 Task: Select Alcohol. Add to cart, from Liquor King for 2717 Settlers Lane, Boyd, Montana 59013, Cell Number 917-762-1747, following items : Shahir Dried Lime (1 ct)_x000D_
 - 1, Matina Orange - 2, Shan Sindhi Biryani (60 g)_x000D_
 - 1, Gilani Falafel Semi Coocked - 1, Laziza Strawberry Non Alcoholic Malt Beverage - 3
Action: Mouse moved to (467, 101)
Screenshot: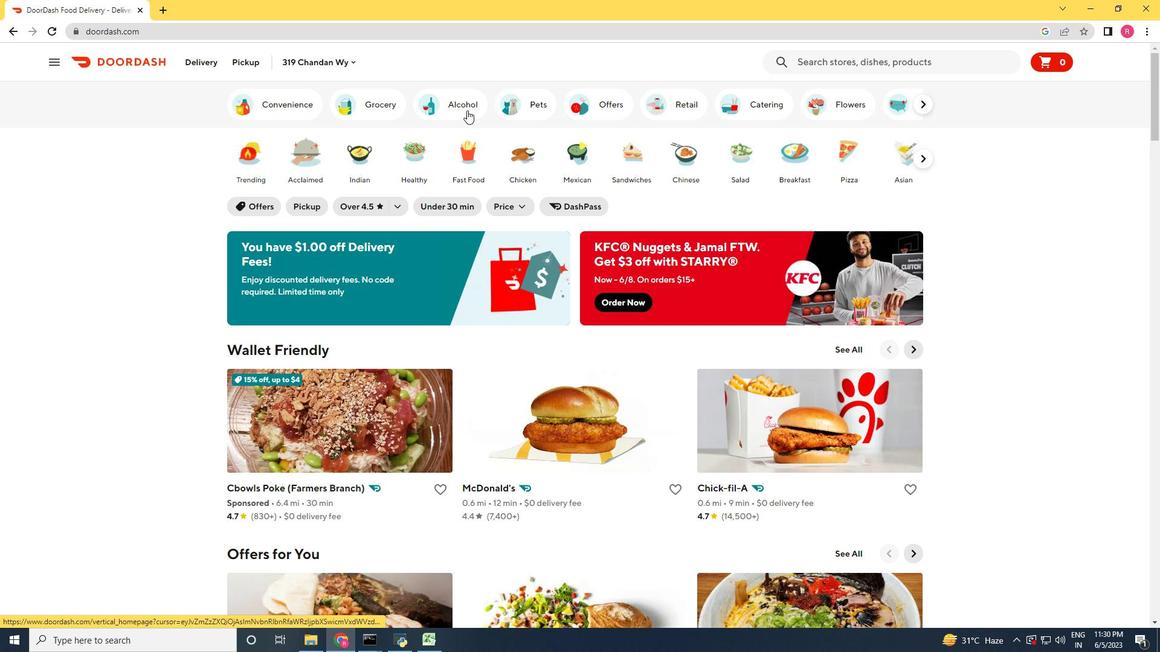 
Action: Mouse pressed left at (467, 101)
Screenshot: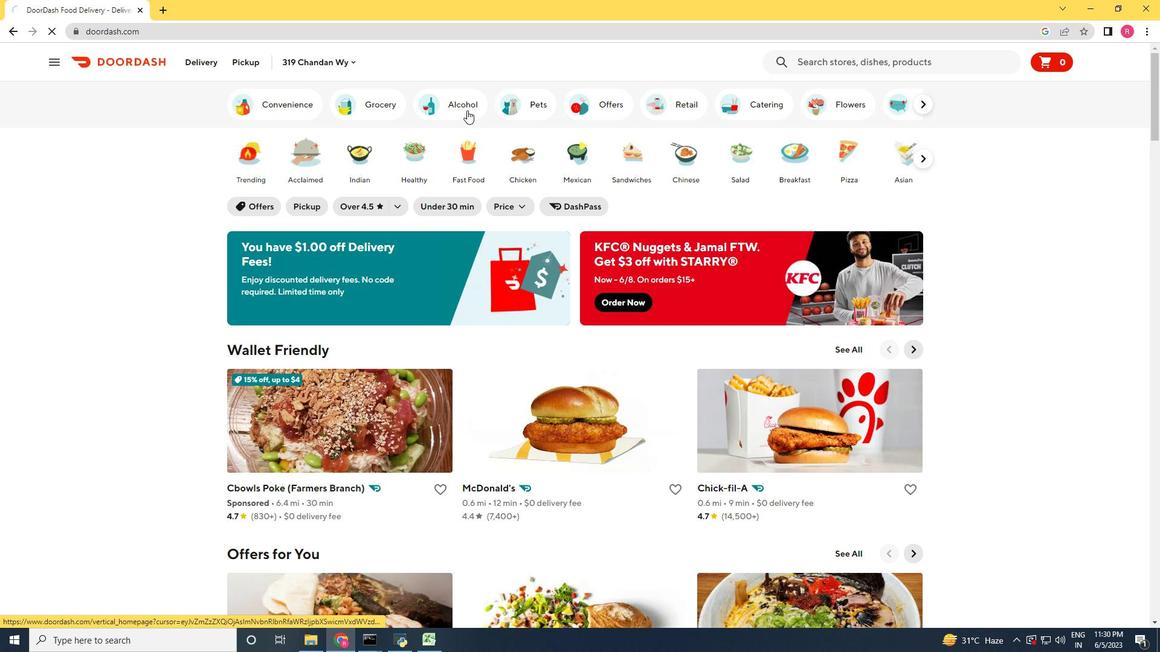 
Action: Mouse moved to (532, 273)
Screenshot: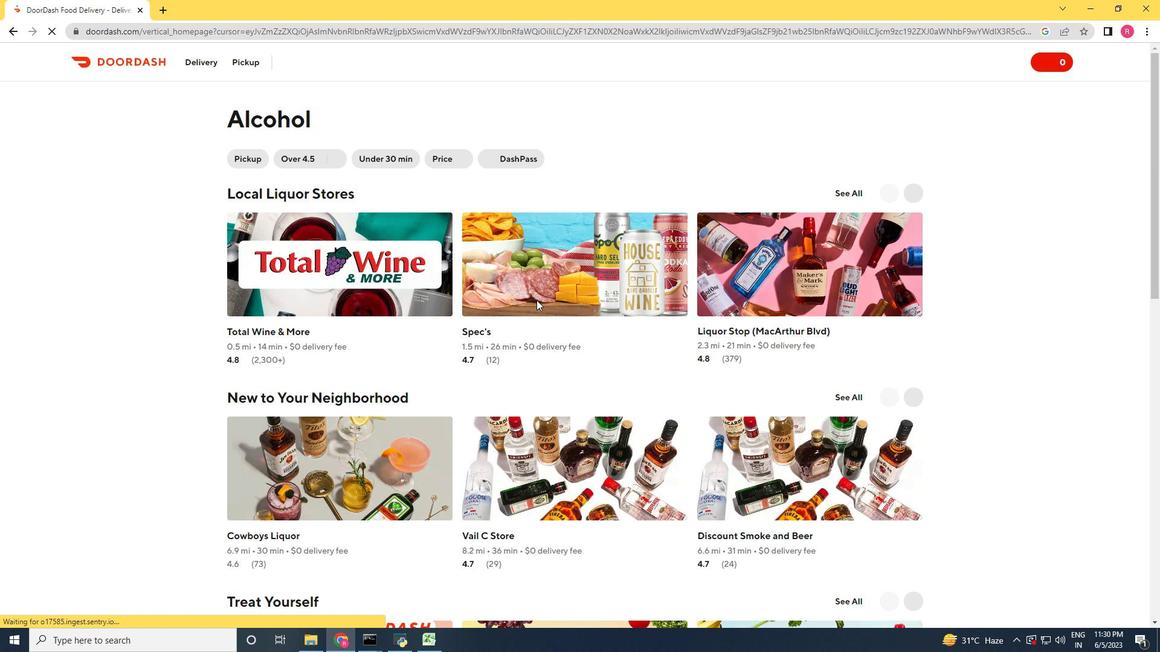 
Action: Mouse scrolled (532, 273) with delta (0, 0)
Screenshot: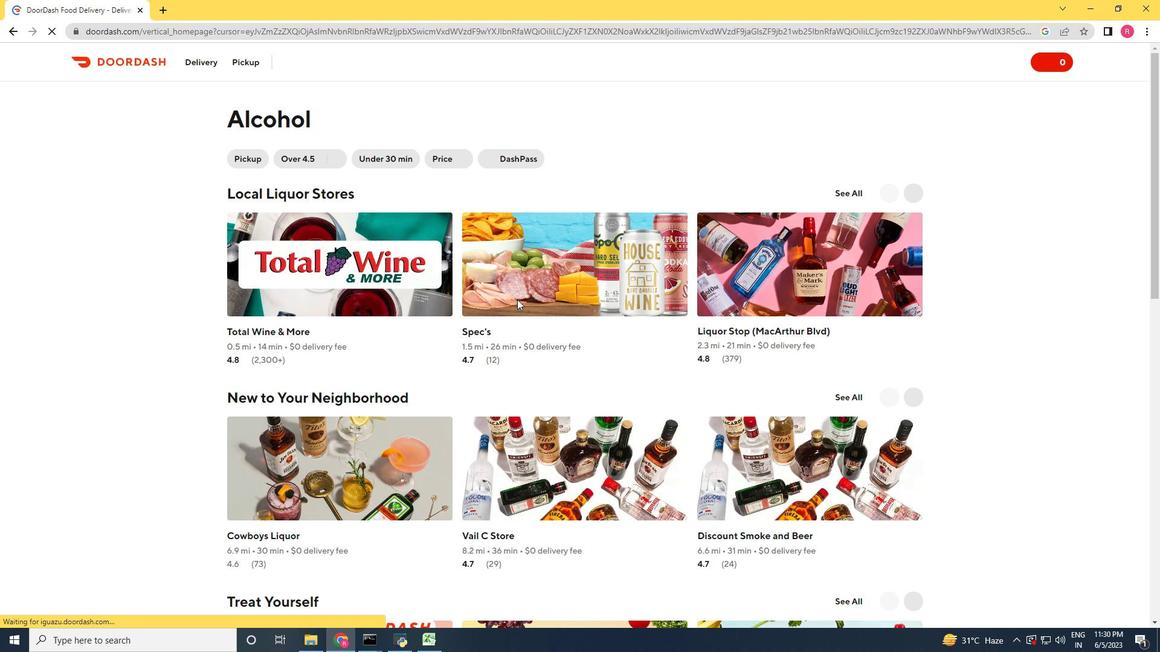 
Action: Mouse scrolled (532, 273) with delta (0, 0)
Screenshot: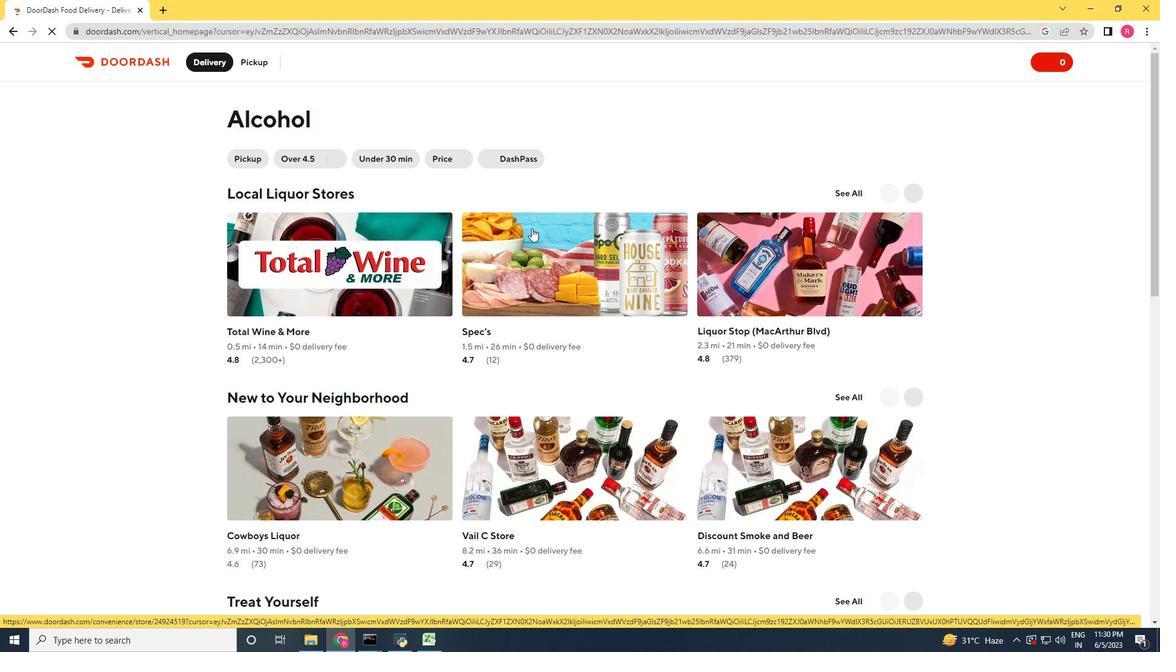 
Action: Mouse scrolled (532, 273) with delta (0, 0)
Screenshot: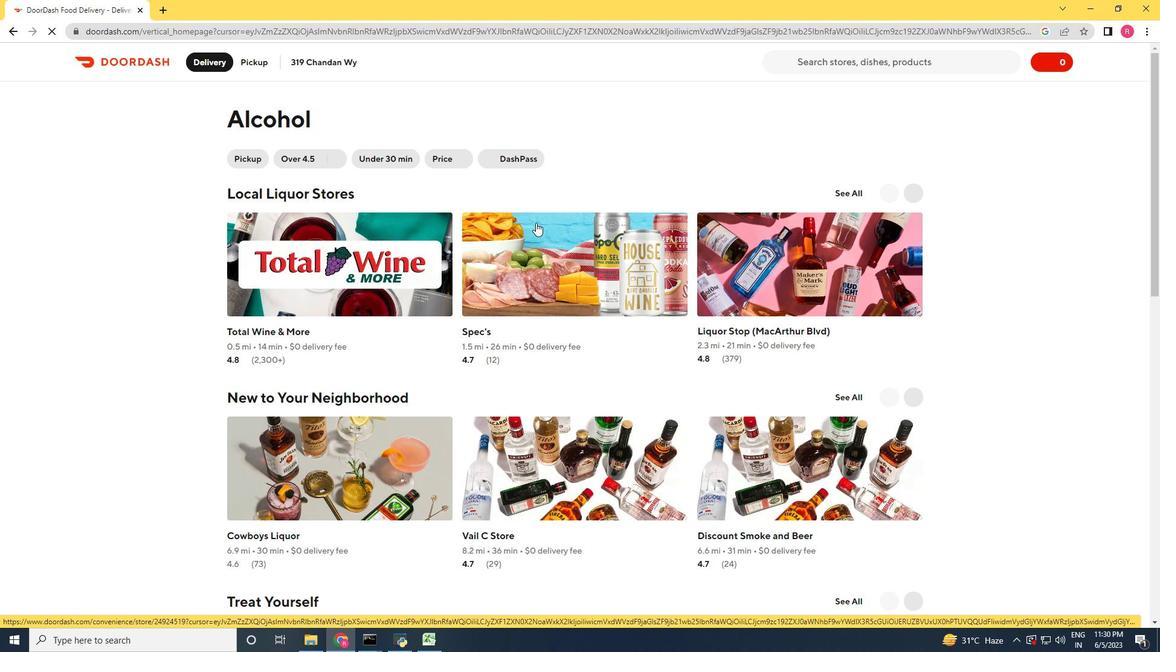 
Action: Mouse scrolled (532, 273) with delta (0, 0)
Screenshot: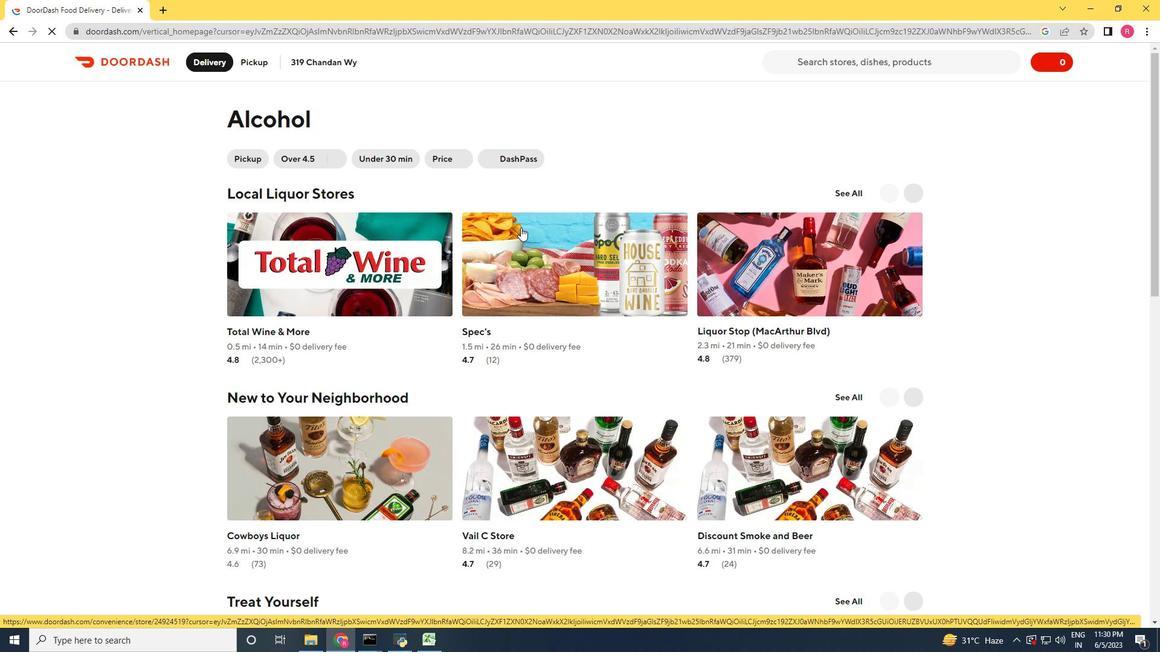 
Action: Mouse scrolled (532, 273) with delta (0, 0)
Screenshot: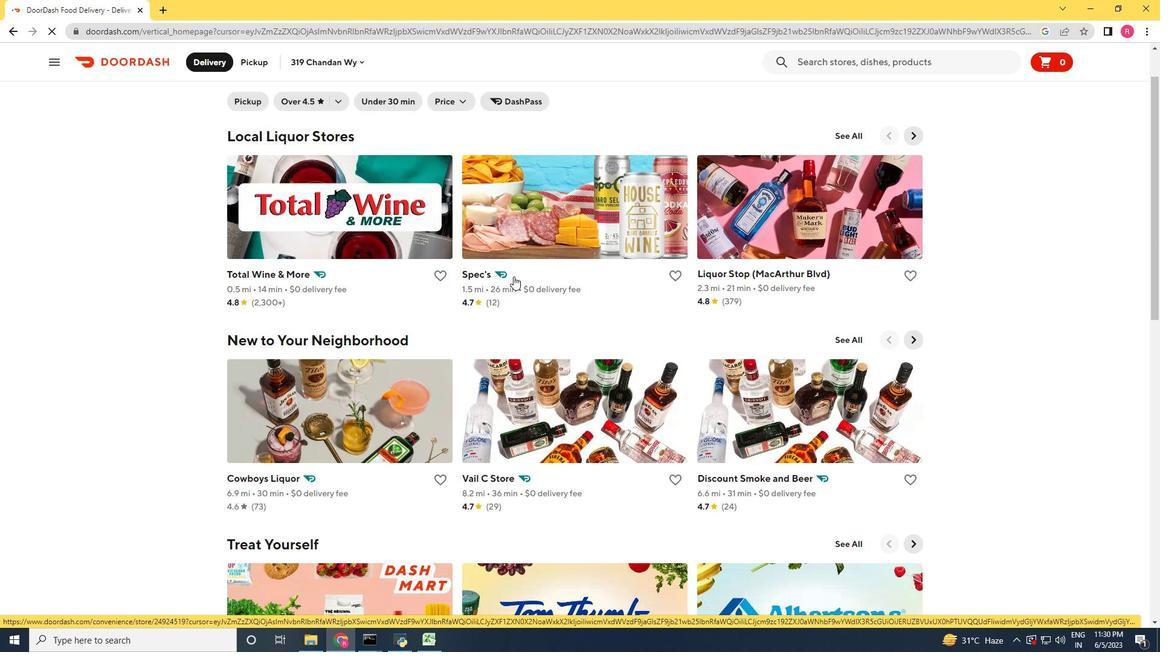
Action: Mouse scrolled (532, 273) with delta (0, 0)
Screenshot: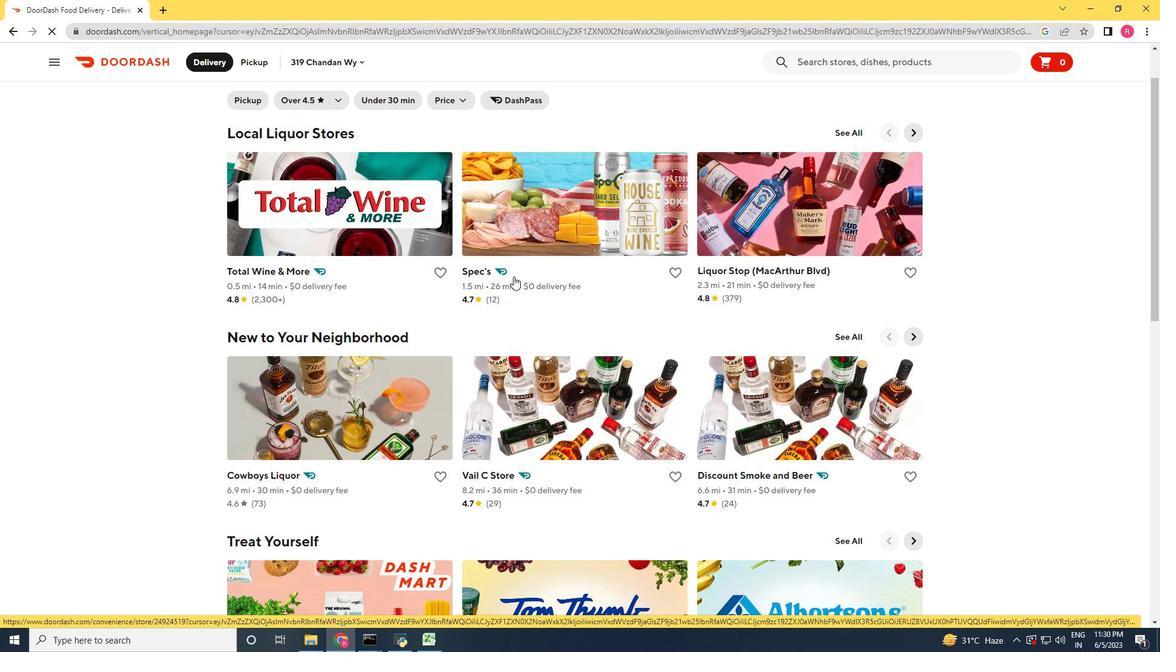 
Action: Mouse scrolled (532, 273) with delta (0, 0)
Screenshot: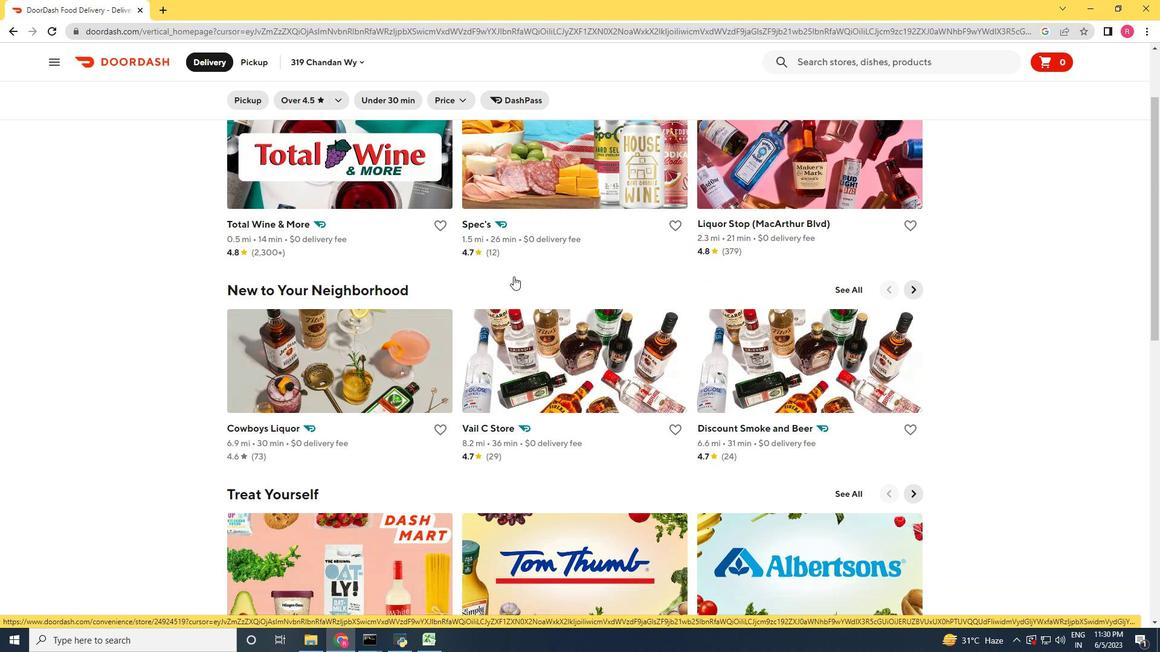 
Action: Mouse scrolled (532, 273) with delta (0, 0)
Screenshot: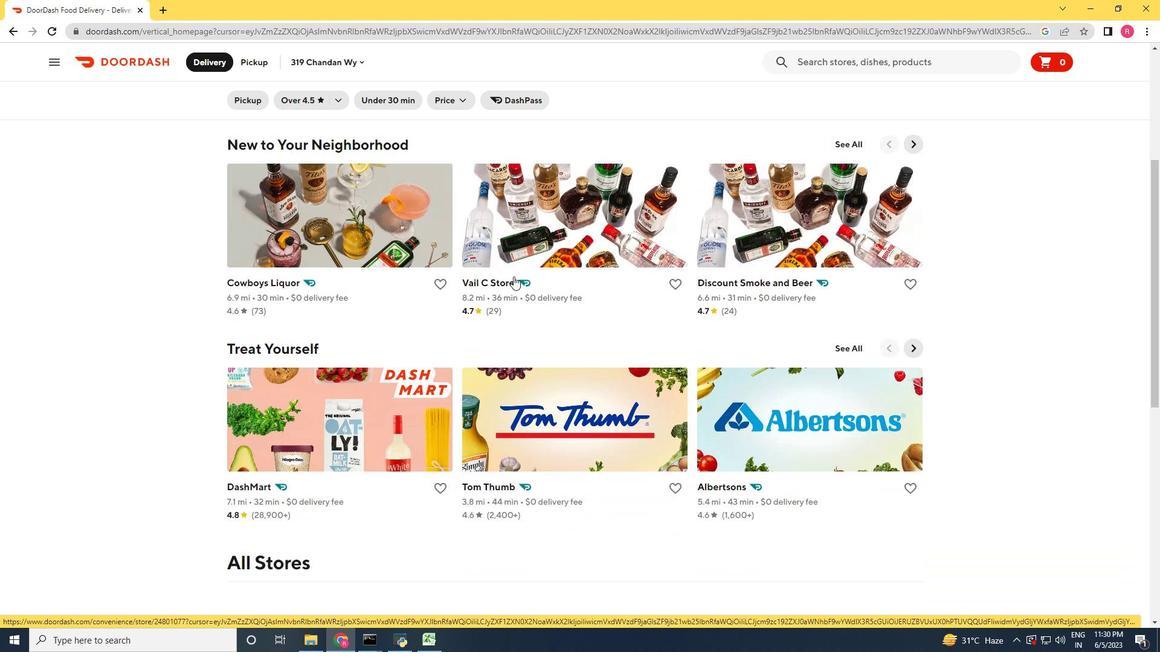 
Action: Mouse moved to (318, 506)
Screenshot: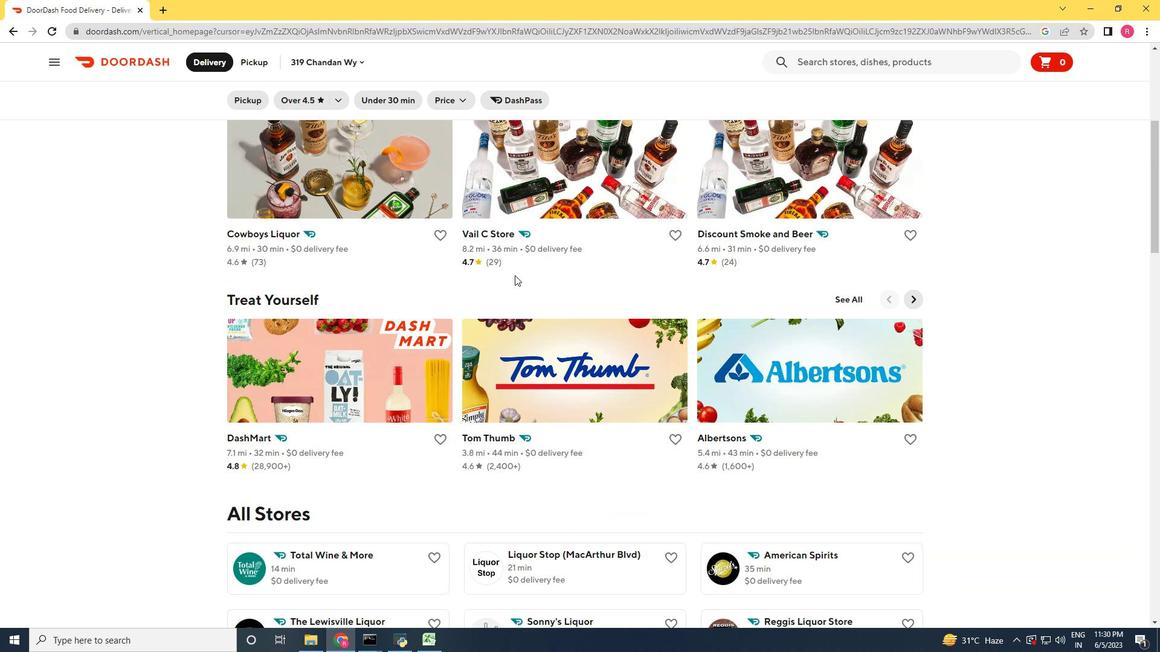 
Action: Mouse pressed left at (318, 506)
Screenshot: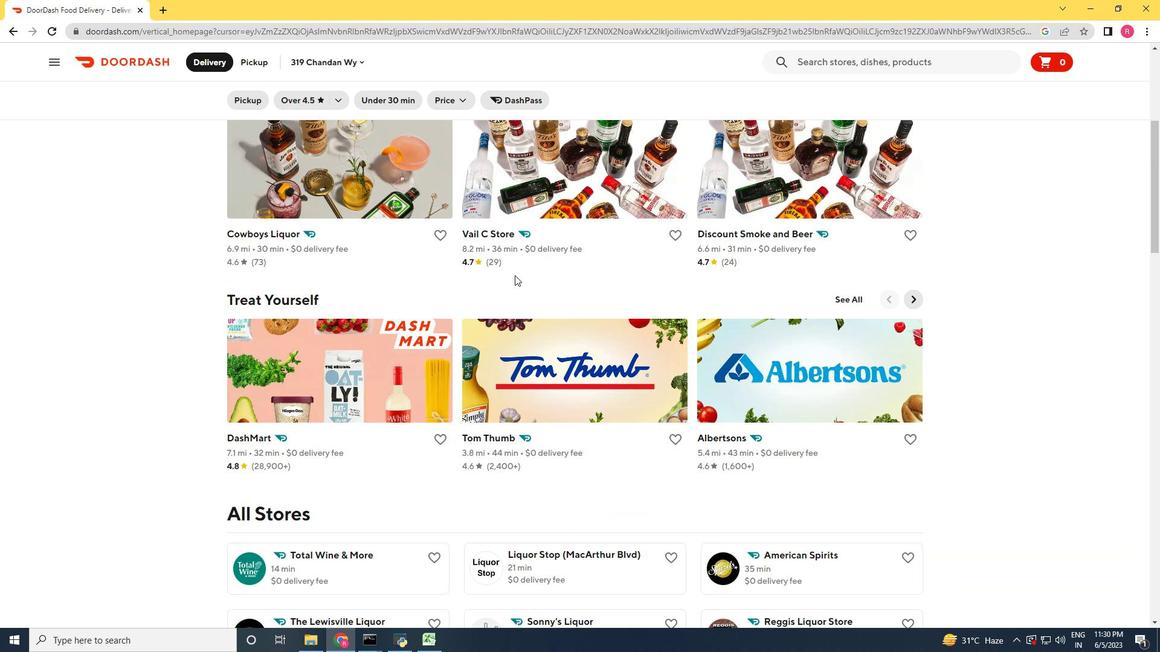 
Action: Mouse moved to (335, 174)
Screenshot: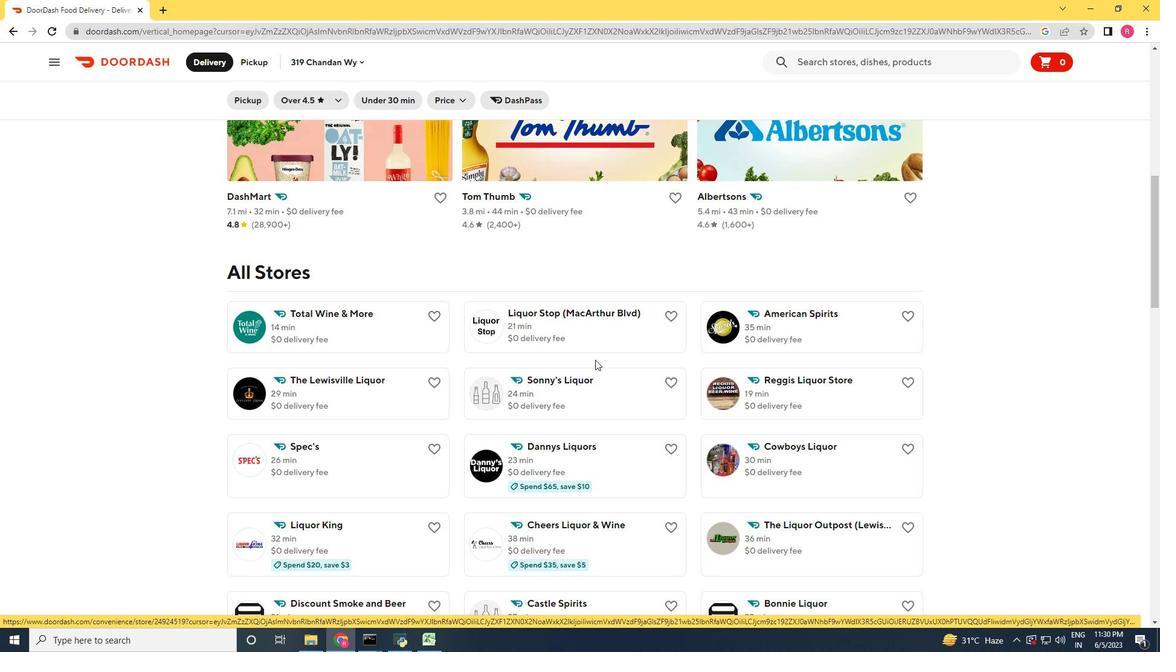 
Action: Mouse scrolled (335, 174) with delta (0, 0)
Screenshot: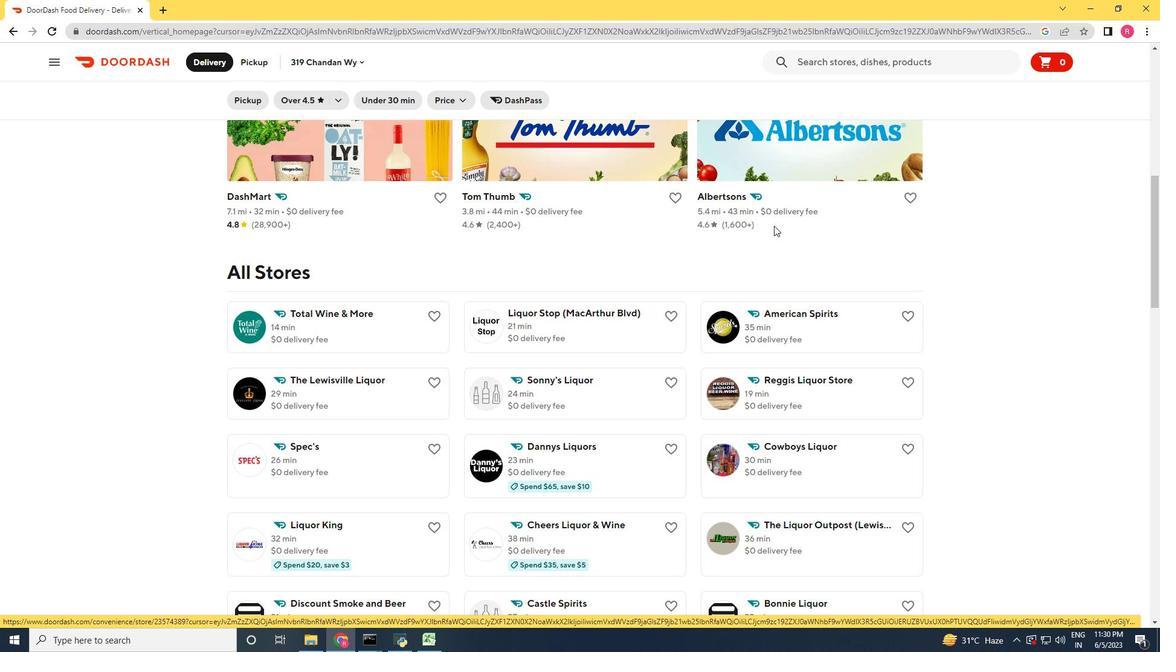 
Action: Mouse scrolled (335, 174) with delta (0, 0)
Screenshot: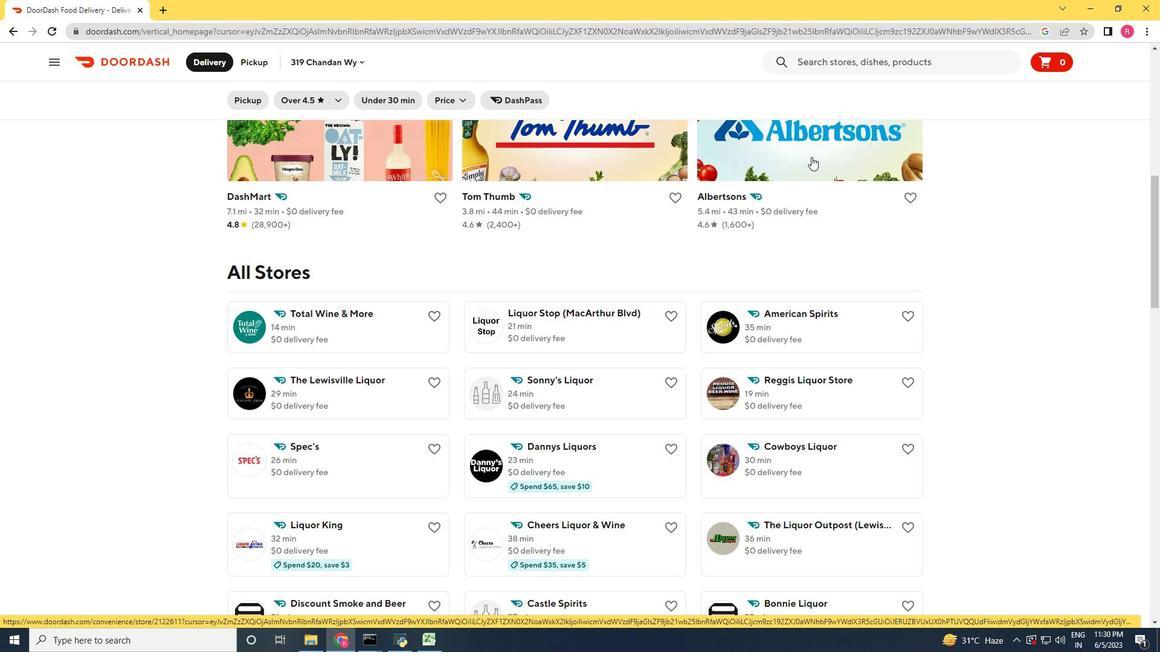 
Action: Mouse scrolled (335, 174) with delta (0, 0)
Screenshot: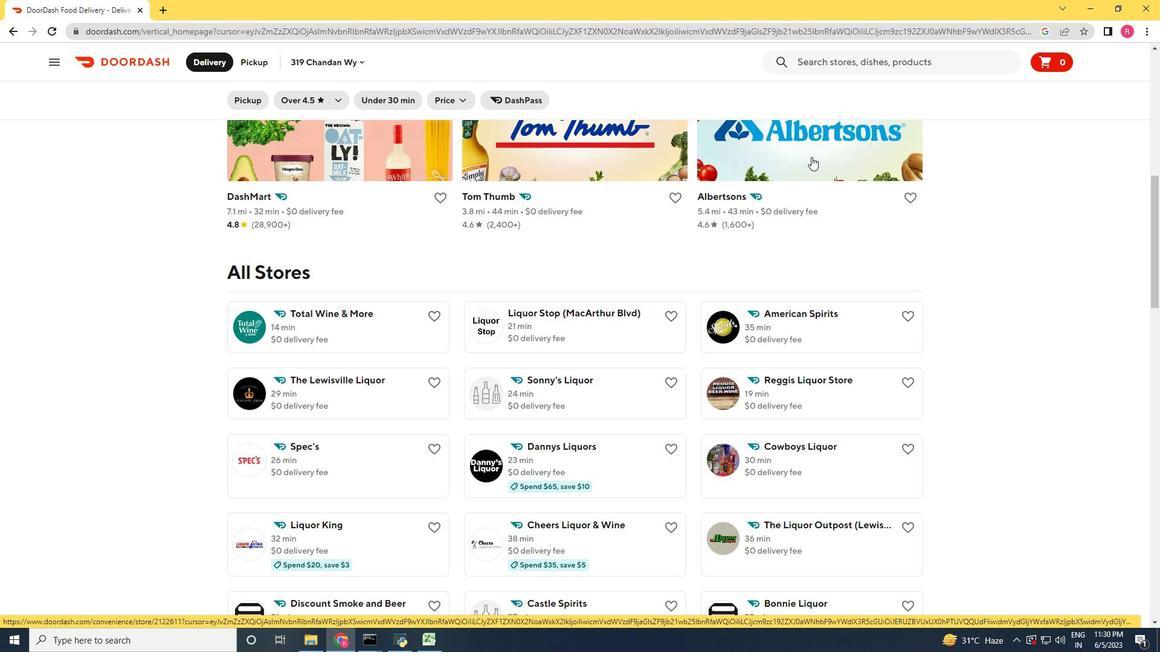 
Action: Mouse scrolled (335, 174) with delta (0, 0)
Screenshot: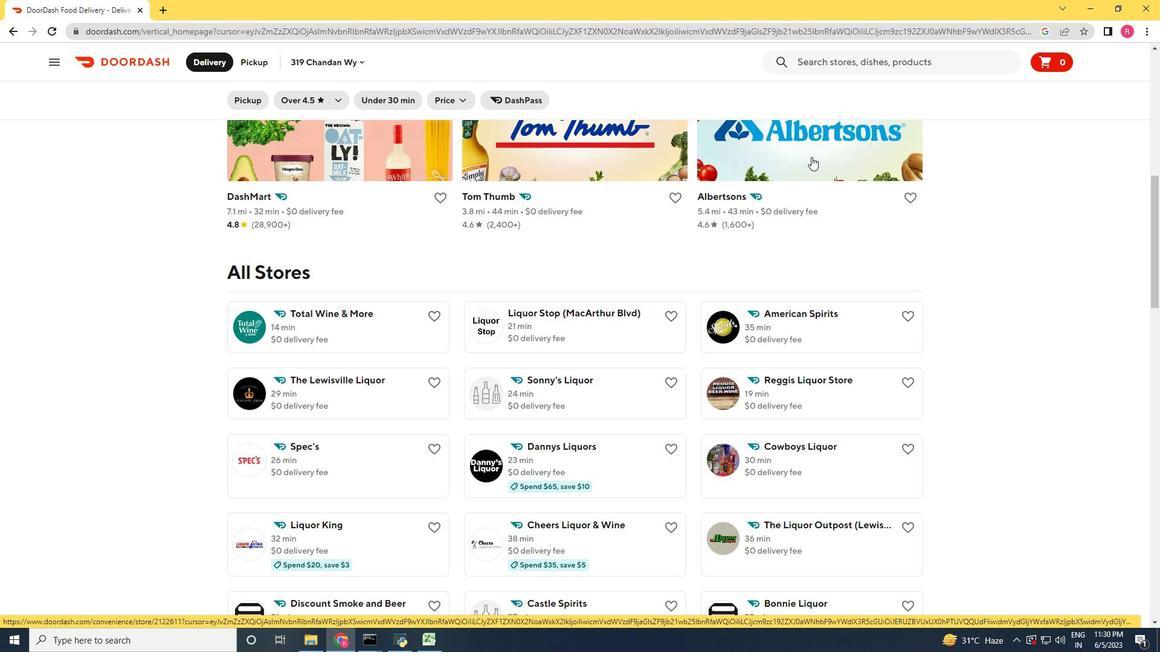 
Action: Mouse scrolled (335, 173) with delta (0, 0)
Screenshot: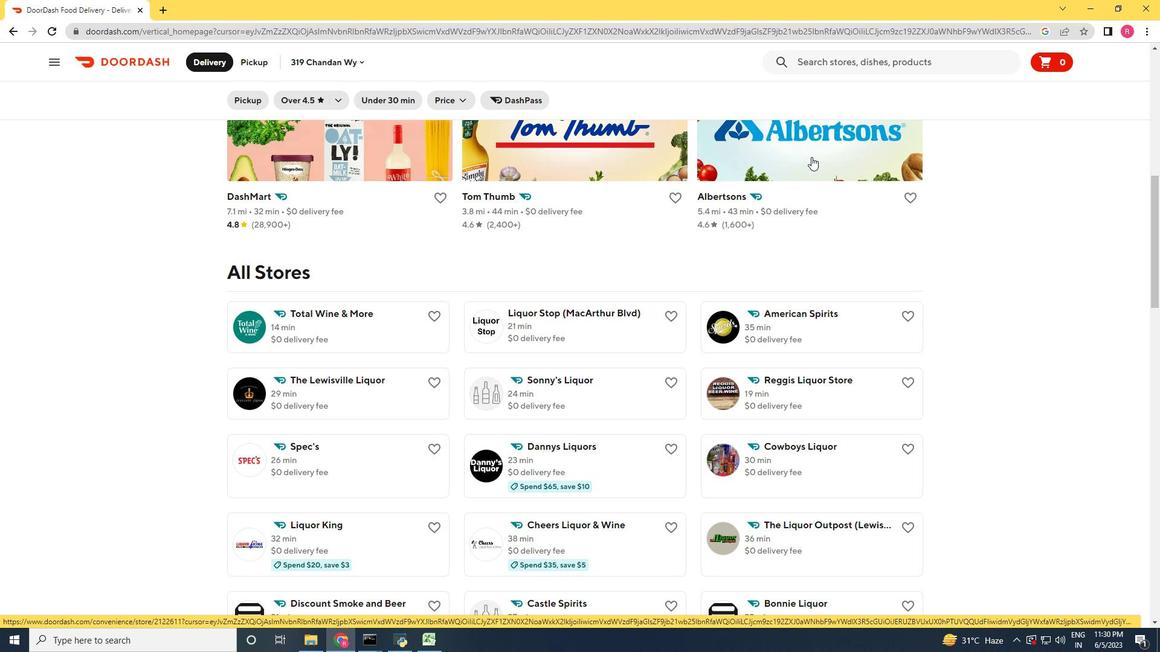 
Action: Mouse scrolled (335, 174) with delta (0, 0)
Screenshot: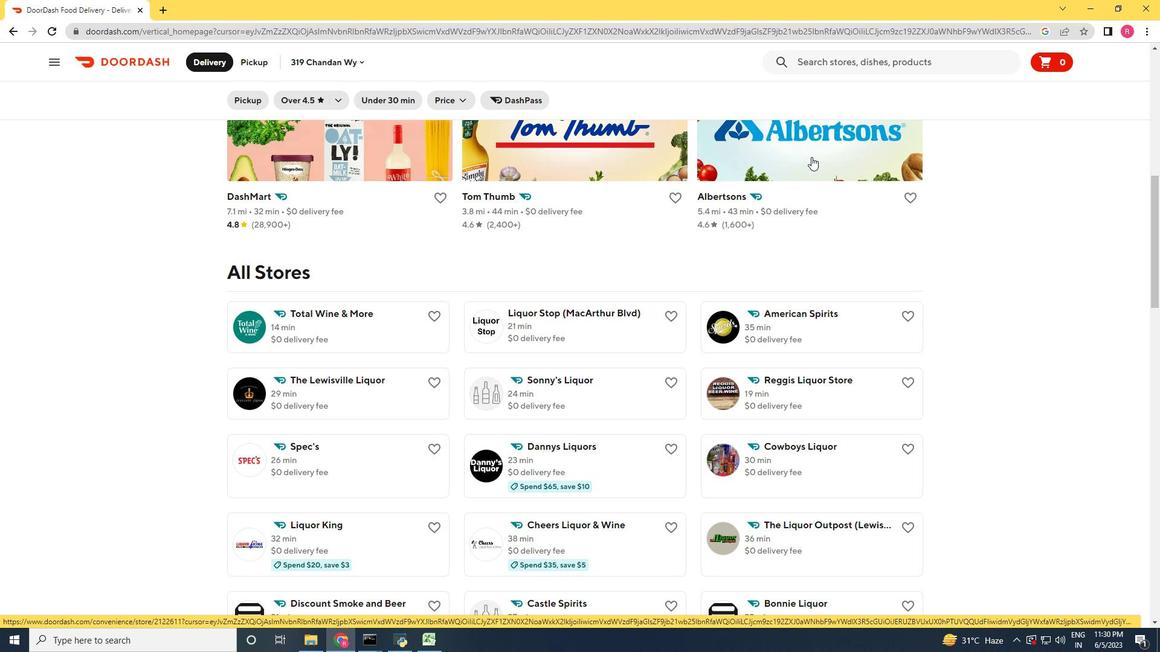 
Action: Mouse scrolled (335, 174) with delta (0, 0)
Screenshot: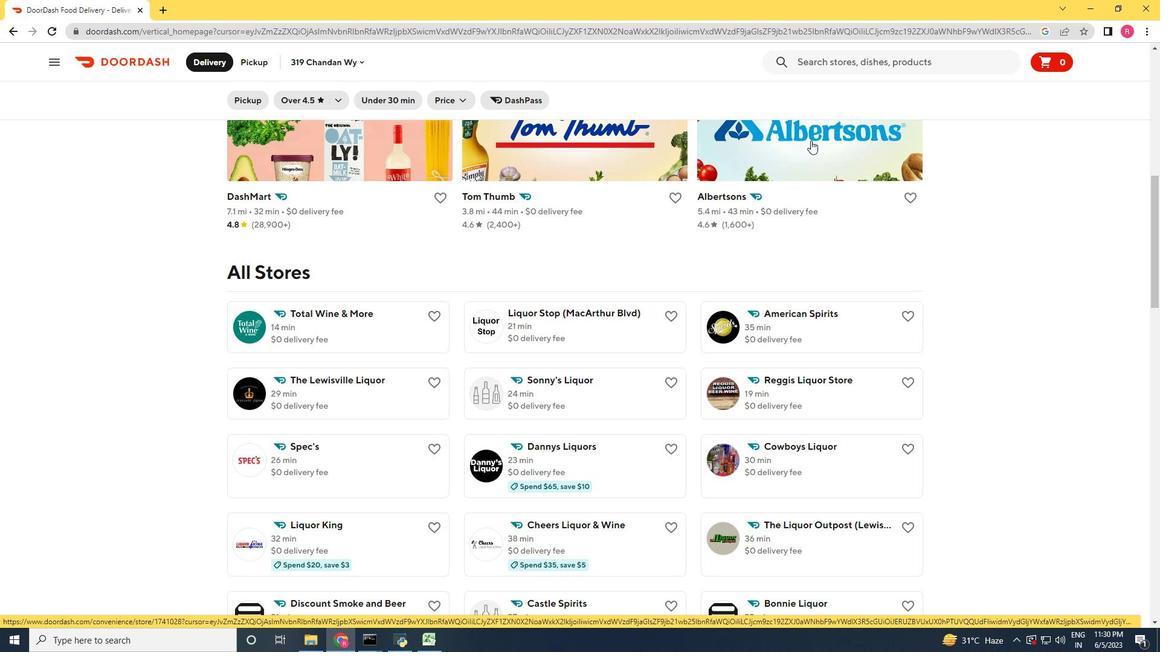 
Action: Mouse moved to (257, 60)
Screenshot: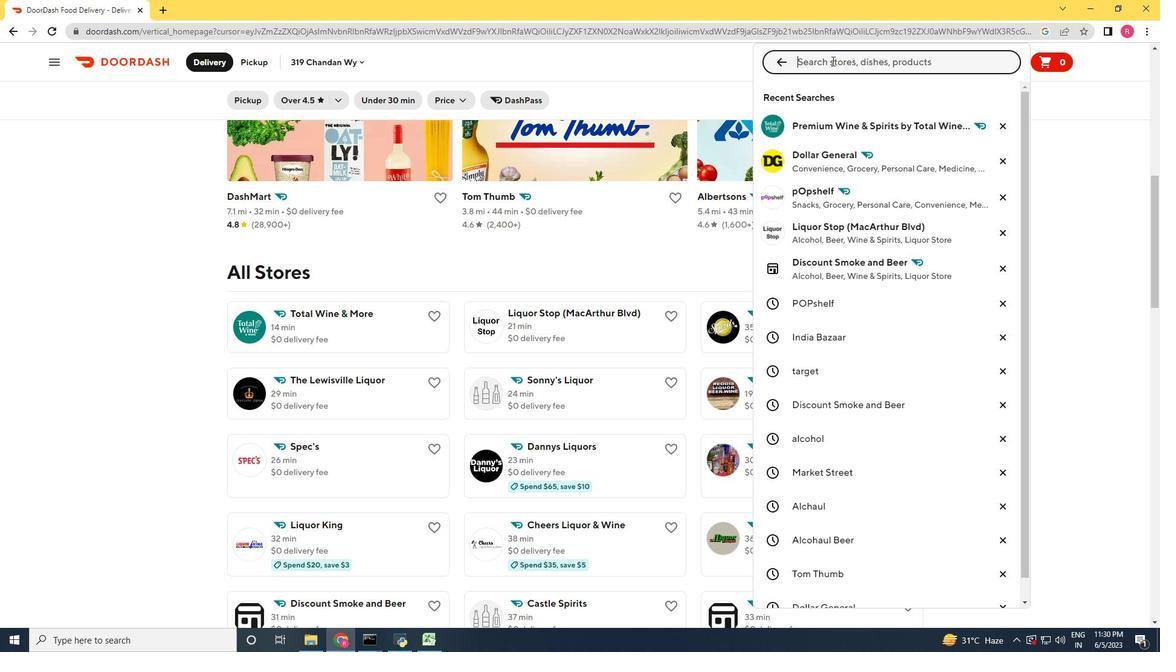 
Action: Mouse pressed left at (257, 60)
Screenshot: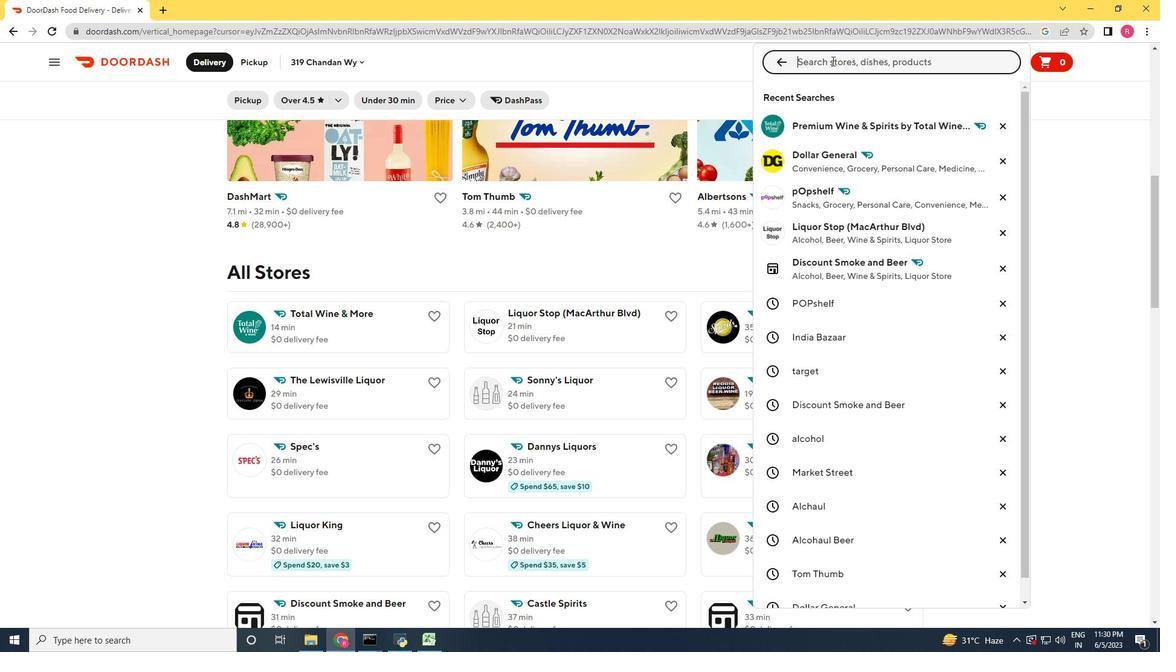 
Action: Mouse moved to (266, 109)
Screenshot: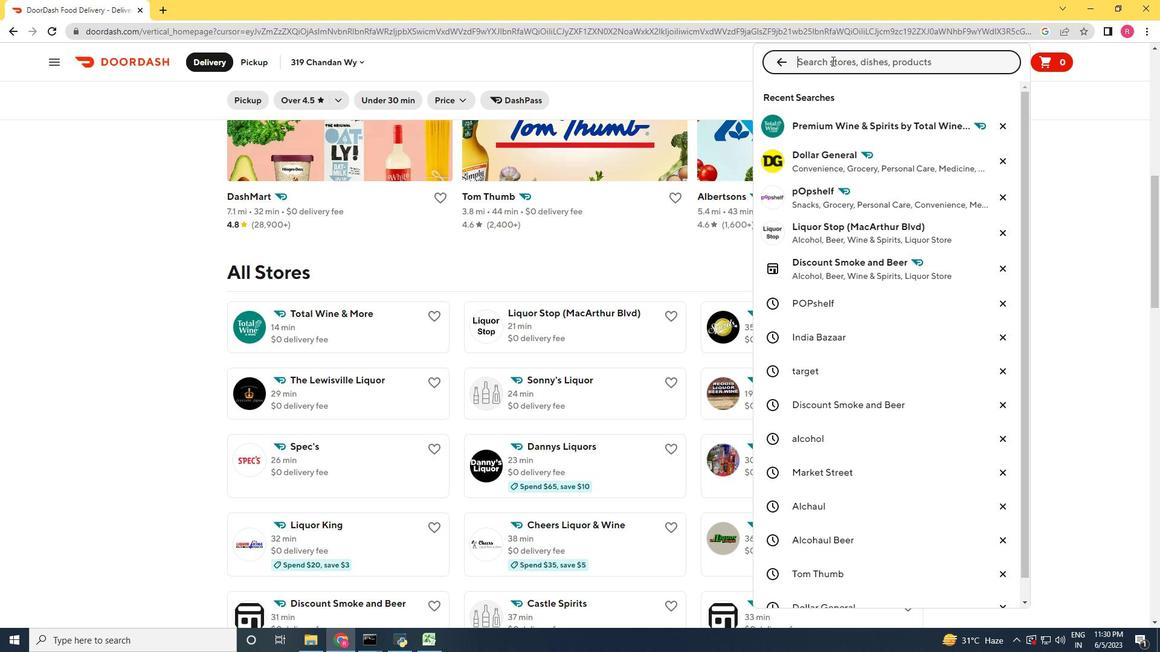 
Action: Mouse pressed left at (266, 109)
Screenshot: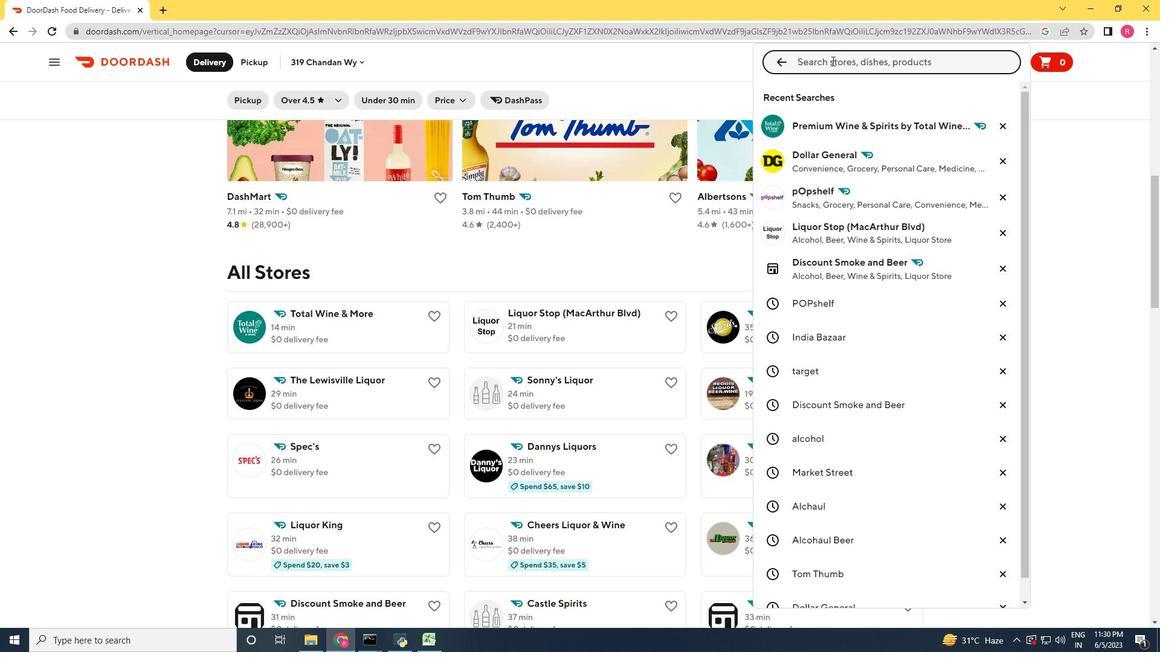 
Action: Key pressed 2717<Key.space><Key.shift_r>Settlers<Key.space><Key.shift_r>Lane<Key.space><Key.backspace>,<Key.space><Key.shift_r>Boyd,<Key.space><Key.shift_r>Montana<Key.space>59013<Key.enter>
Screenshot: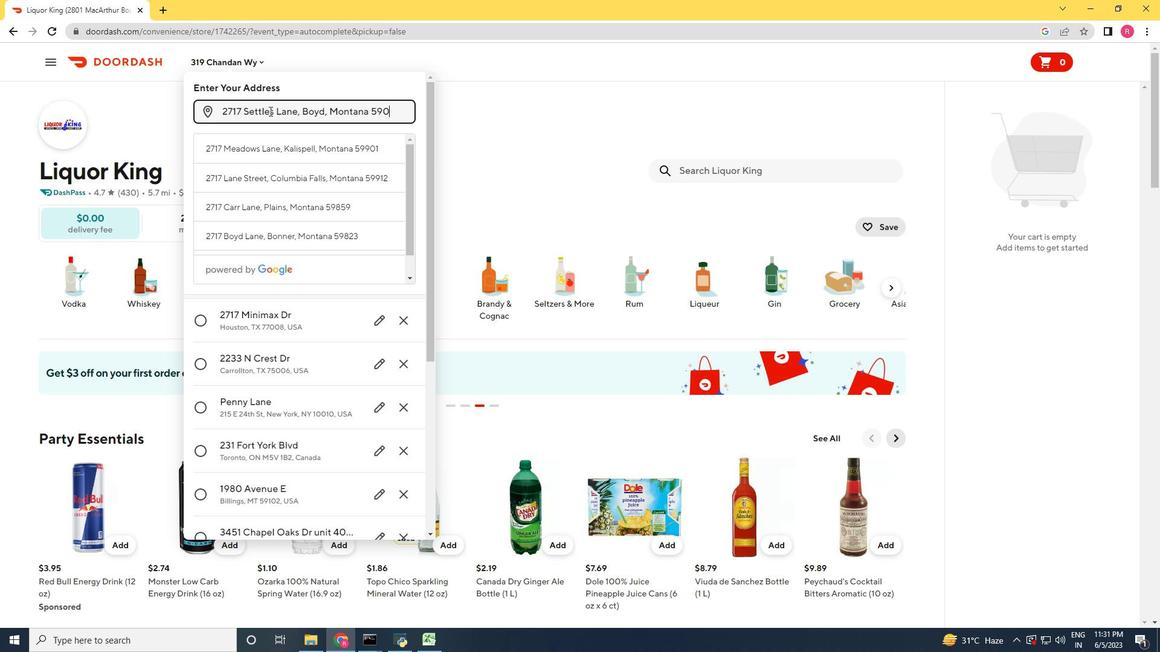 
Action: Mouse moved to (364, 534)
Screenshot: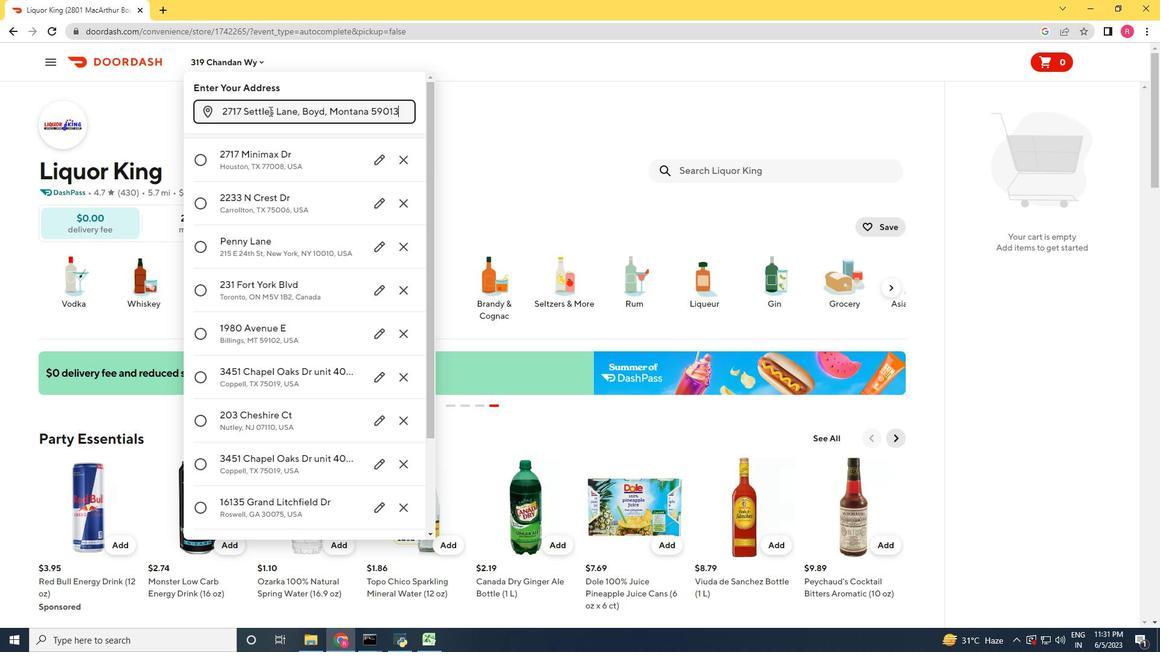 
Action: Mouse pressed left at (364, 534)
Screenshot: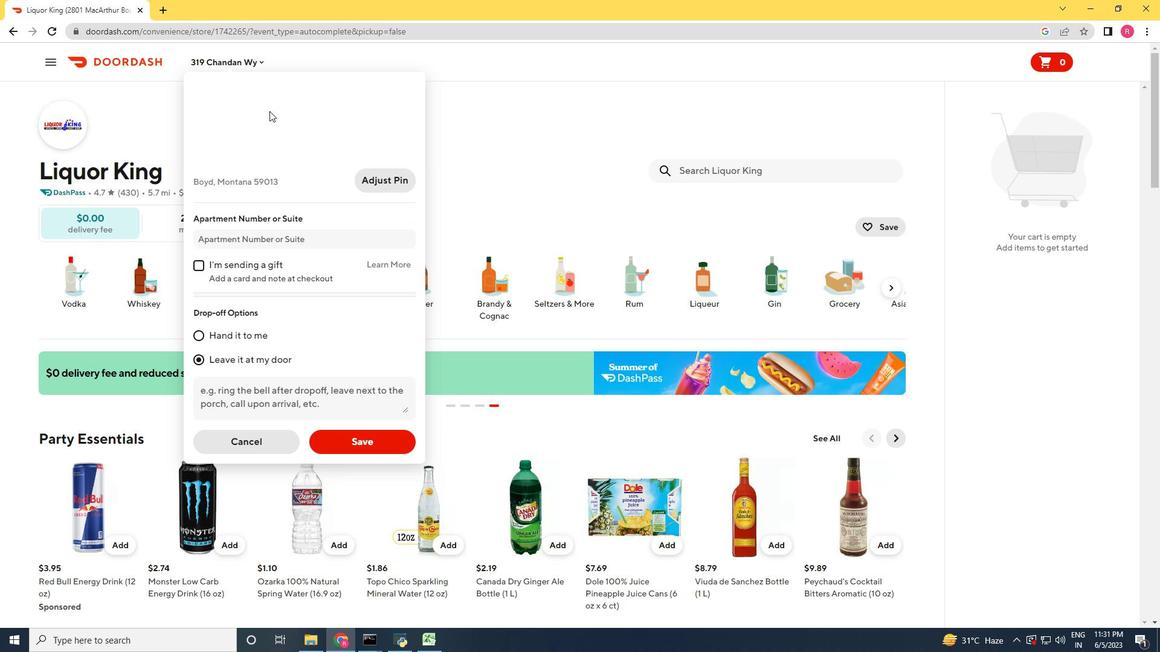 
Action: Mouse moved to (501, 299)
Screenshot: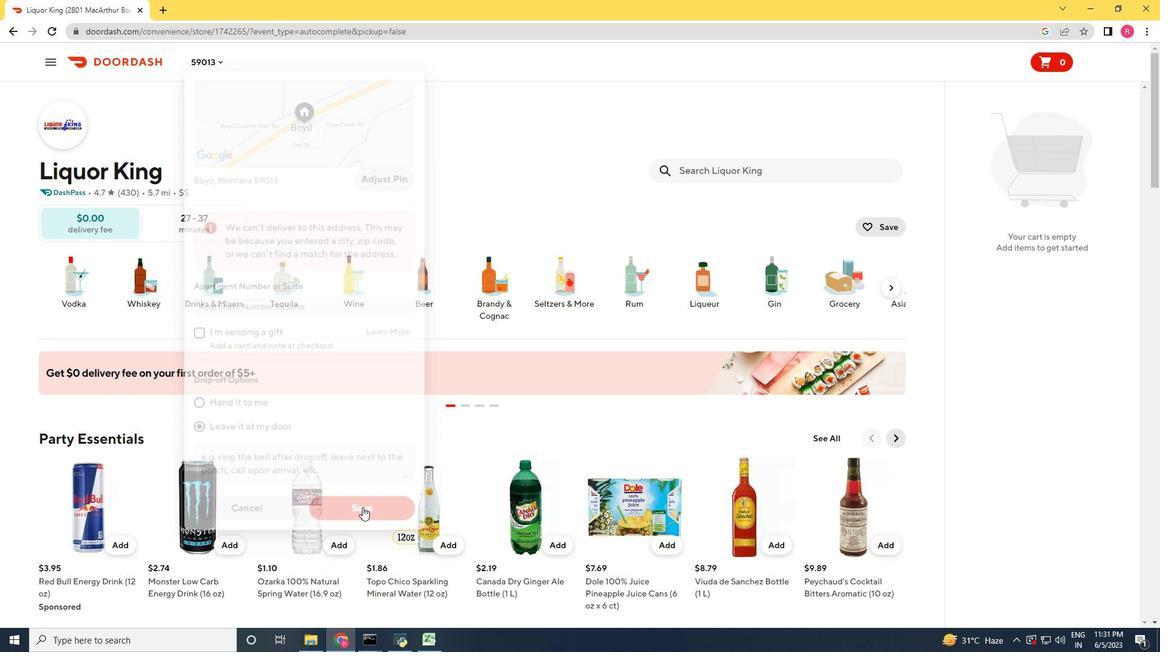 
Action: Mouse scrolled (501, 300) with delta (0, 0)
Screenshot: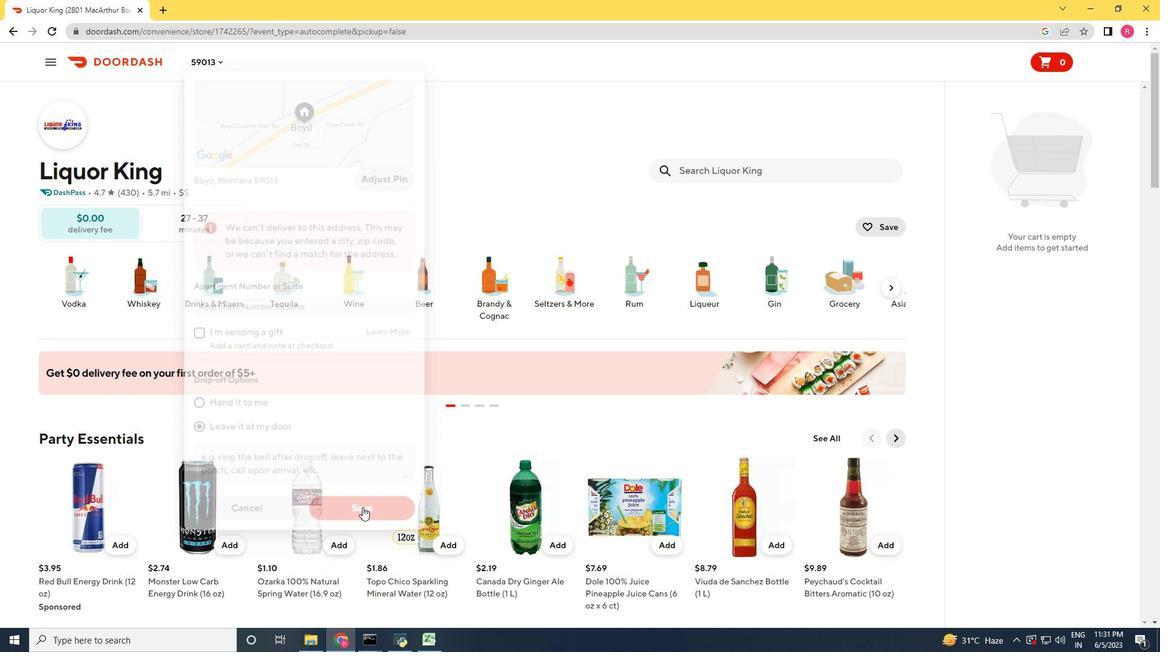 
Action: Mouse moved to (504, 299)
Screenshot: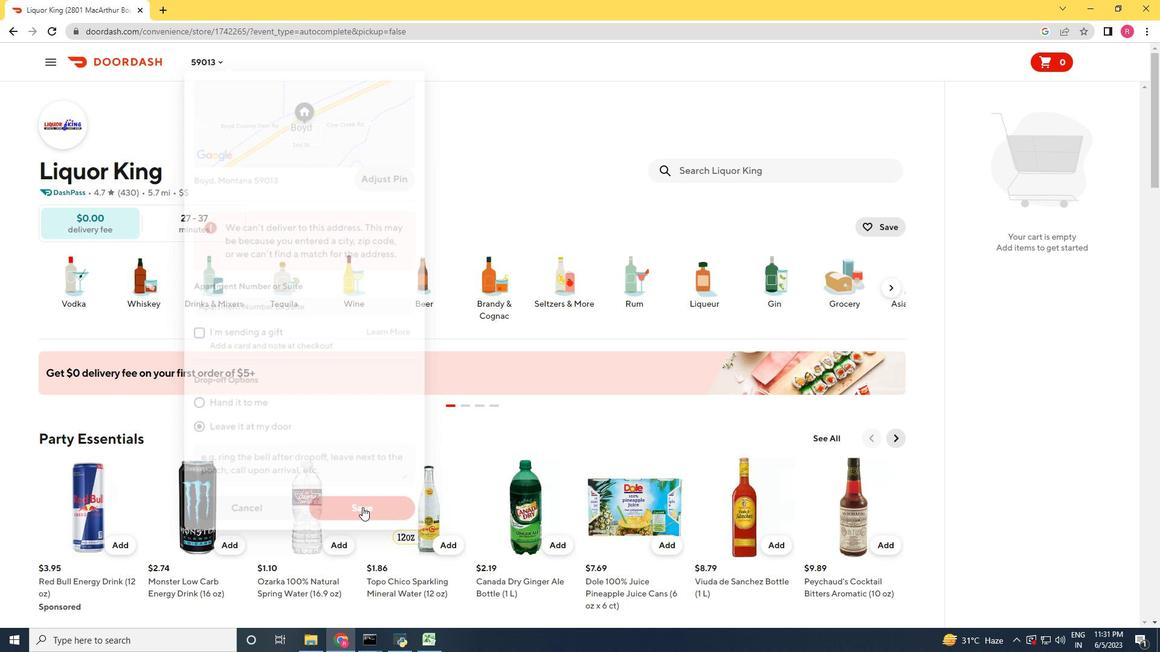 
Action: Mouse scrolled (504, 300) with delta (0, 0)
Screenshot: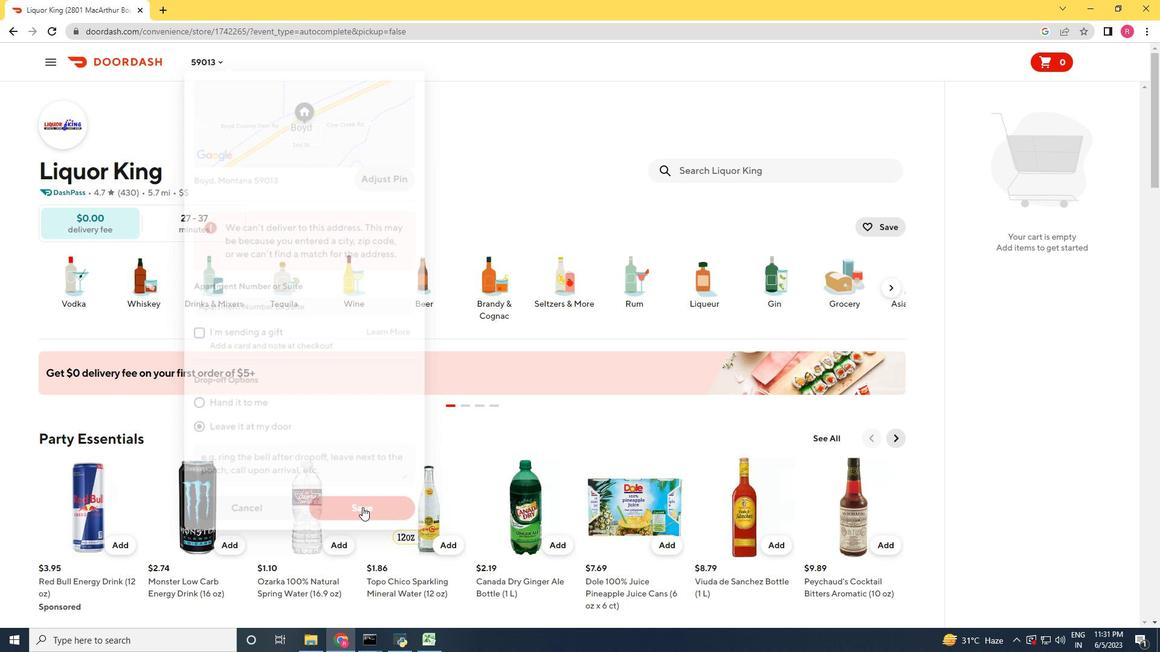 
Action: Mouse moved to (506, 299)
Screenshot: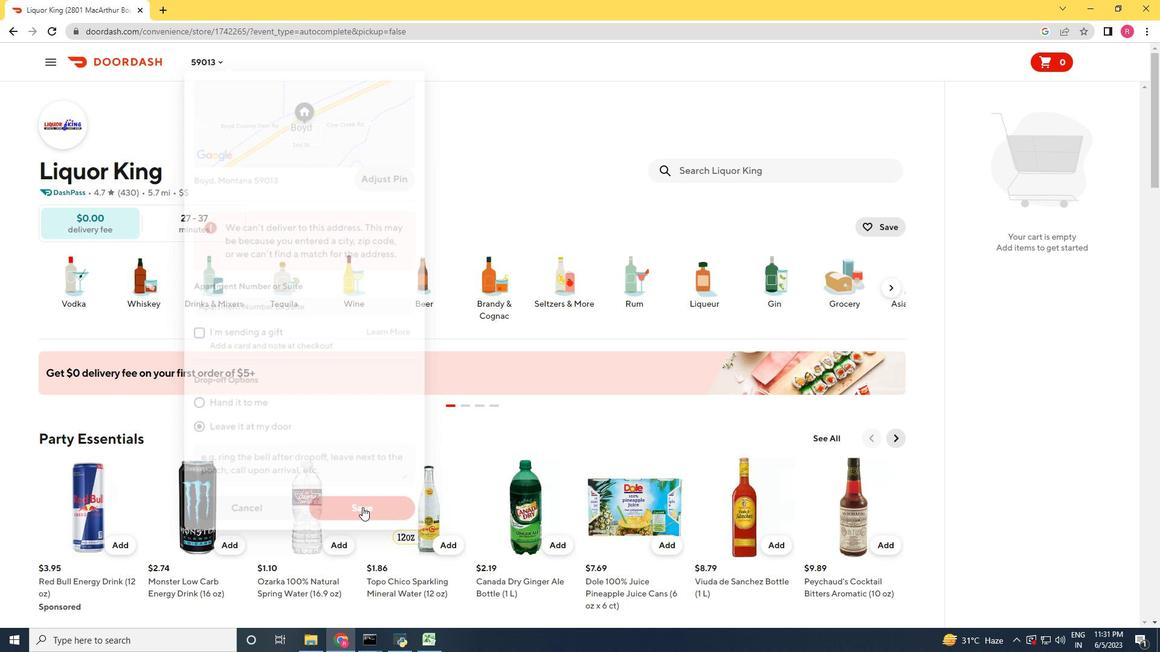 
Action: Mouse scrolled (505, 300) with delta (0, 0)
Screenshot: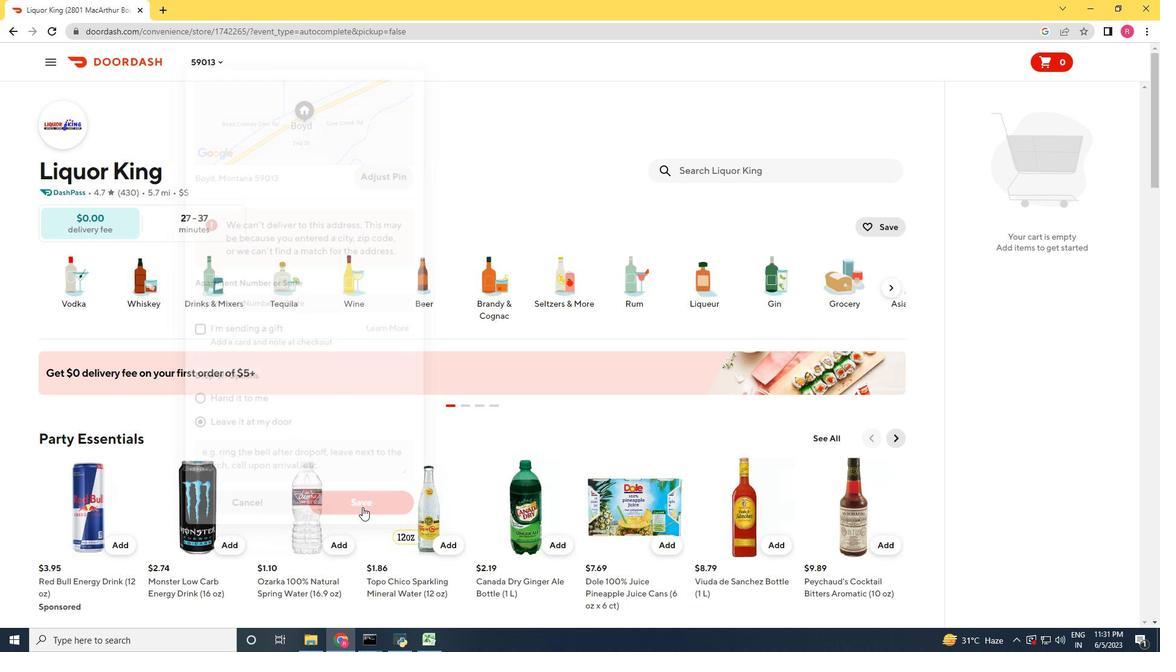 
Action: Mouse scrolled (506, 300) with delta (0, 0)
Screenshot: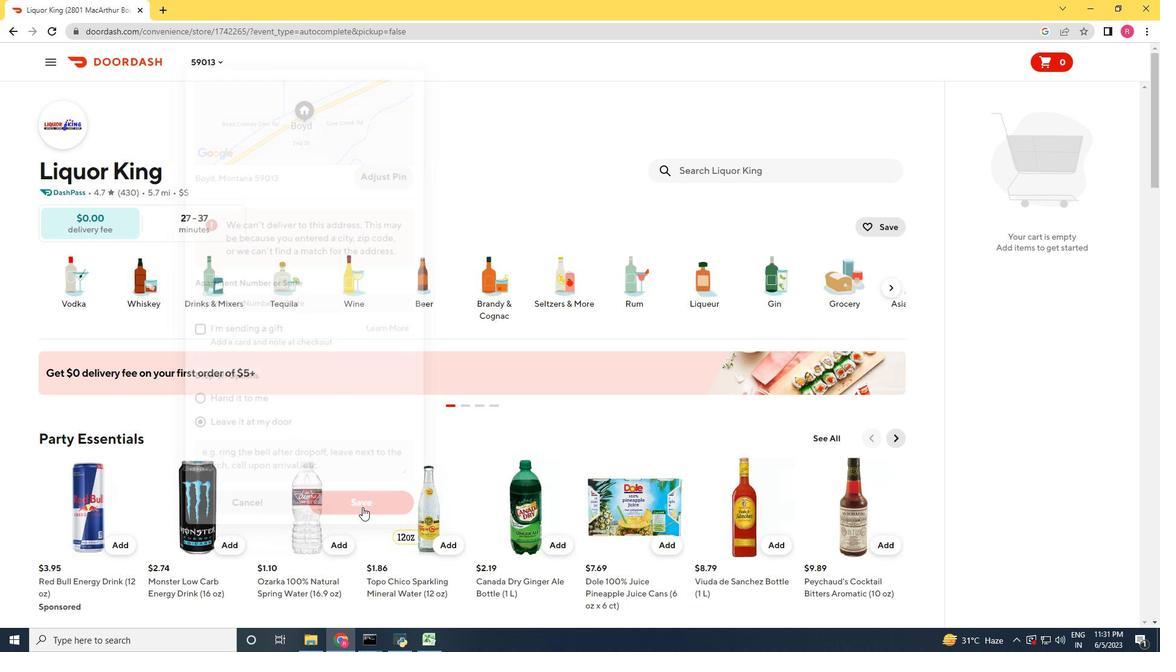 
Action: Mouse moved to (506, 299)
Screenshot: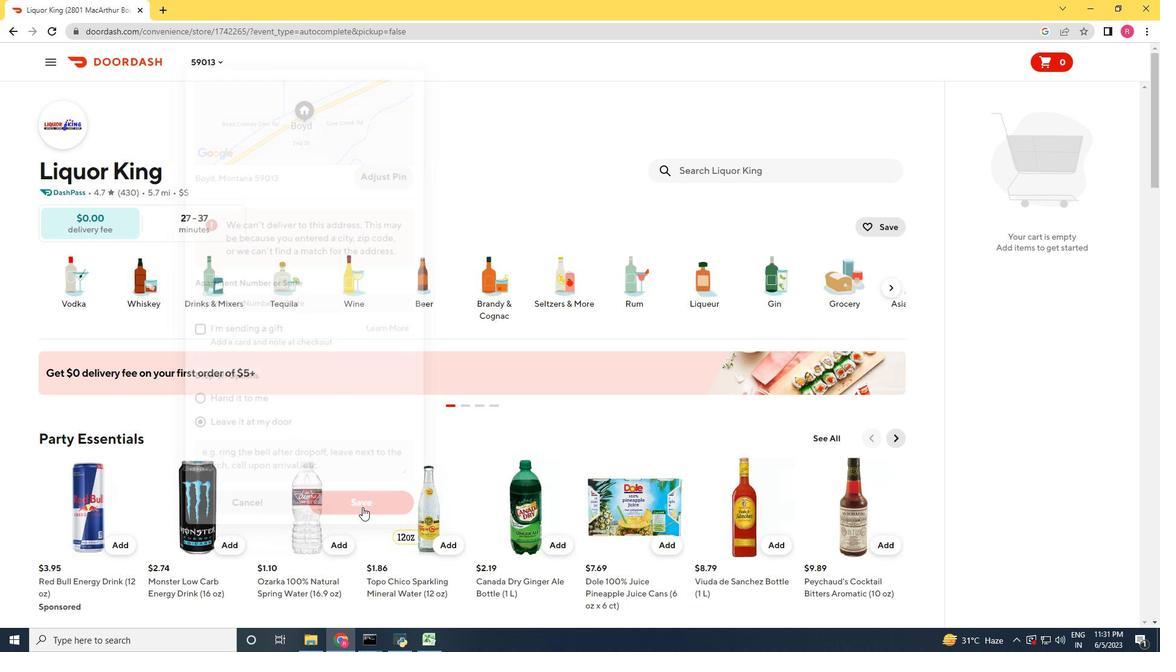 
Action: Mouse scrolled (506, 300) with delta (0, 0)
Screenshot: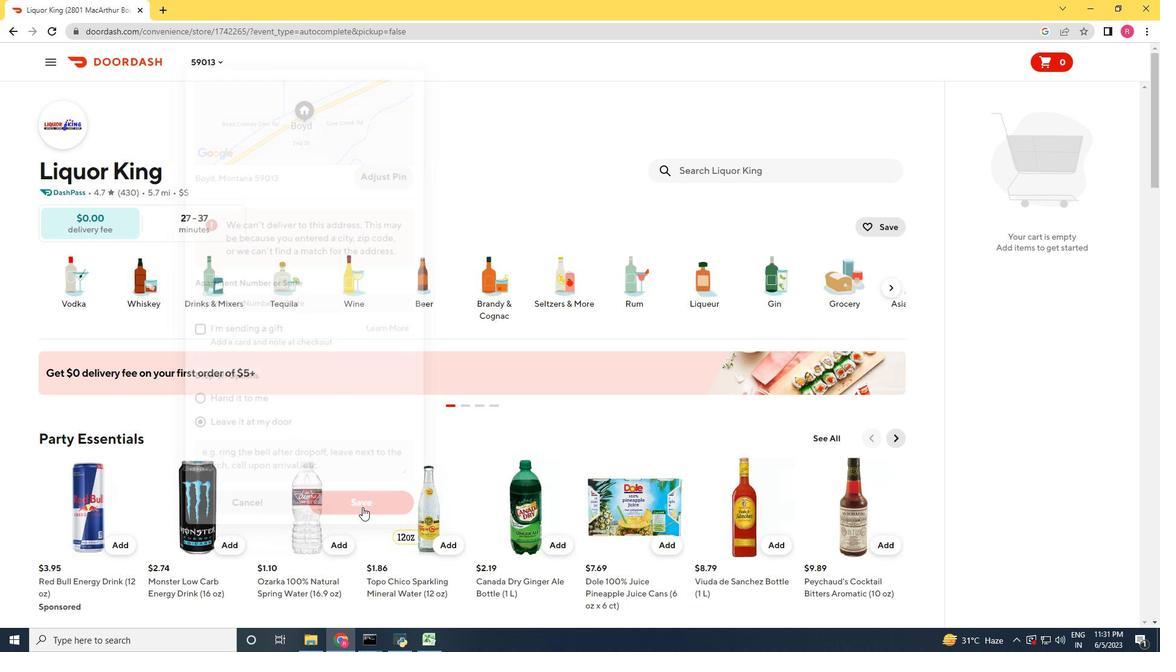 
Action: Mouse scrolled (506, 300) with delta (0, 0)
Screenshot: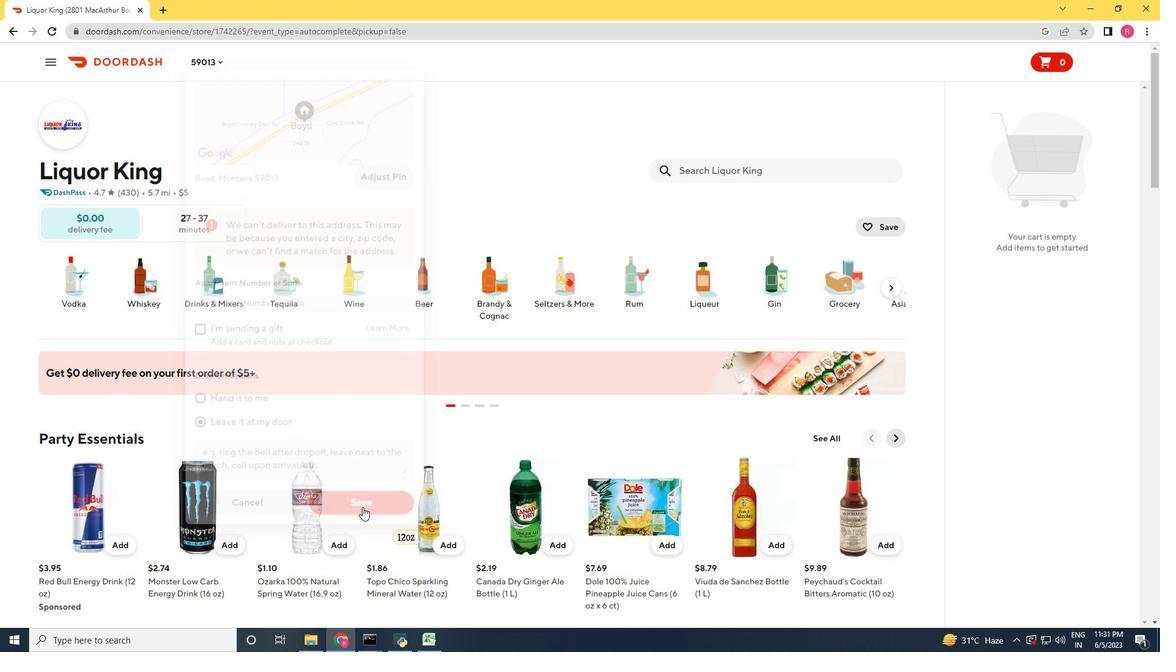 
Action: Mouse moved to (235, 59)
Screenshot: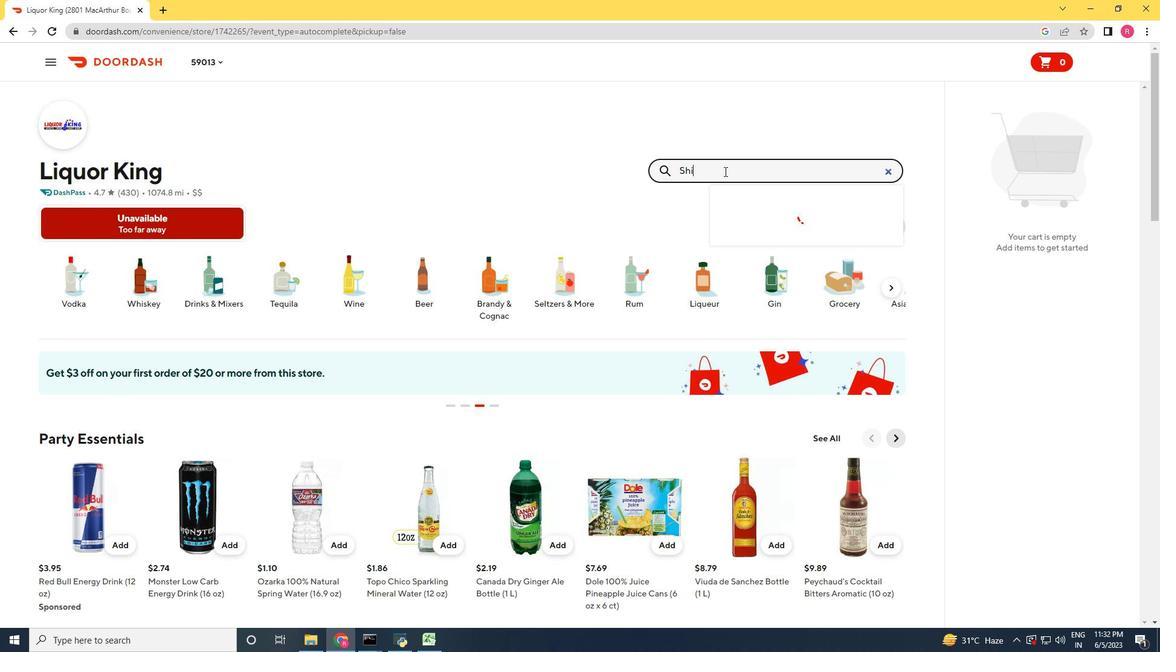 
Action: Mouse pressed left at (235, 59)
Screenshot: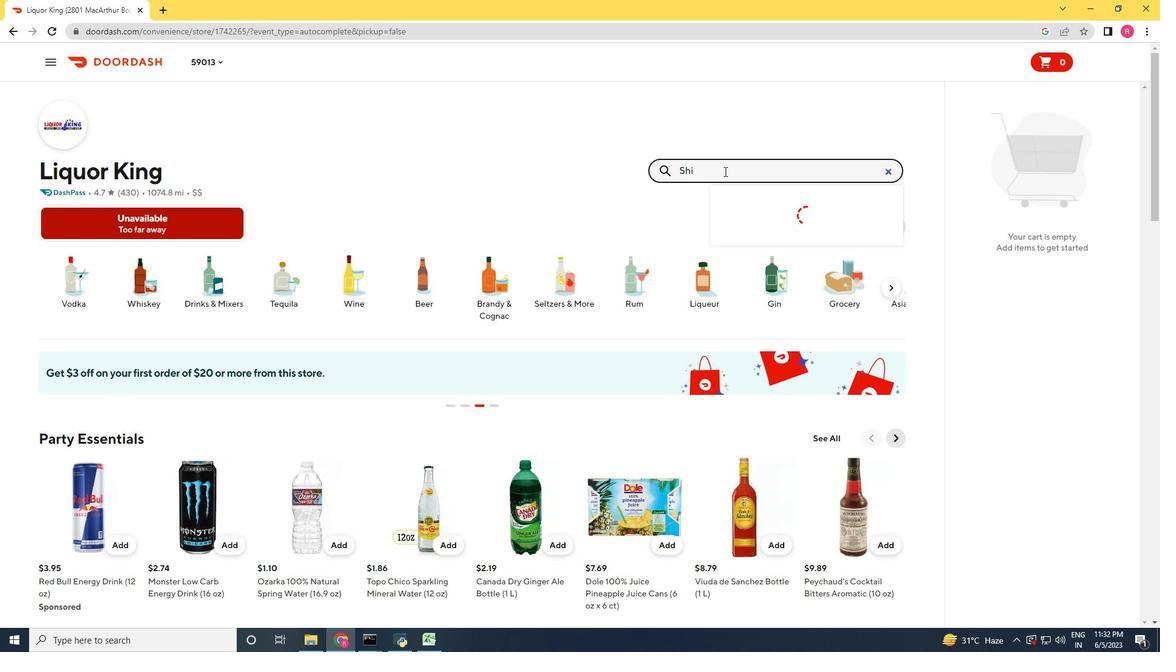 
Action: Mouse moved to (262, 109)
Screenshot: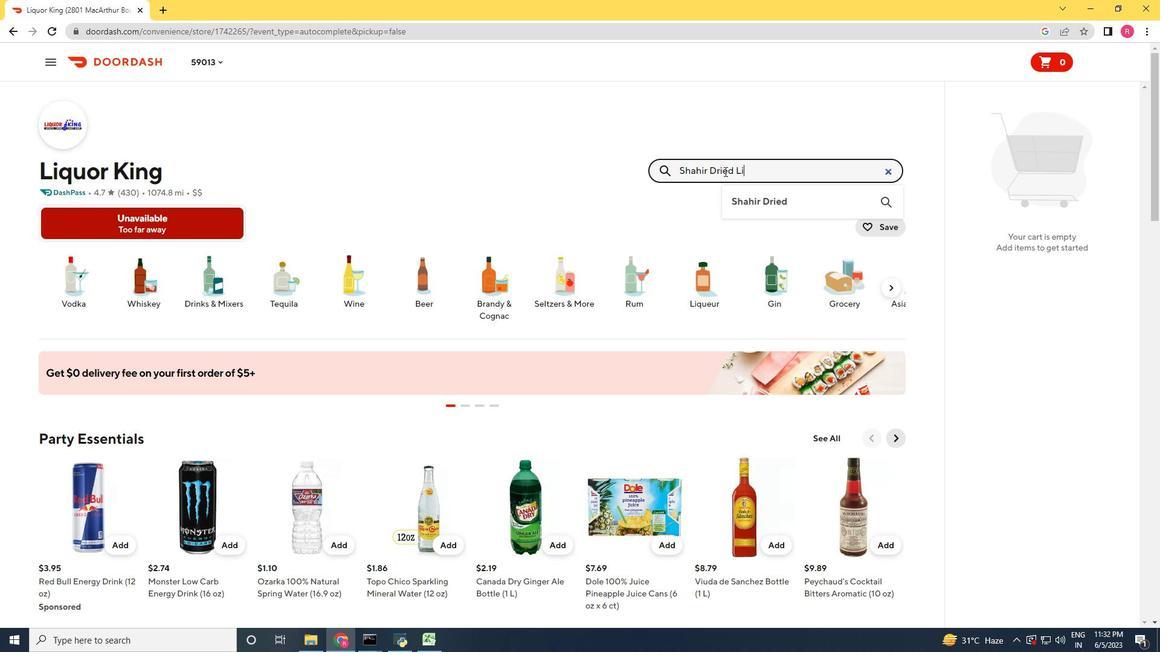 
Action: Mouse pressed left at (262, 109)
Screenshot: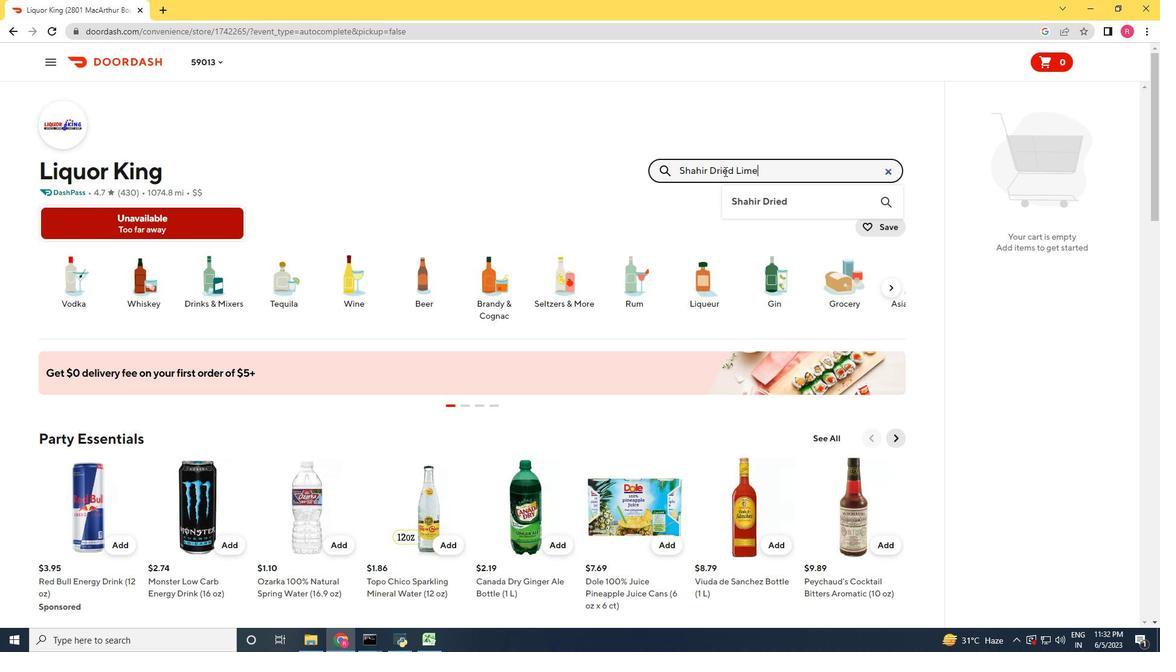 
Action: Mouse moved to (261, 109)
Screenshot: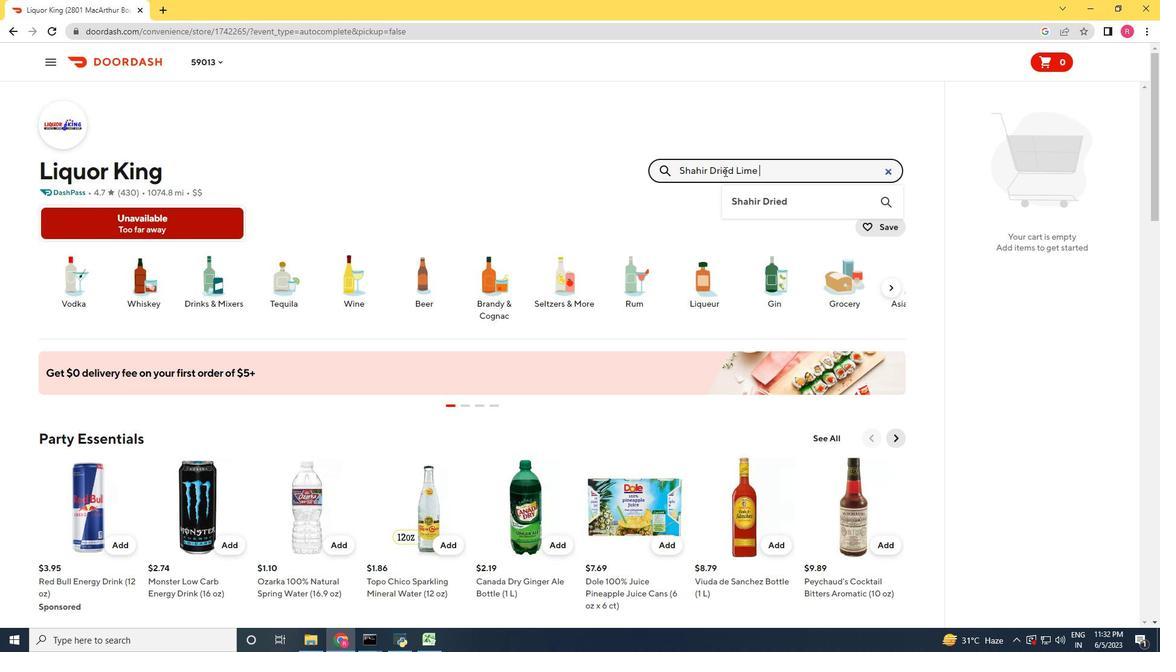 
Action: Key pressed 2717<Key.space><Key.shift_r>Setters<Key.space>lane,<Key.space><Key.shift_r><Key.shift_r><Key.shift_r><Key.shift_r><Key.shift_r><Key.shift_r><Key.shift_r><Key.shift_r><Key.shift_r>Boyd,<Key.space><Key.shift_r>T<Key.backspace><Key.shift_r>Montana<Key.space>59013<Key.enter>
Screenshot: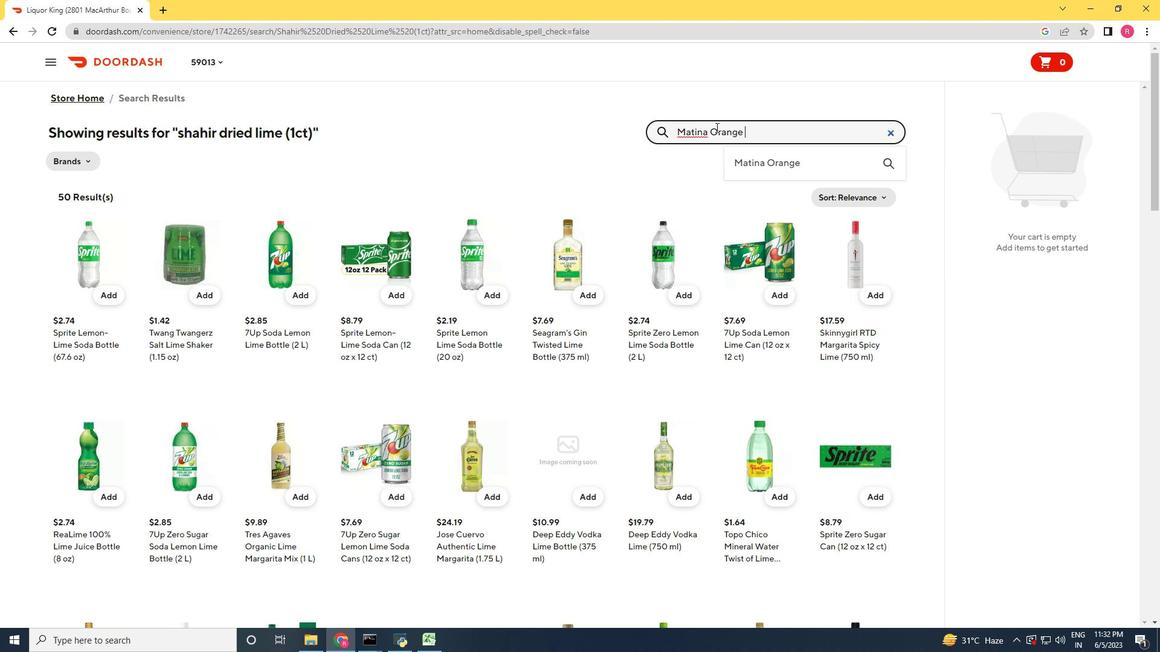 
Action: Mouse moved to (352, 436)
Screenshot: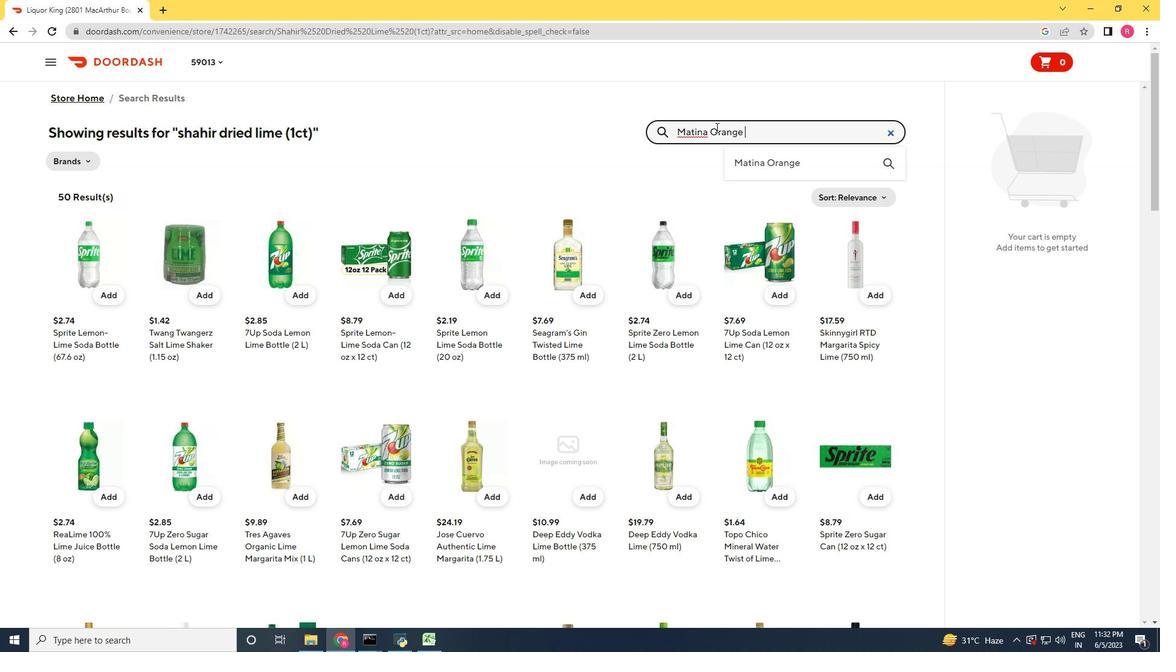 
Action: Mouse pressed left at (352, 436)
Screenshot: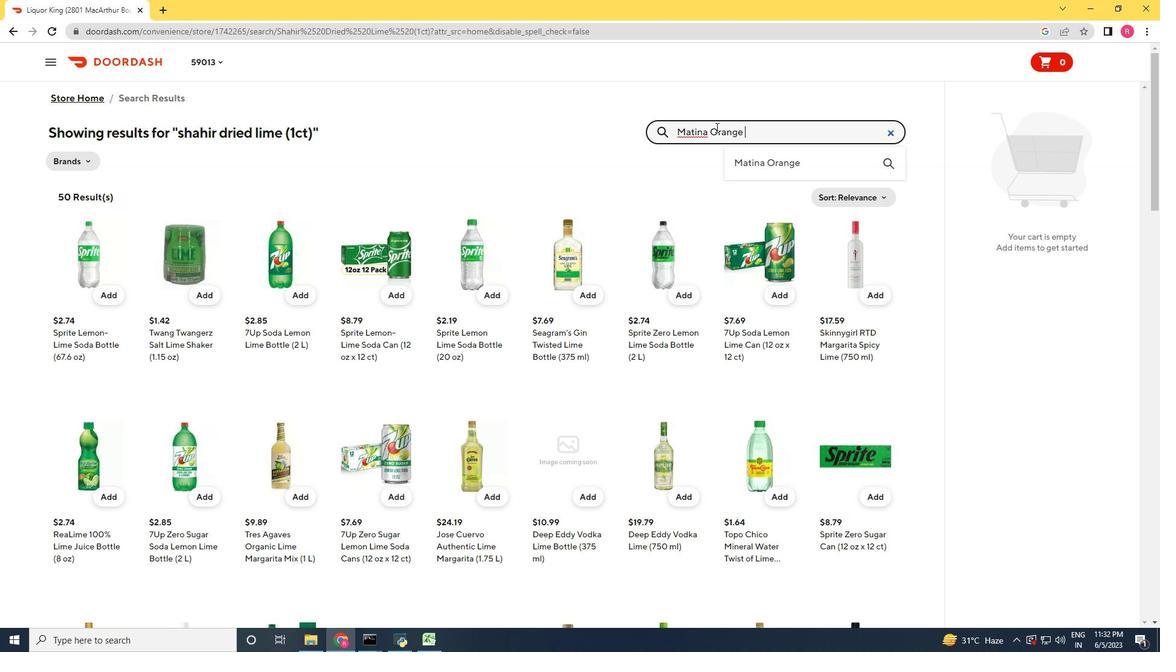 
Action: Mouse moved to (362, 511)
Screenshot: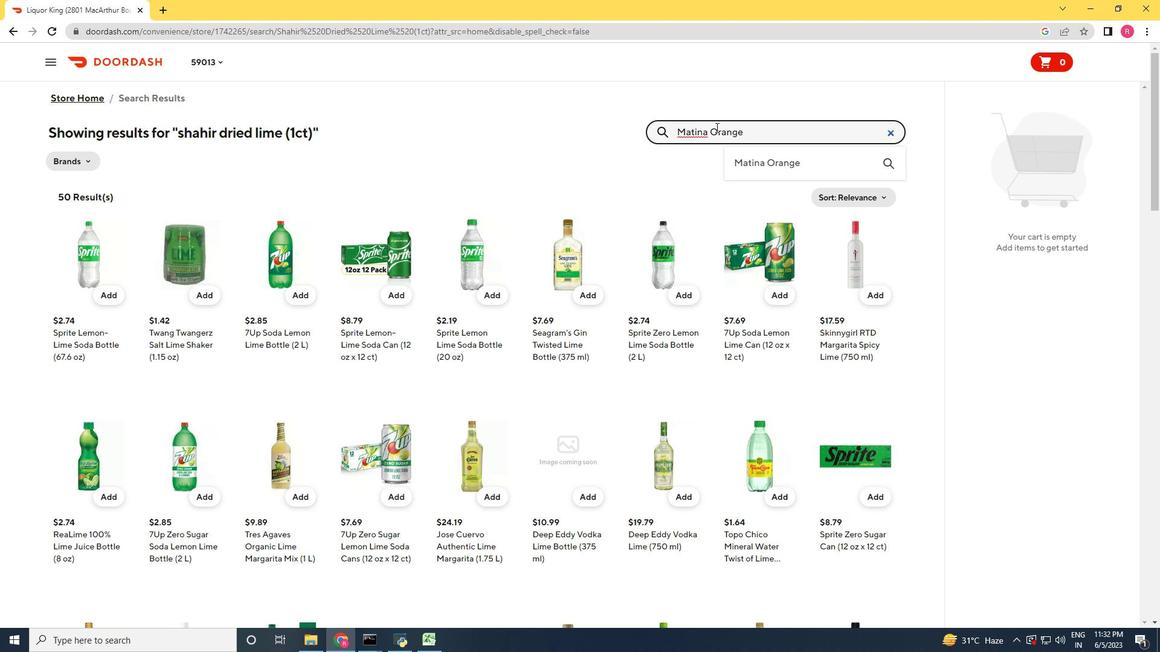 
Action: Mouse pressed left at (362, 511)
Screenshot: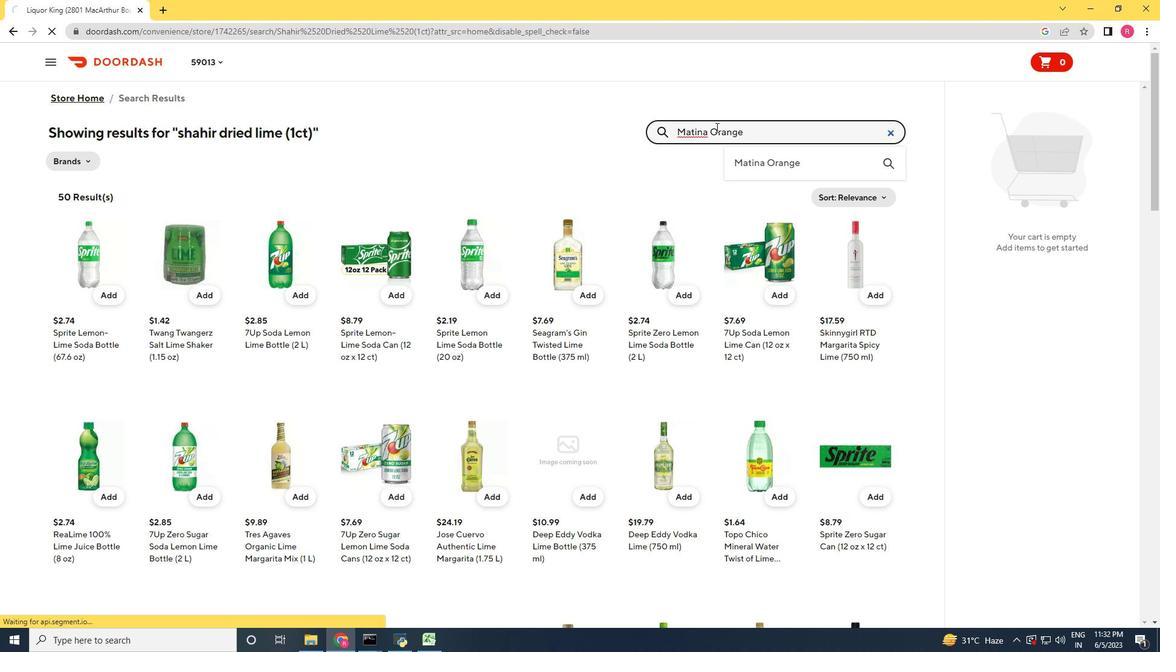 
Action: Mouse moved to (729, 166)
Screenshot: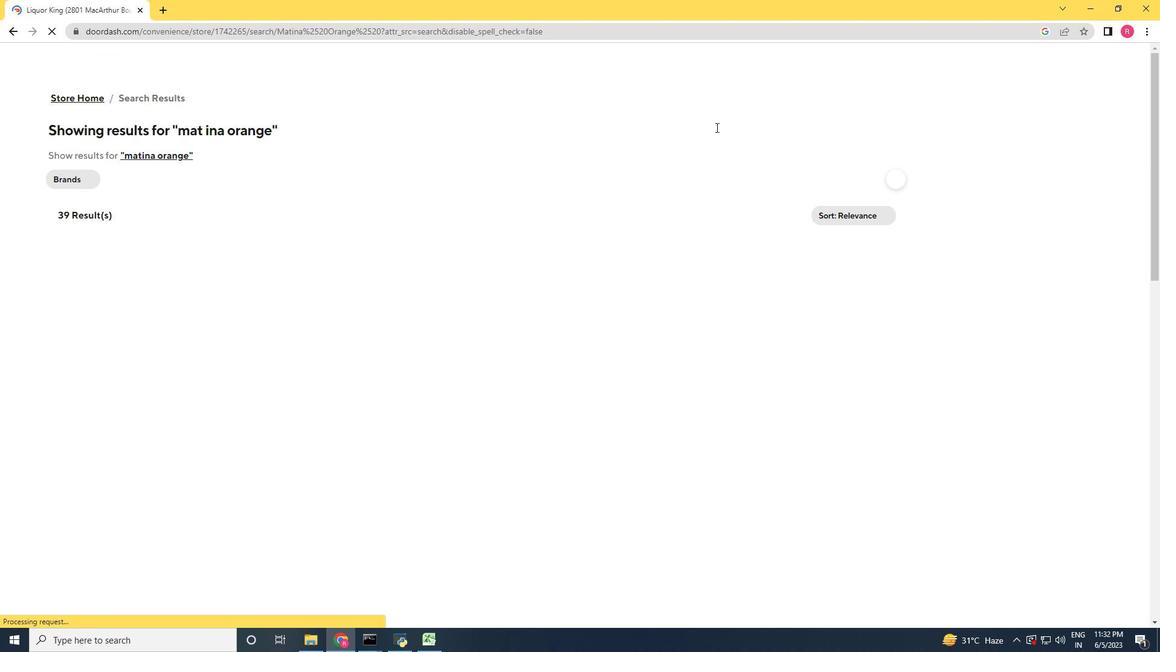 
Action: Mouse pressed left at (729, 166)
Screenshot: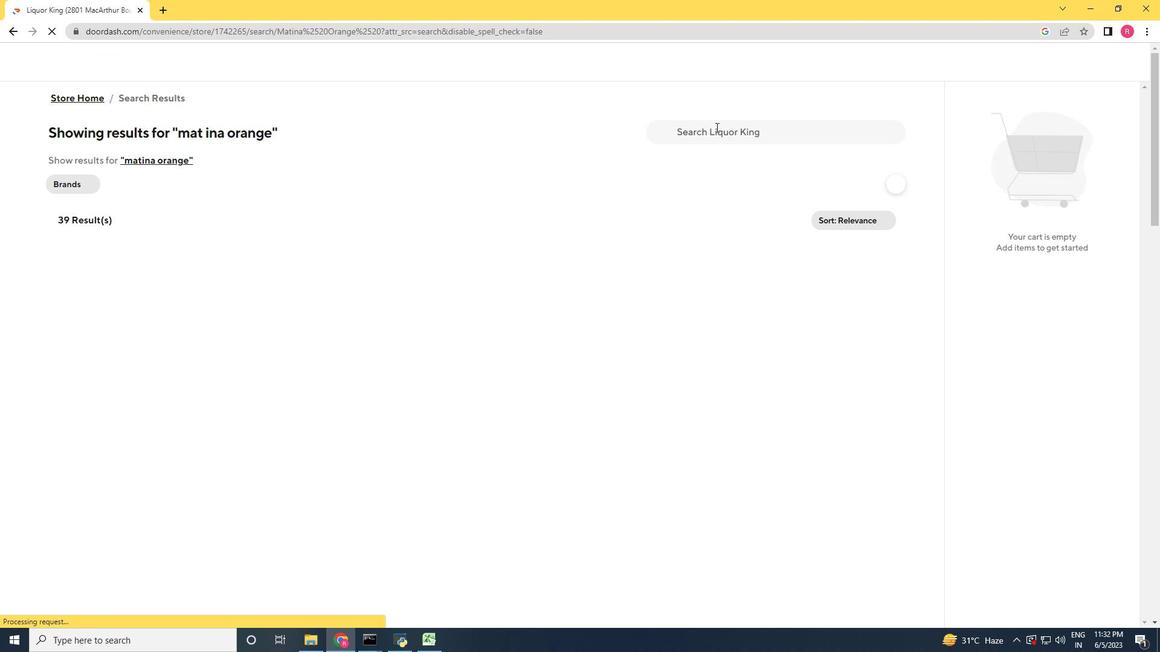 
Action: Key pressed <Key.shift_r>Shahir<Key.space><Key.shift_r><Key.shift_r><Key.shift_r><Key.shift_r><Key.shift_r><Key.shift_r><Key.shift_r>Dried<Key.space><Key.shift_r>Lime<Key.space><Key.shift_r><Key.shift_r><Key.shift_r><Key.shift_r>(1ct<Key.shift_r><Key.shift_r><Key.shift_r><Key.shift_r>)<Key.enter>
Screenshot: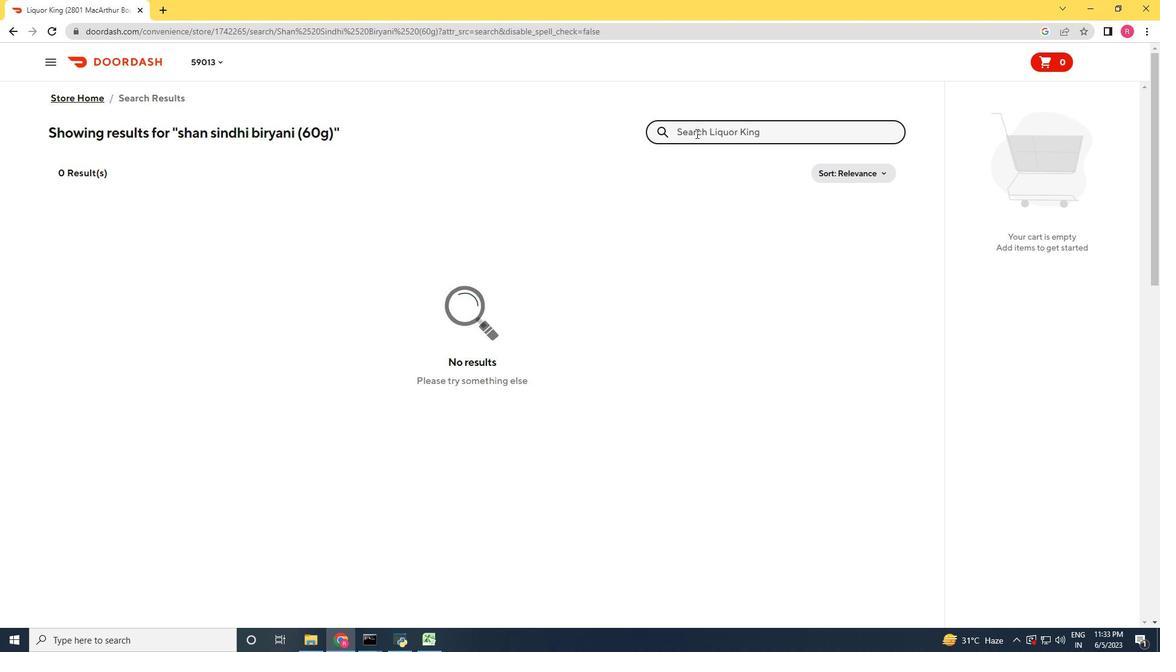 
Action: Mouse moved to (711, 134)
Screenshot: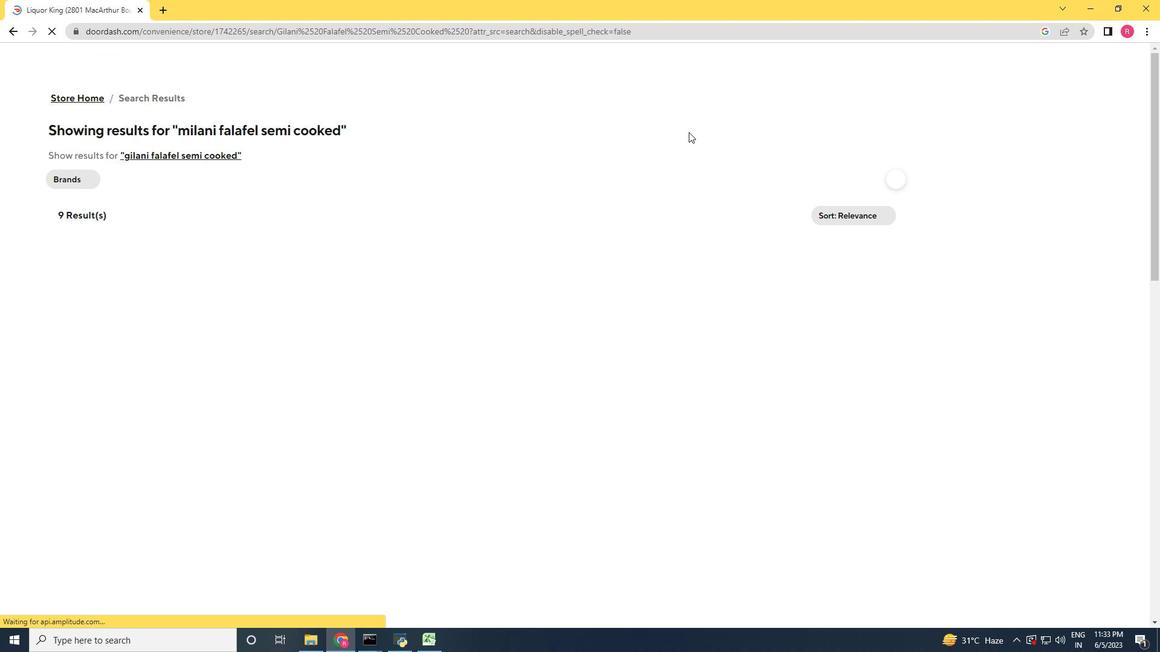 
Action: Mouse pressed left at (711, 134)
Screenshot: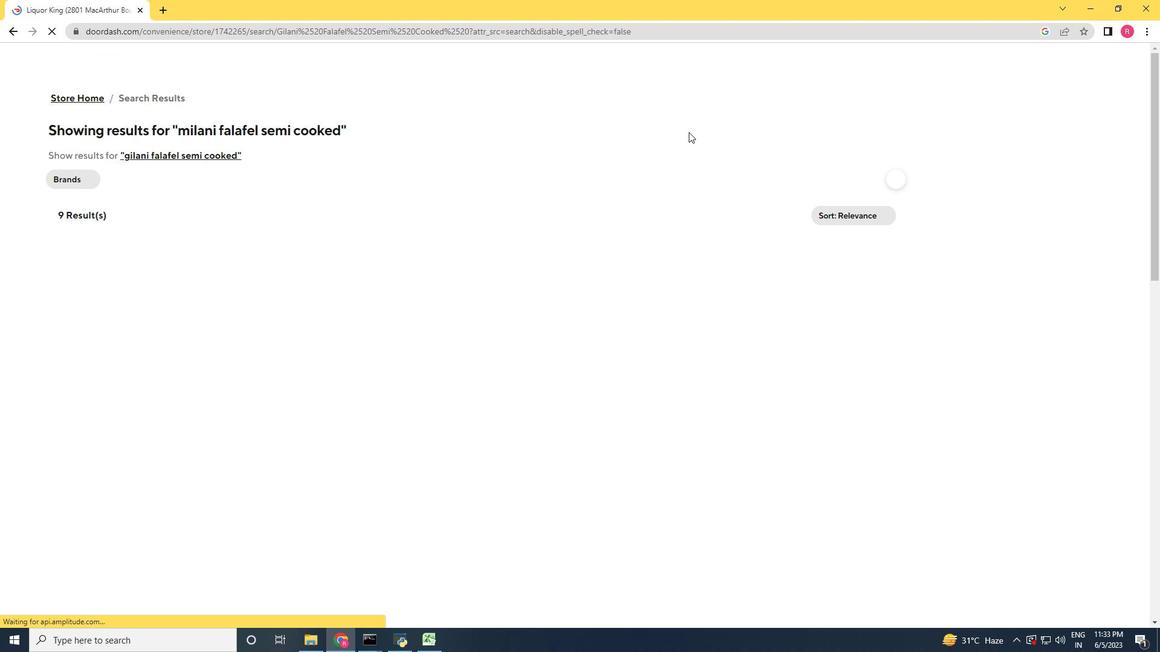 
Action: Key pressed <Key.shift_r>Matina<Key.space><Key.shift_r>Orange<Key.space><Key.enter>
Screenshot: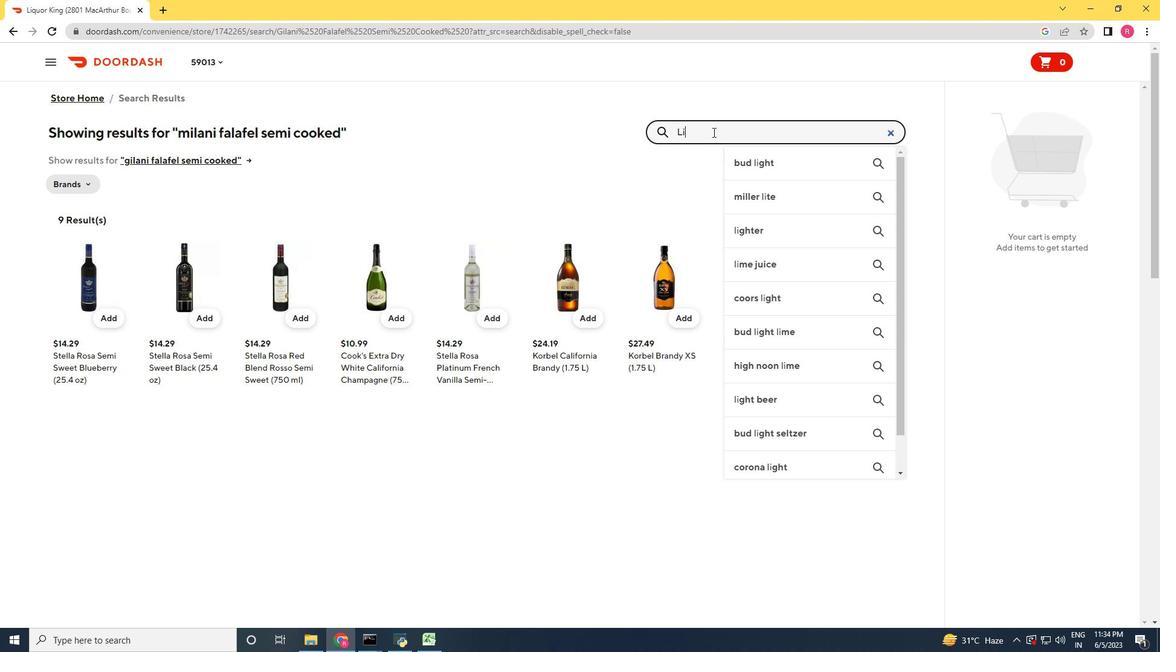 
Action: Mouse moved to (502, 340)
Screenshot: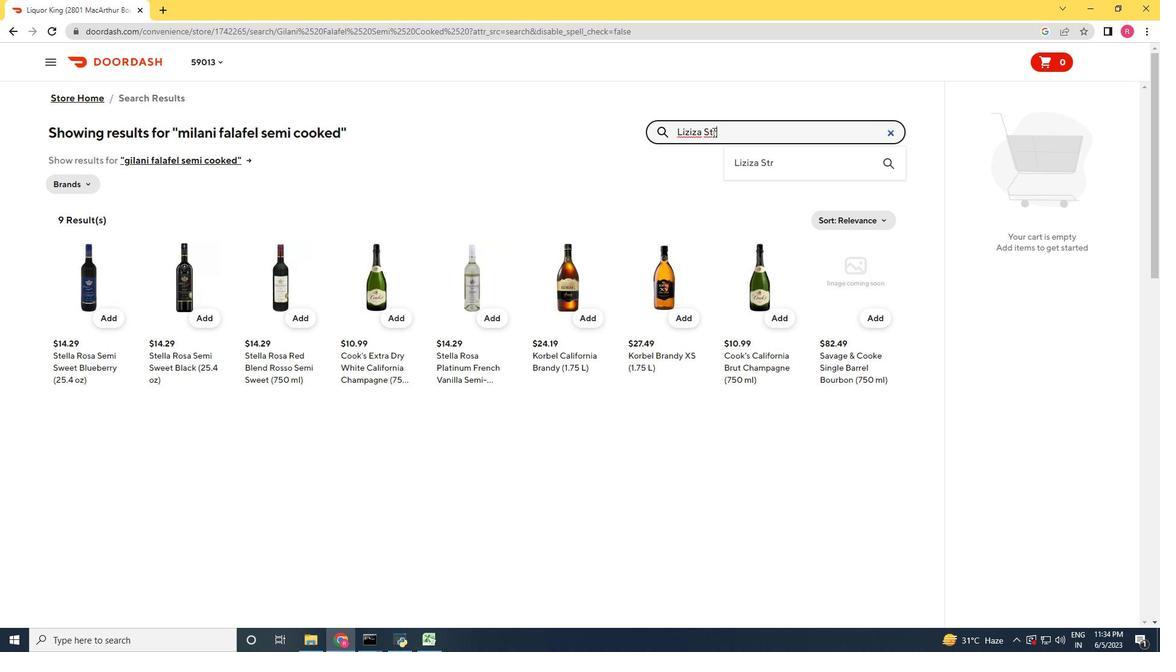 
Action: Mouse scrolled (502, 339) with delta (0, 0)
Screenshot: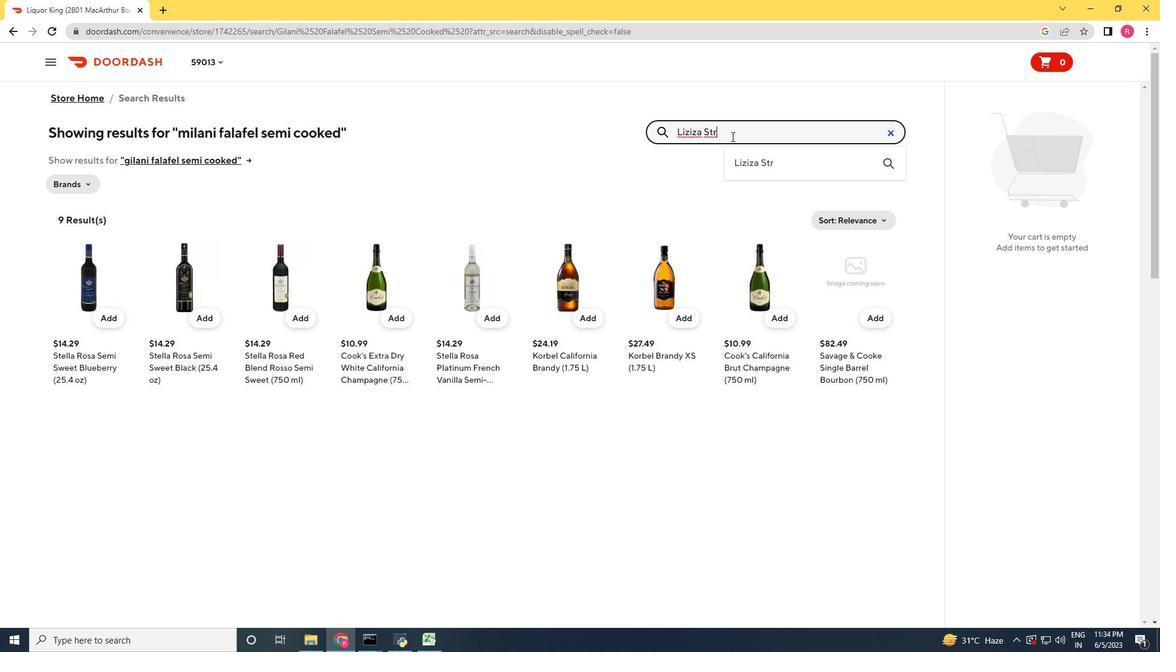
Action: Mouse moved to (503, 340)
Screenshot: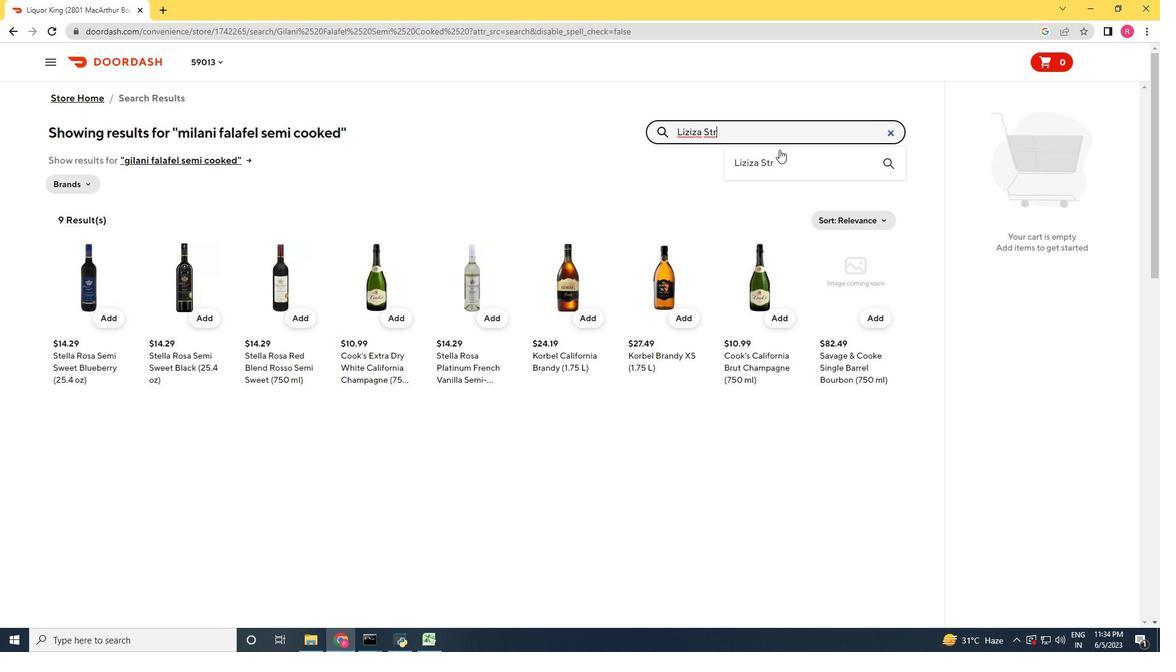 
Action: Mouse scrolled (503, 340) with delta (0, 0)
Screenshot: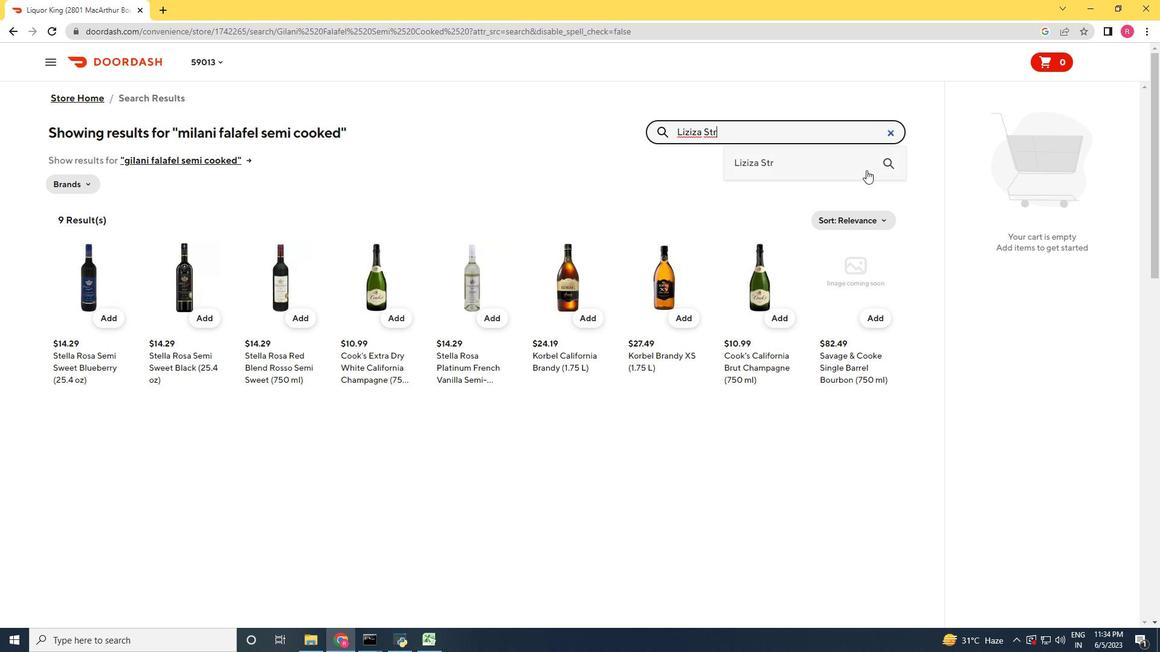 
Action: Mouse scrolled (503, 340) with delta (0, 0)
Screenshot: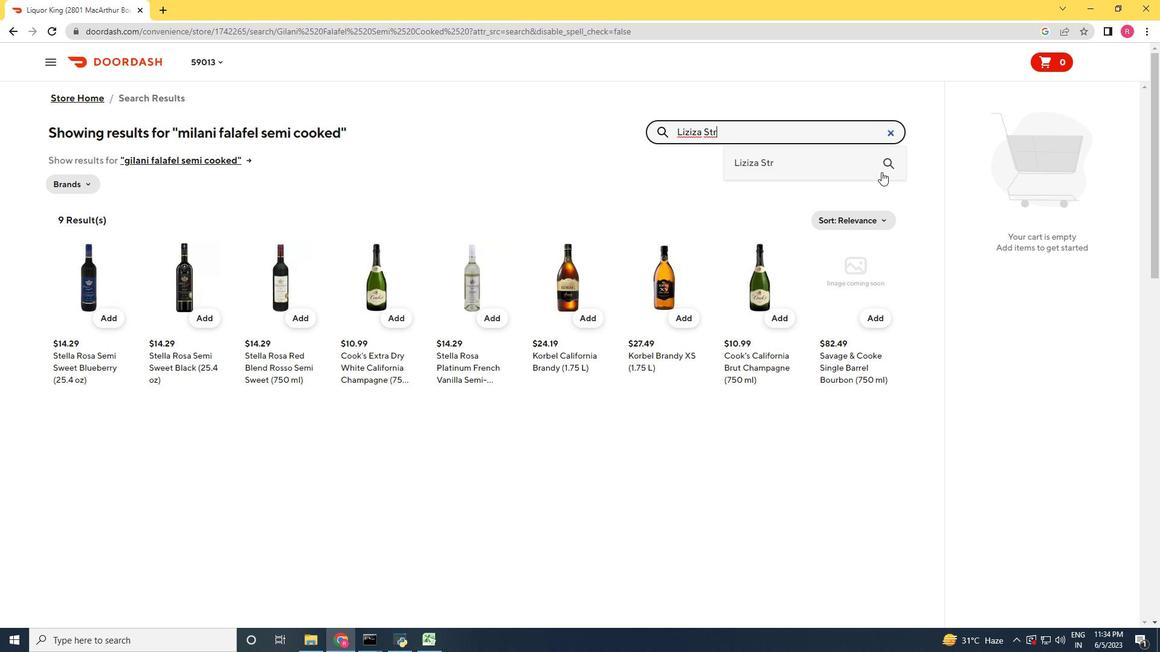 
Action: Mouse scrolled (503, 340) with delta (0, 0)
Screenshot: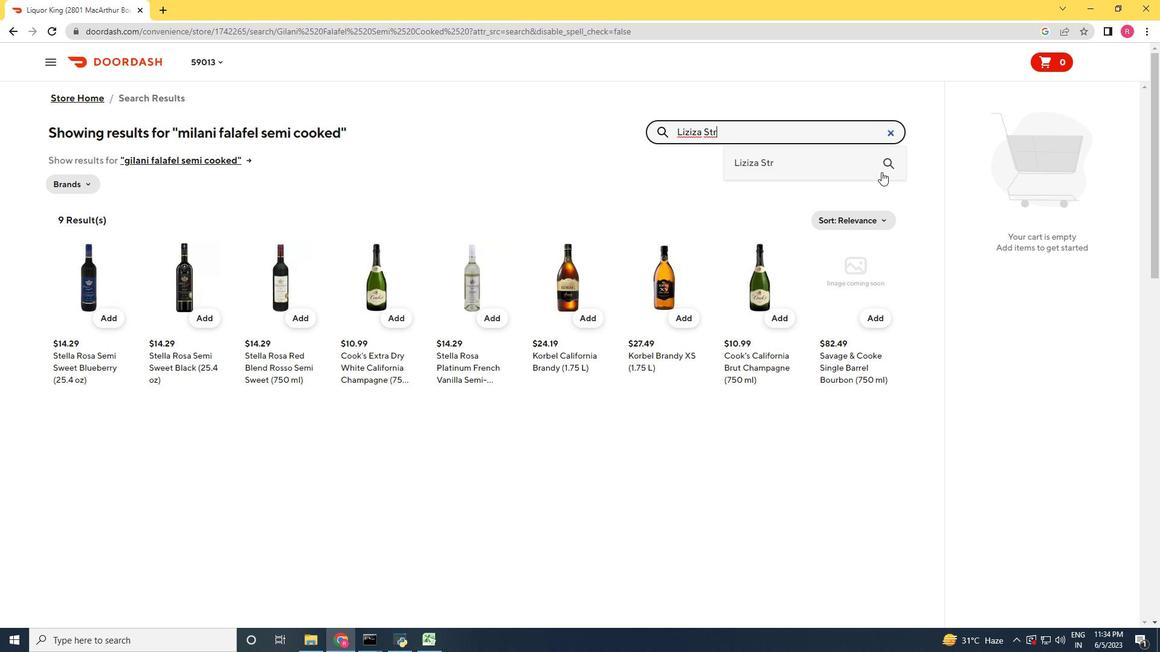 
Action: Mouse moved to (503, 340)
Screenshot: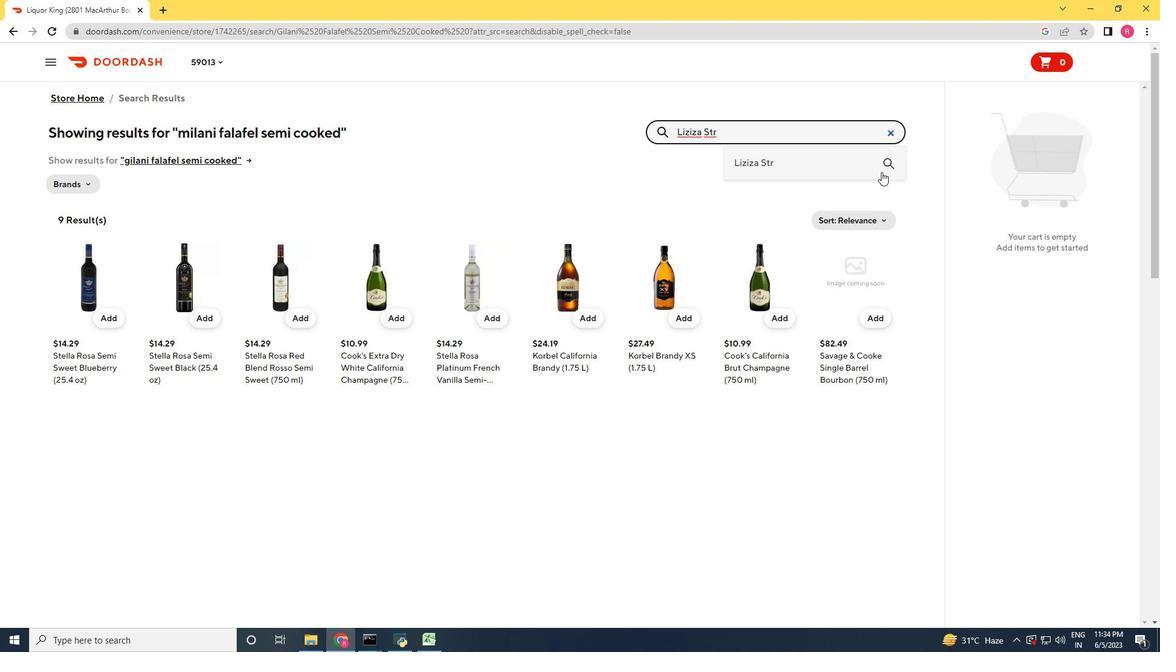 
Action: Mouse scrolled (503, 341) with delta (0, 0)
Screenshot: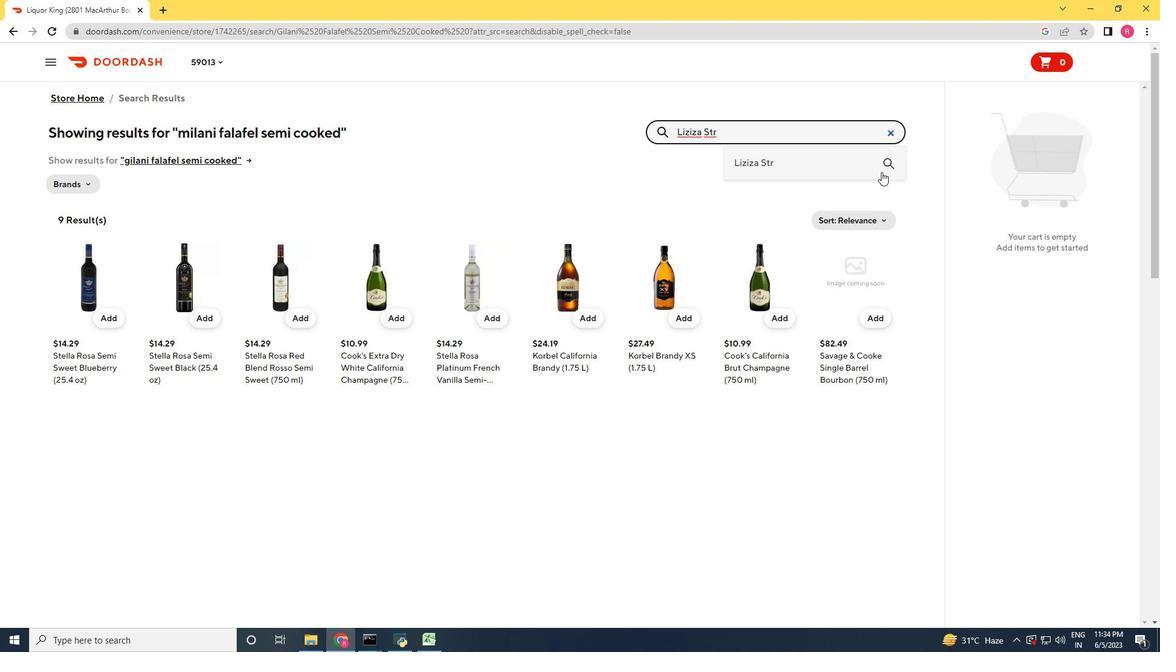
Action: Mouse scrolled (503, 341) with delta (0, 0)
Screenshot: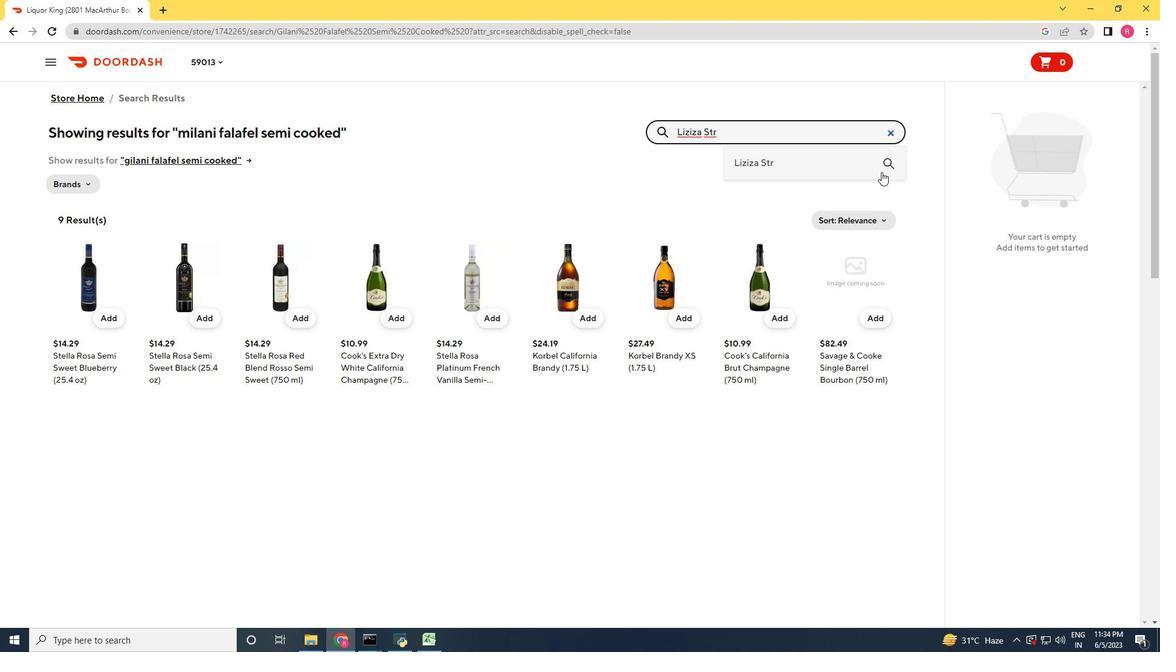 
Action: Mouse scrolled (503, 341) with delta (0, 0)
Screenshot: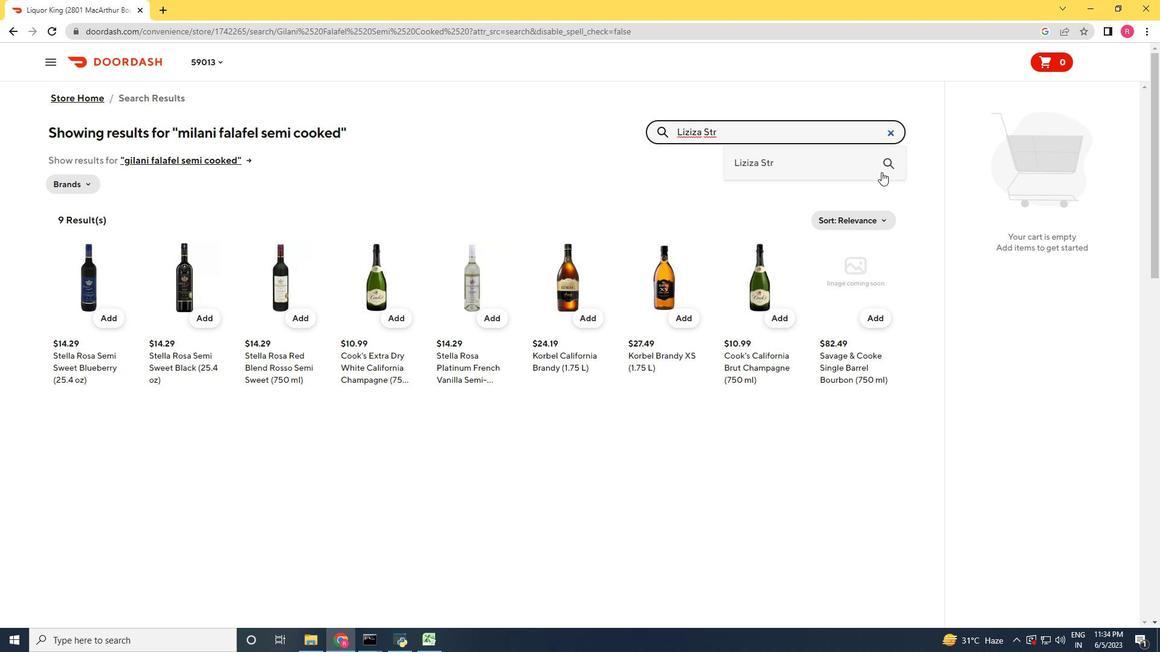 
Action: Mouse scrolled (503, 341) with delta (0, 0)
Screenshot: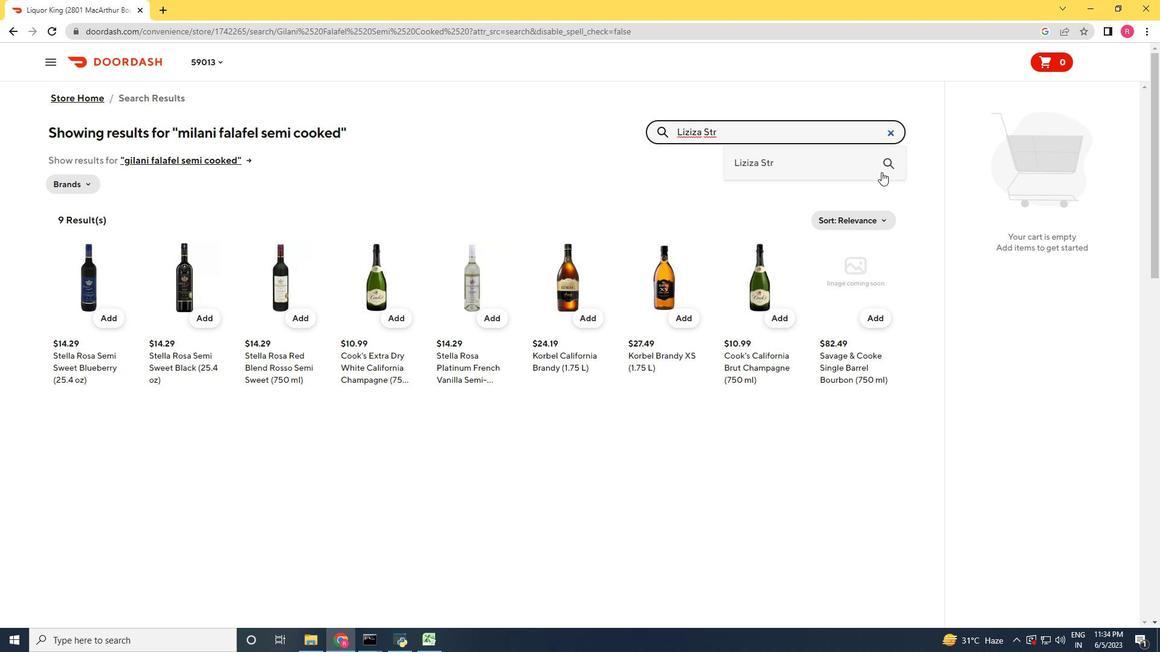 
Action: Mouse scrolled (503, 341) with delta (0, 0)
Screenshot: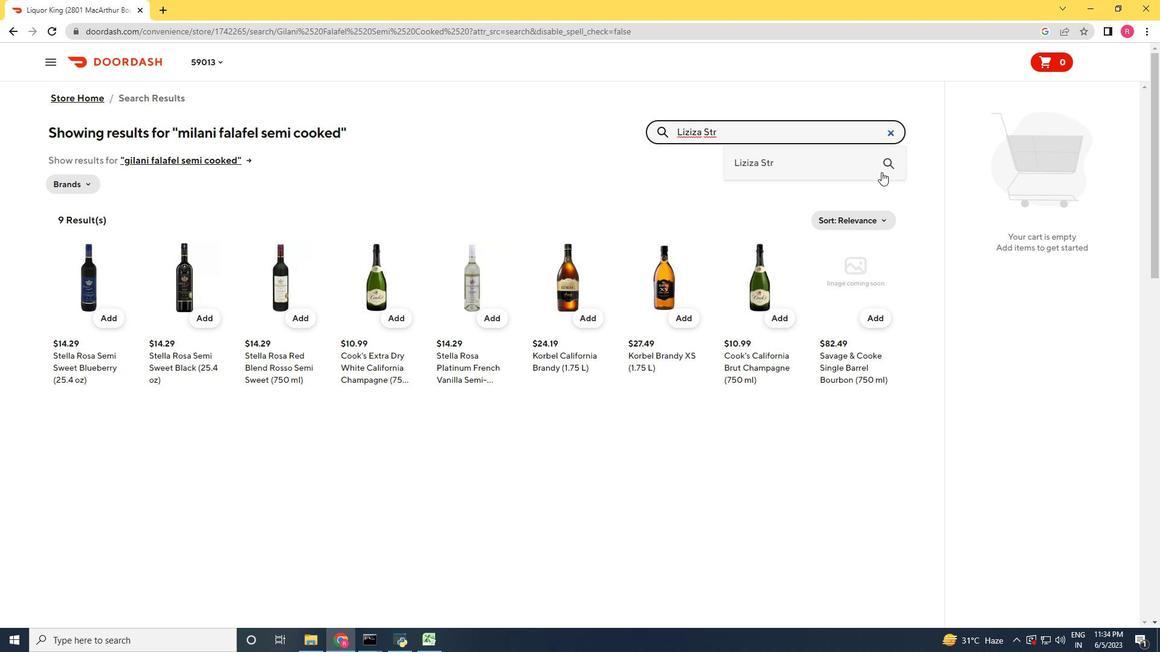 
Action: Mouse scrolled (503, 341) with delta (0, 0)
Screenshot: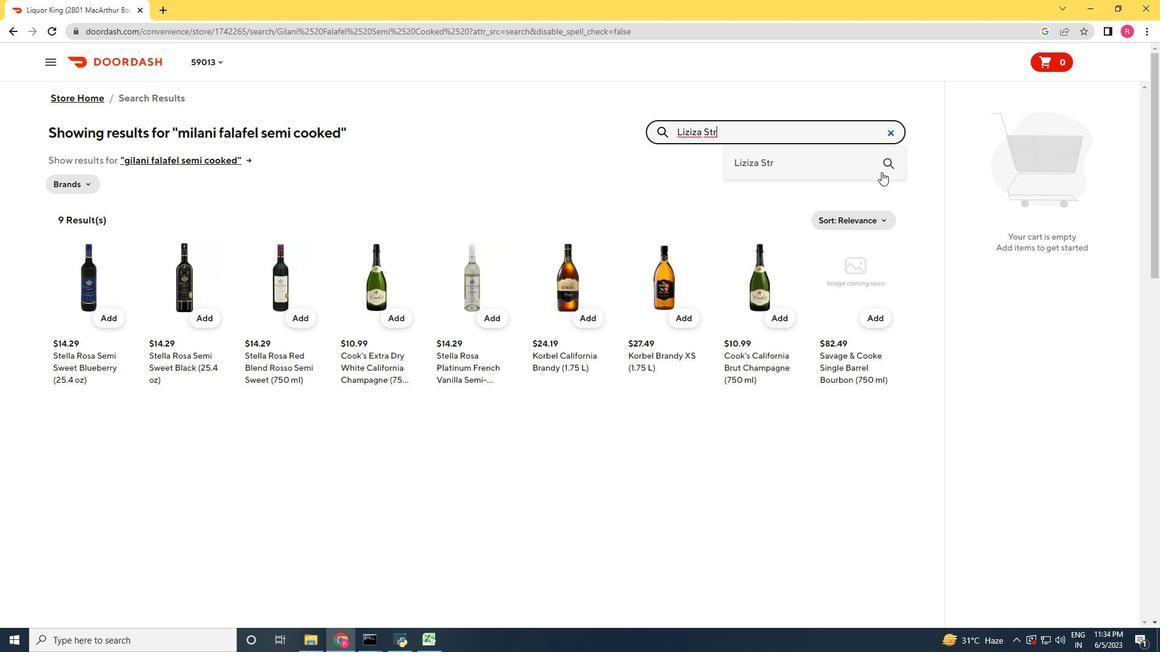
Action: Mouse scrolled (503, 341) with delta (0, 0)
Screenshot: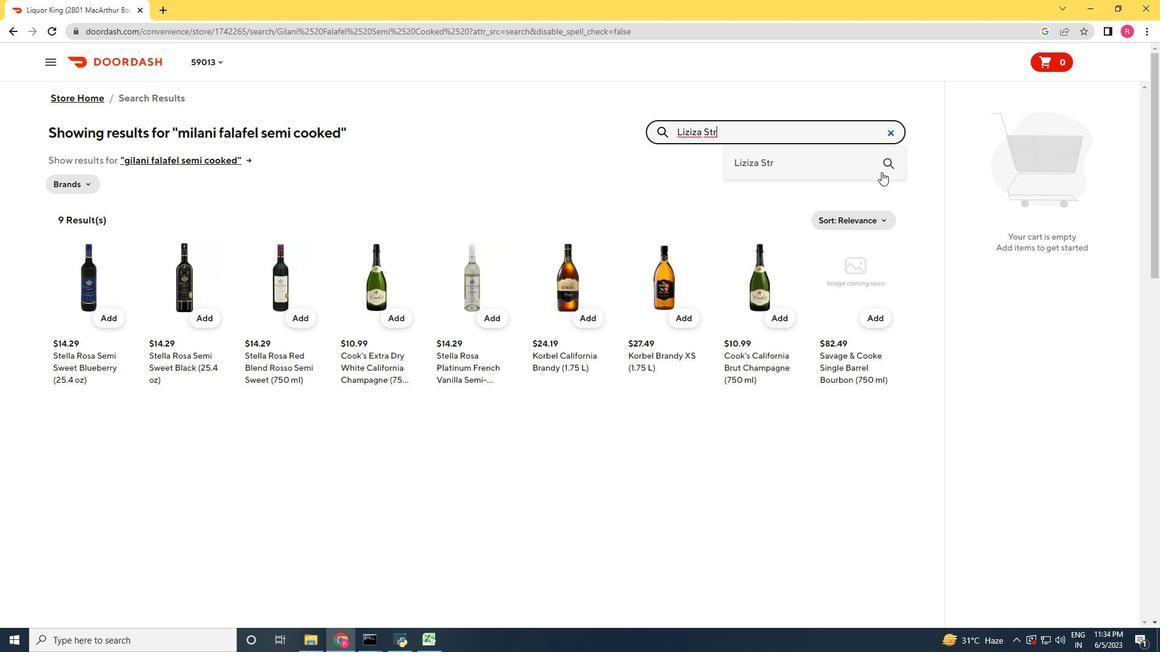 
Action: Mouse scrolled (503, 341) with delta (0, 0)
Screenshot: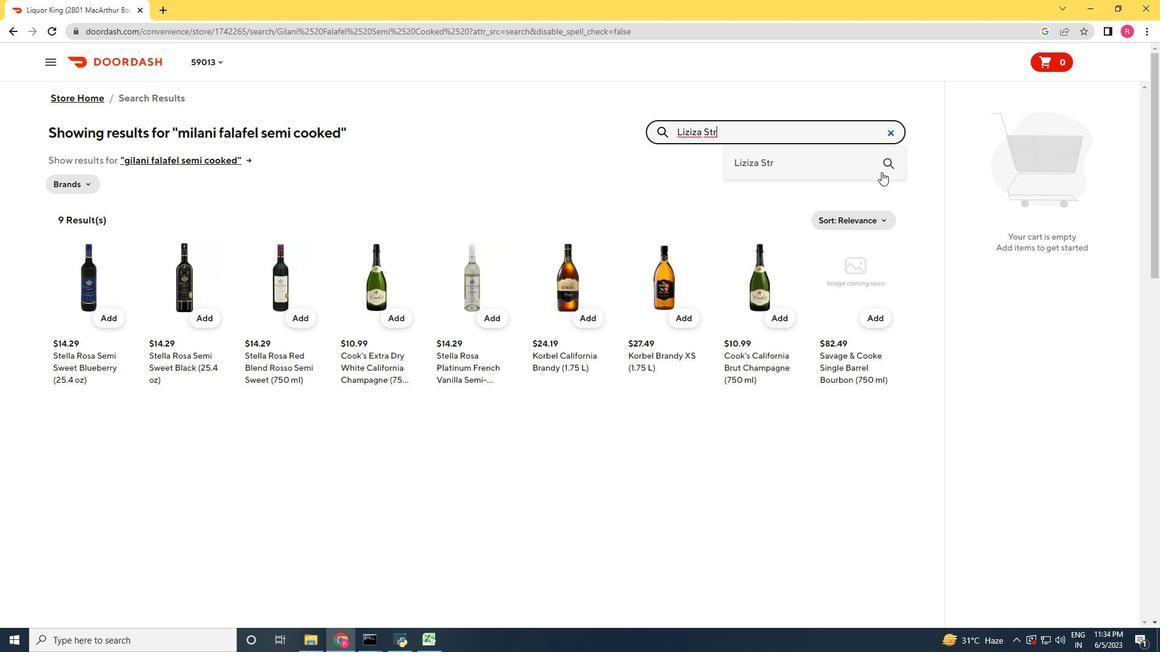 
Action: Mouse scrolled (503, 341) with delta (0, 0)
Screenshot: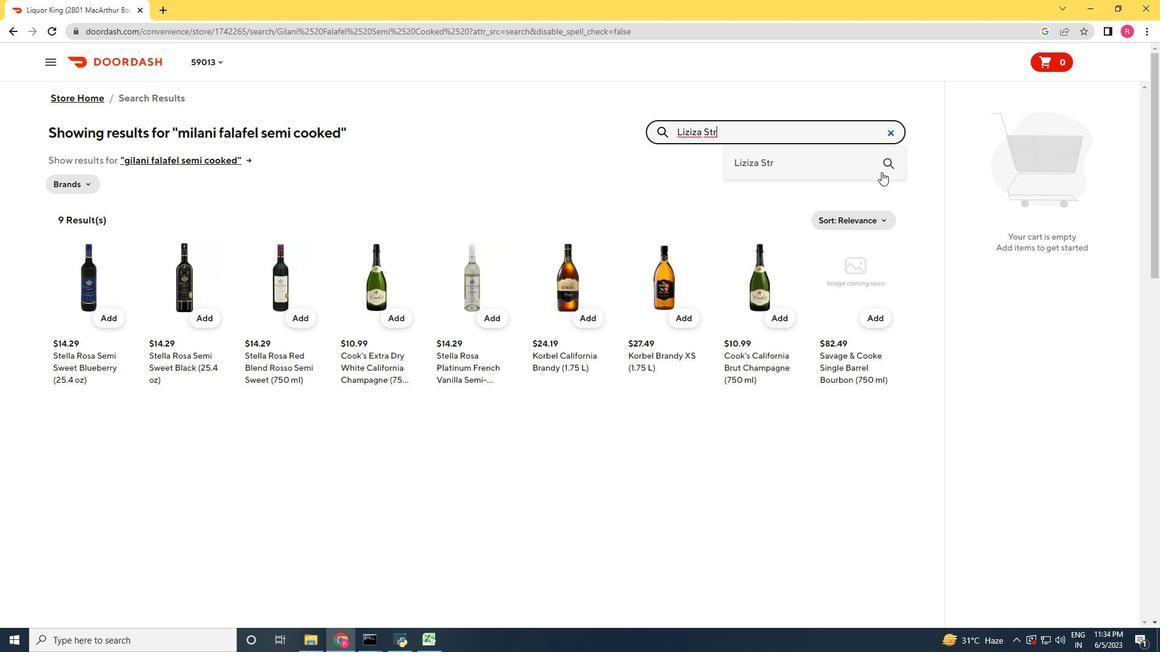 
Action: Mouse scrolled (503, 341) with delta (0, 0)
Screenshot: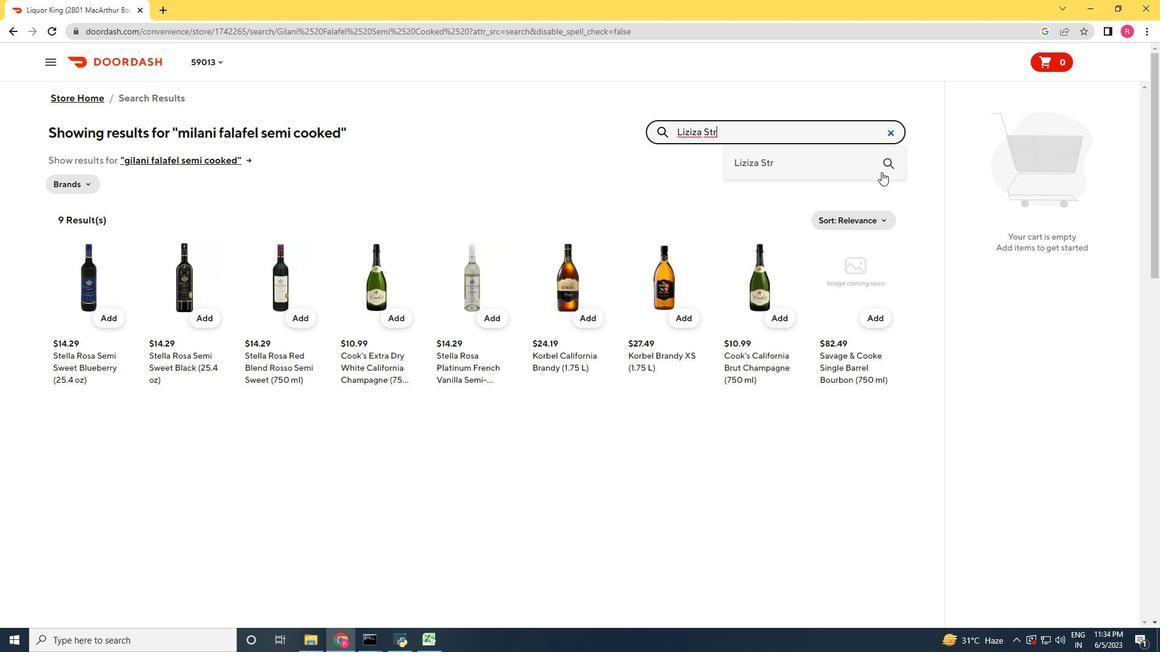 
Action: Mouse scrolled (503, 341) with delta (0, 0)
Screenshot: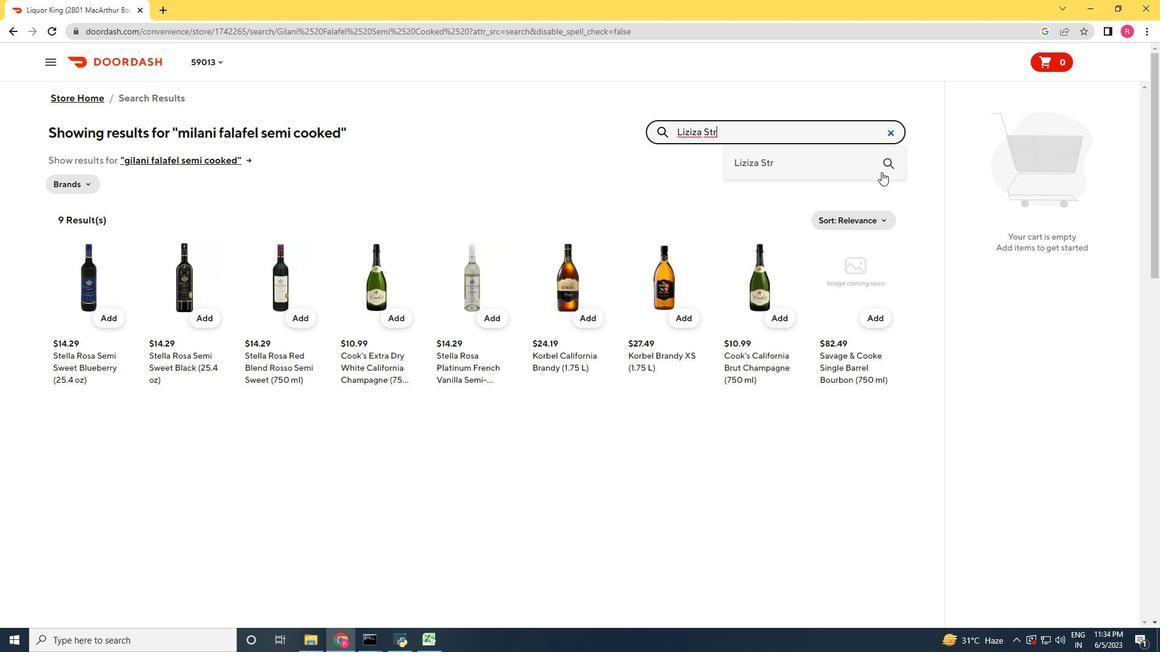 
Action: Mouse moved to (711, 125)
Screenshot: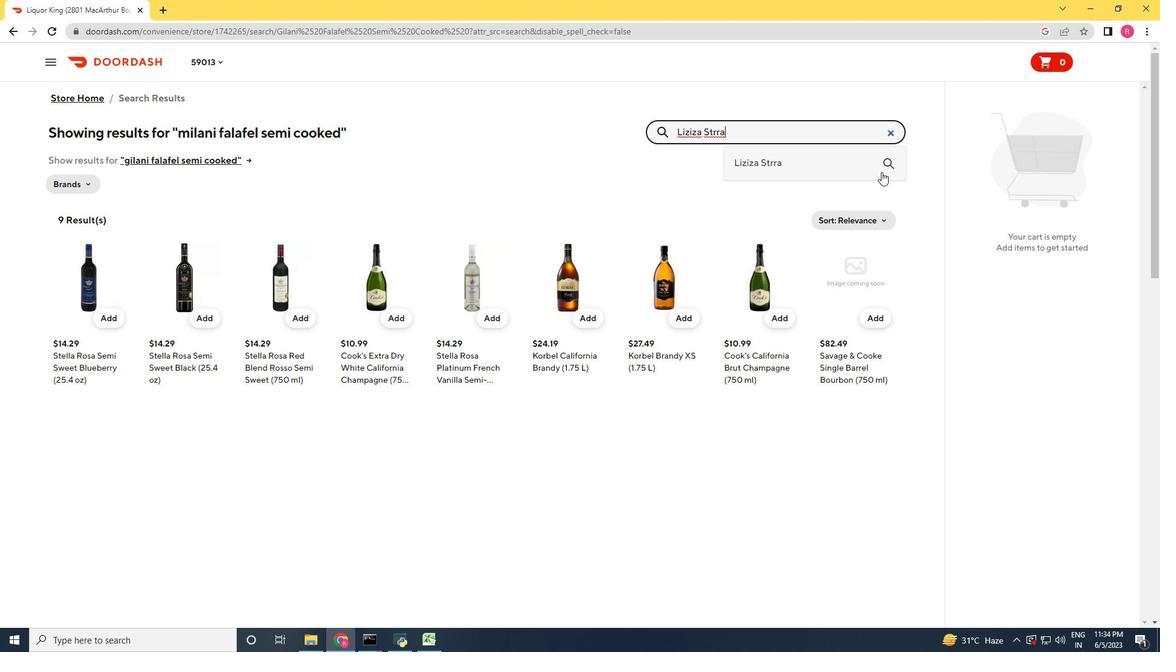 
Action: Mouse pressed left at (711, 125)
Screenshot: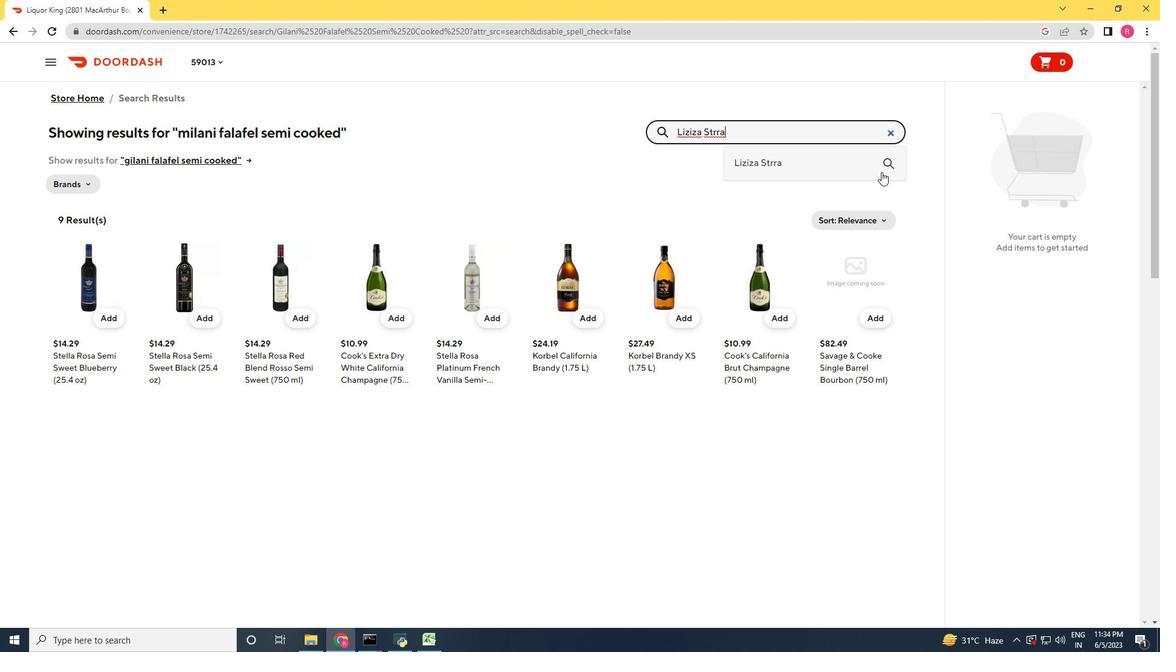 
Action: Key pressed <Key.shift_r>Shan<Key.space><Key.shift_r>Sindhi<Key.space><Key.shift_r>Biryani<Key.space><Key.shift_r>(60<Key.space>g<Key.shift_r>)<Key.enter>
Screenshot: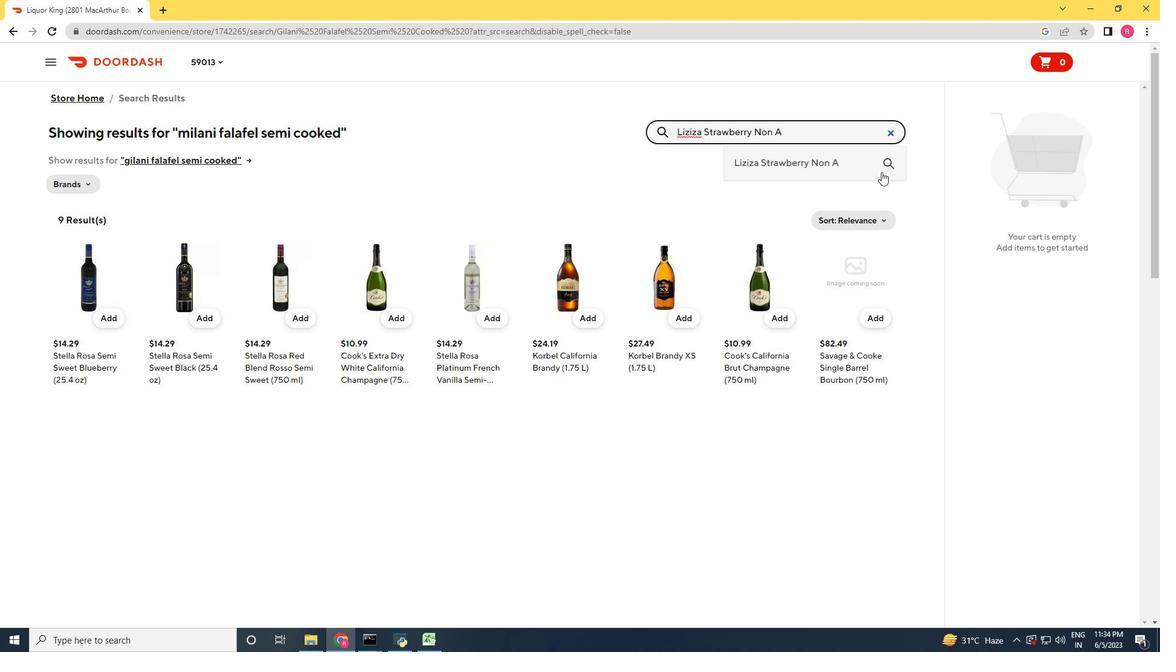 
Action: Mouse moved to (702, 128)
Screenshot: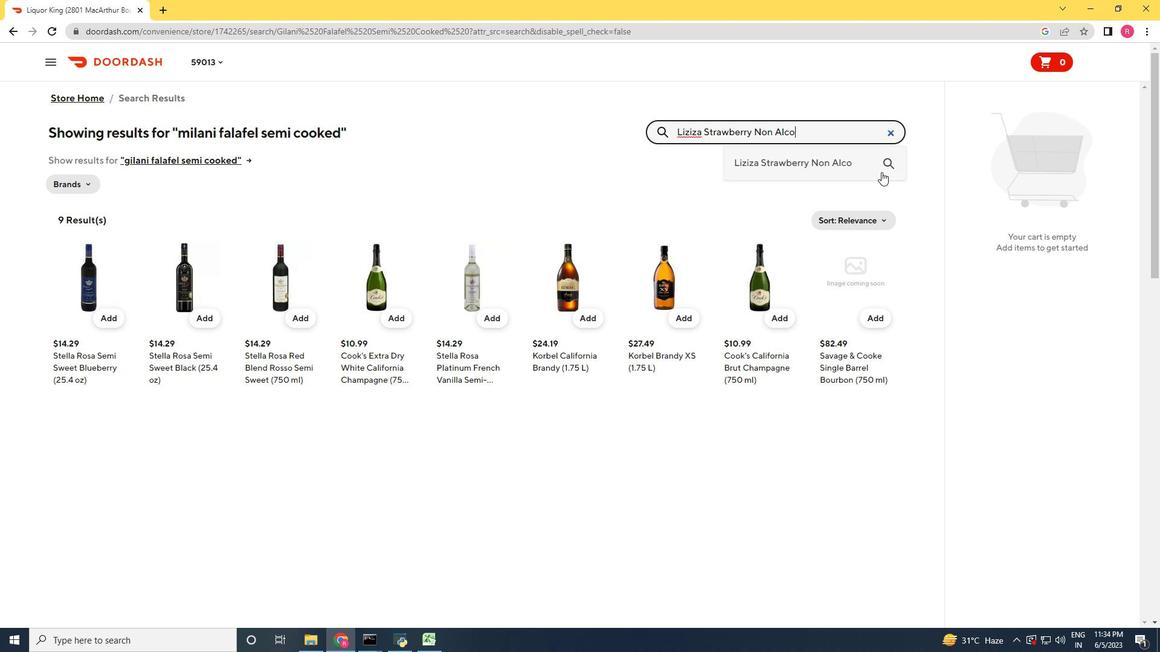 
Action: Mouse pressed left at (702, 128)
Screenshot: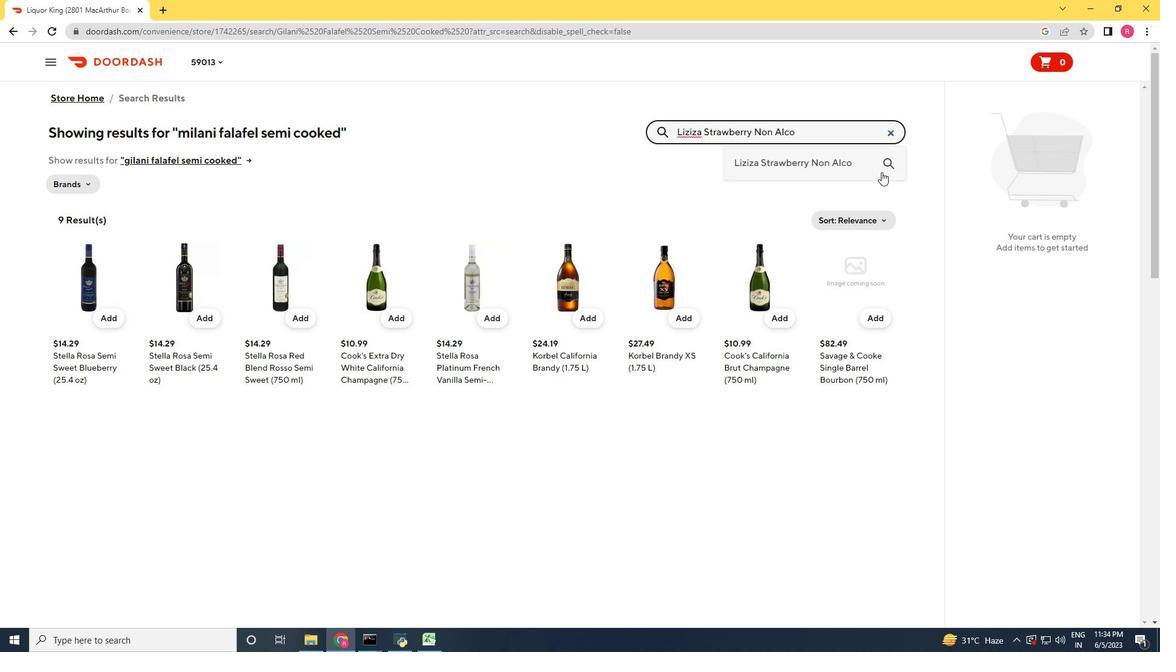 
Action: Key pressed <Key.shift_r><Key.shift_r><Key.shift_r>Gilani<Key.space><Key.shift_r>Falafel<Key.space><Key.shift_r>Semi<Key.space><Key.shift_r>Cooked<Key.space><Key.enter>
Screenshot: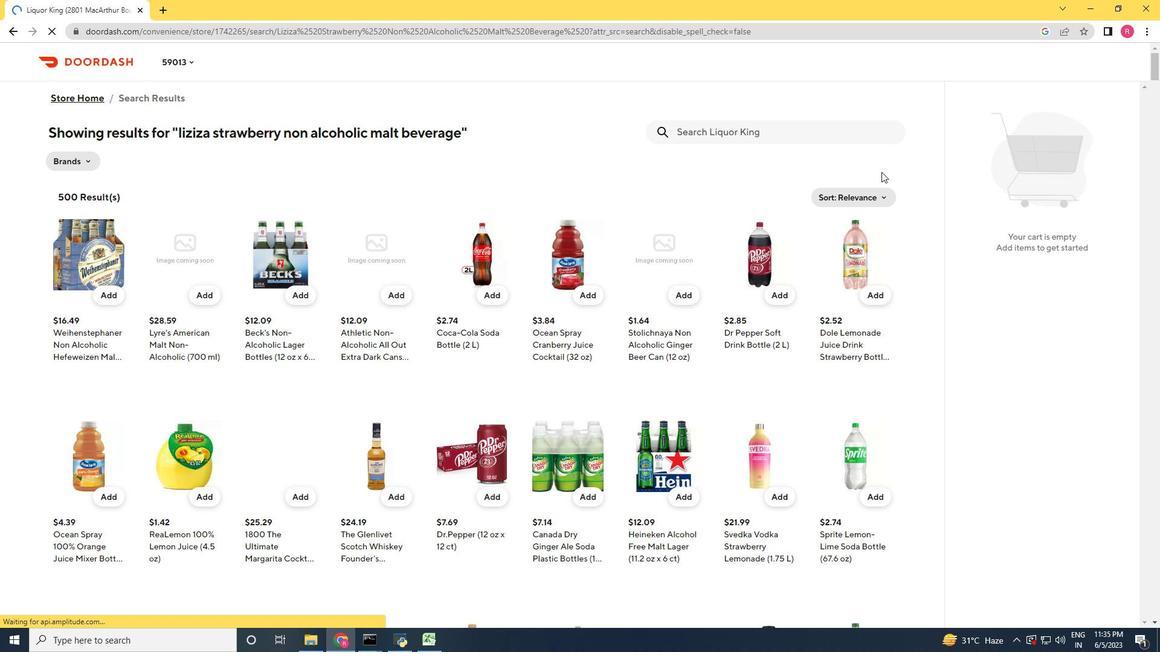 
Action: Mouse moved to (448, 354)
Screenshot: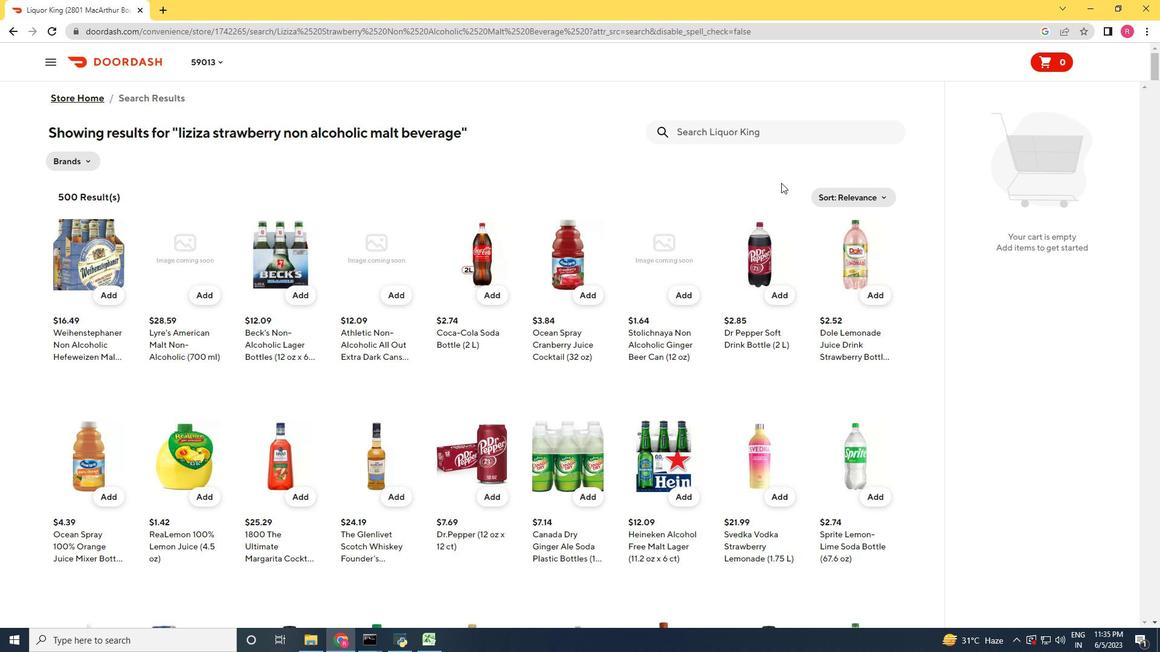 
Action: Mouse scrolled (428, 350) with delta (0, 0)
Screenshot: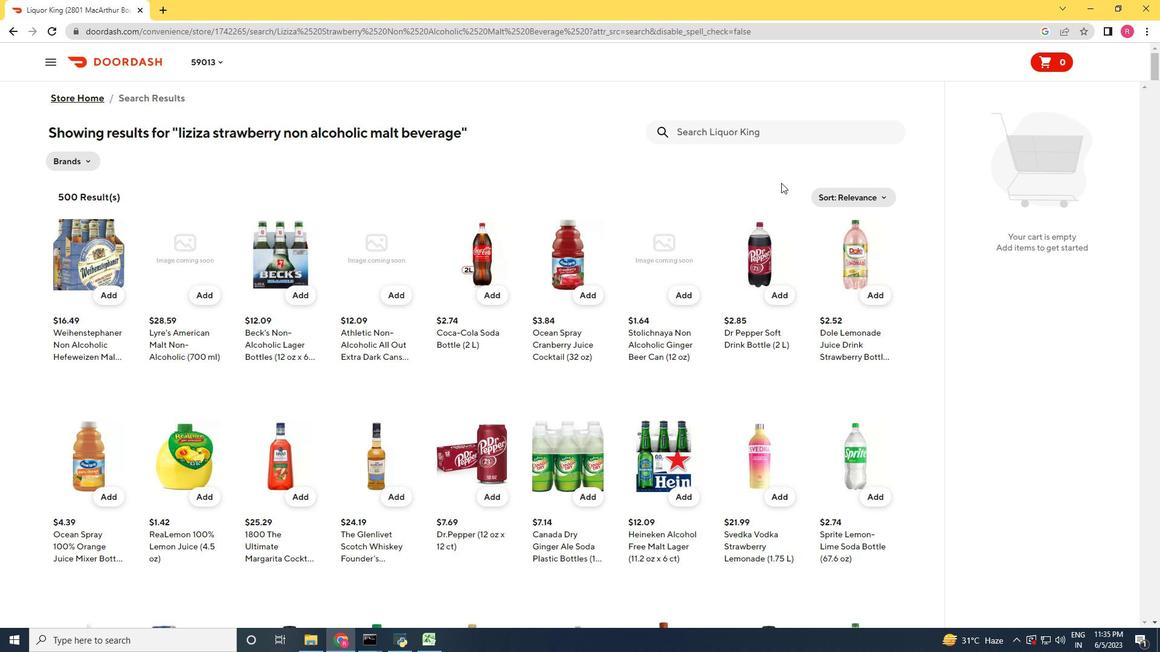 
Action: Mouse scrolled (438, 352) with delta (0, 0)
Screenshot: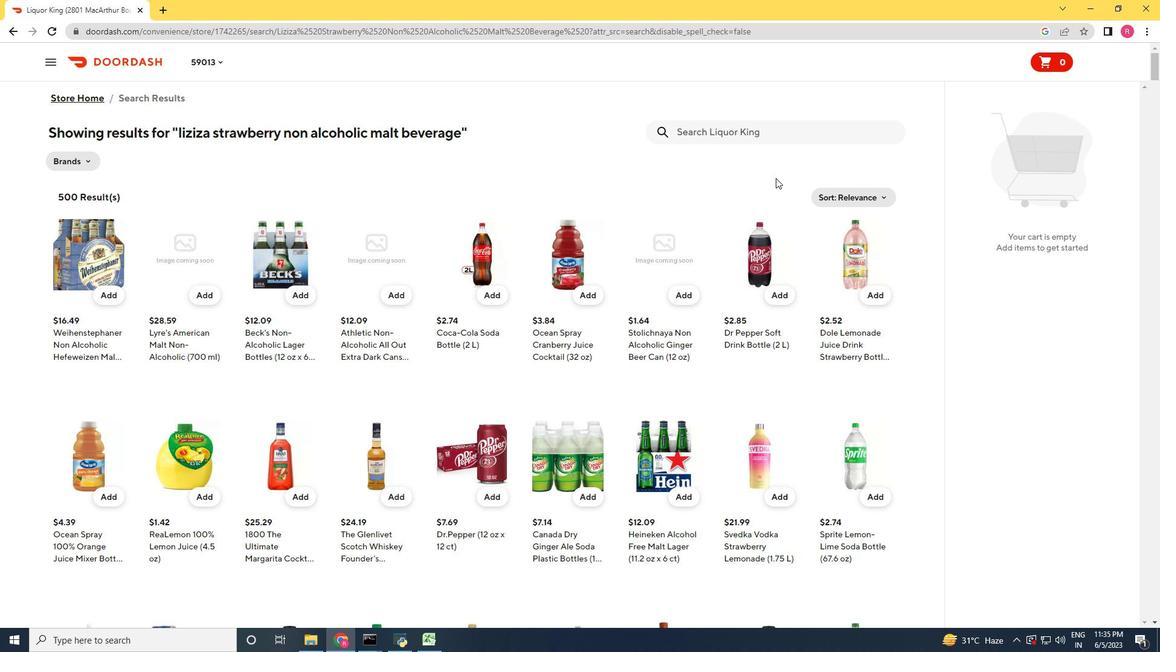 
Action: Mouse scrolled (441, 353) with delta (0, 0)
Screenshot: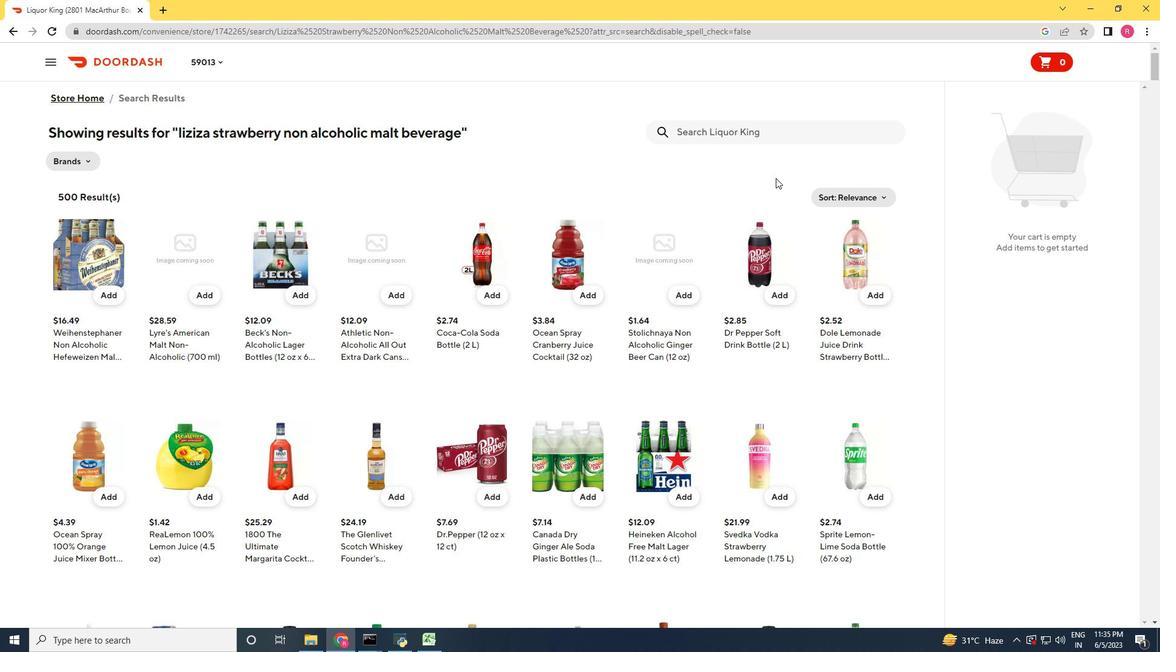 
Action: Mouse moved to (448, 354)
Screenshot: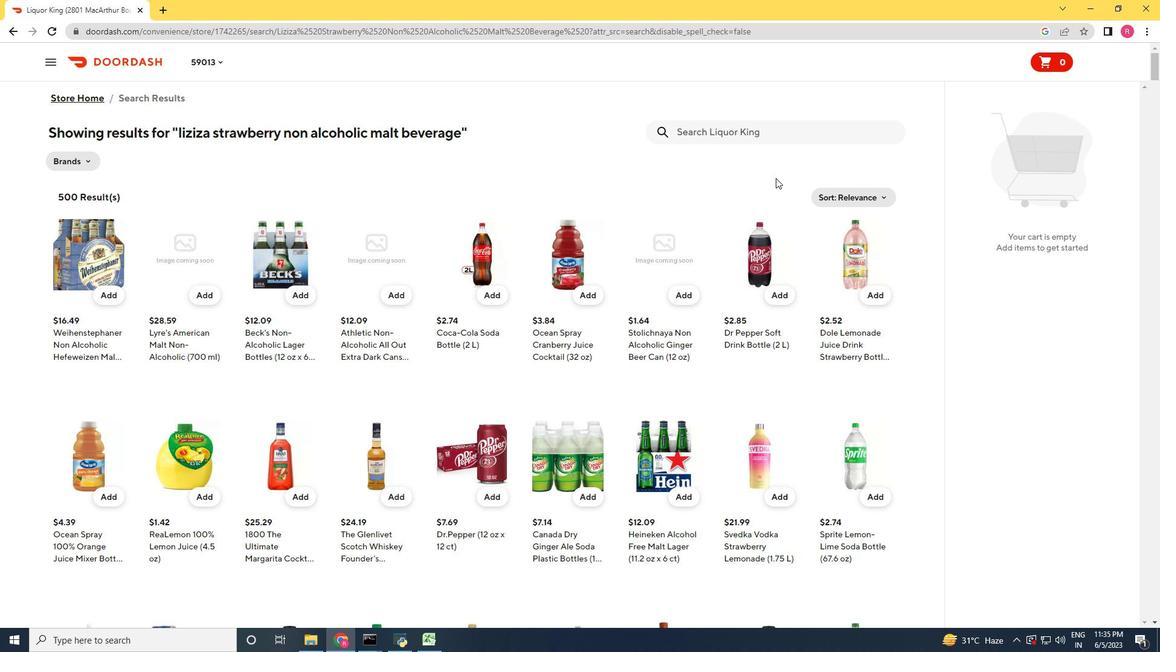 
Action: Mouse scrolled (447, 354) with delta (0, 0)
Screenshot: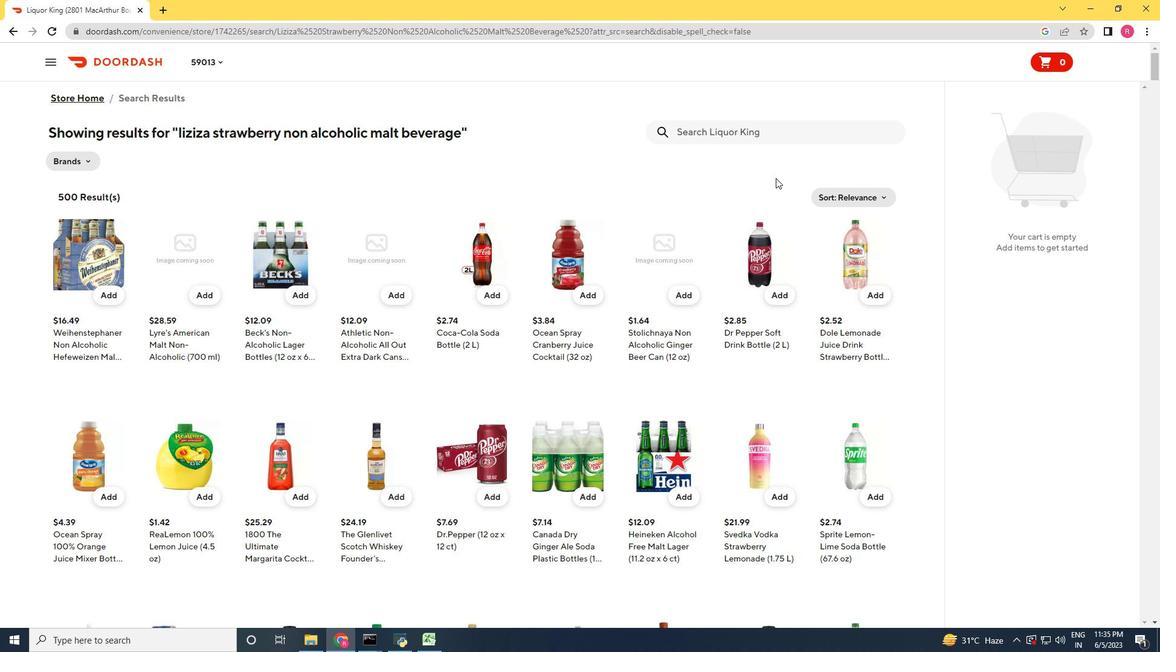 
Action: Mouse moved to (450, 354)
Screenshot: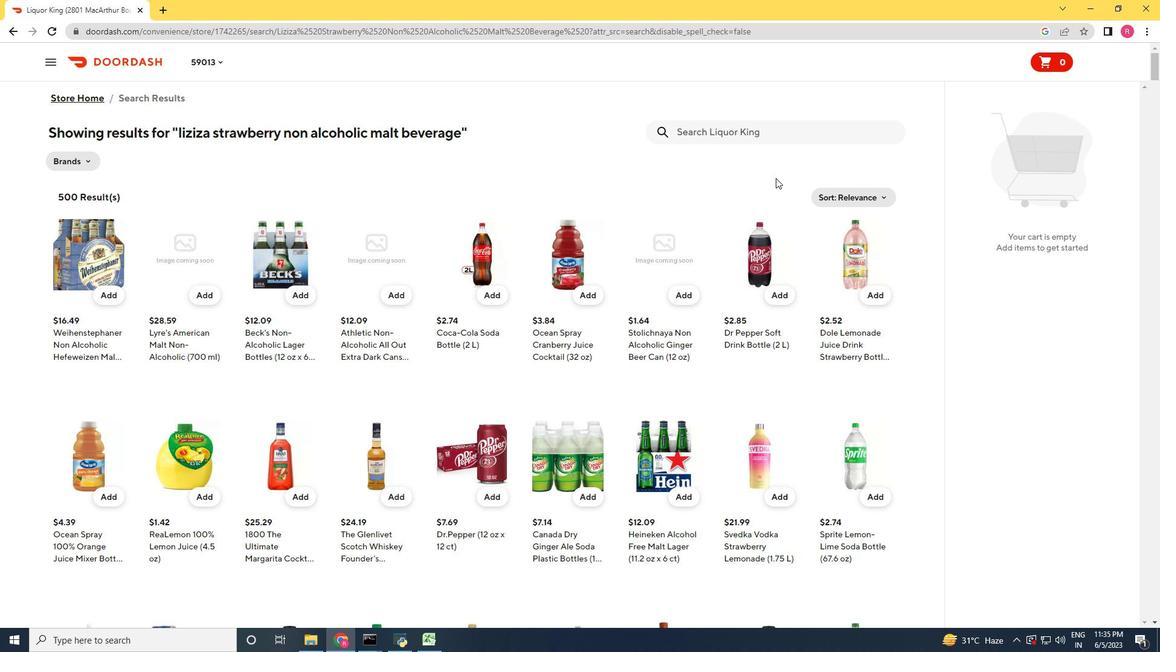 
Action: Mouse scrolled (448, 354) with delta (0, 0)
Screenshot: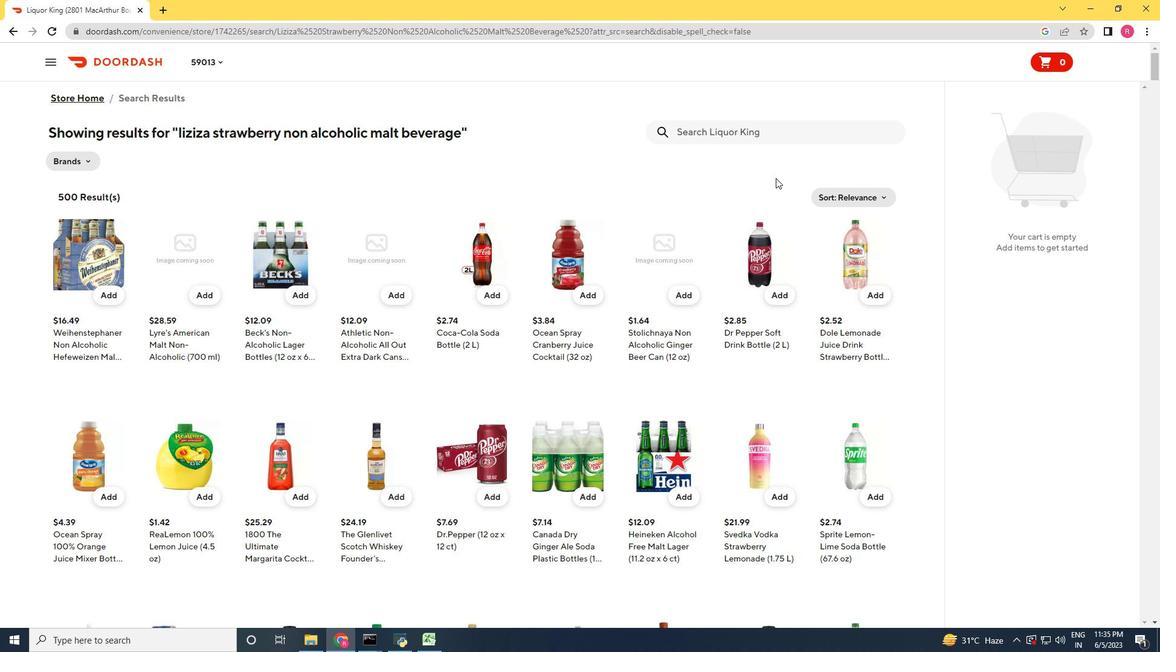 
Action: Mouse moved to (452, 353)
Screenshot: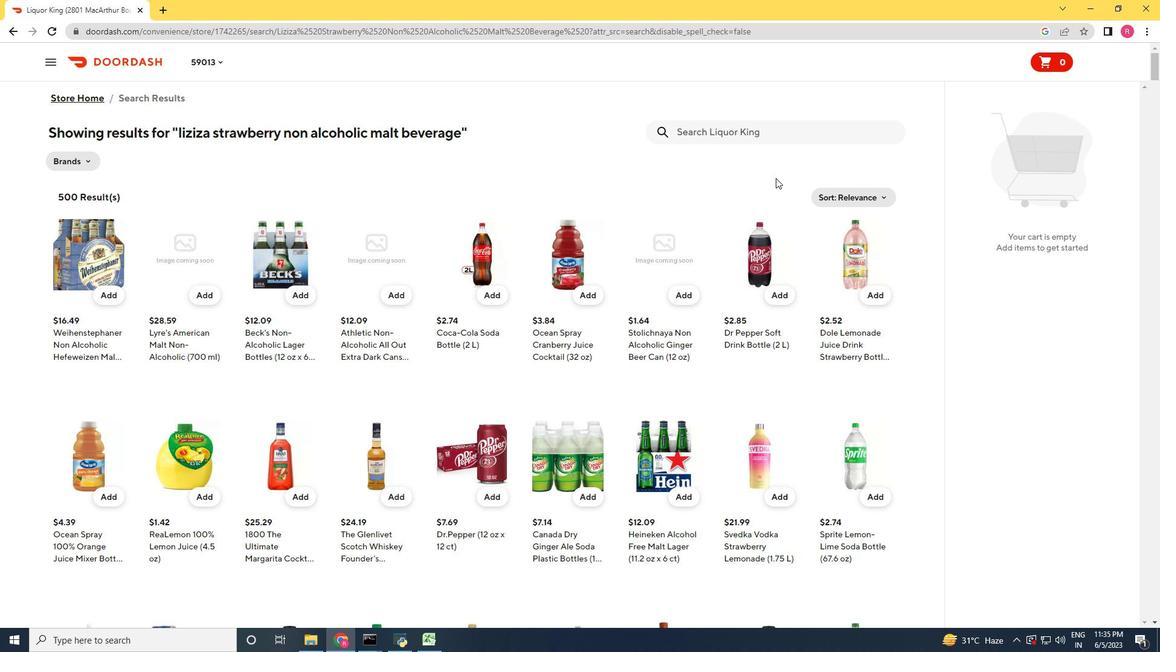 
Action: Mouse scrolled (448, 354) with delta (0, 0)
Screenshot: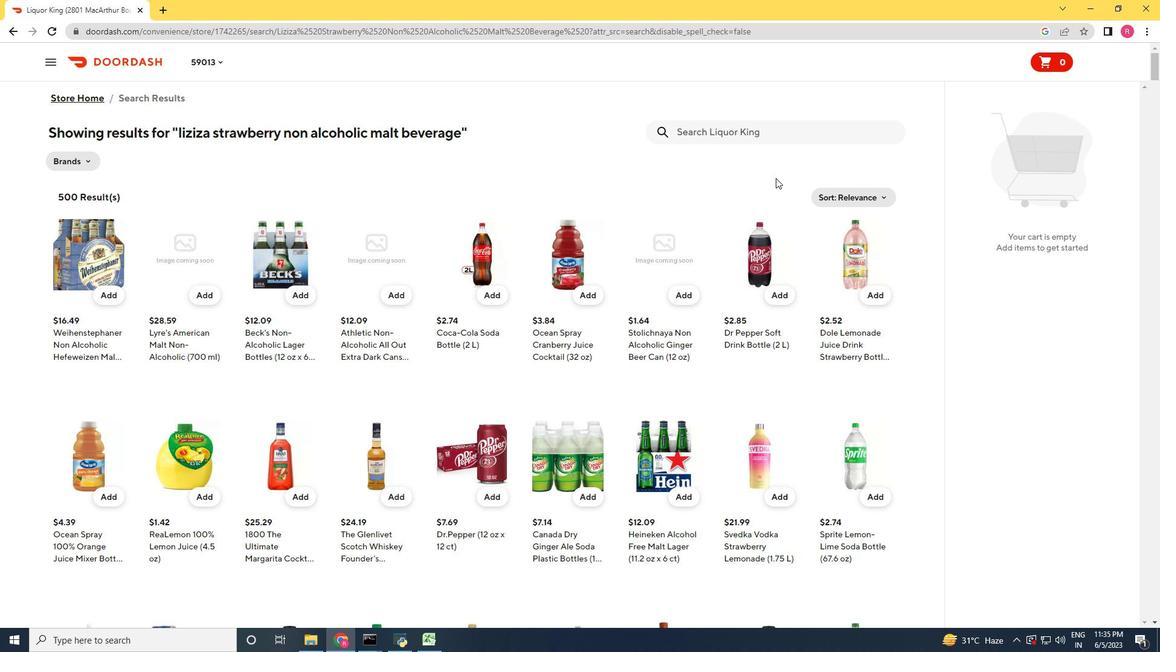 
Action: Mouse moved to (468, 342)
Screenshot: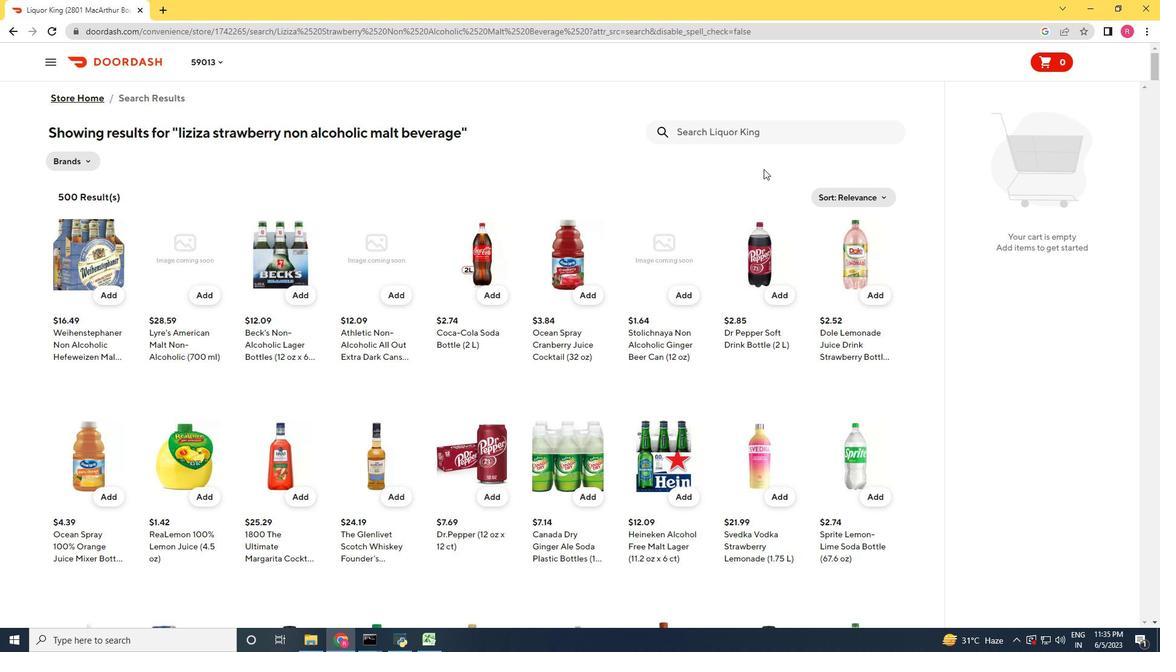 
Action: Mouse scrolled (468, 342) with delta (0, 0)
Screenshot: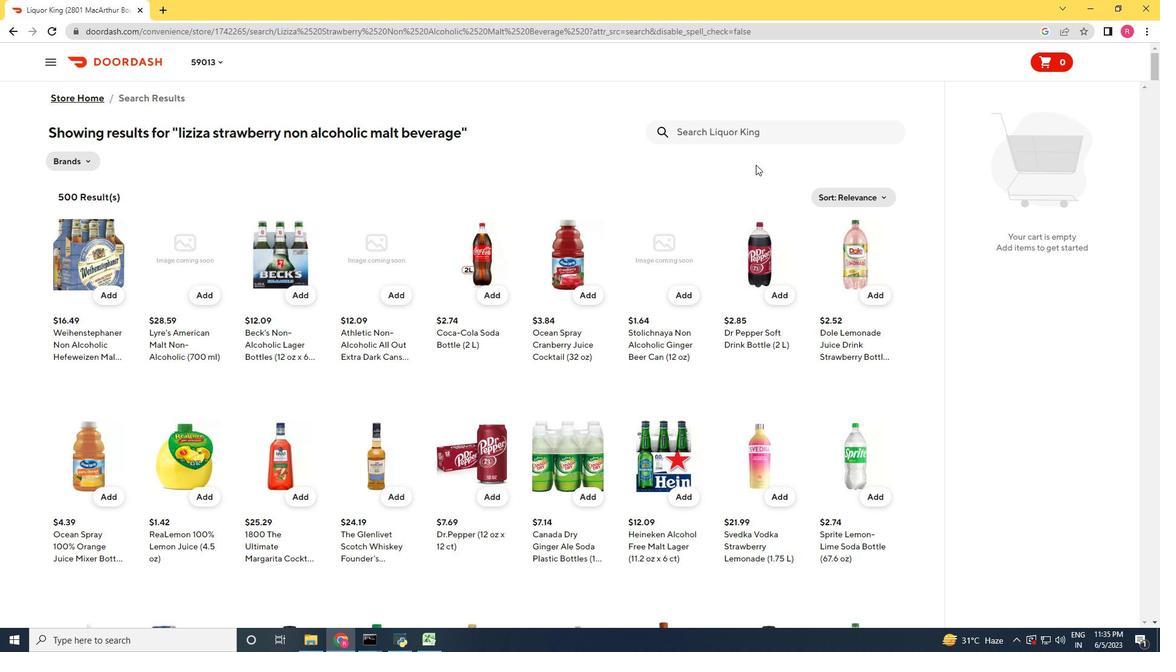 
Action: Mouse scrolled (468, 342) with delta (0, 0)
Screenshot: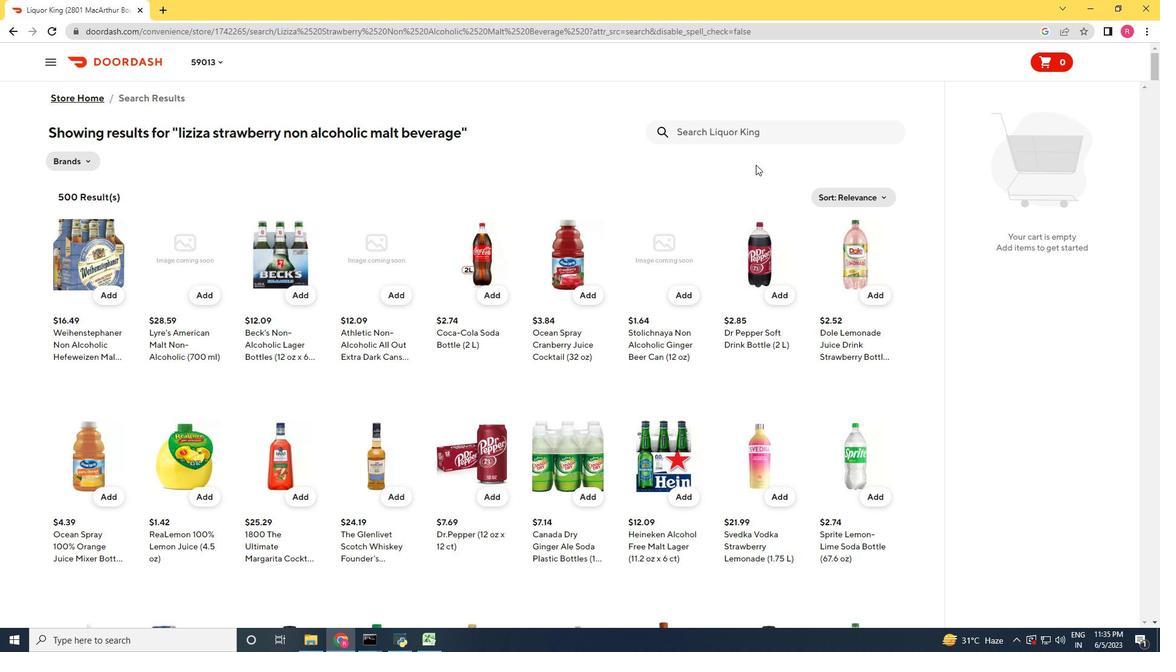 
Action: Mouse scrolled (468, 342) with delta (0, 0)
Screenshot: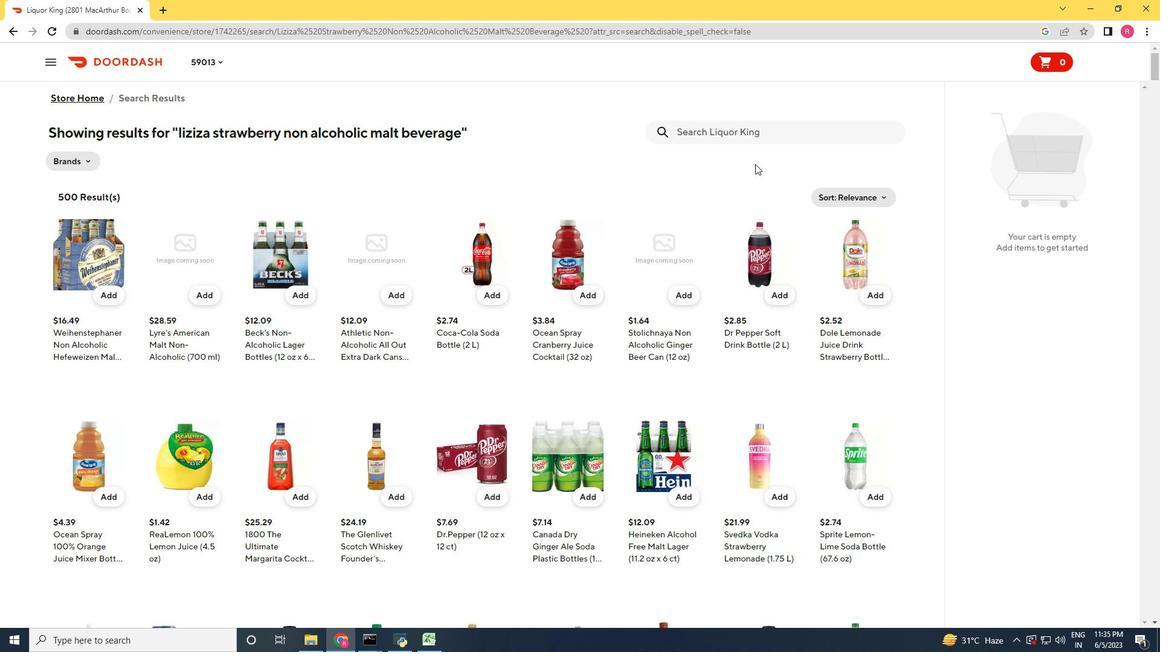 
Action: Mouse scrolled (468, 341) with delta (0, 0)
Screenshot: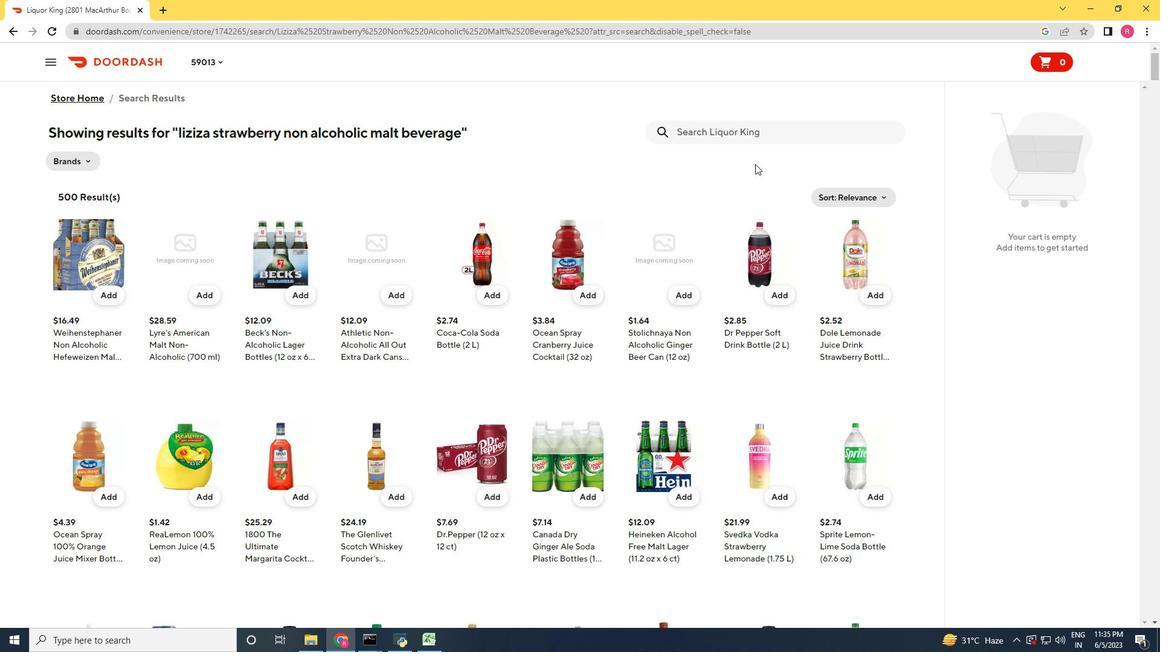 
Action: Mouse scrolled (468, 342) with delta (0, 0)
Screenshot: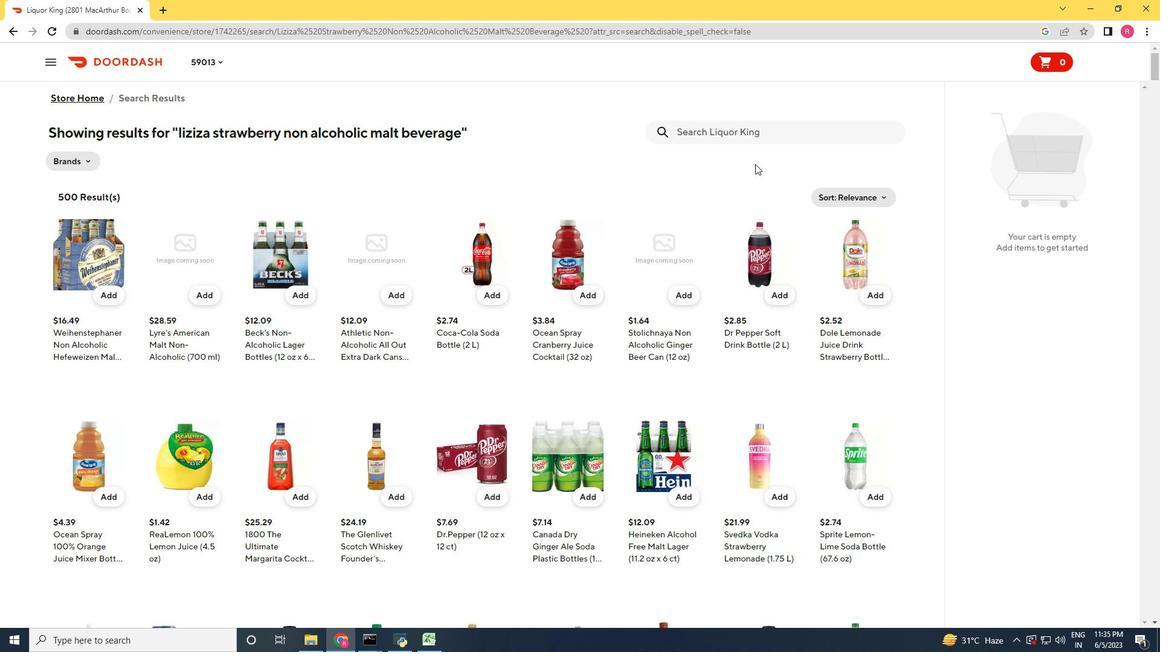 
Action: Mouse scrolled (468, 342) with delta (0, 0)
Screenshot: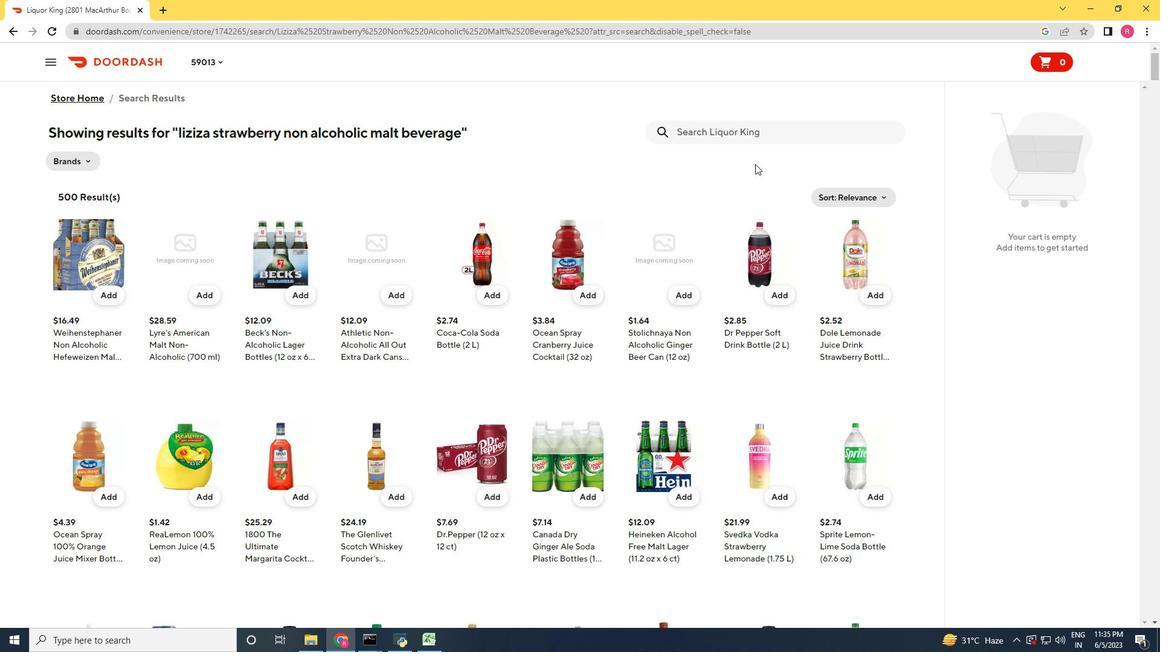 
Action: Mouse moved to (467, 110)
Screenshot: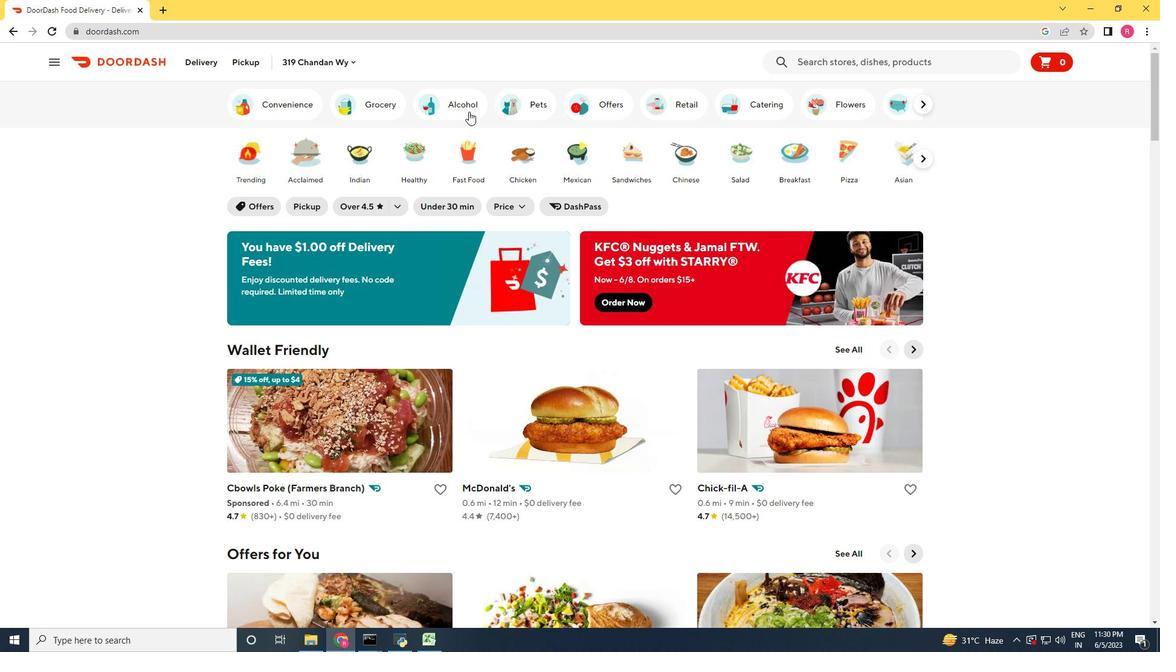 
Action: Mouse pressed left at (467, 110)
Screenshot: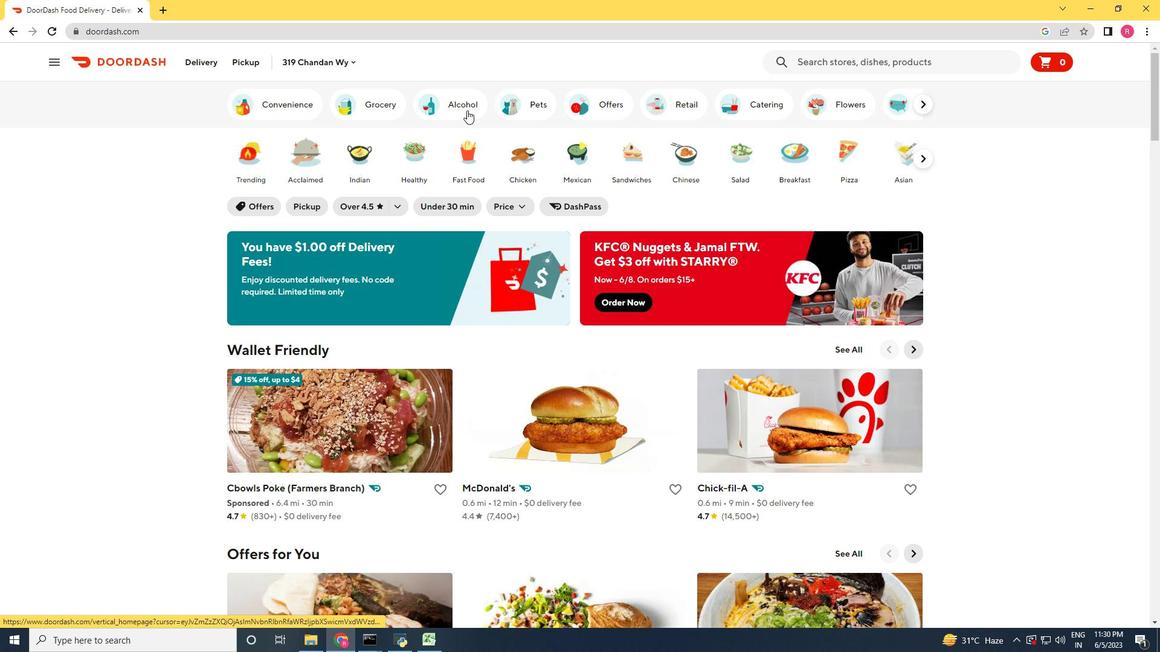 
Action: Mouse moved to (483, 300)
Screenshot: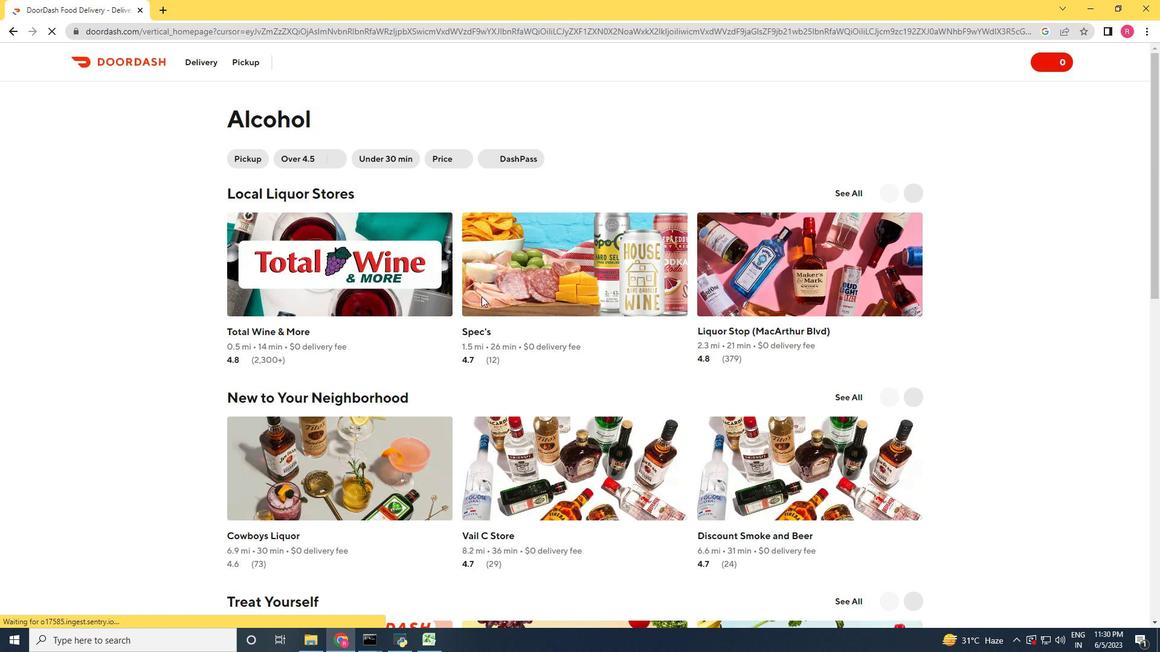 
Action: Mouse scrolled (483, 300) with delta (0, 0)
Screenshot: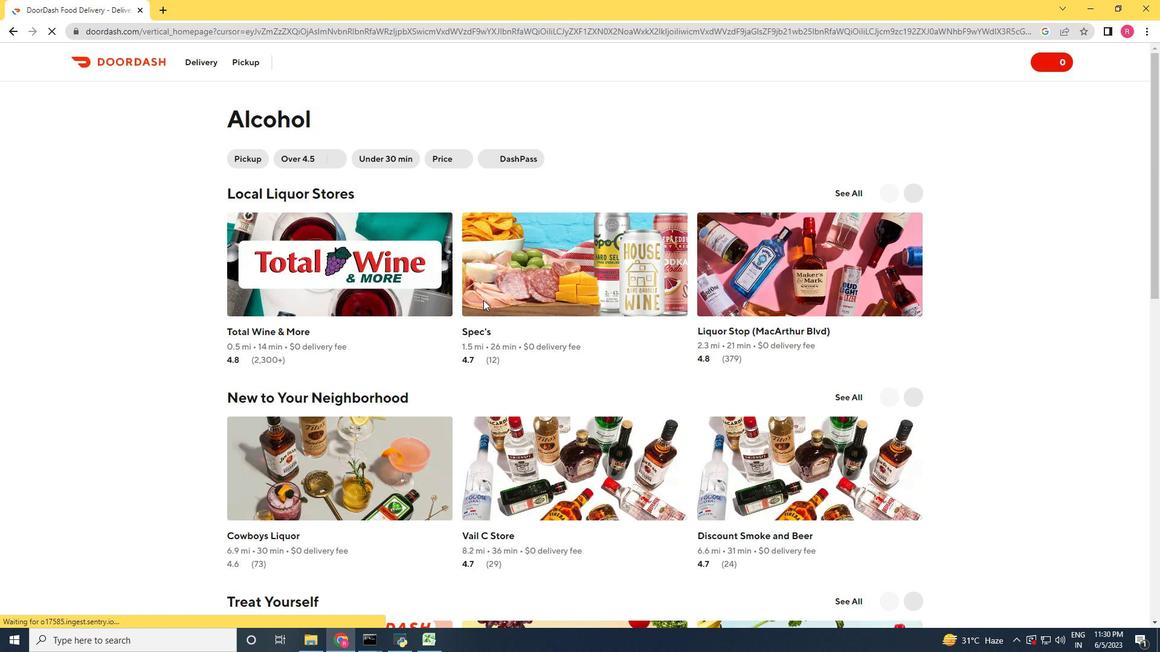 
Action: Mouse scrolled (483, 300) with delta (0, 0)
Screenshot: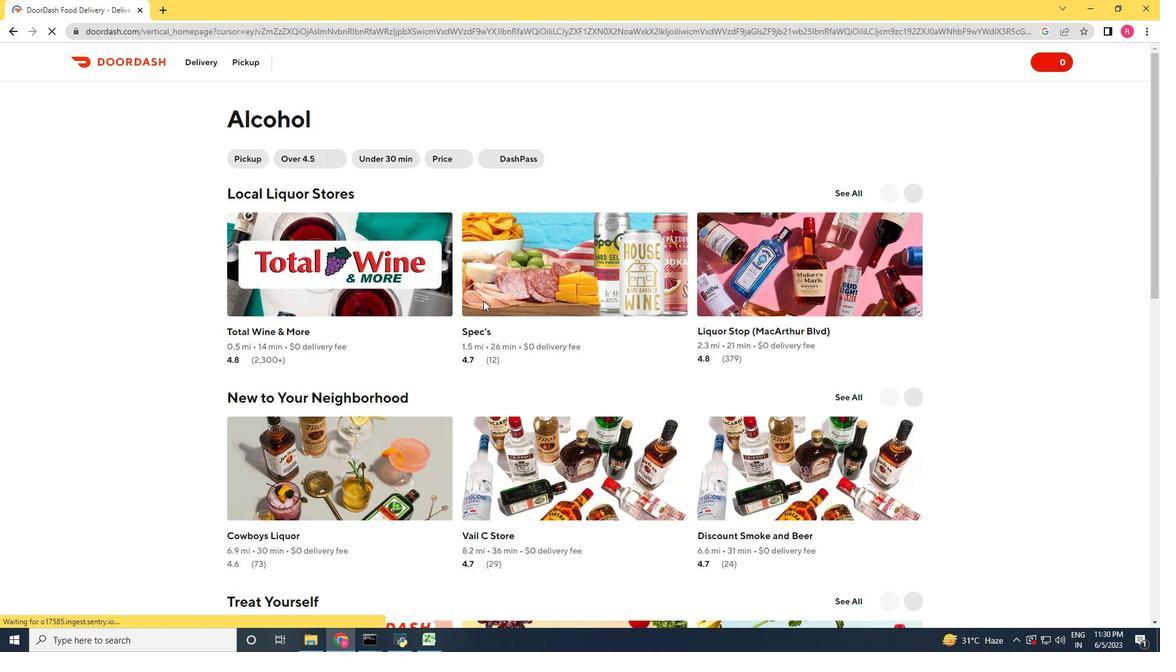 
Action: Mouse scrolled (483, 300) with delta (0, 0)
Screenshot: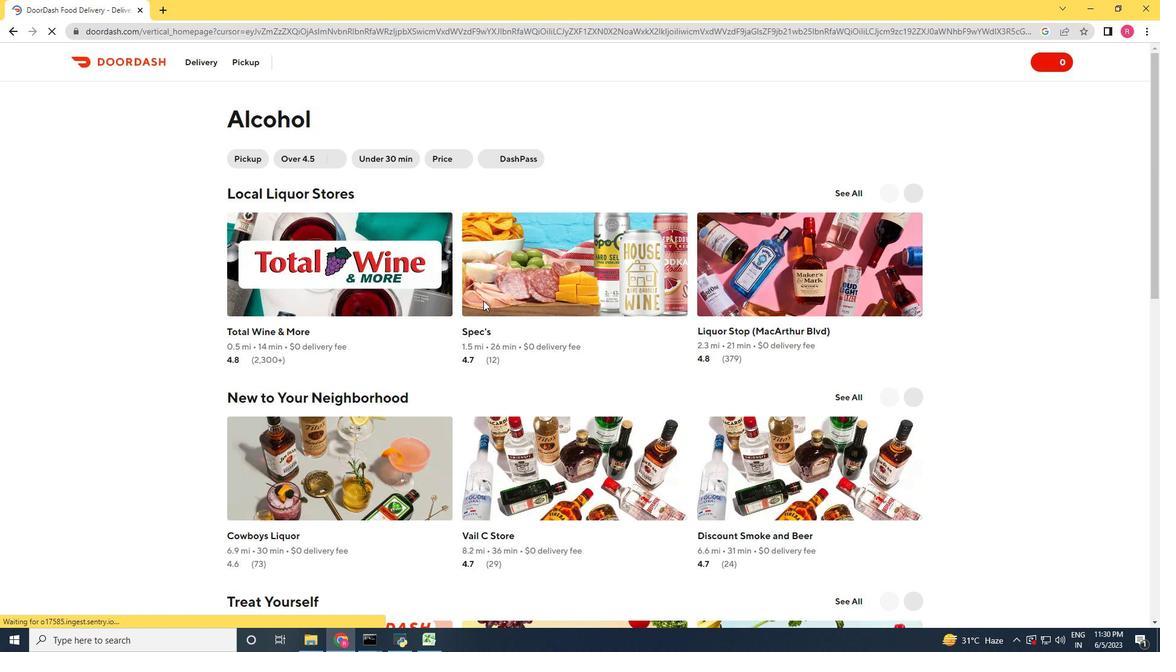 
Action: Mouse scrolled (483, 300) with delta (0, 0)
Screenshot: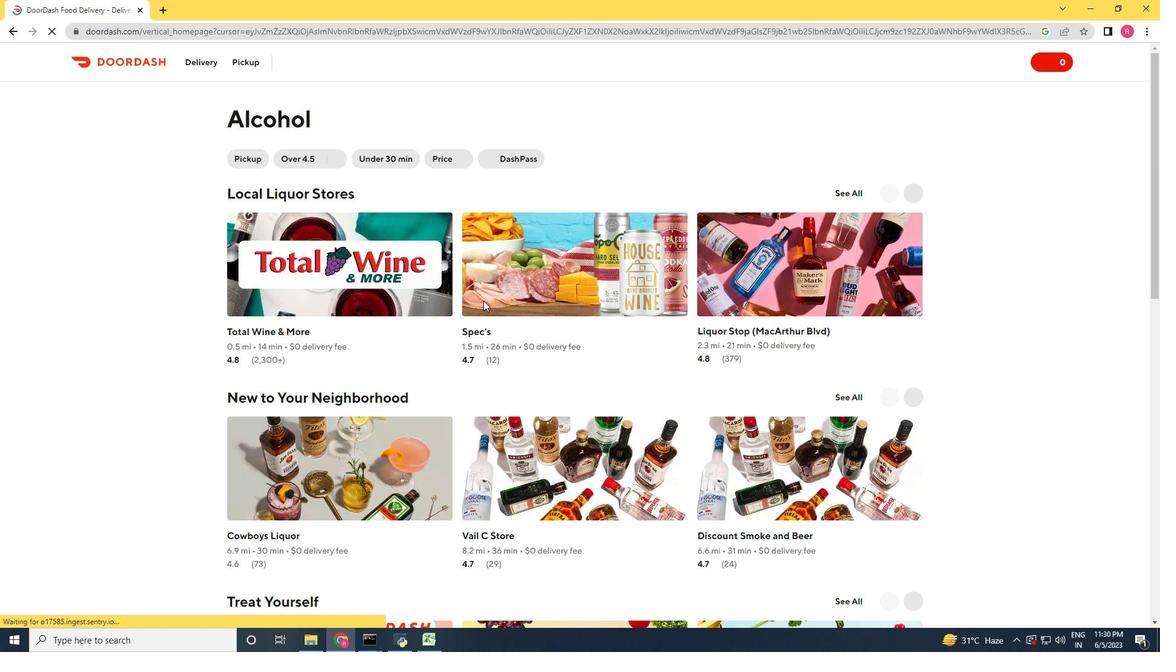 
Action: Mouse moved to (536, 300)
Screenshot: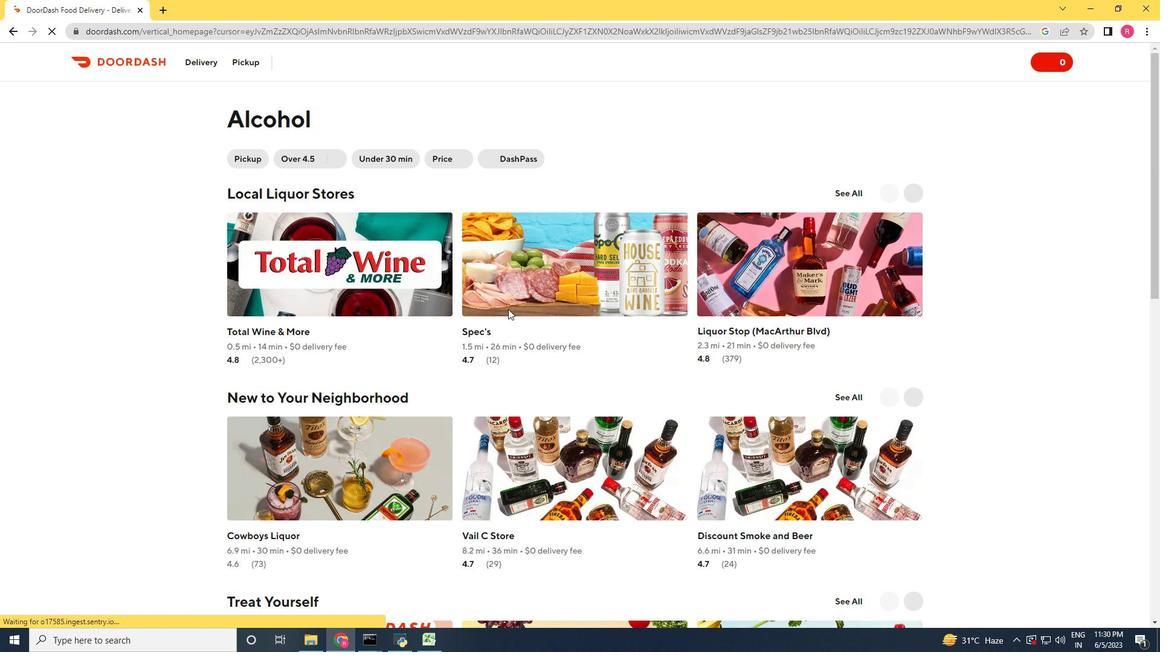 
Action: Mouse scrolled (536, 299) with delta (0, 0)
Screenshot: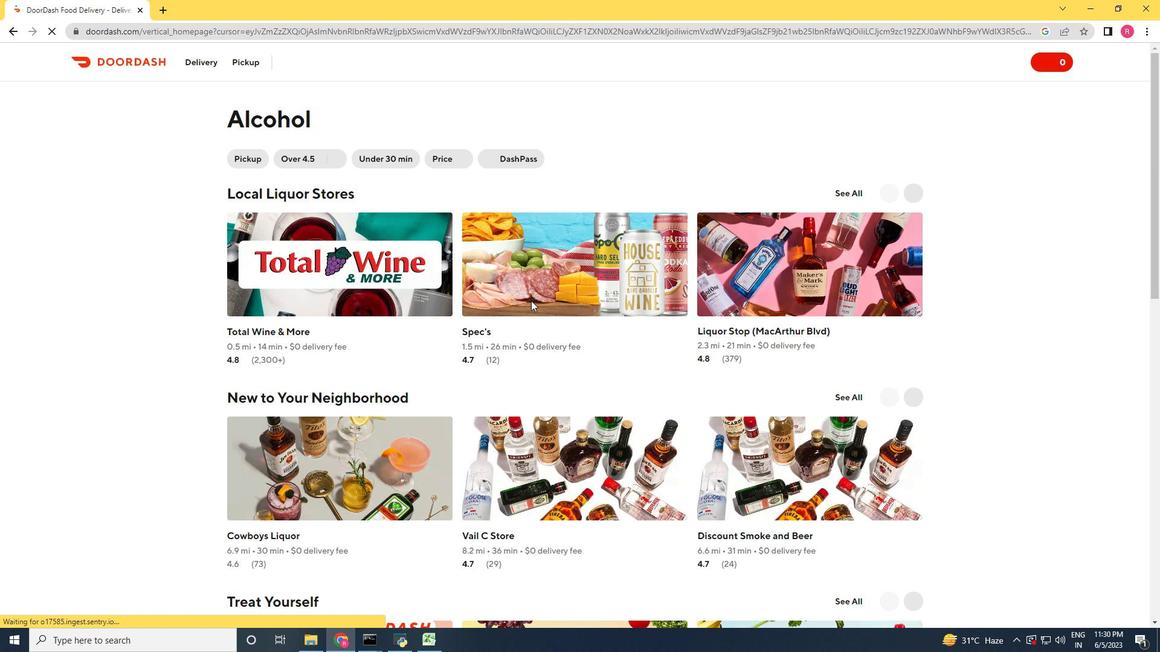 
Action: Mouse scrolled (536, 299) with delta (0, 0)
Screenshot: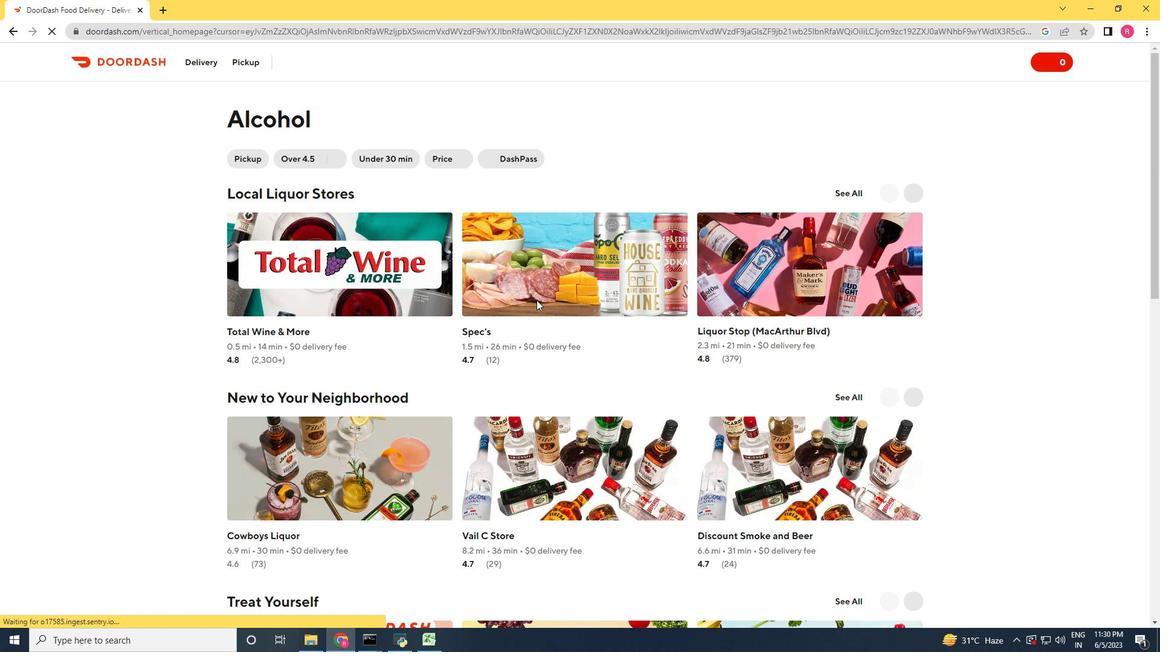 
Action: Mouse scrolled (536, 299) with delta (0, 0)
Screenshot: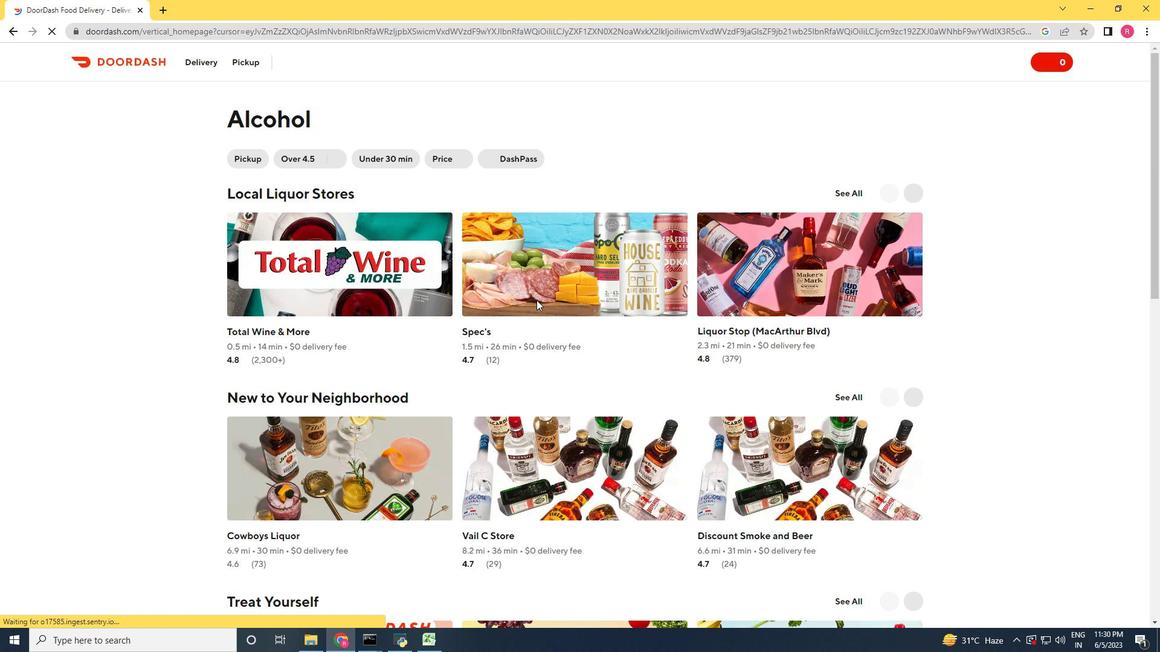 
Action: Mouse moved to (513, 276)
Screenshot: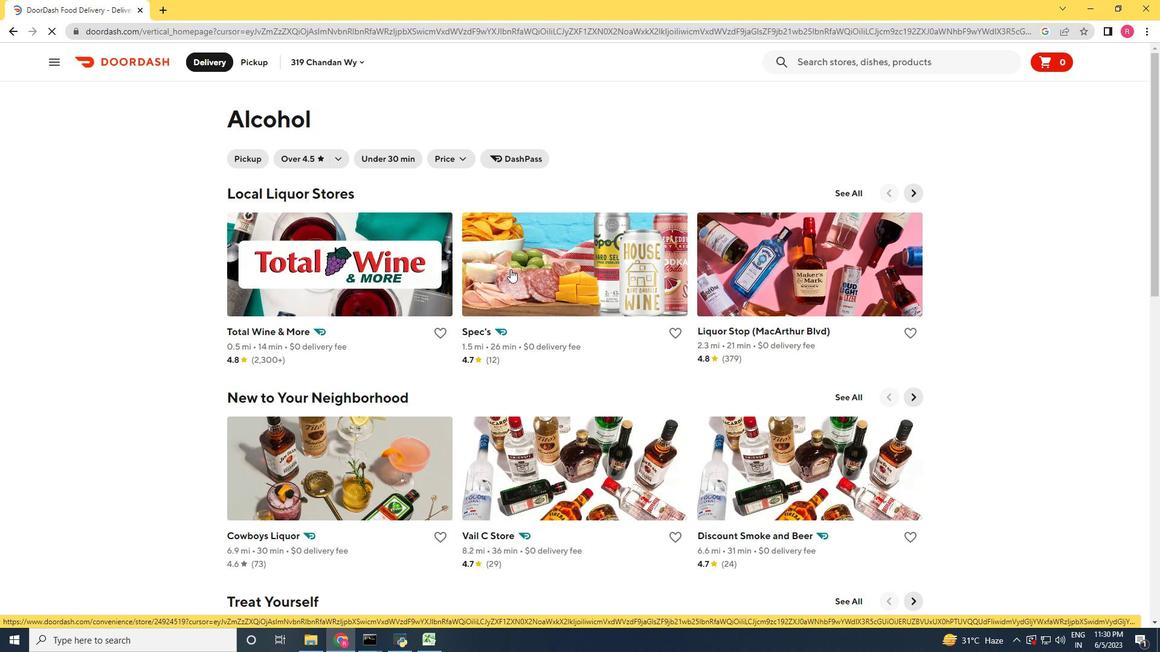 
Action: Mouse scrolled (513, 275) with delta (0, 0)
Screenshot: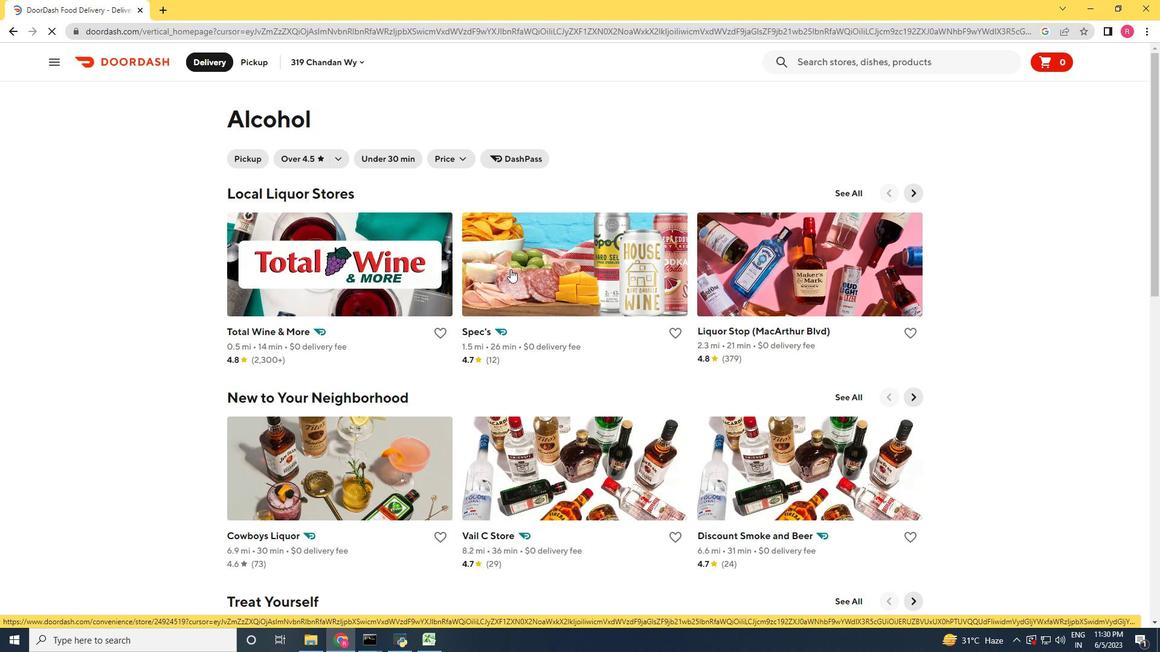 
Action: Mouse moved to (513, 276)
Screenshot: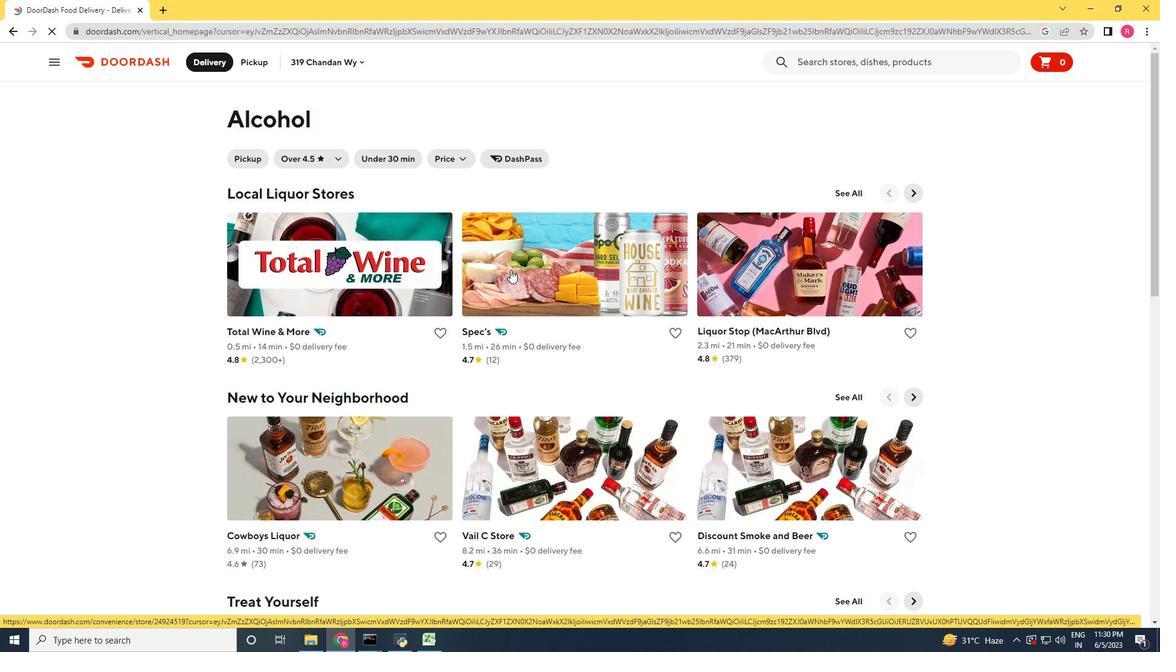 
Action: Mouse scrolled (513, 276) with delta (0, 0)
Screenshot: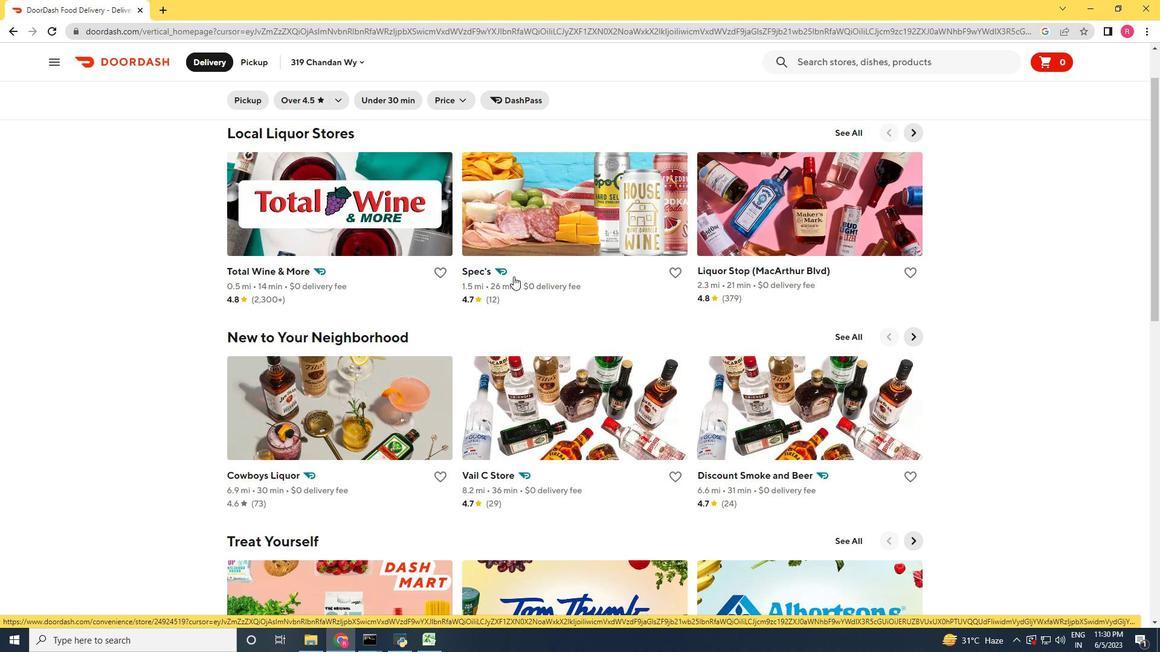 
Action: Mouse scrolled (513, 276) with delta (0, 0)
Screenshot: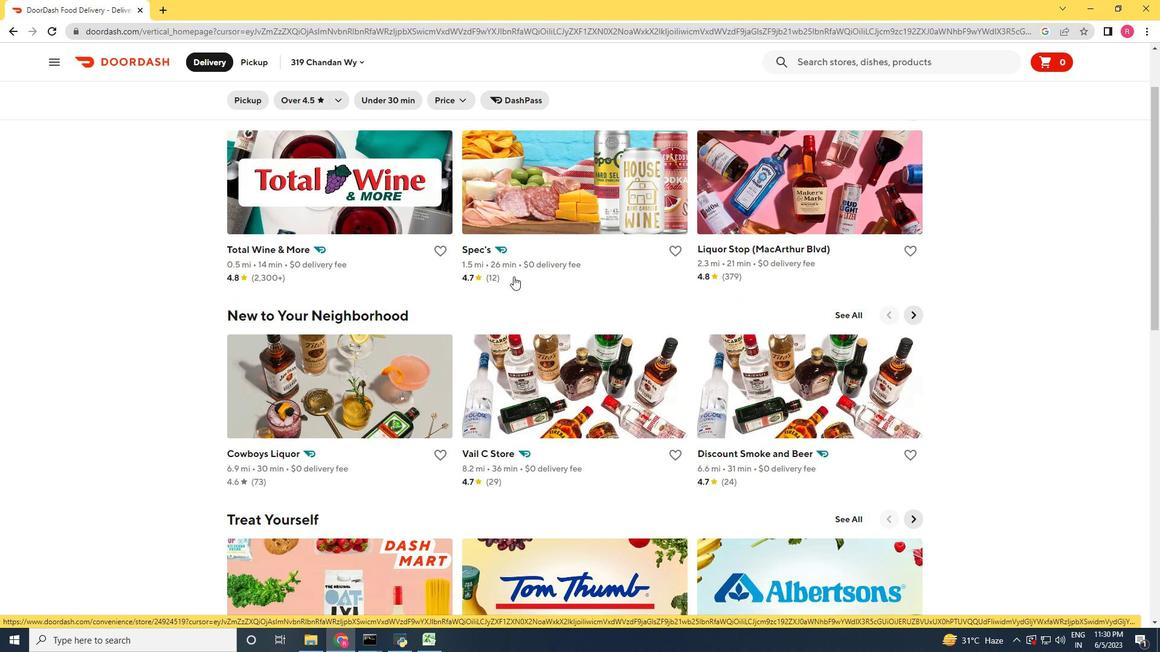 
Action: Mouse scrolled (513, 276) with delta (0, 0)
Screenshot: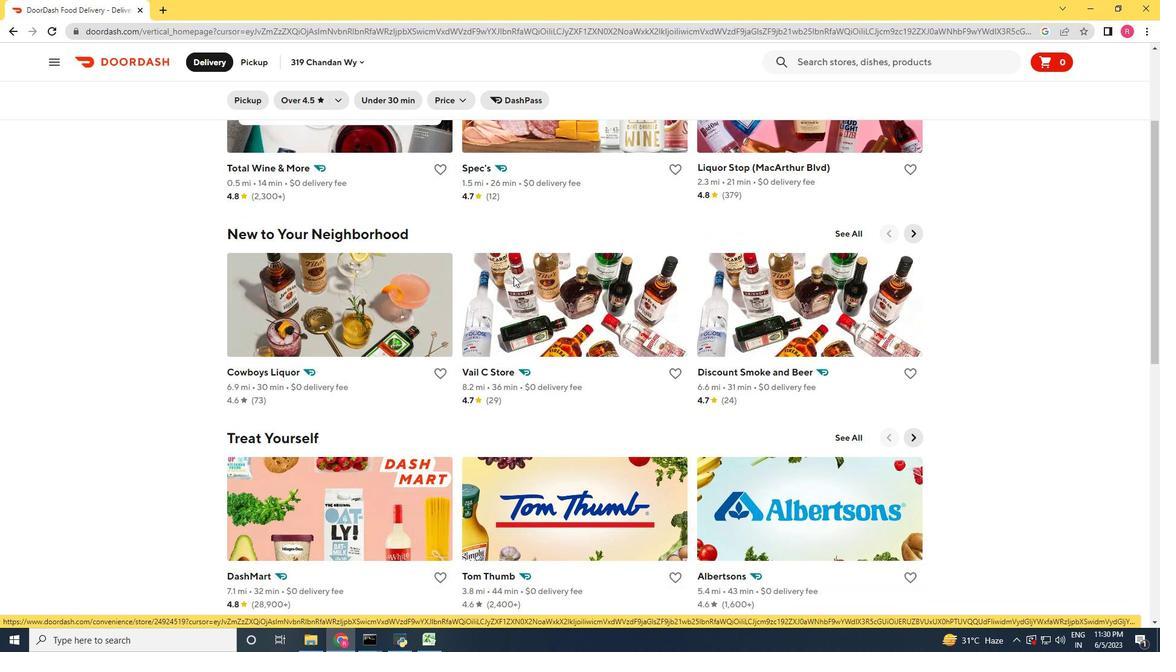 
Action: Mouse scrolled (513, 276) with delta (0, 0)
Screenshot: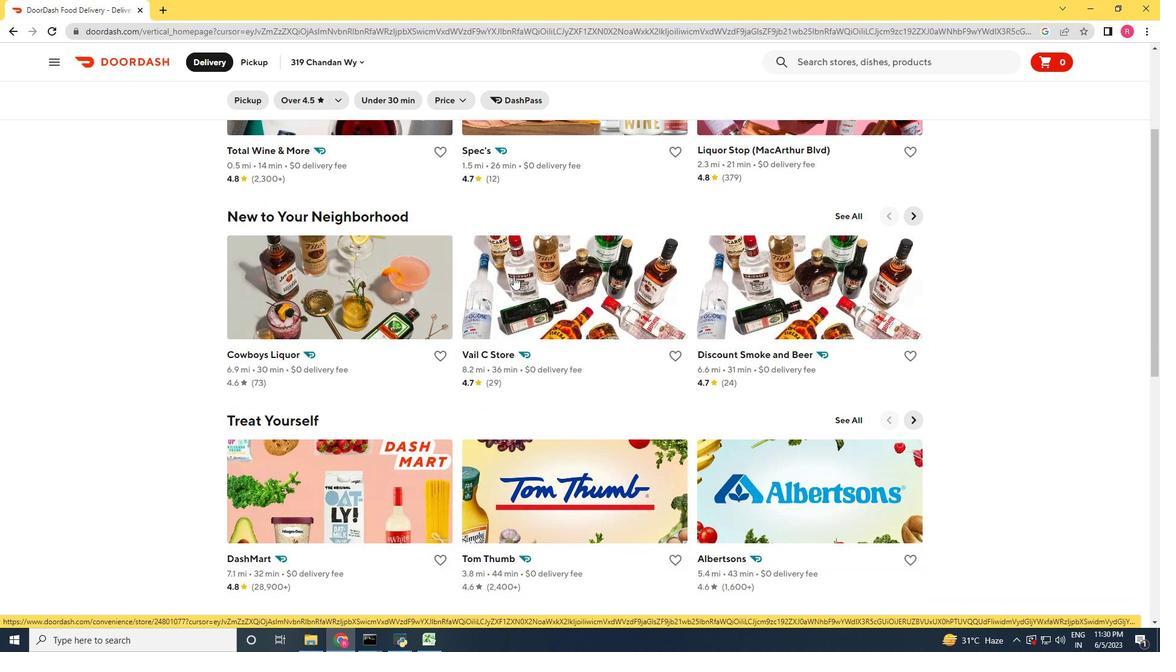 
Action: Mouse moved to (516, 274)
Screenshot: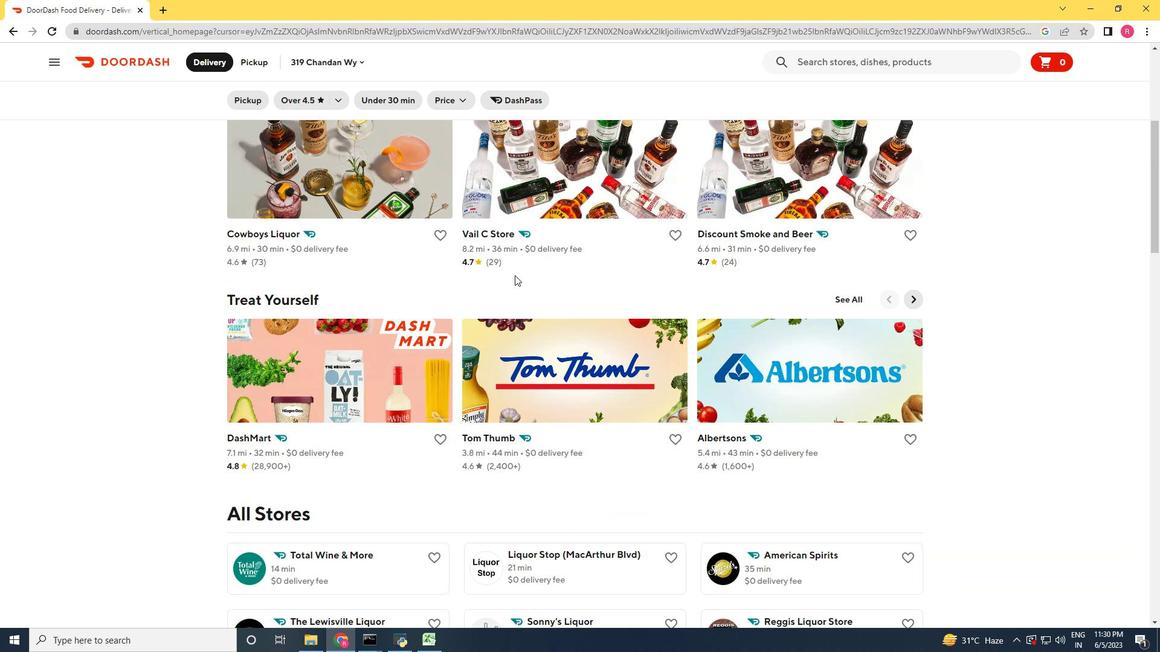 
Action: Mouse scrolled (516, 274) with delta (0, 0)
Screenshot: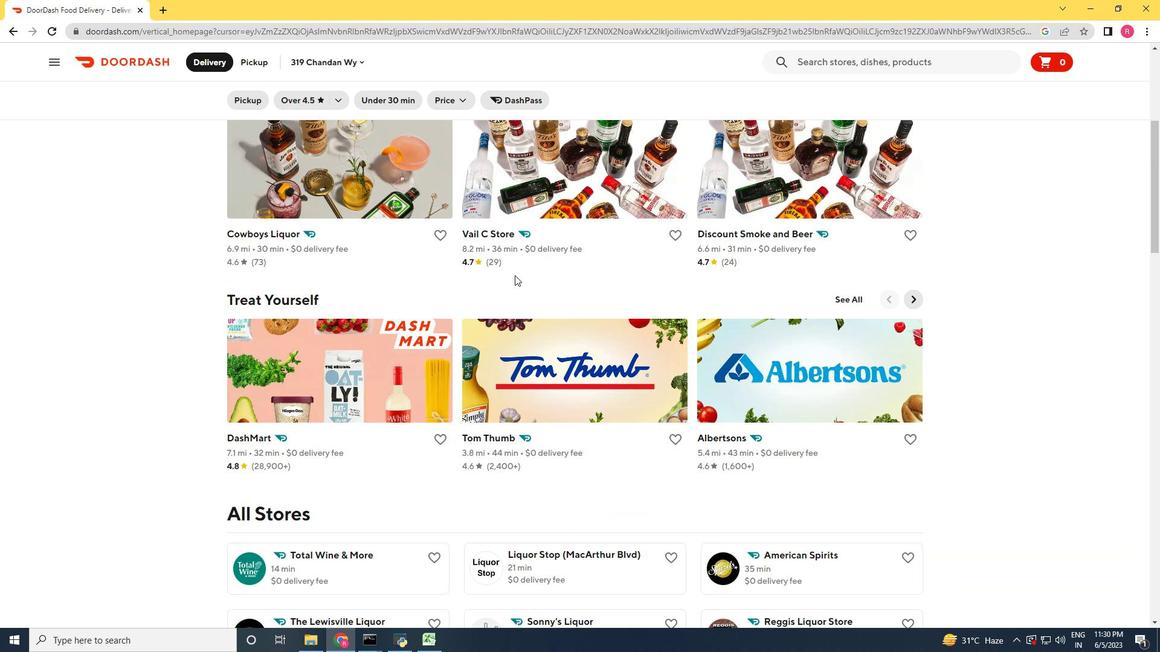 
Action: Mouse scrolled (516, 274) with delta (0, 0)
Screenshot: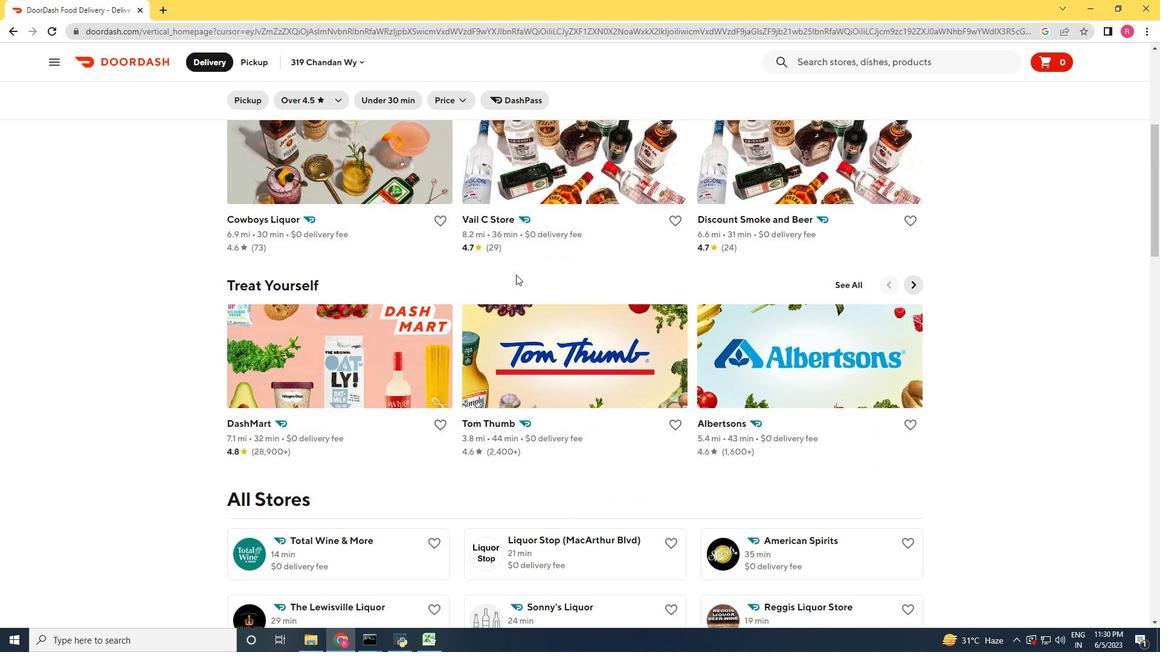 
Action: Mouse scrolled (516, 274) with delta (0, 0)
Screenshot: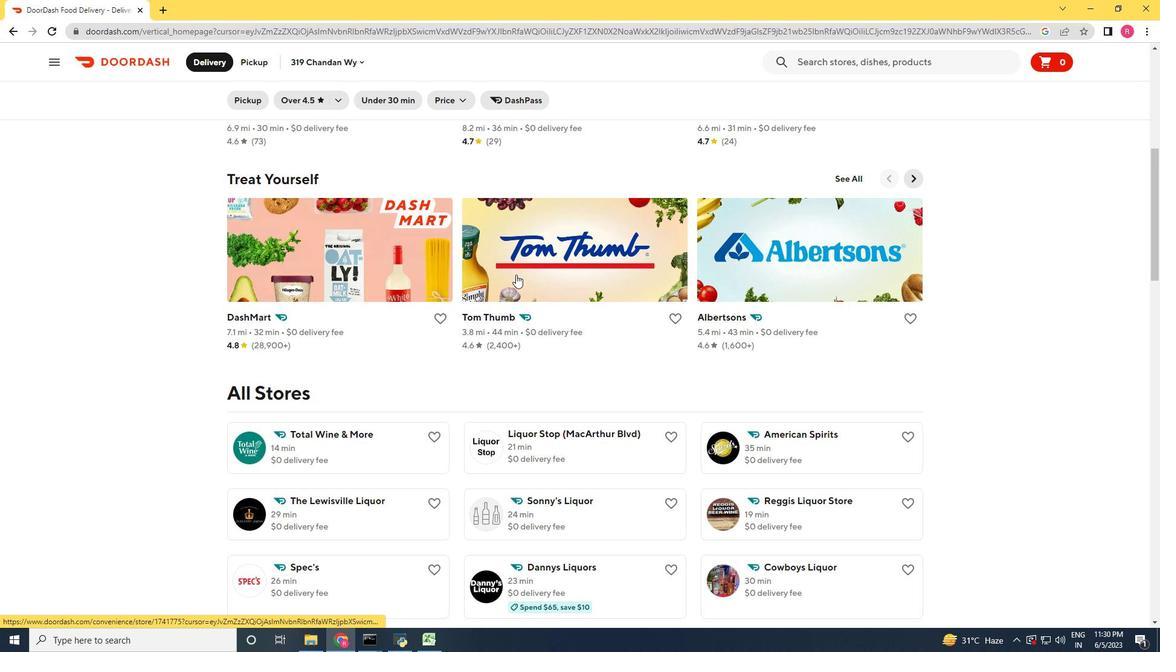 
Action: Mouse scrolled (516, 274) with delta (0, 0)
Screenshot: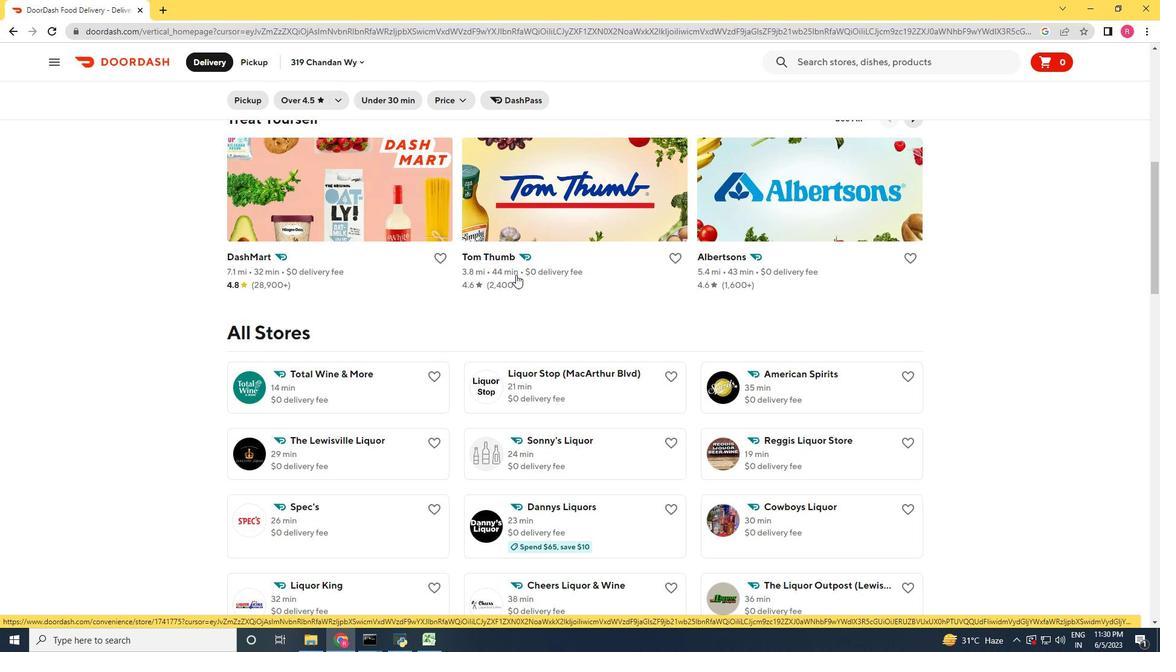 
Action: Mouse moved to (832, 61)
Screenshot: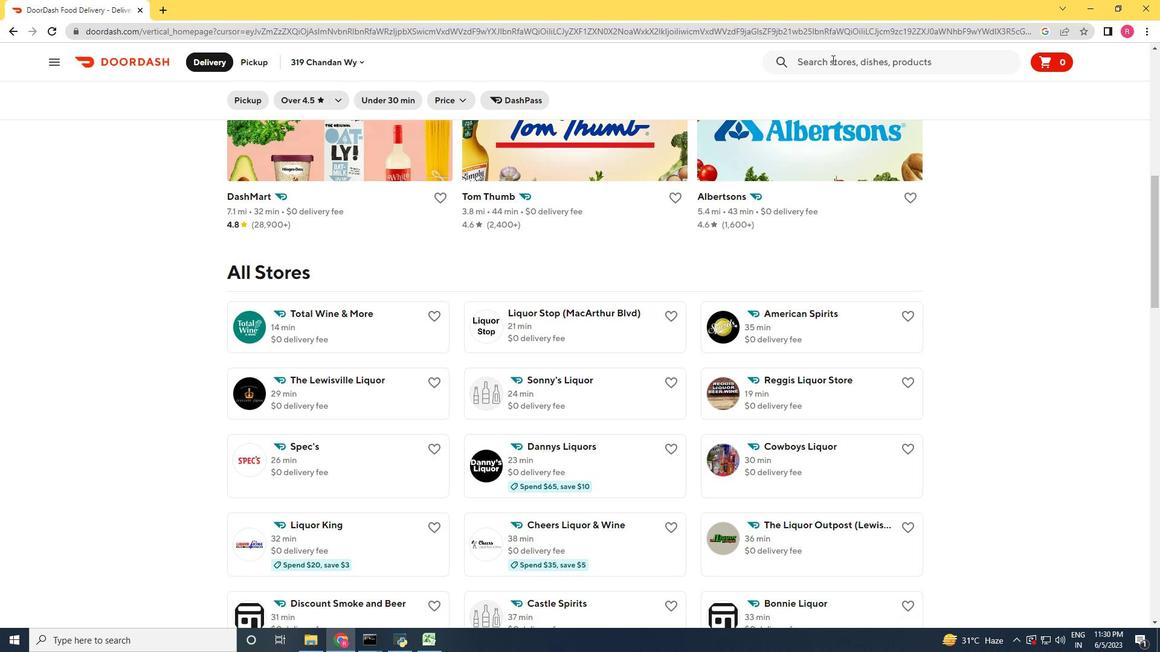 
Action: Mouse pressed left at (832, 61)
Screenshot: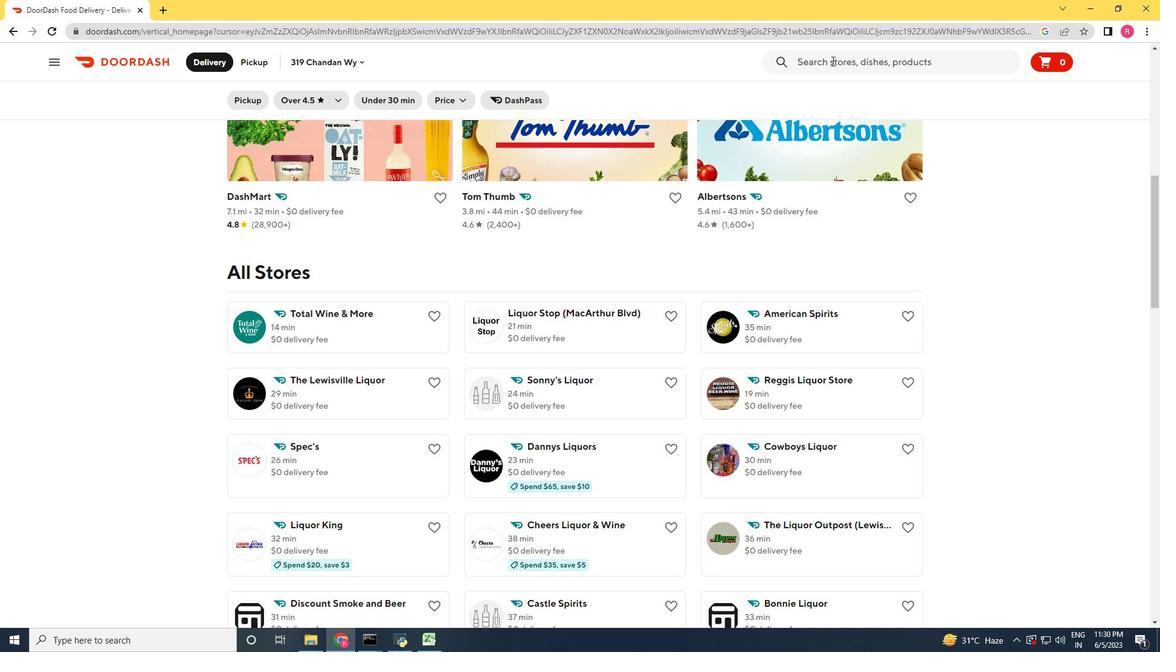 
Action: Key pressed <Key.shift_r>Liq
Screenshot: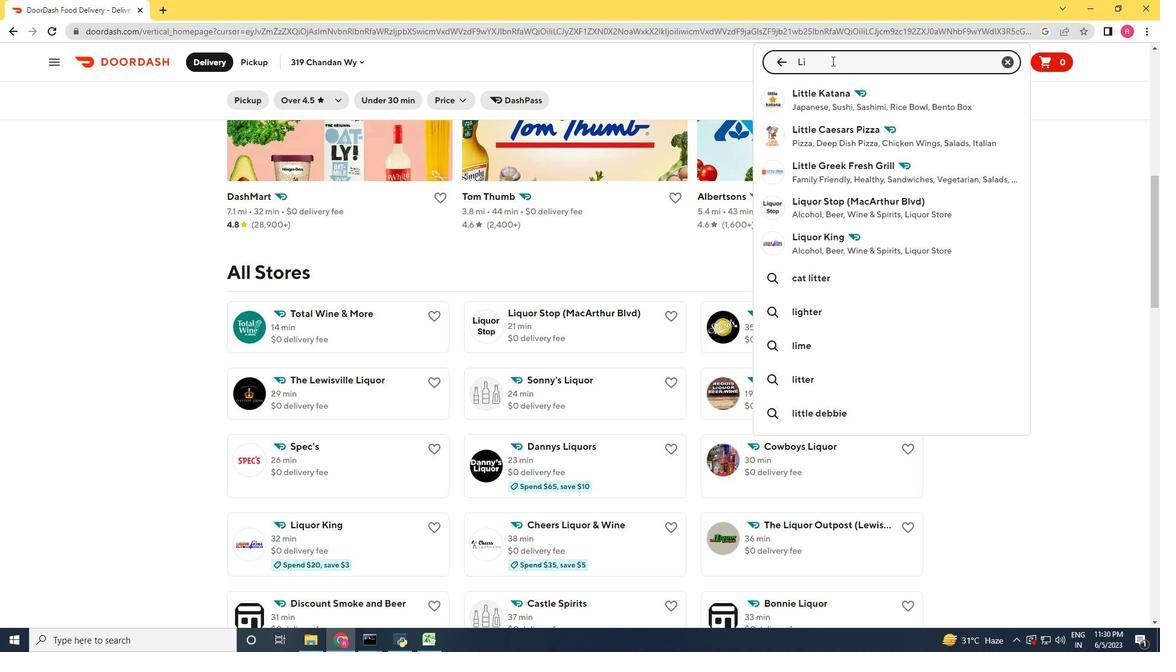 
Action: Mouse moved to (825, 128)
Screenshot: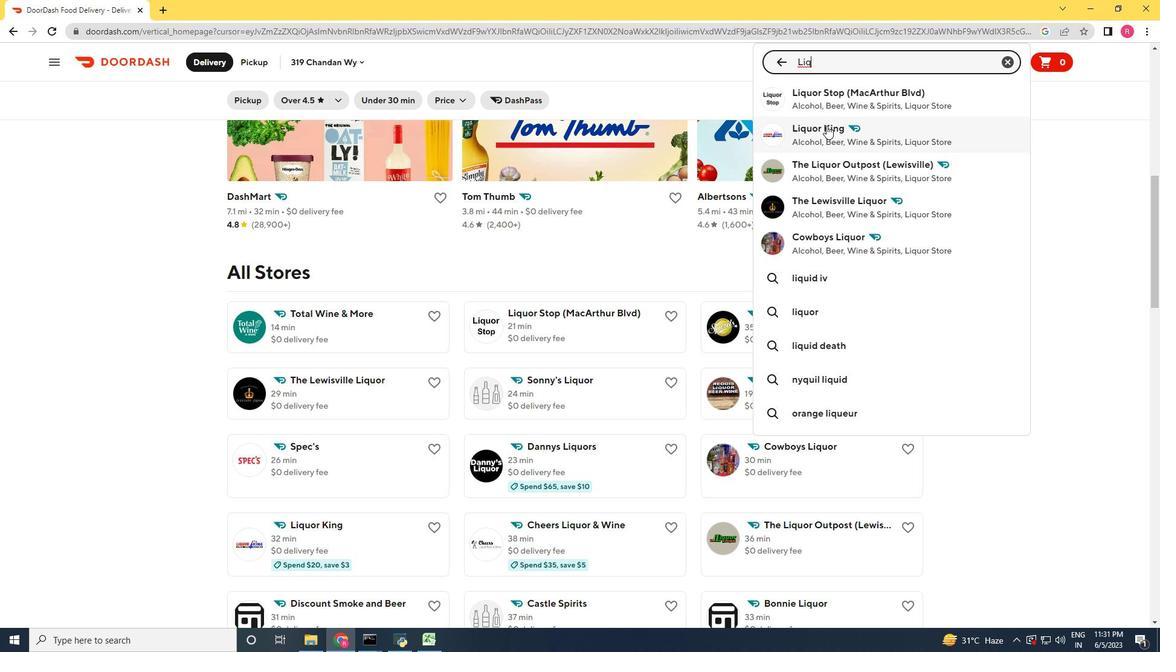 
Action: Mouse pressed left at (825, 128)
Screenshot: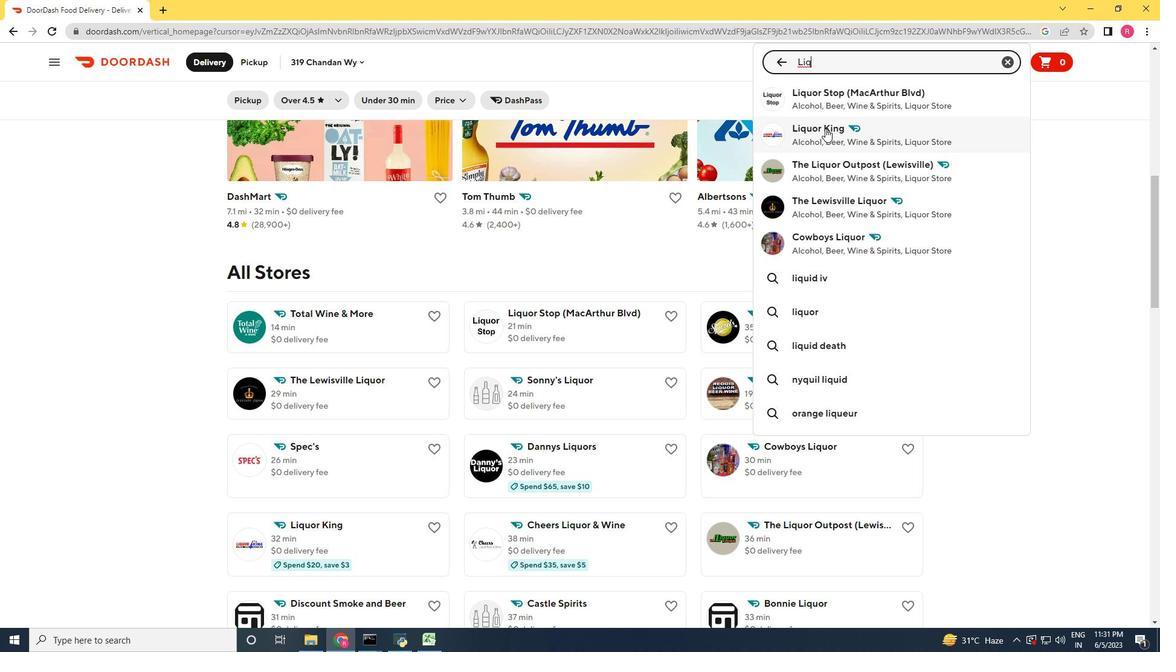 
Action: Mouse moved to (403, 152)
Screenshot: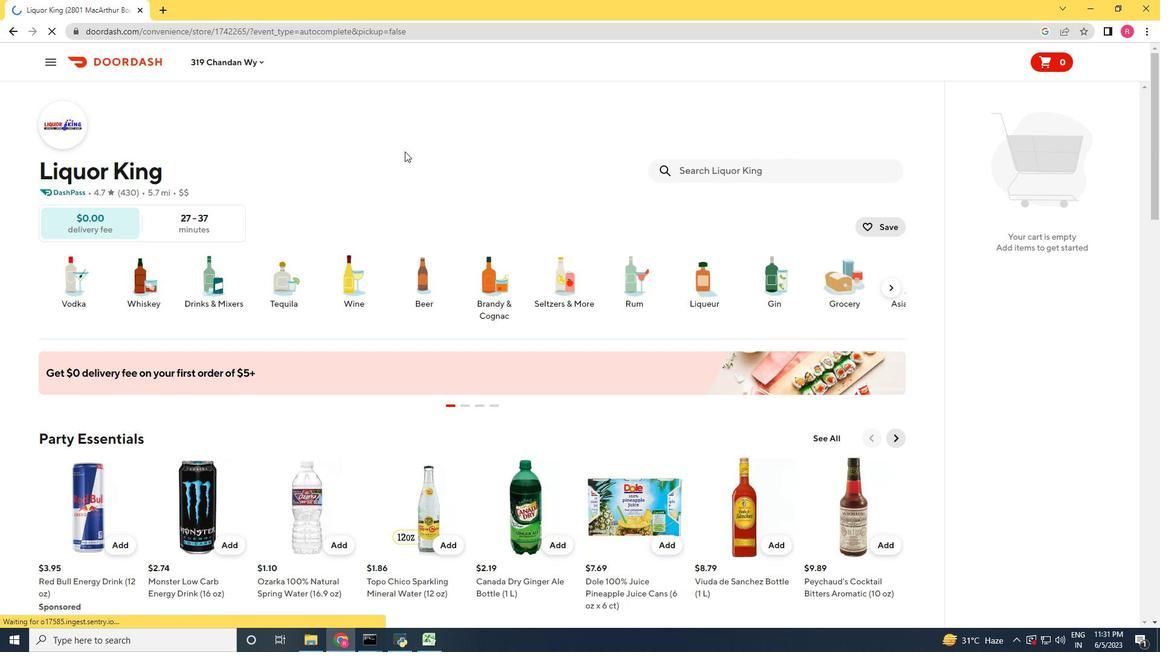 
Action: Mouse scrolled (403, 153) with delta (0, 0)
Screenshot: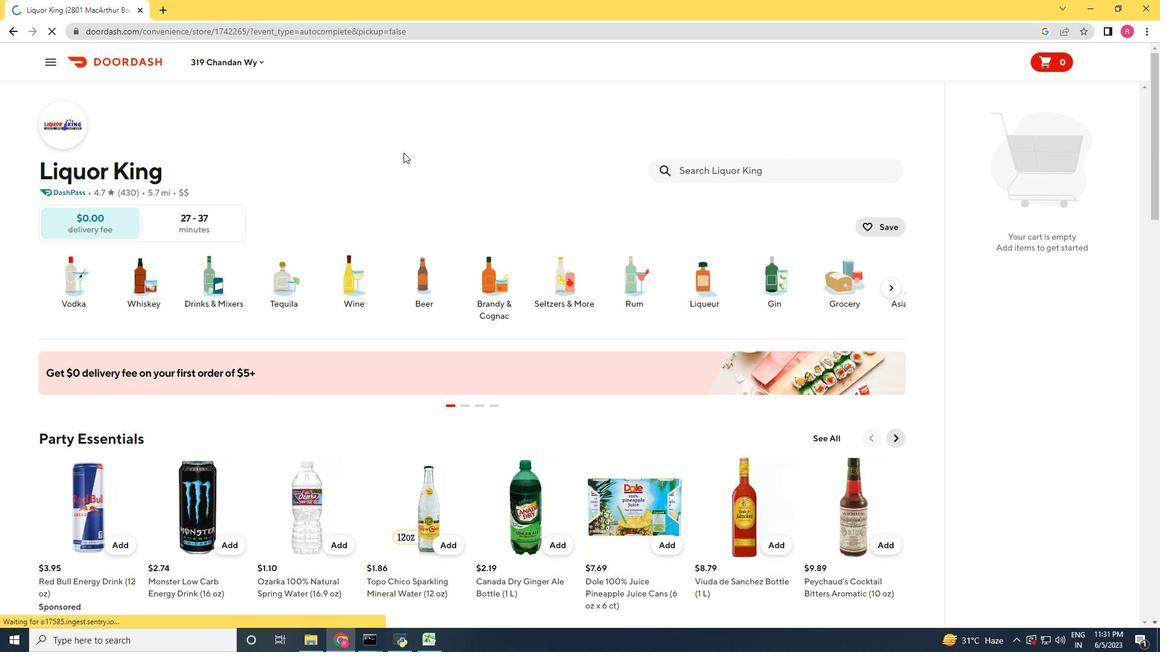 
Action: Mouse scrolled (403, 153) with delta (0, 0)
Screenshot: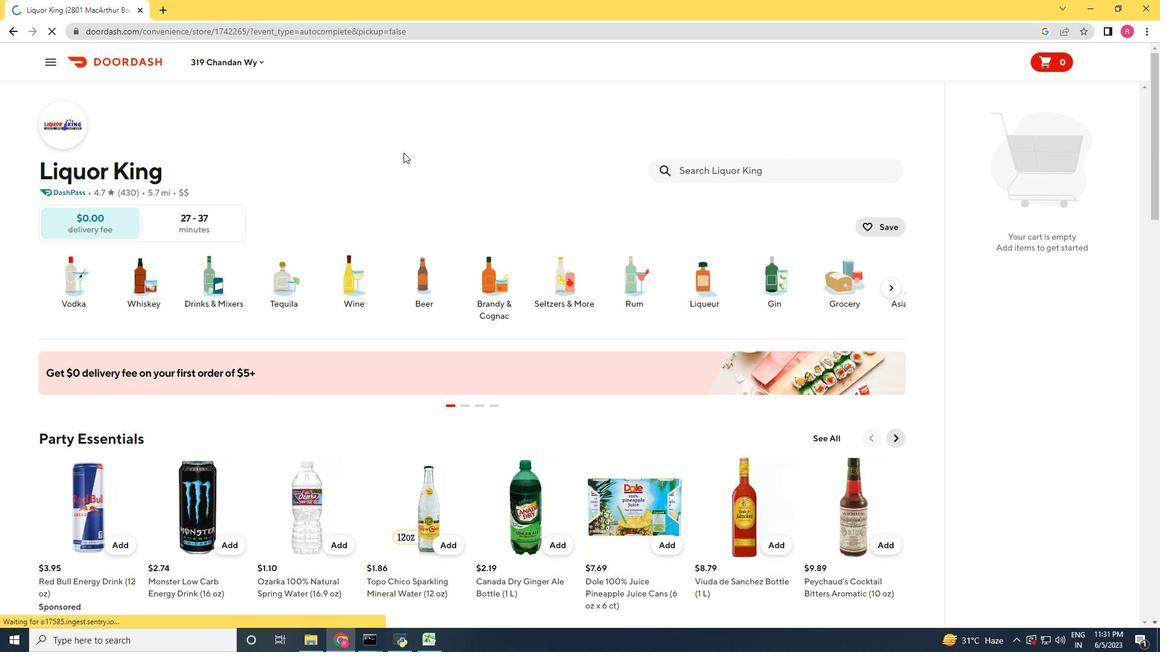 
Action: Mouse scrolled (403, 153) with delta (0, 0)
Screenshot: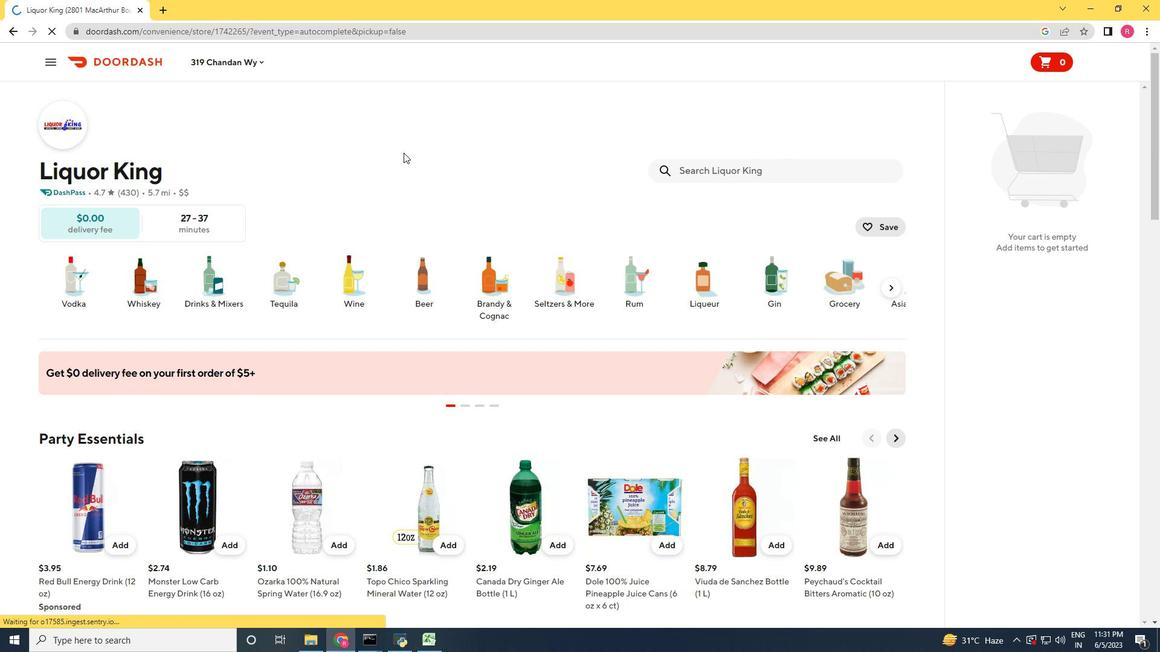 
Action: Mouse moved to (402, 152)
Screenshot: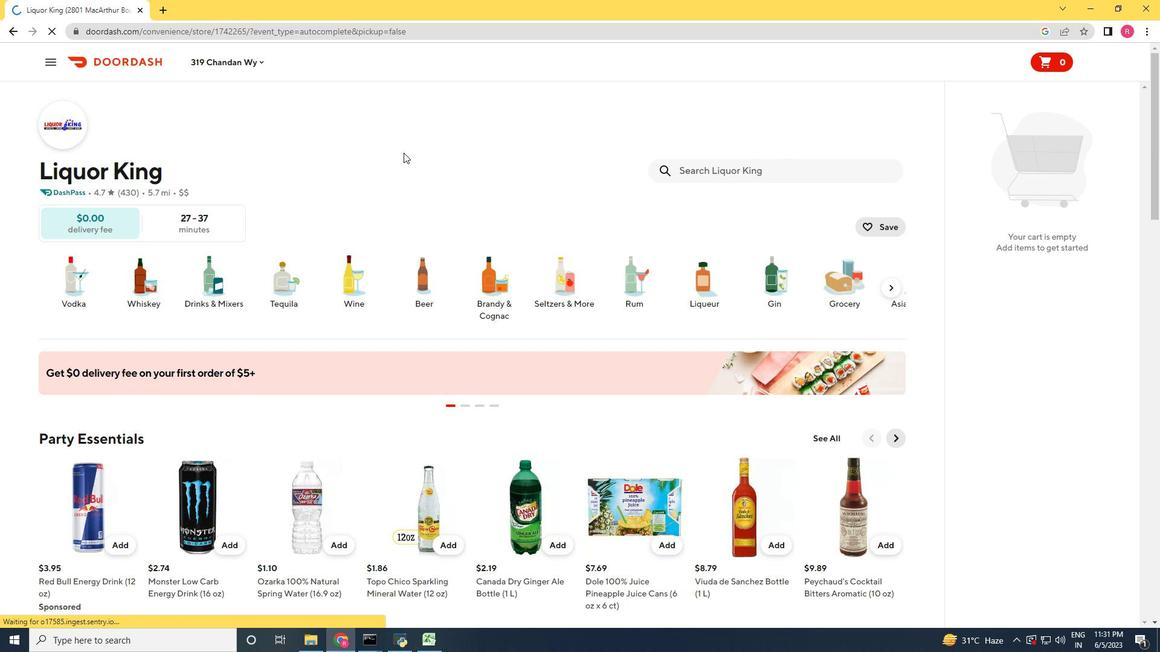 
Action: Mouse scrolled (402, 153) with delta (0, 0)
Screenshot: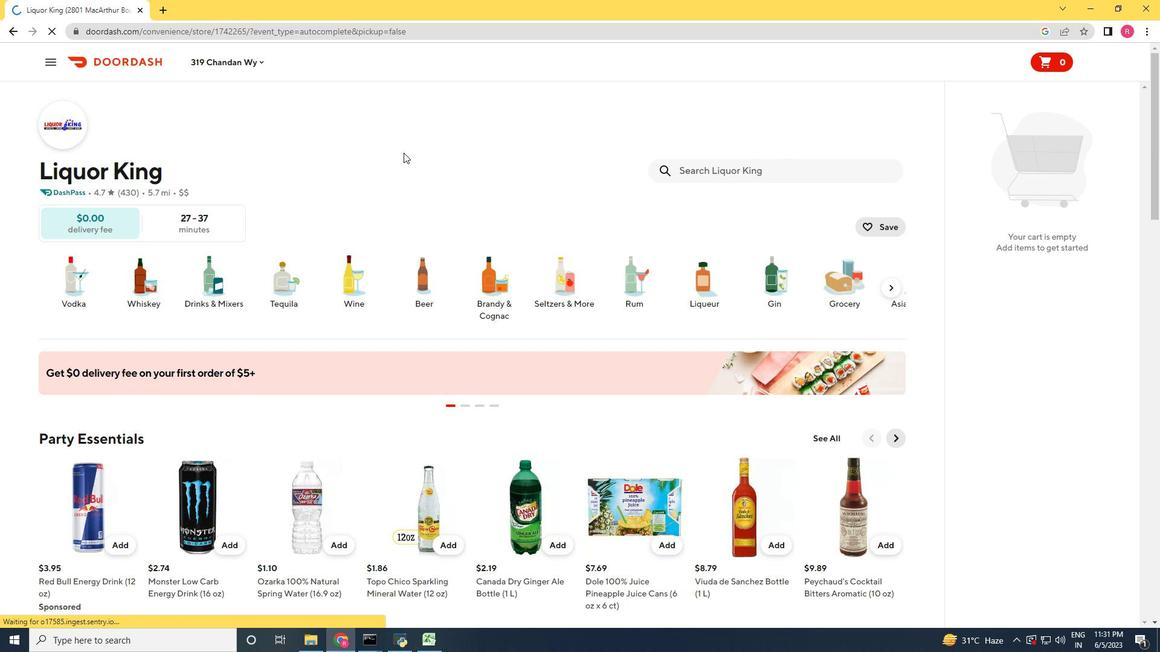 
Action: Mouse moved to (399, 154)
Screenshot: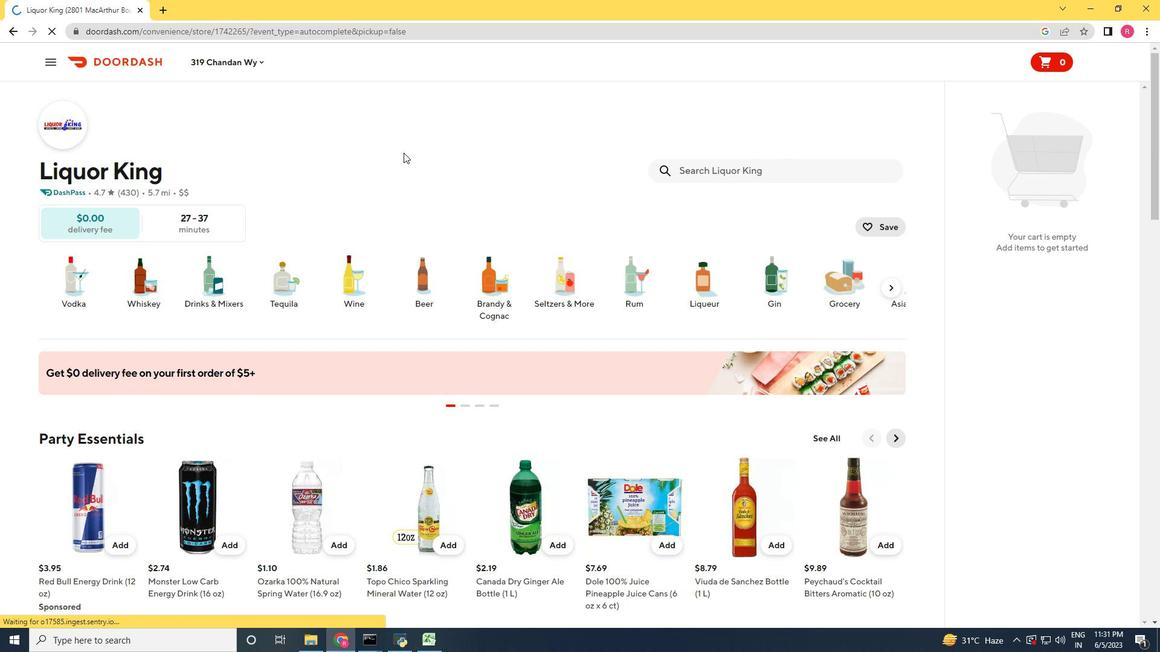
Action: Mouse scrolled (399, 155) with delta (0, 0)
Screenshot: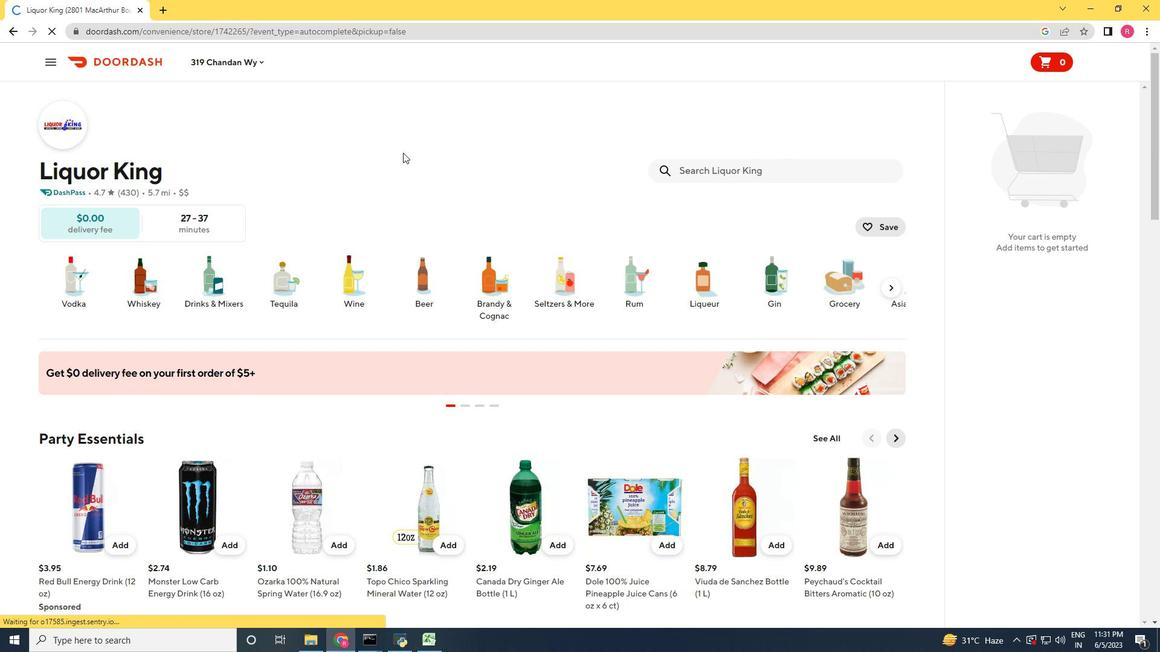 
Action: Mouse moved to (396, 157)
Screenshot: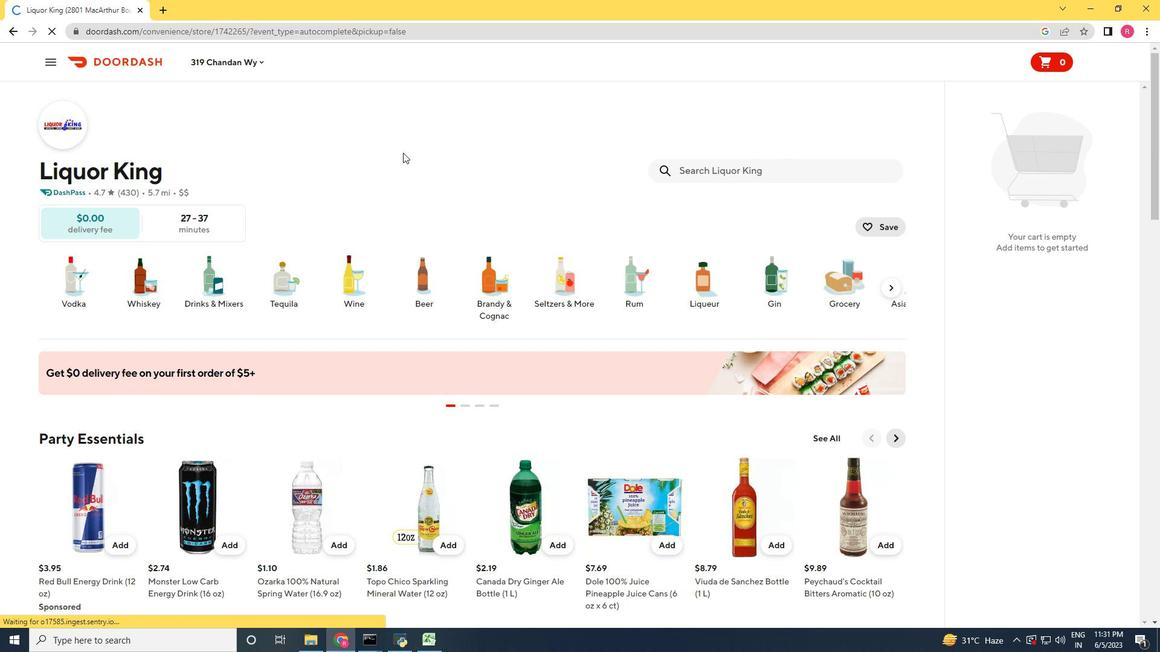 
Action: Mouse scrolled (396, 157) with delta (0, 0)
Screenshot: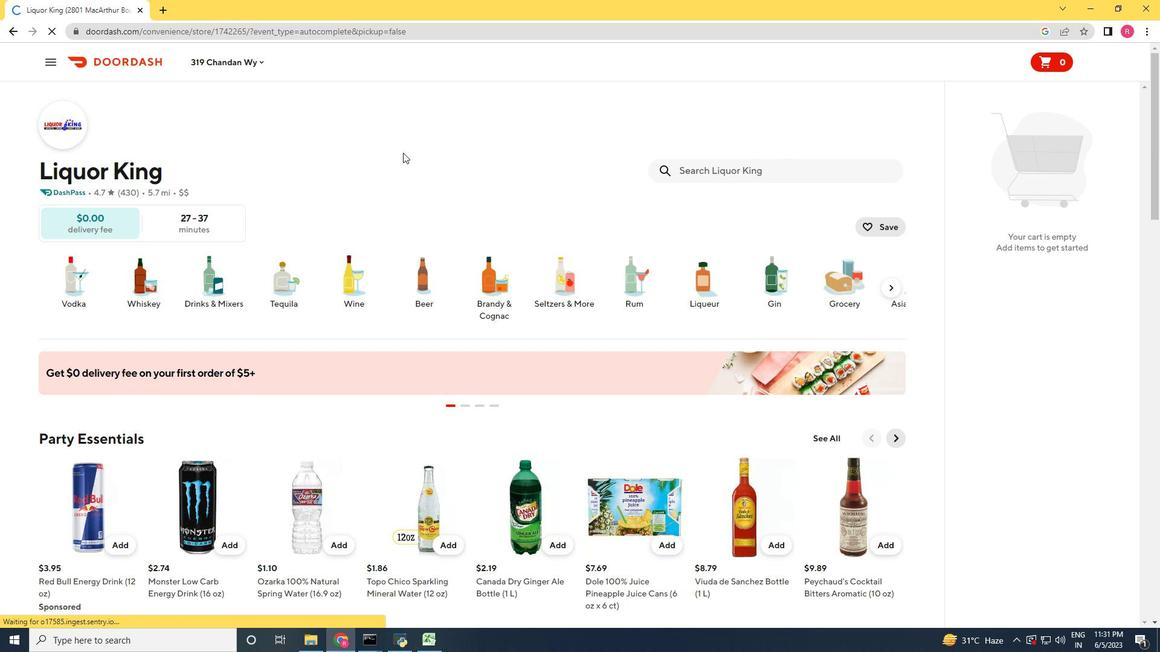 
Action: Mouse moved to (260, 61)
Screenshot: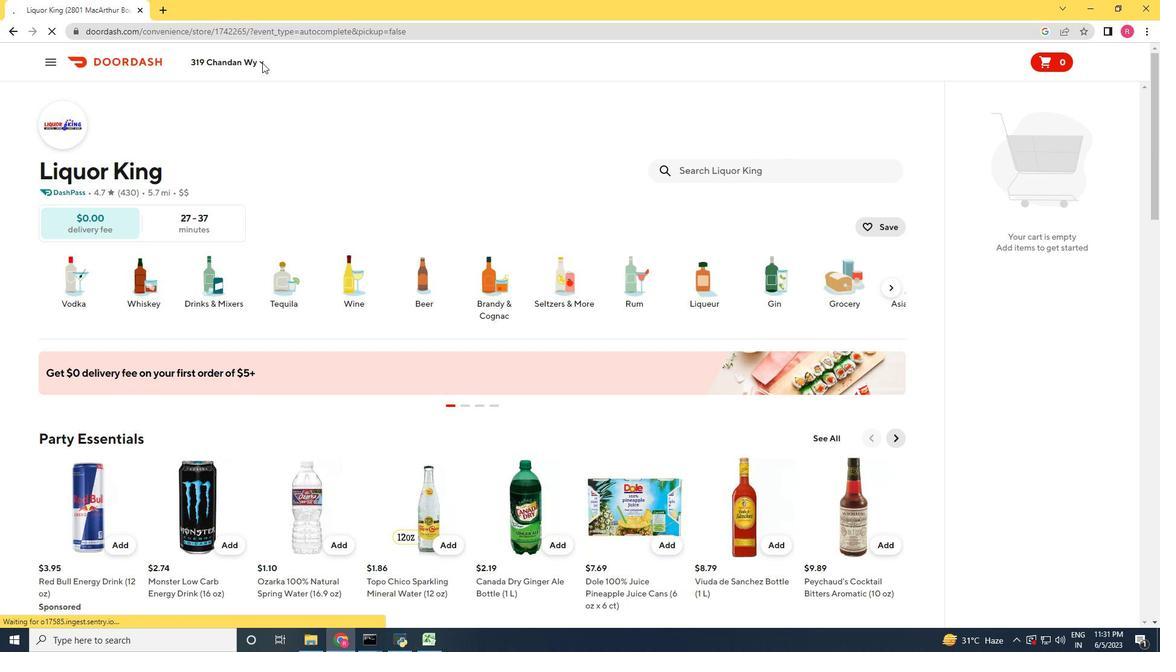 
Action: Mouse pressed left at (260, 61)
Screenshot: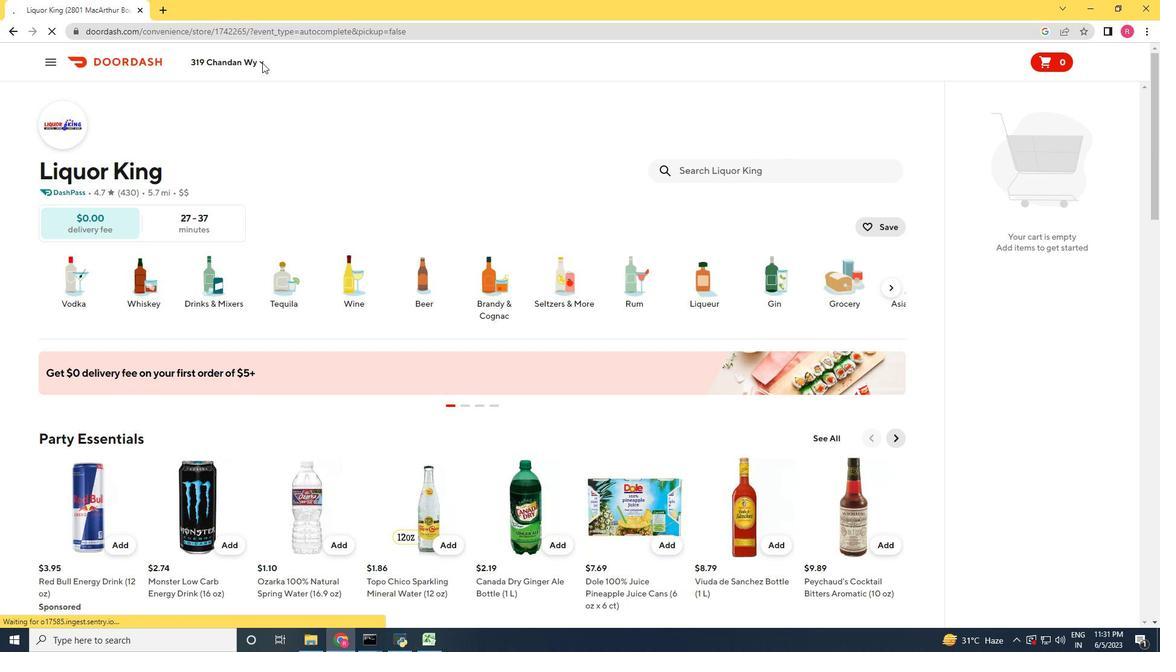 
Action: Mouse moved to (269, 111)
Screenshot: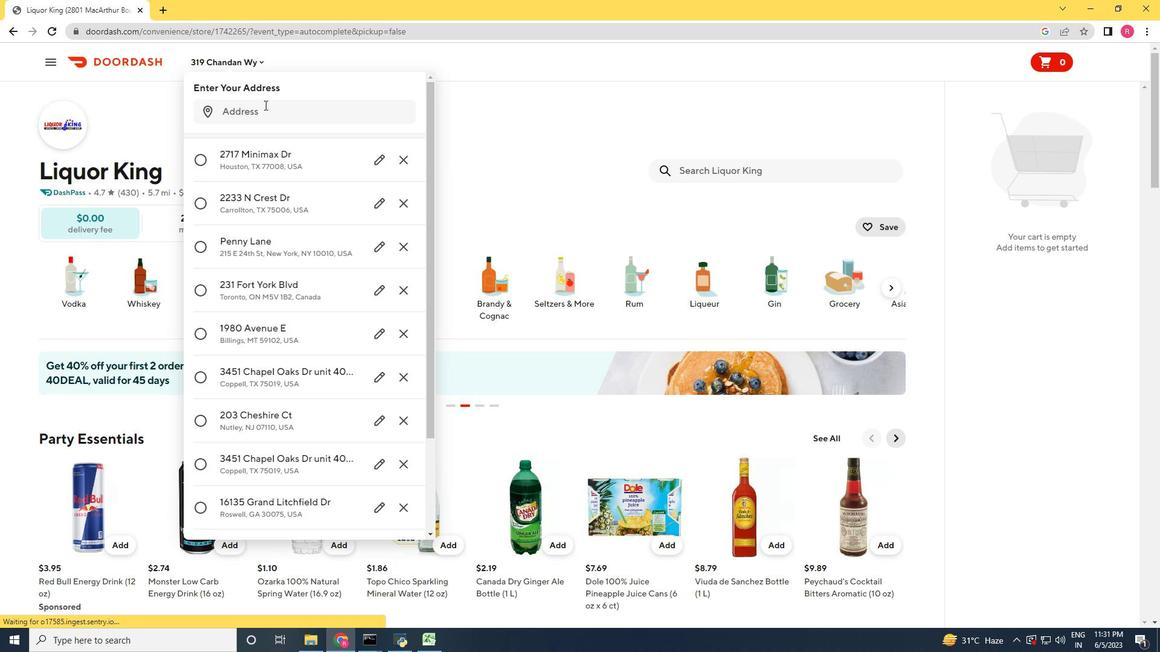 
Action: Mouse pressed left at (269, 111)
Screenshot: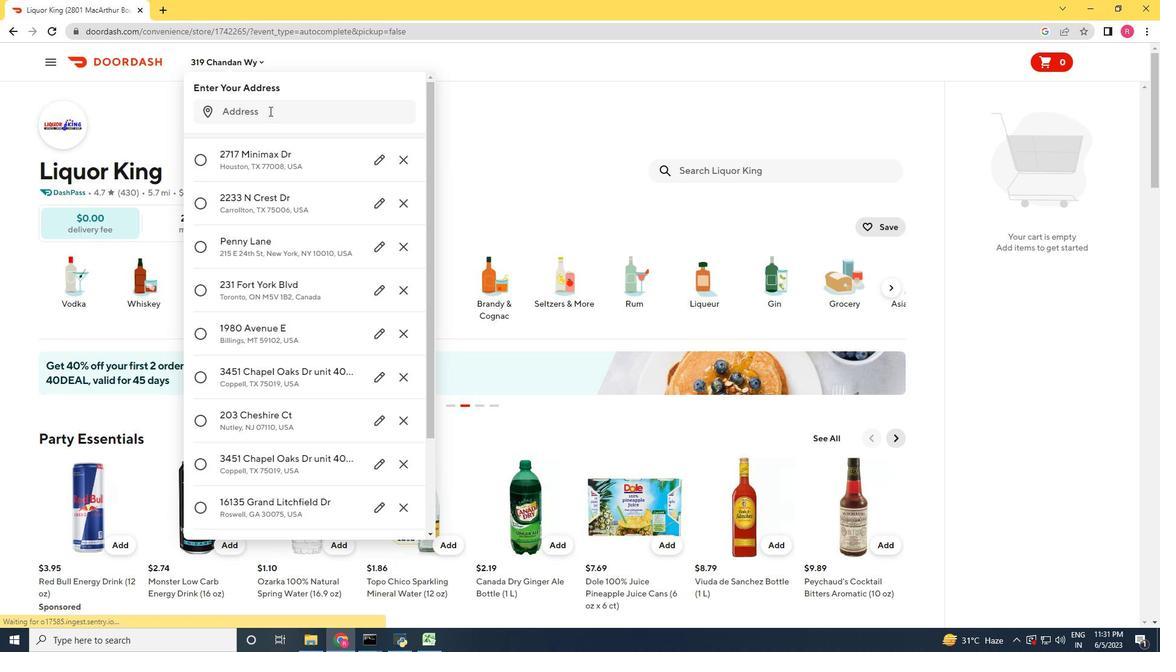 
Action: Key pressed 2717<Key.space><Key.shift_r>D<Key.backspace><Key.shift_r>Settles<Key.space><Key.shift_r>Lane<Key.space><Key.backspace>,<Key.space><Key.shift_r>Boyd,<Key.space><Key.shift_r>Montana<Key.space>59013<Key.enter>
Screenshot: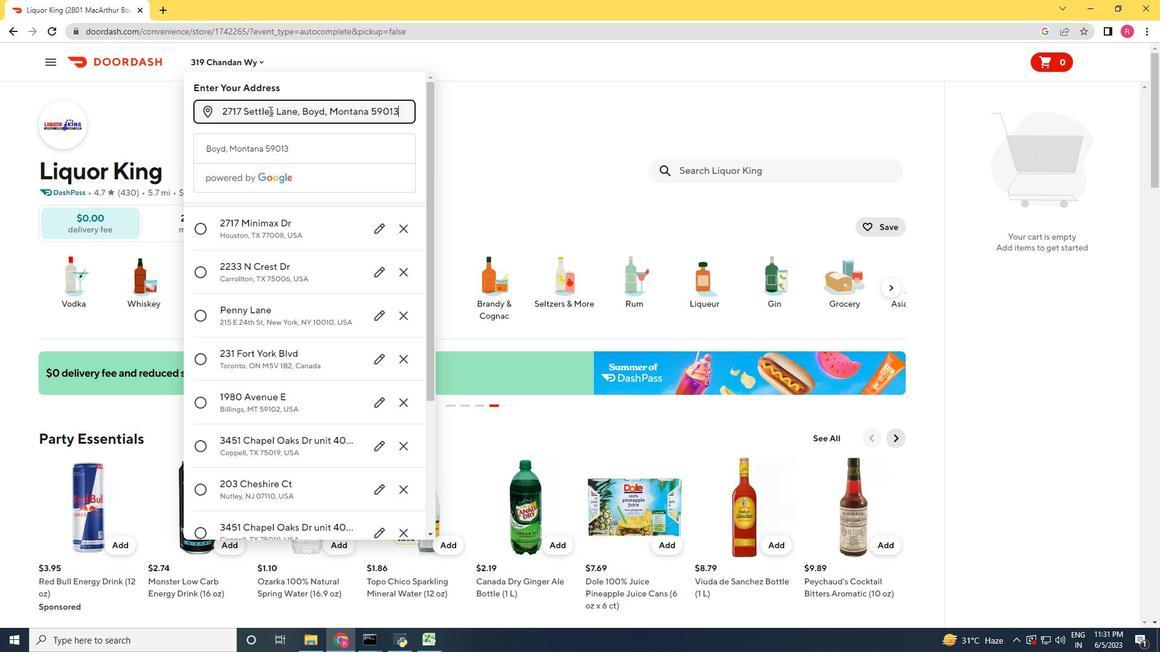 
Action: Mouse moved to (362, 507)
Screenshot: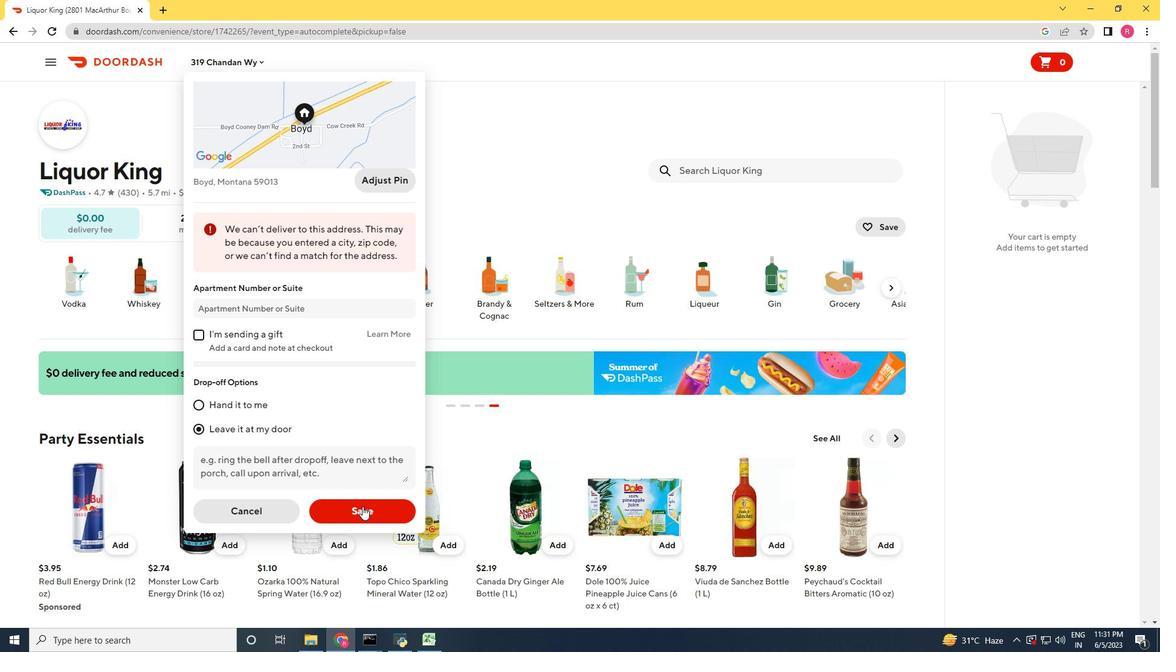 
Action: Mouse pressed left at (362, 507)
Screenshot: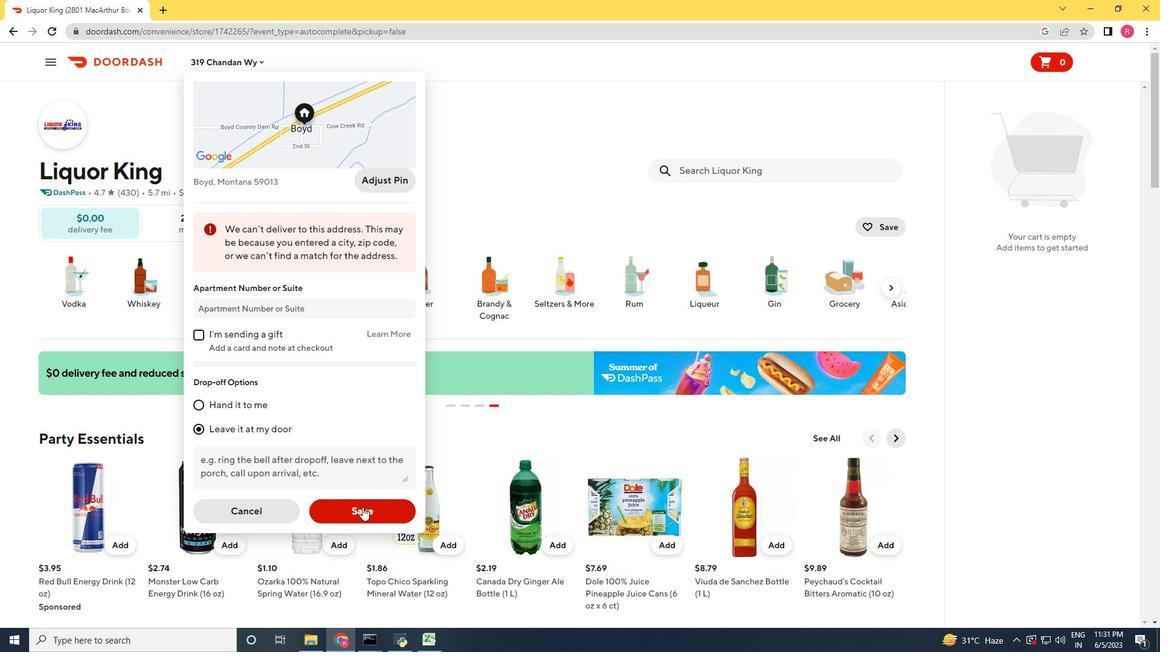 
Action: Mouse moved to (724, 172)
Screenshot: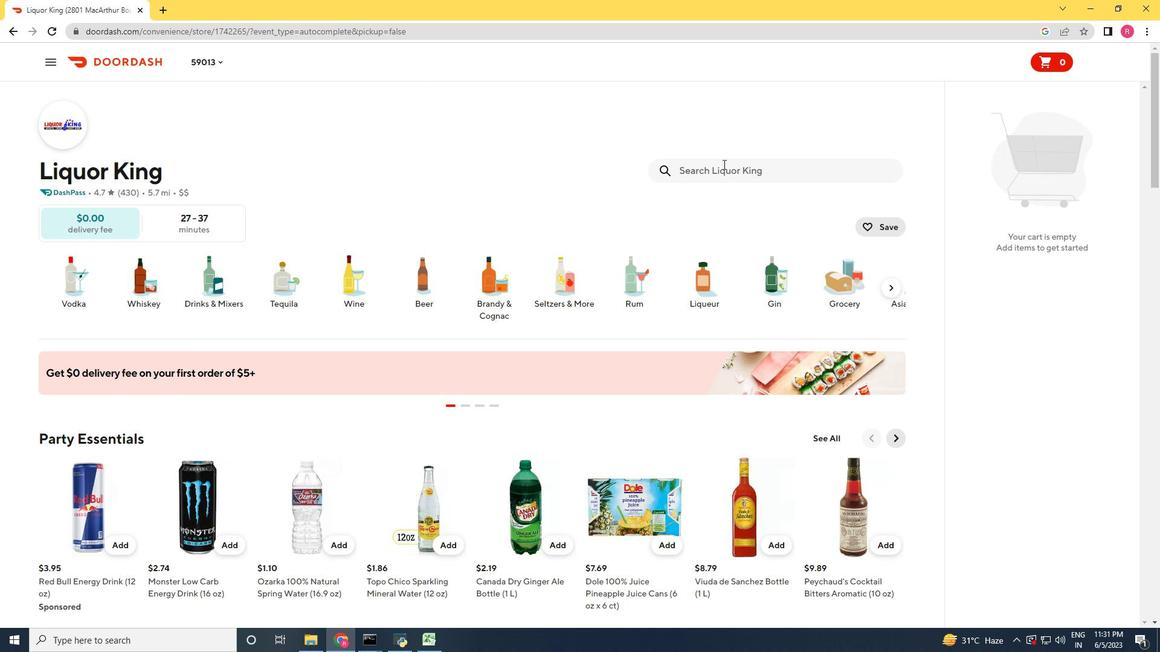 
Action: Mouse pressed left at (724, 172)
Screenshot: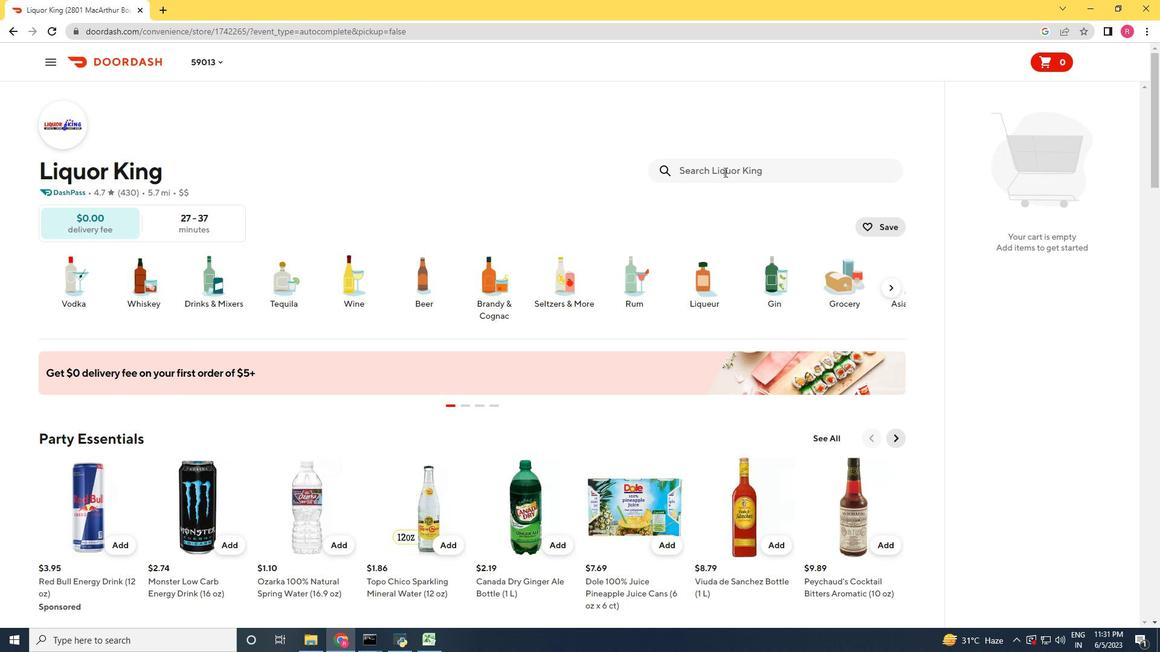 
Action: Mouse moved to (724, 171)
Screenshot: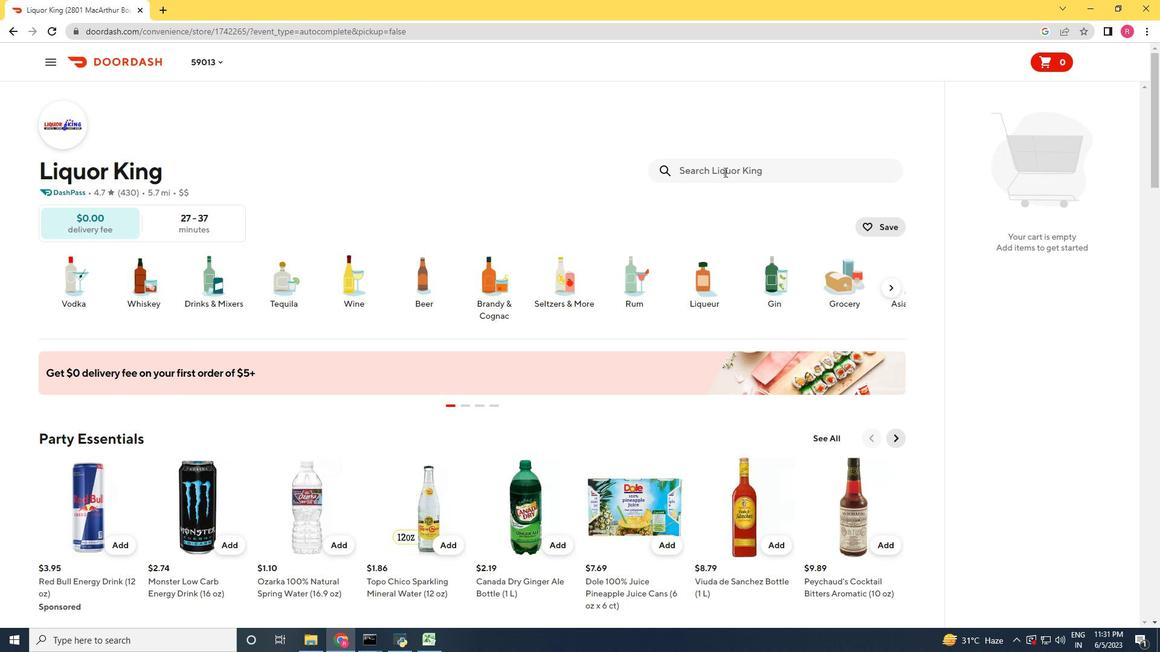 
Action: Key pressed <Key.shift_r>Shirhir<Key.space><Key.backspace><Key.backspace><Key.backspace><Key.backspace><Key.backspace><Key.backspace>ahir<Key.space><Key.shift_r><Key.shift_r><Key.shift_r><Key.shift_r><Key.shift_r><Key.shift_r>Dried<Key.space><Key.shift_r>Lime<Key.space><Key.shift_r><Key.shift_r><Key.shift_r>(1ct<Key.shift_r><Key.shift_r><Key.shift_r><Key.shift_r>)<Key.enter>
Screenshot: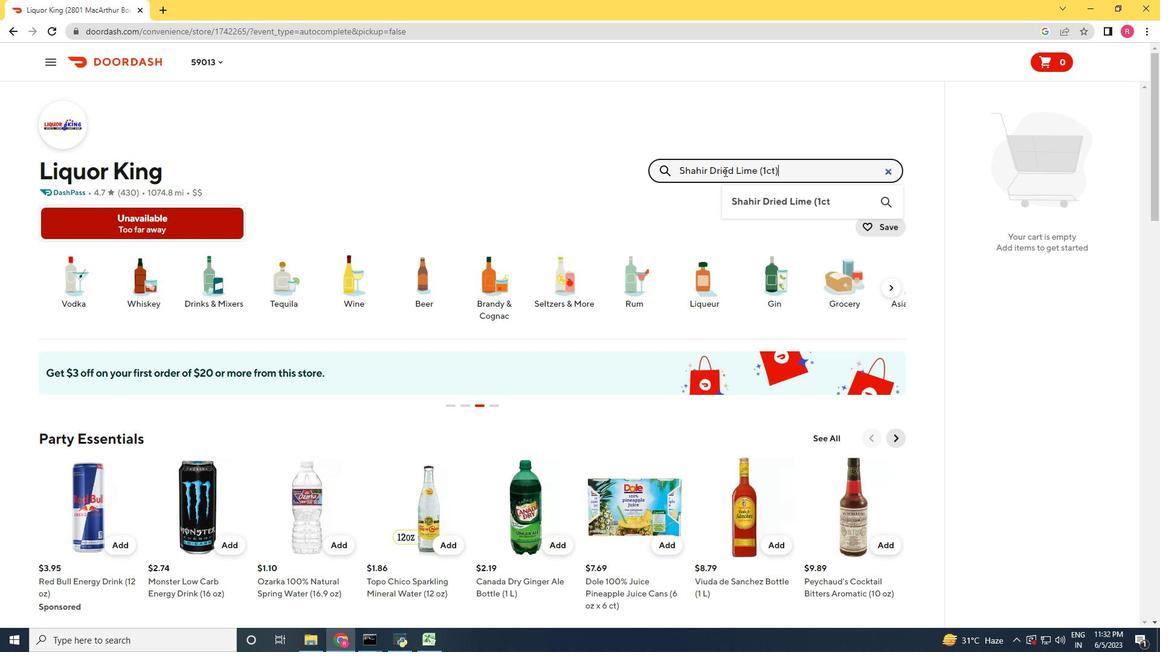
Action: Mouse moved to (716, 127)
Screenshot: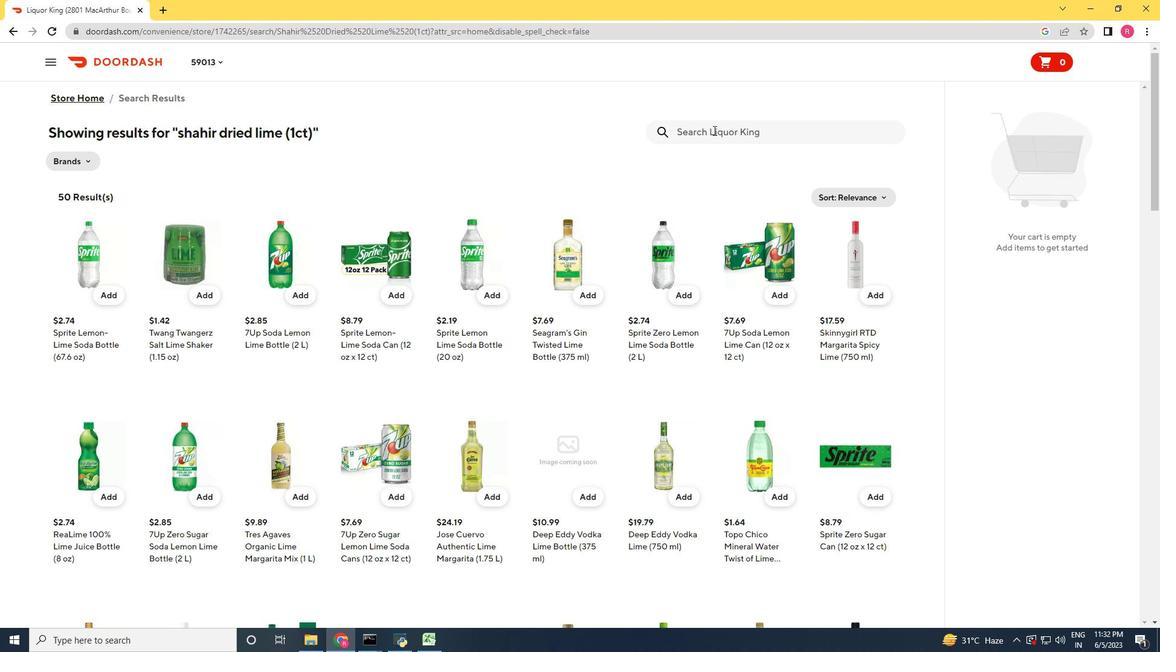 
Action: Mouse pressed left at (716, 127)
Screenshot: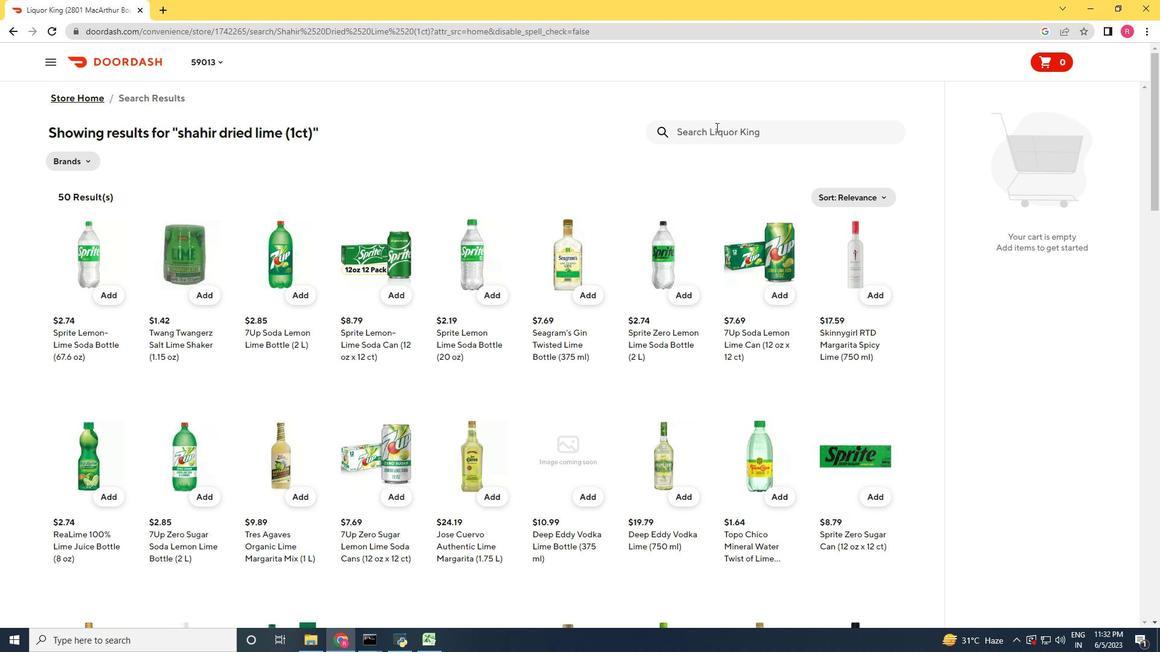 
Action: Key pressed <Key.shift_r>Matina<Key.space><Key.shift_r>Orange<Key.space><Key.enter>
Screenshot: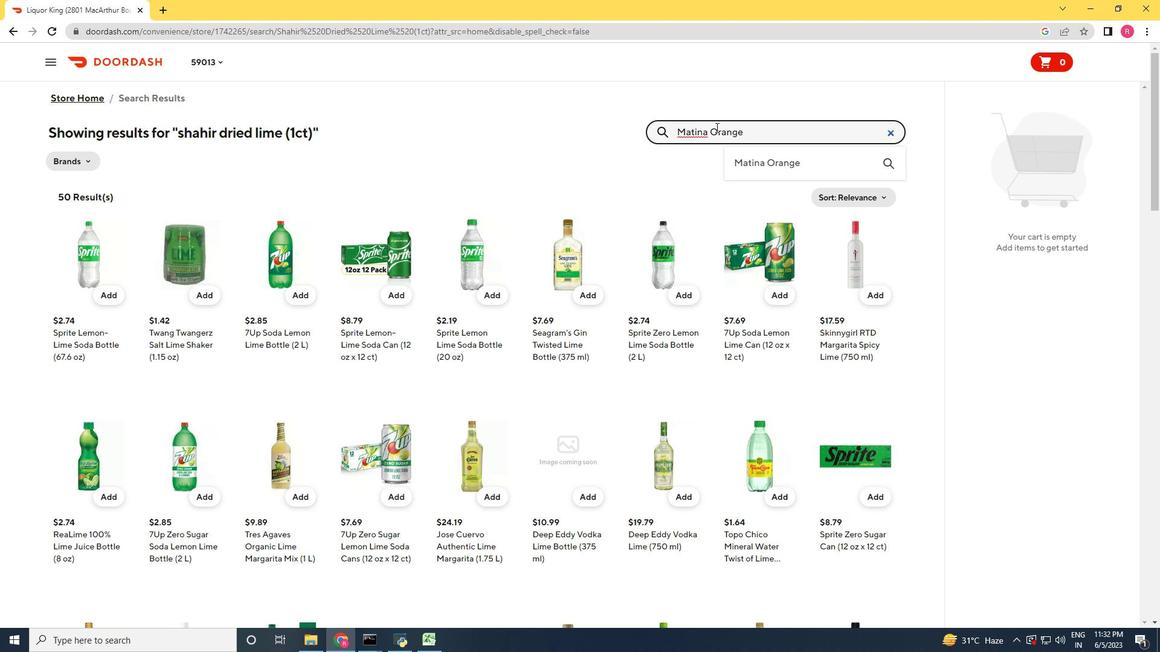 
Action: Mouse moved to (697, 131)
Screenshot: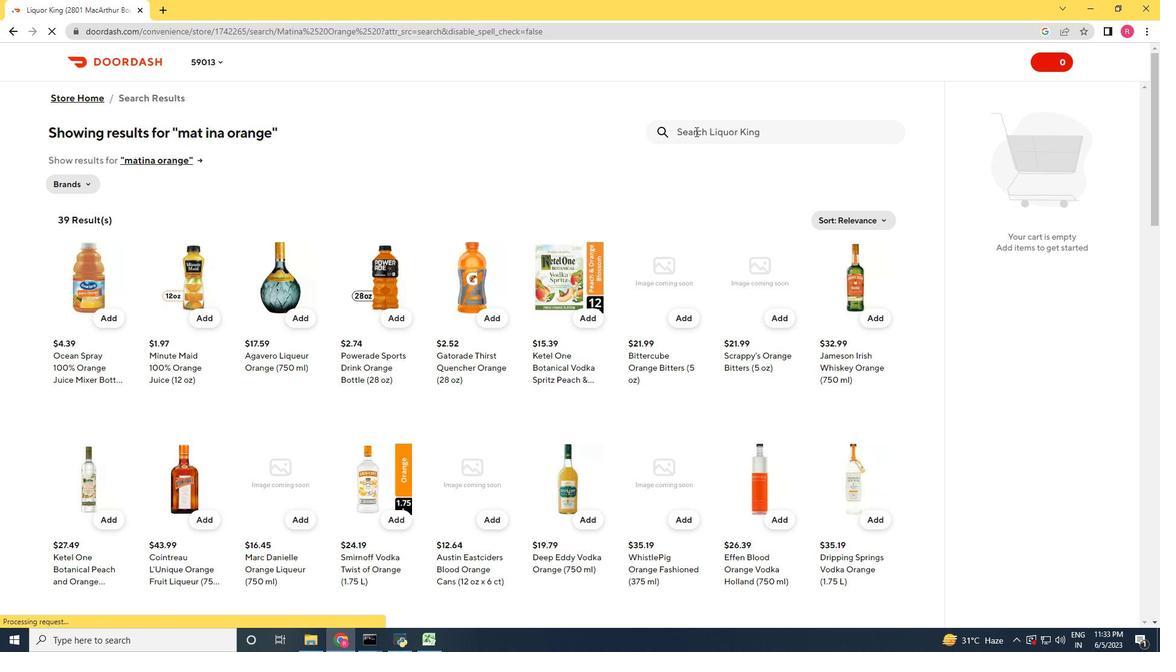 
Action: Mouse pressed left at (697, 131)
Screenshot: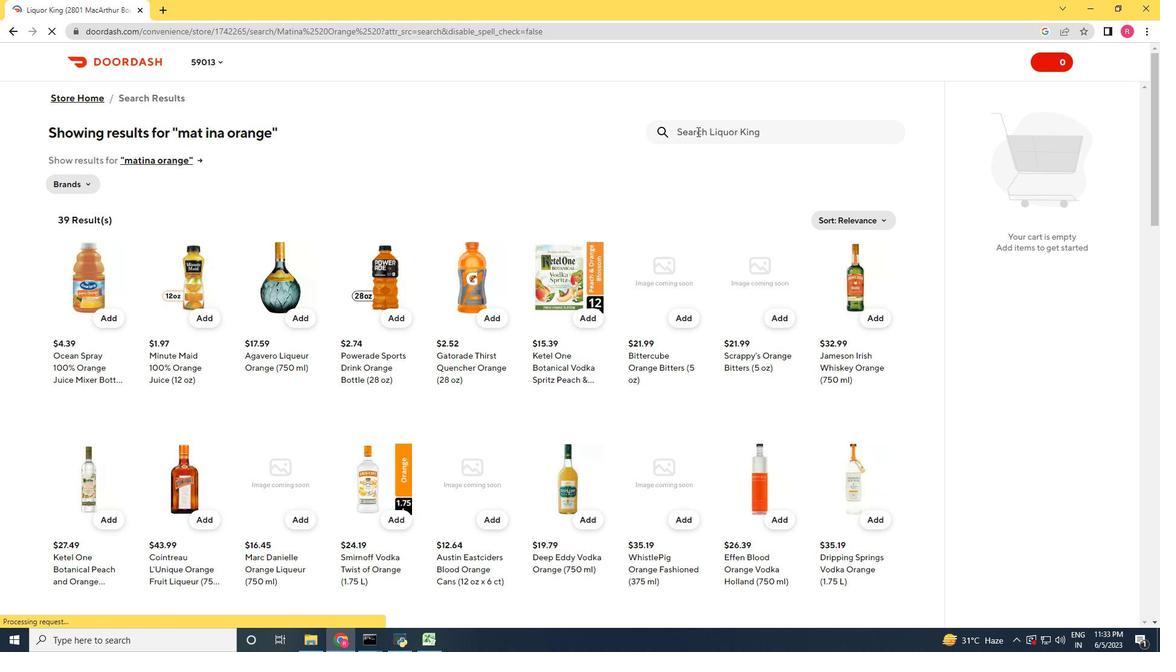 
Action: Key pressed <Key.shift_r>Shan<Key.space><Key.shift_r>Sindhi<Key.space><Key.shift_r>Biryani<Key.space><Key.shift_r>(60g<Key.shift_r>)<Key.enter>
Screenshot: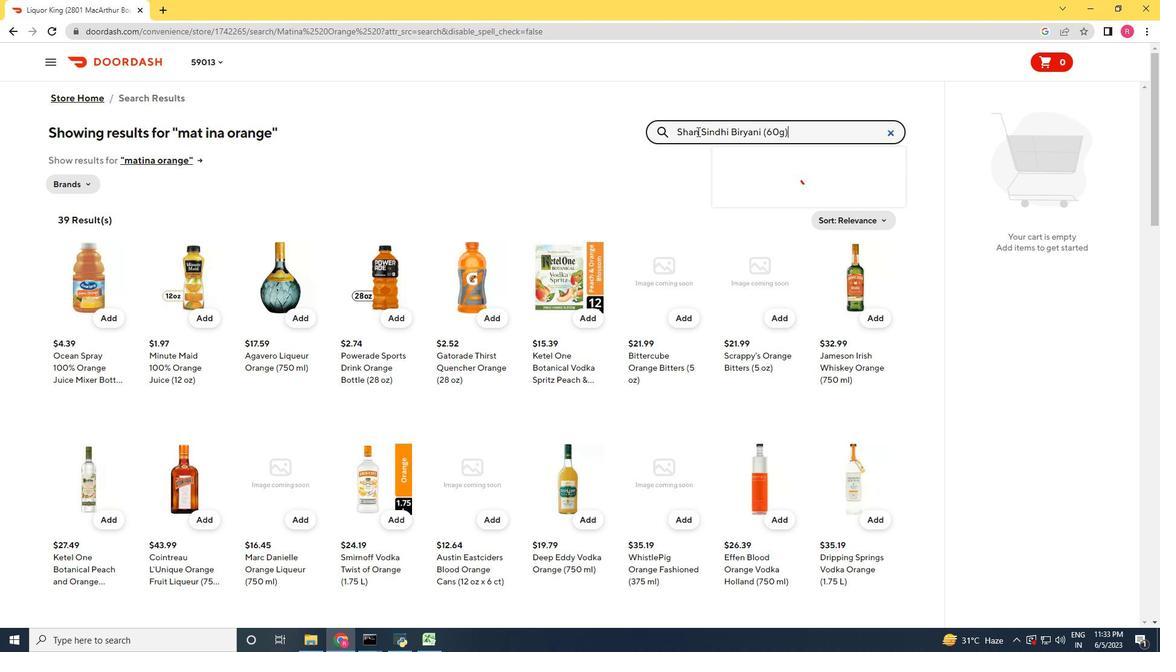 
Action: Mouse moved to (696, 133)
Screenshot: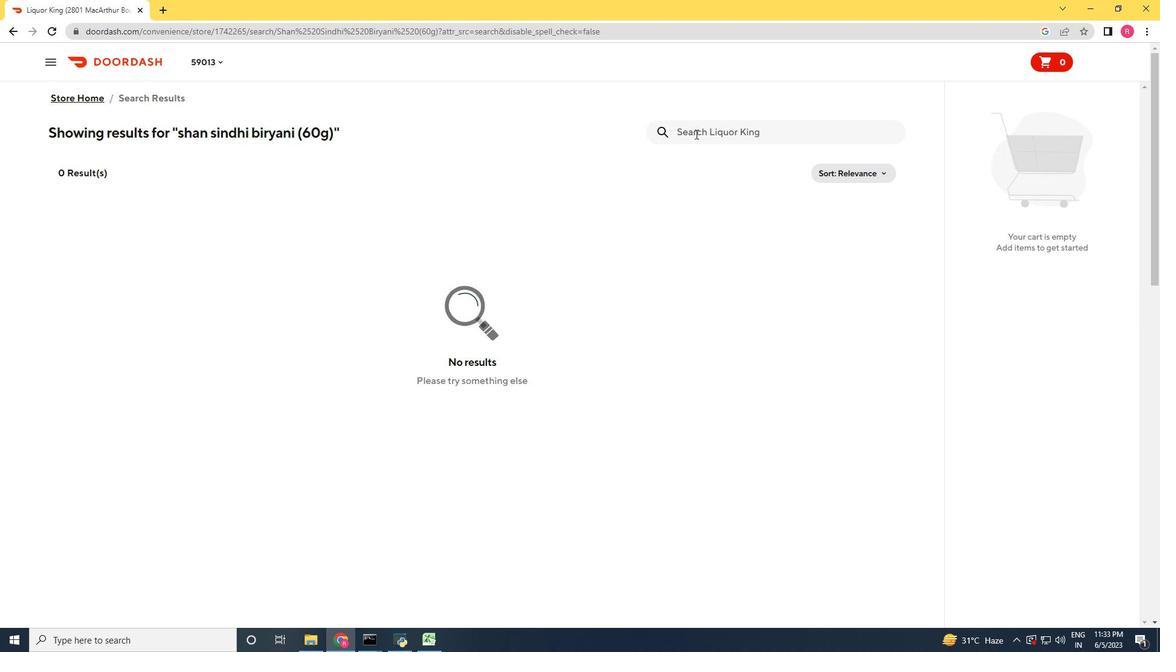 
Action: Mouse pressed left at (696, 133)
Screenshot: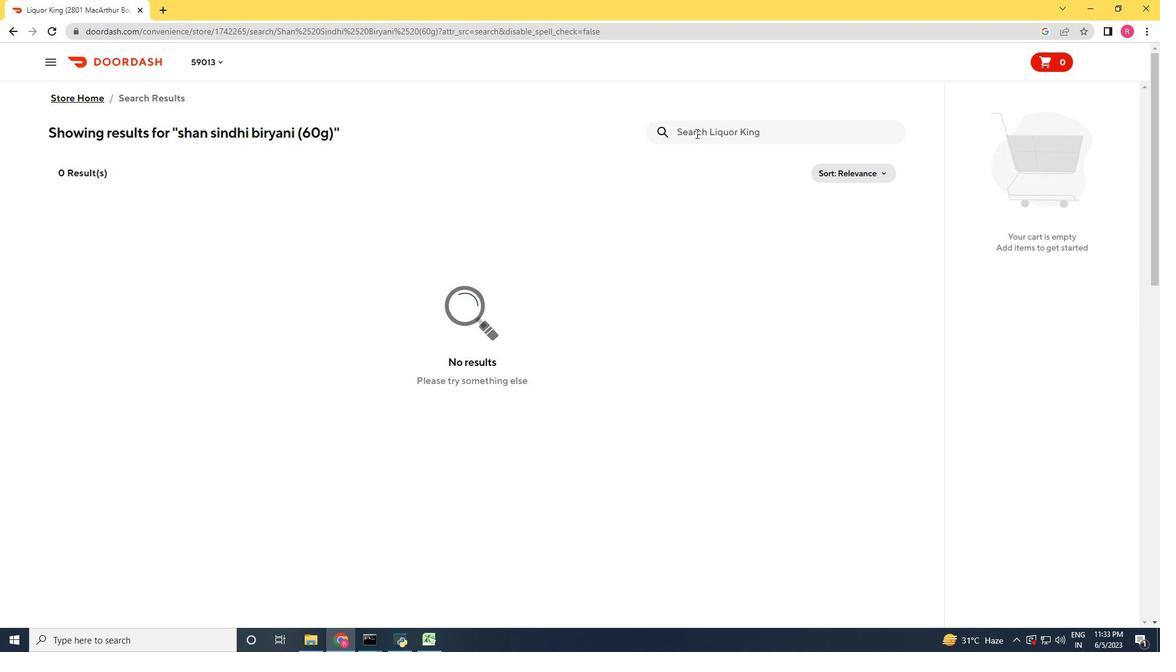 
Action: Key pressed <Key.shift_r>Gilani<Key.space><Key.shift_r><Key.shift_r><Key.shift_r><Key.shift_r><Key.shift_r><Key.shift_r><Key.shift_r><Key.shift_r>Falafel<Key.space><Key.shift_r>Semi<Key.space><Key.shift_r>Cooked<Key.space><Key.enter>
Screenshot: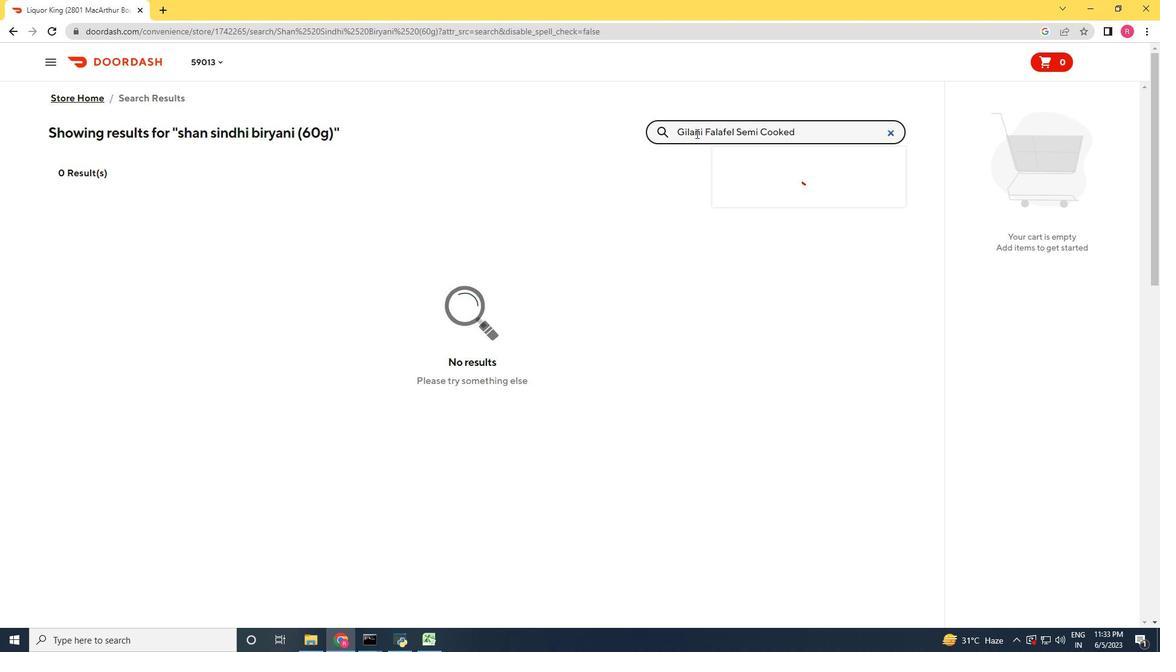 
Action: Mouse moved to (713, 132)
Screenshot: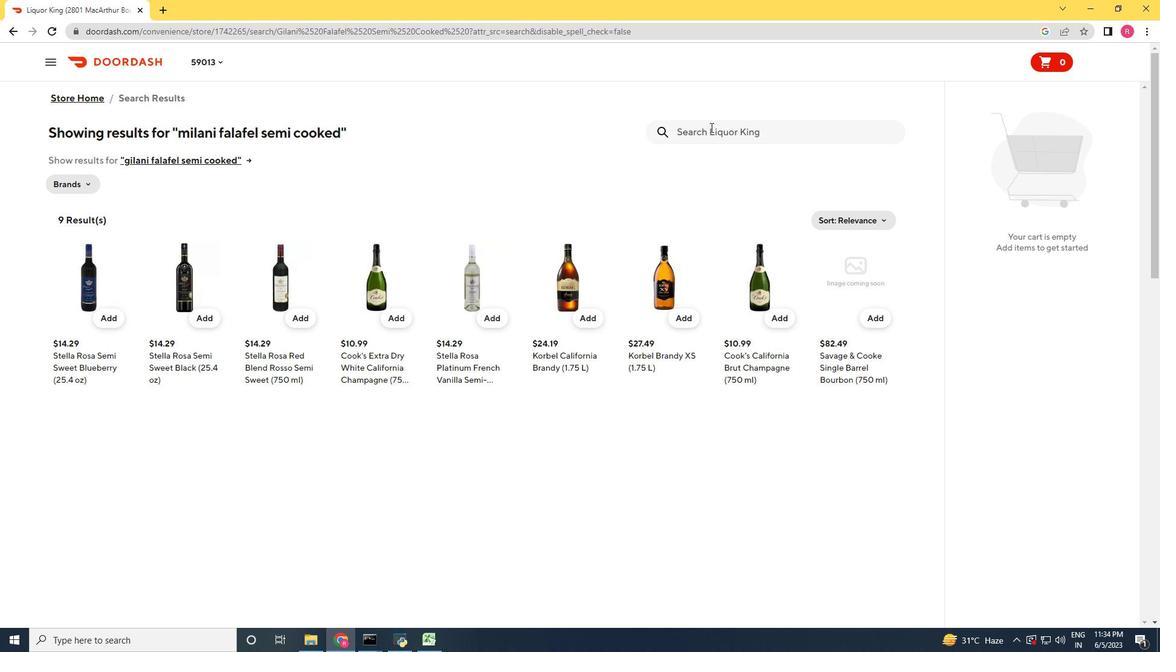 
Action: Mouse pressed left at (713, 132)
Screenshot: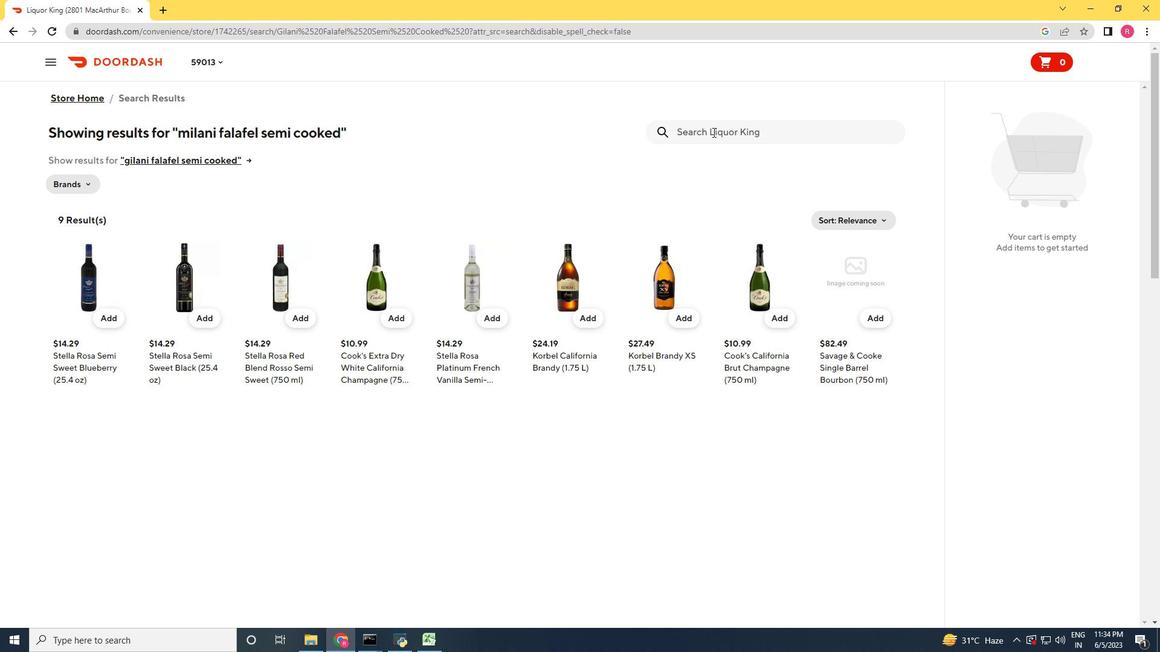 
Action: Key pressed <Key.shift_r>Liziza<Key.space><Key.shift_r>Str
Screenshot: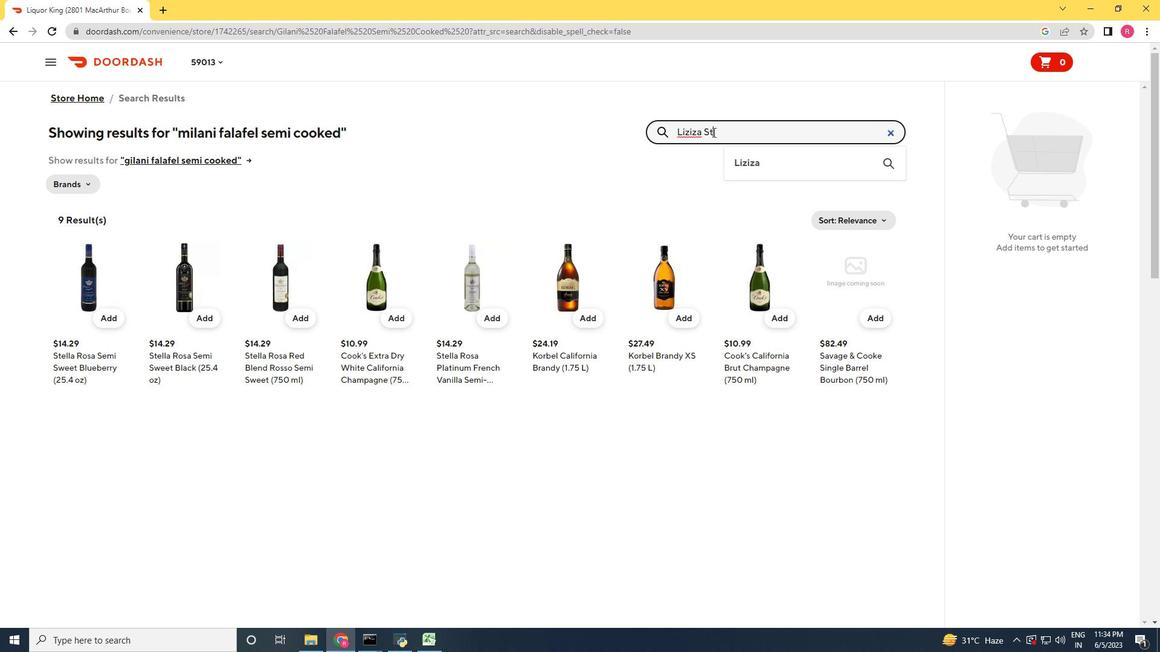 
Action: Mouse moved to (881, 172)
Screenshot: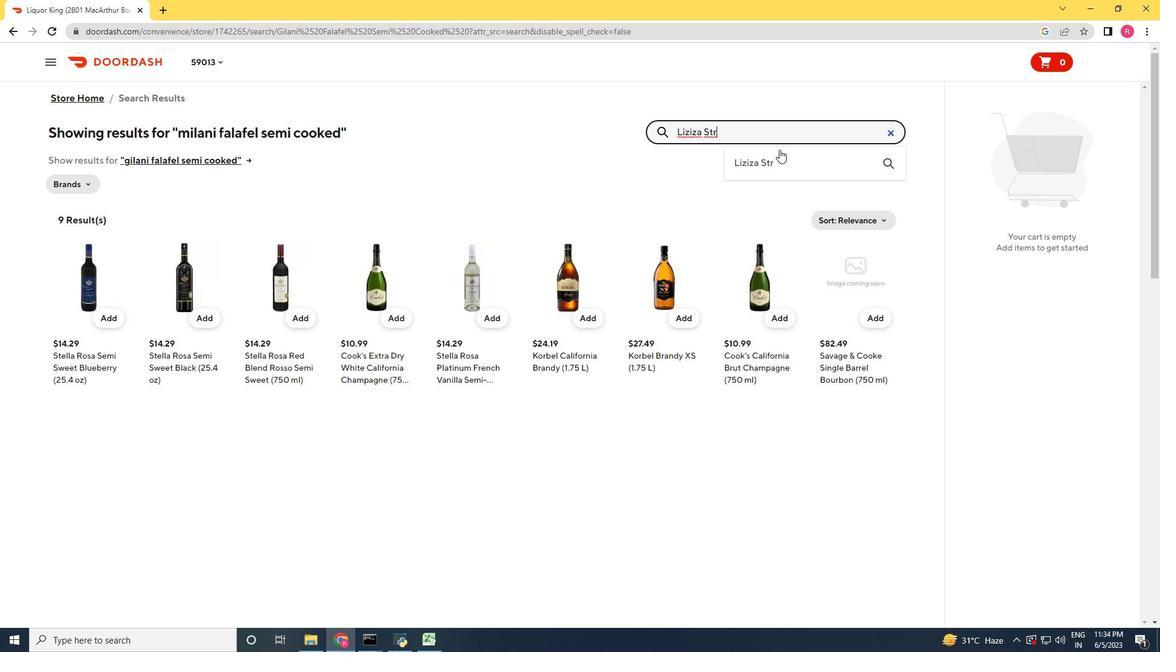
Action: Key pressed ra<Key.backspace><Key.backspace>awberrt<Key.space><Key.backspace><Key.backspace>y<Key.space><Key.shift_r>Non<Key.space><Key.shift_r>Alcoholic<Key.space><Key.shift_r><Key.shift_r><Key.shift_r><Key.shift_r><Key.shift_r><Key.shift_r><Key.shift_r><Key.shift_r><Key.shift_r><Key.shift_r><Key.shift_r><Key.shift_r>Malt<Key.space><Key.shift_r>Beverage<Key.space><Key.enter>
Screenshot: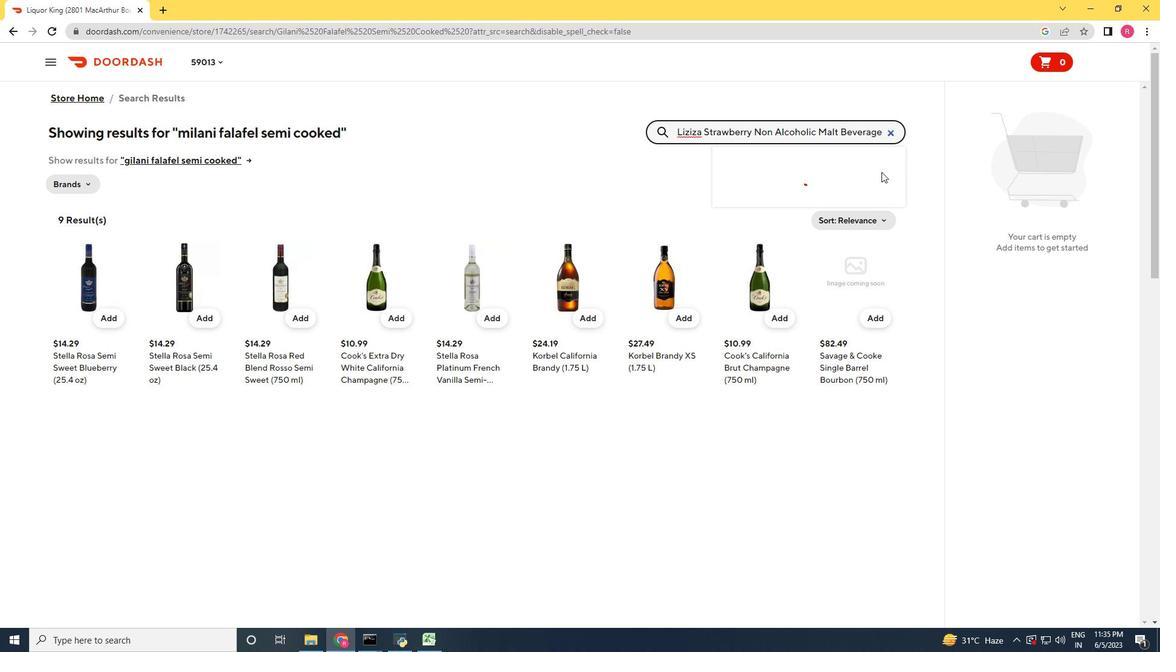
Action: Mouse moved to (726, 132)
Screenshot: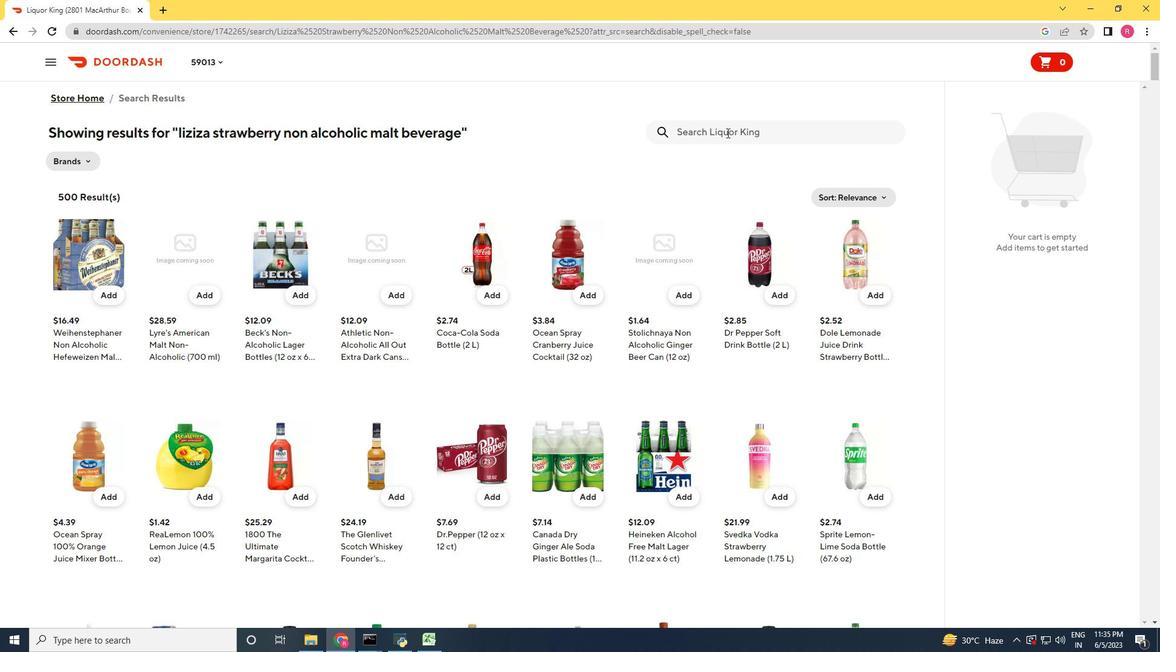 
Action: Mouse pressed left at (726, 132)
Screenshot: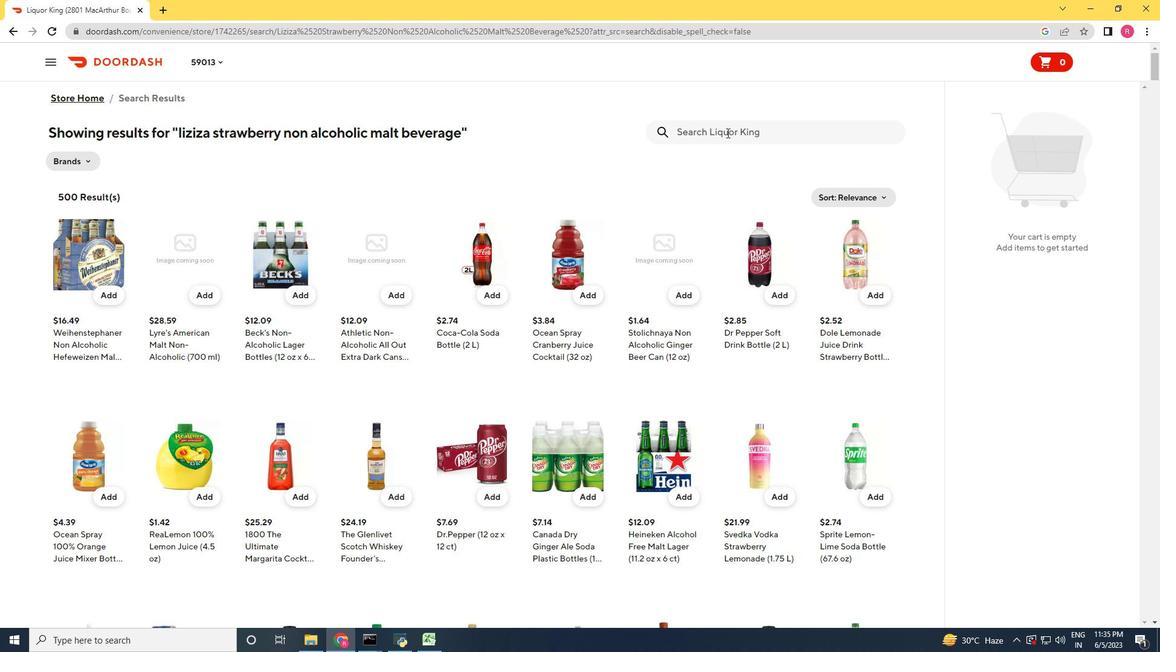 
Action: Key pressed <Key.shift_r>Laziz<Key.space><Key.shift_r>Strawbery<Key.space><Key.shift_r>B<Key.backspace><Key.shift_r>Non<Key.space><Key.shift_r>Alcoholic<Key.space><Key.shift_r>Malt<Key.space><Key.shift_r>Beveage<Key.enter>
Screenshot: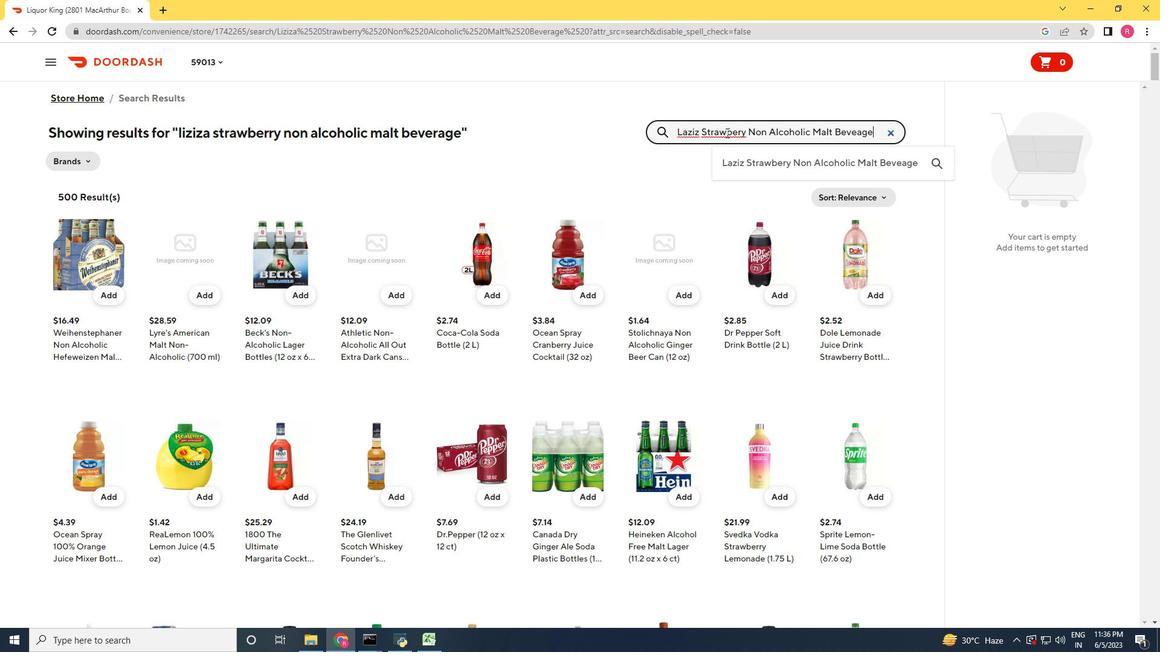 
Action: Mouse moved to (123, 341)
Screenshot: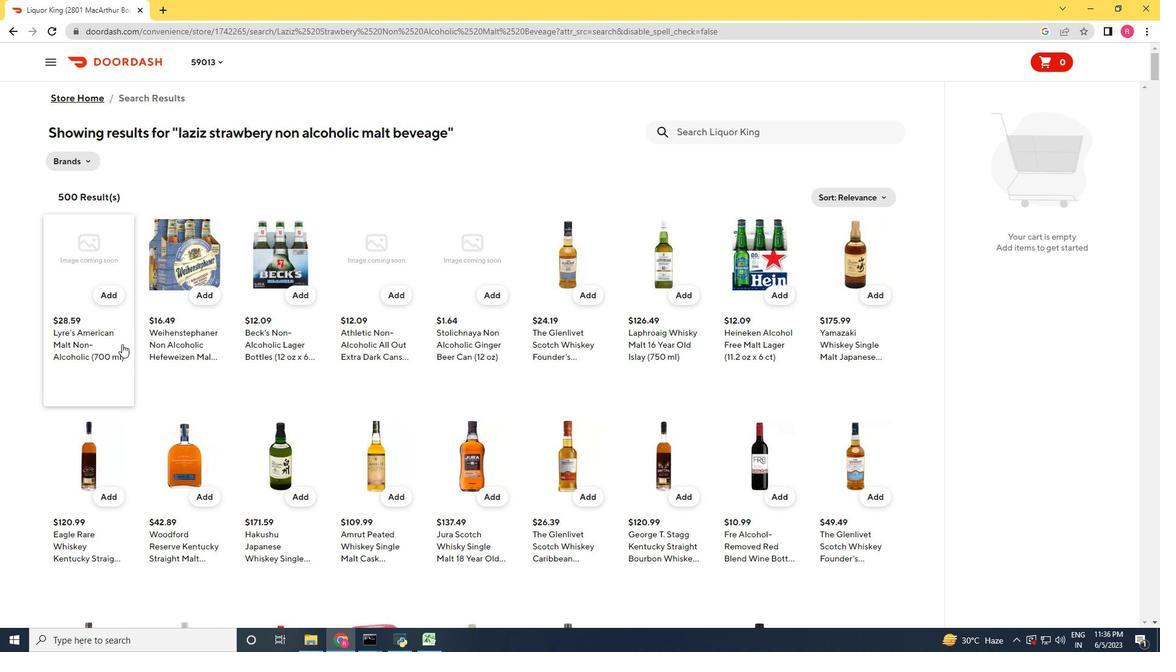 
Action: Mouse pressed left at (123, 341)
Screenshot: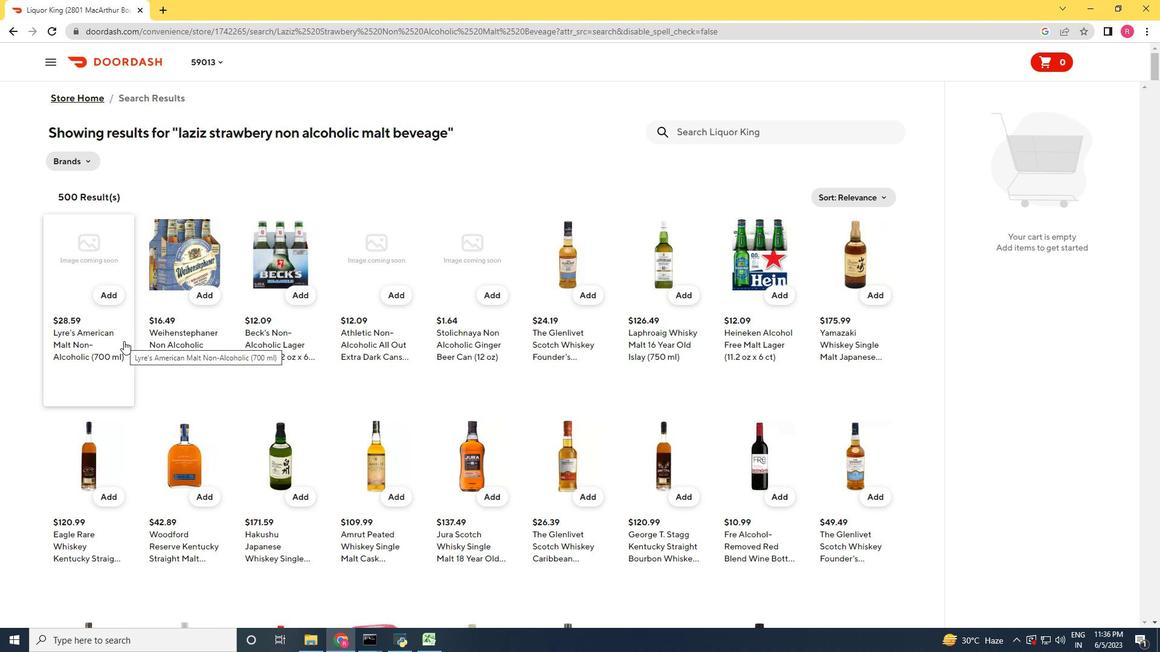 
Action: Mouse moved to (291, 67)
Screenshot: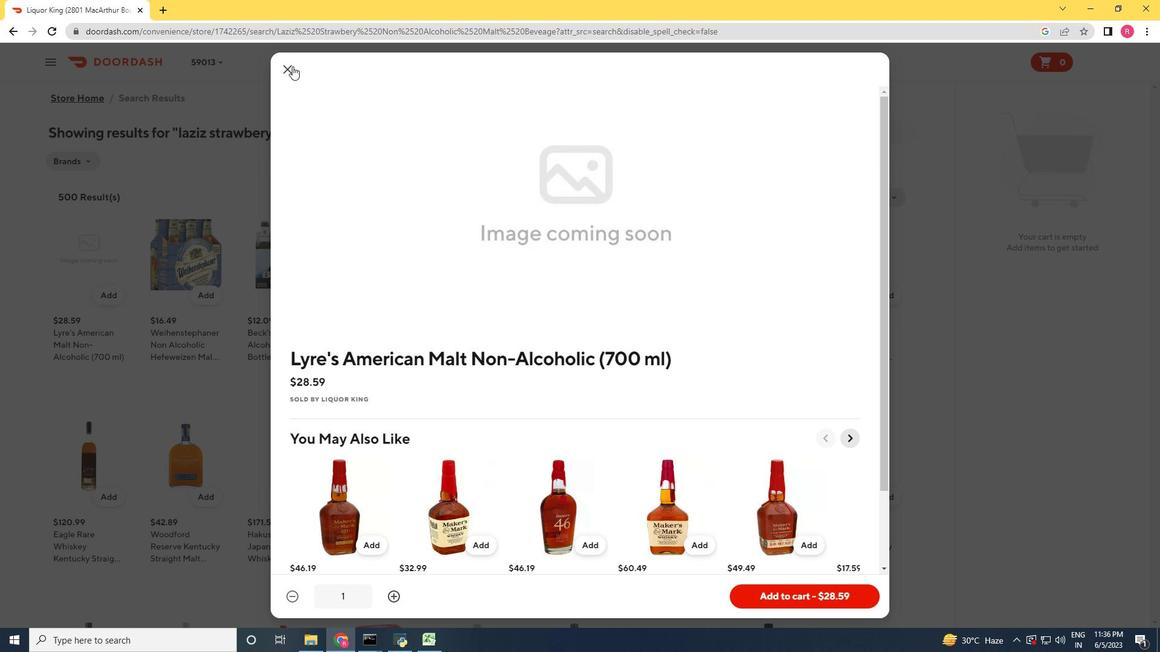 
Action: Mouse pressed left at (291, 67)
Screenshot: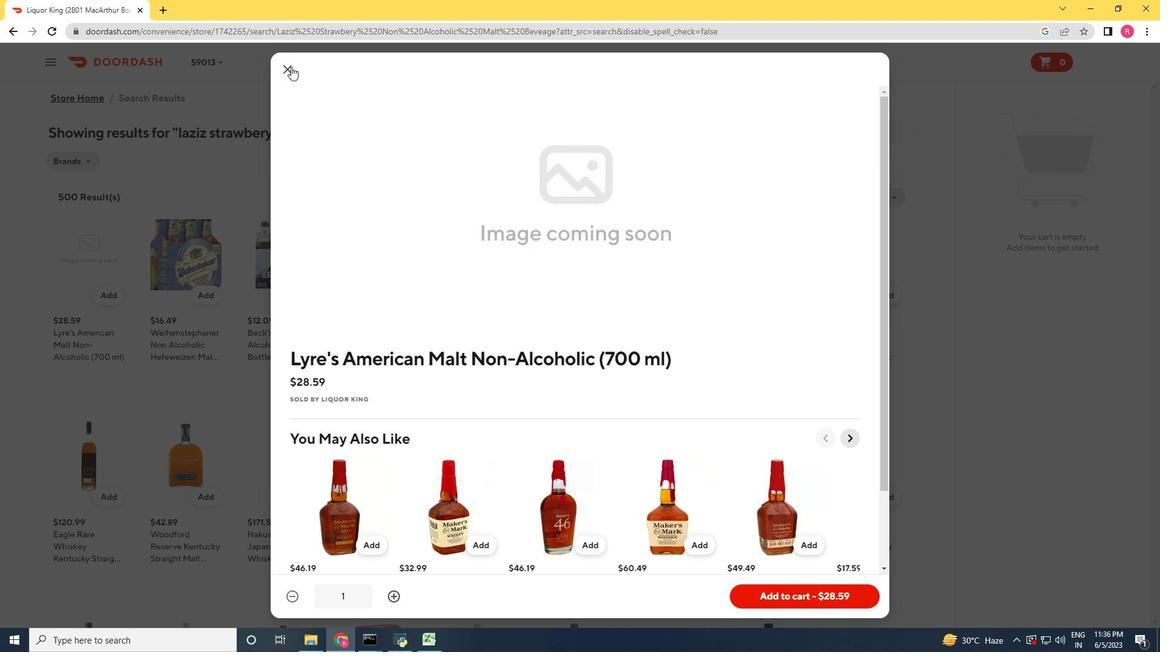 
Action: Mouse moved to (218, 321)
Screenshot: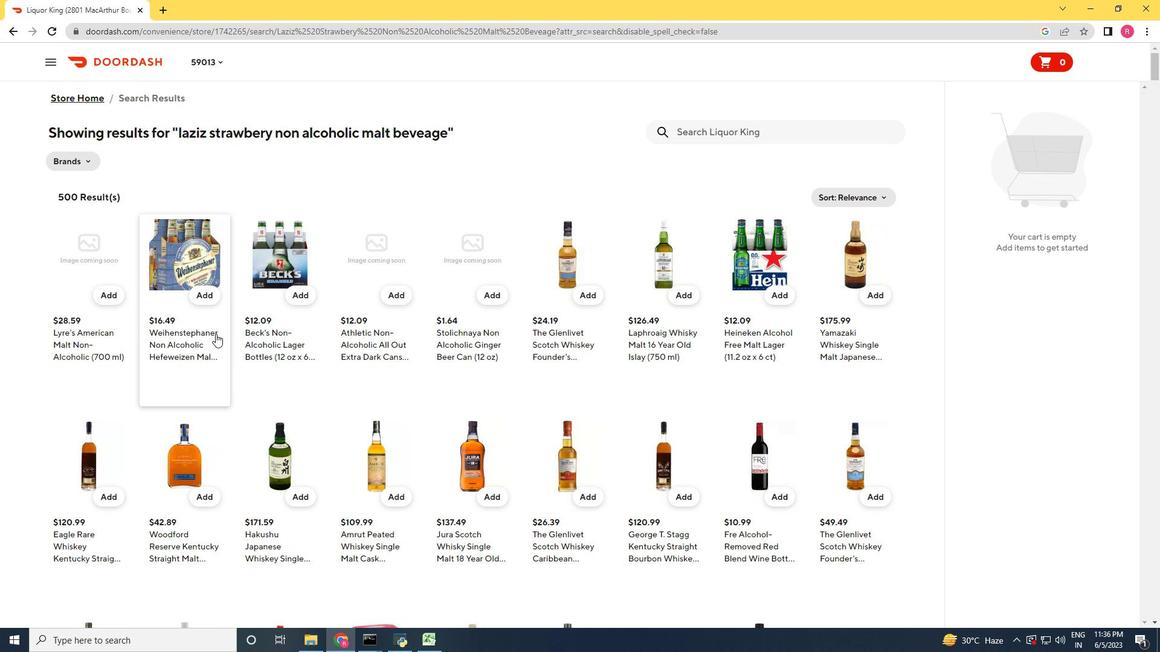 
Action: Mouse pressed left at (218, 321)
Screenshot: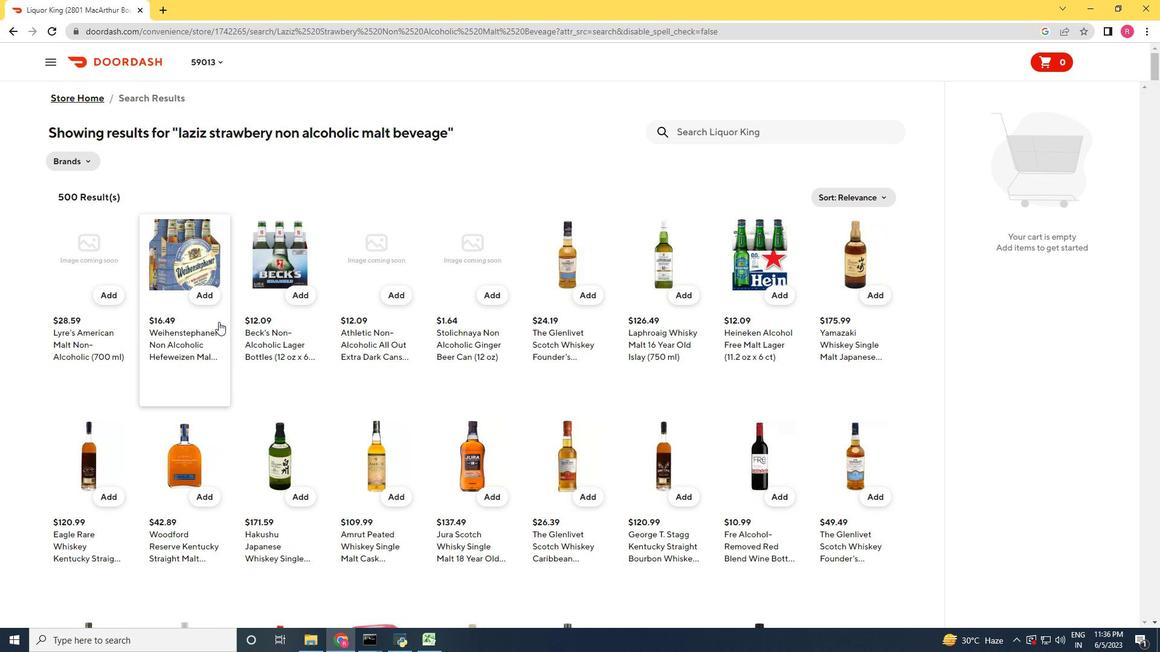 
Action: Mouse moved to (289, 167)
Screenshot: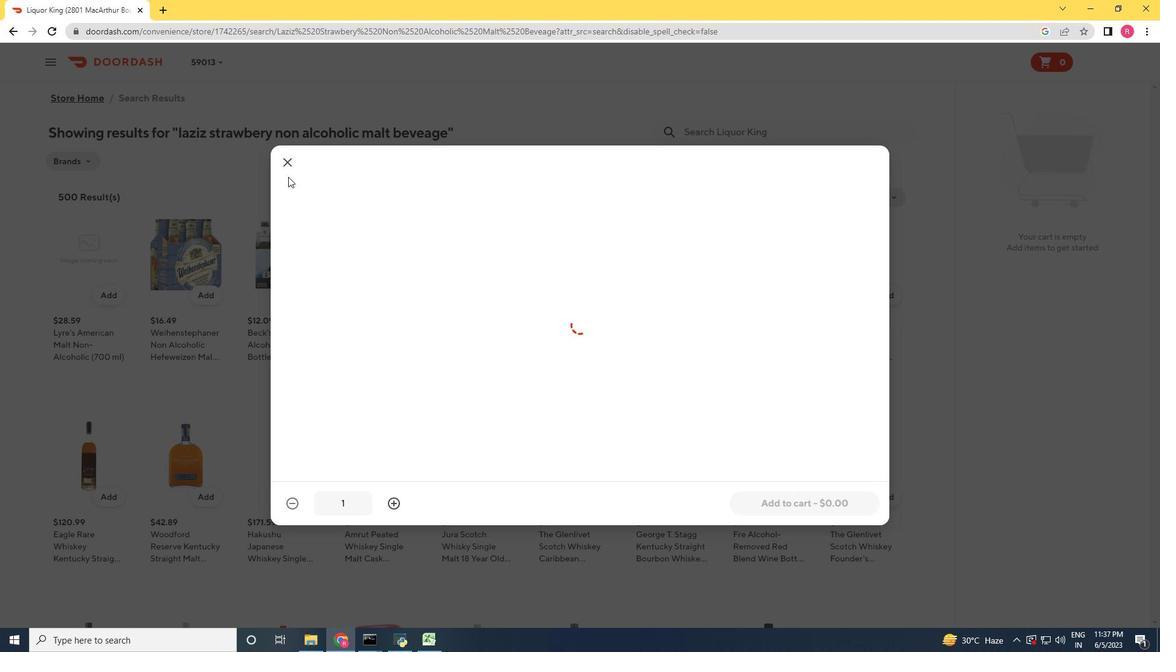 
Action: Mouse pressed left at (289, 167)
Screenshot: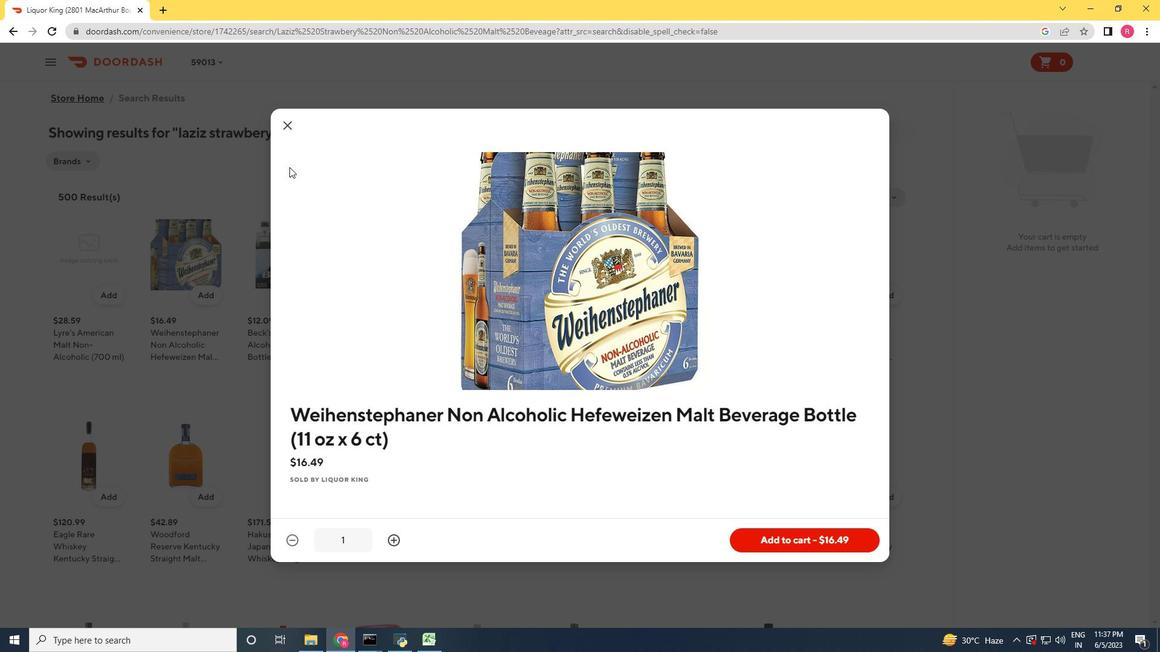 
Action: Mouse moved to (287, 126)
Screenshot: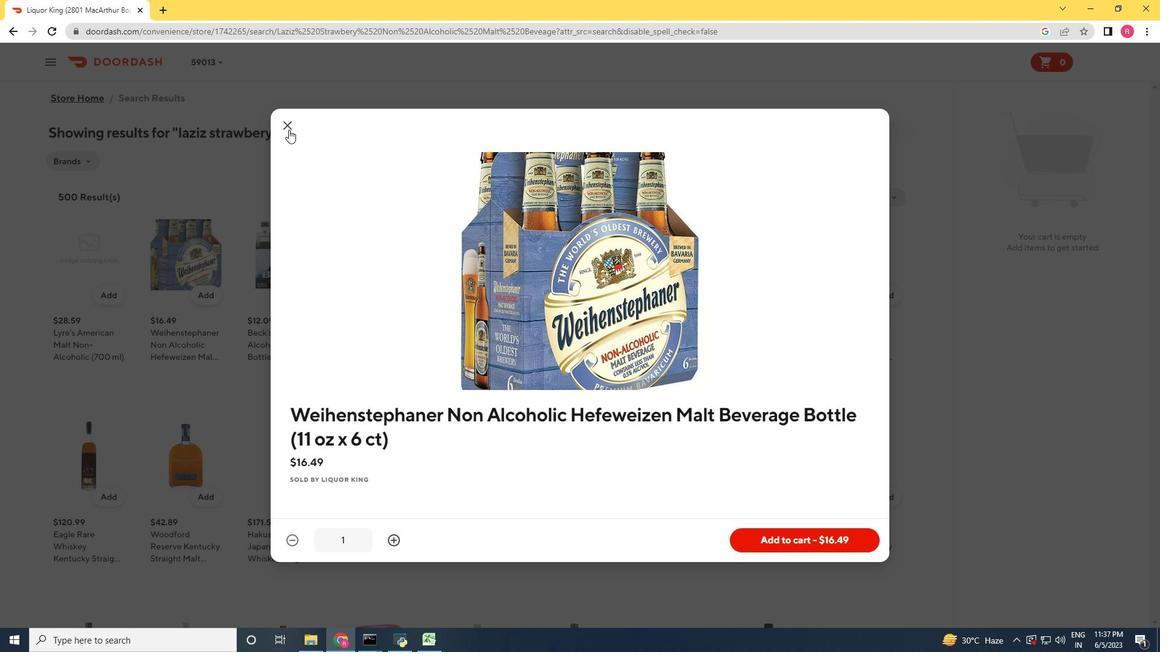 
Action: Mouse pressed left at (287, 126)
Screenshot: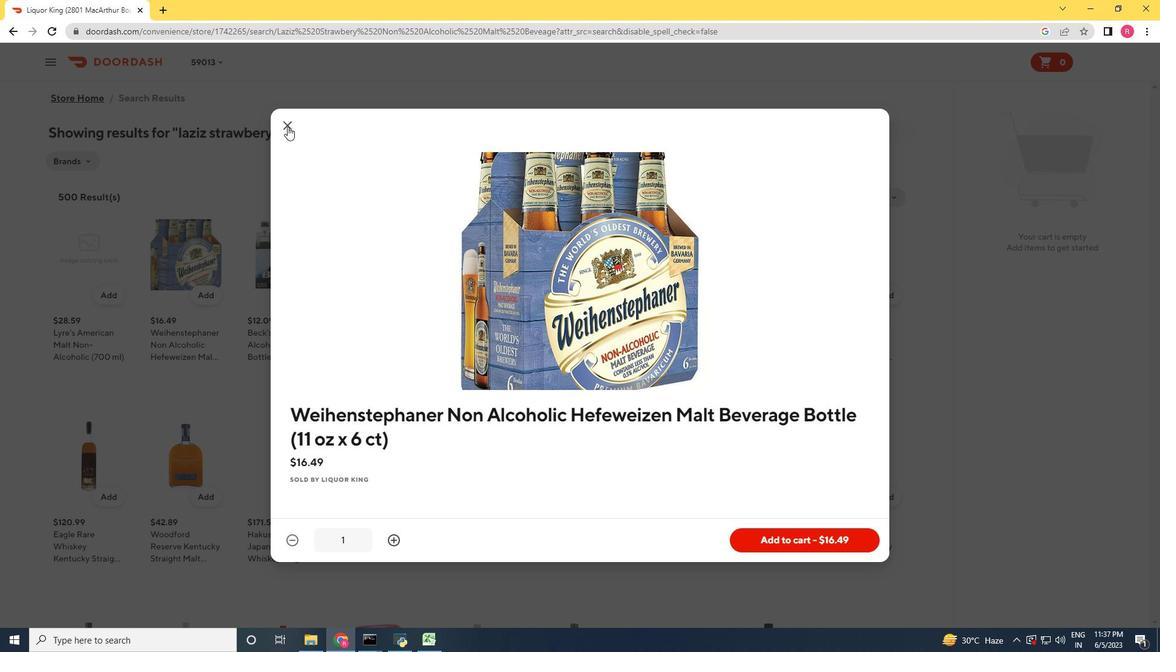 
Action: Mouse moved to (732, 334)
Screenshot: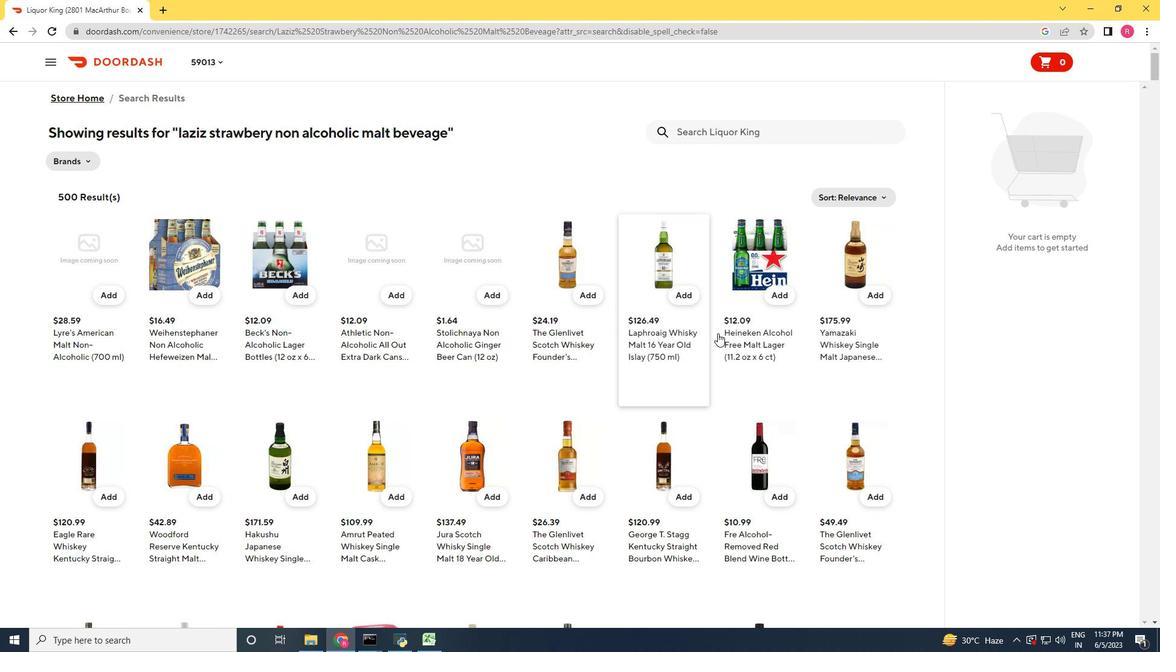 
Action: Mouse scrolled (732, 334) with delta (0, 0)
Screenshot: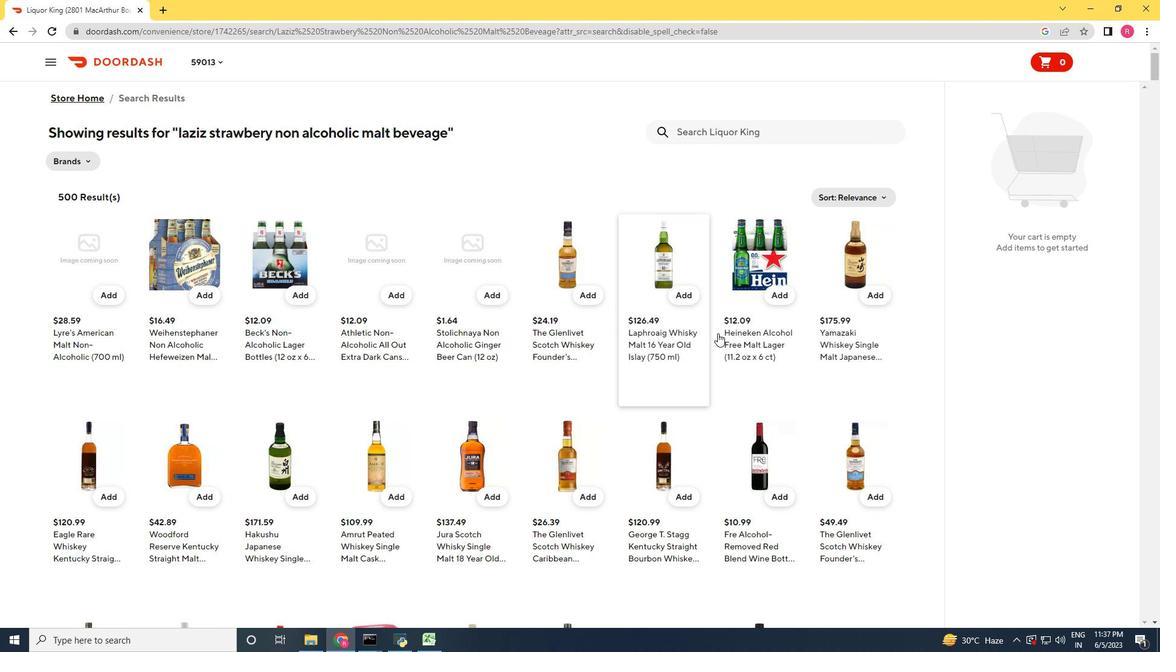 
Action: Mouse moved to (739, 333)
Screenshot: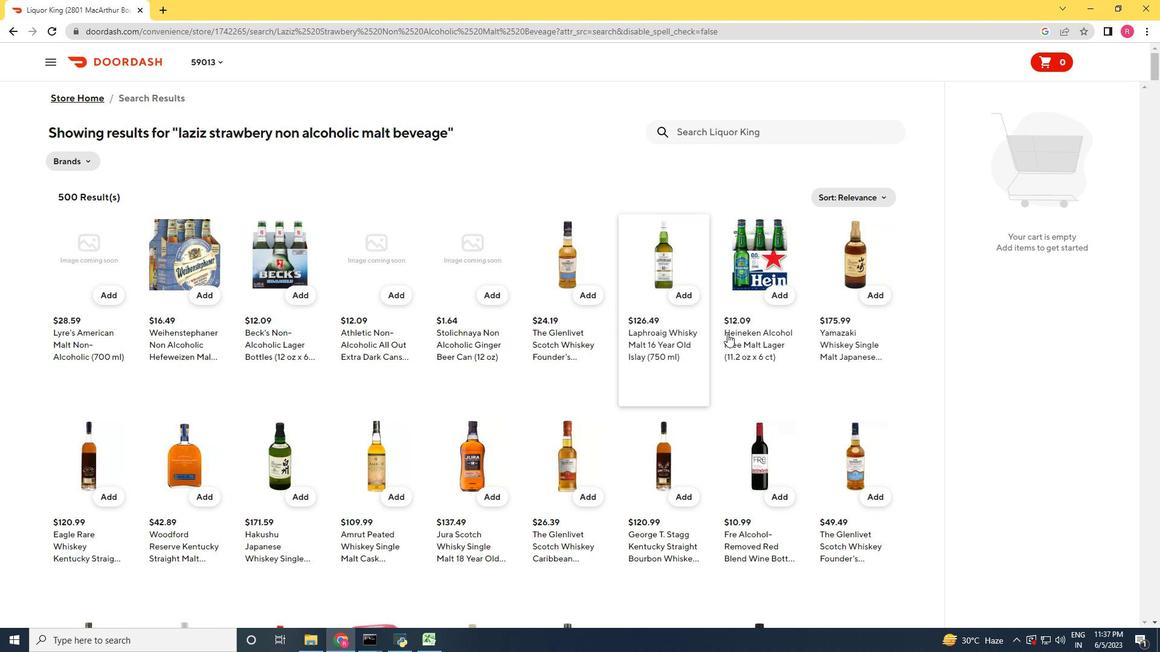 
Action: Mouse scrolled (739, 334) with delta (0, 0)
Screenshot: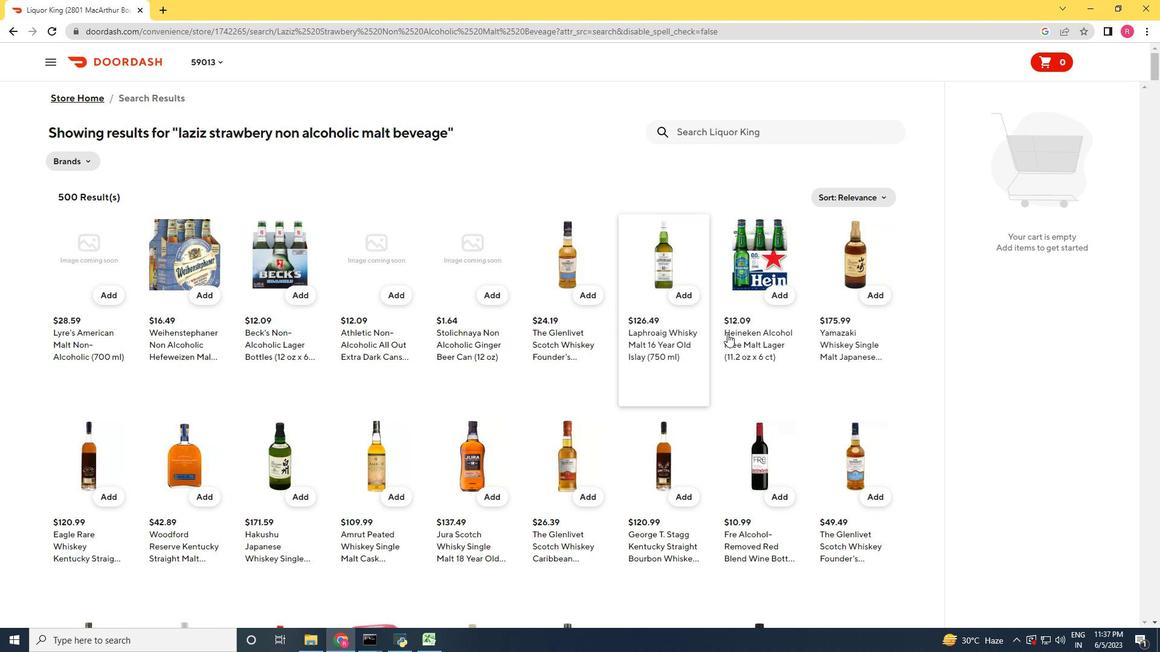 
Action: Mouse moved to (743, 333)
Screenshot: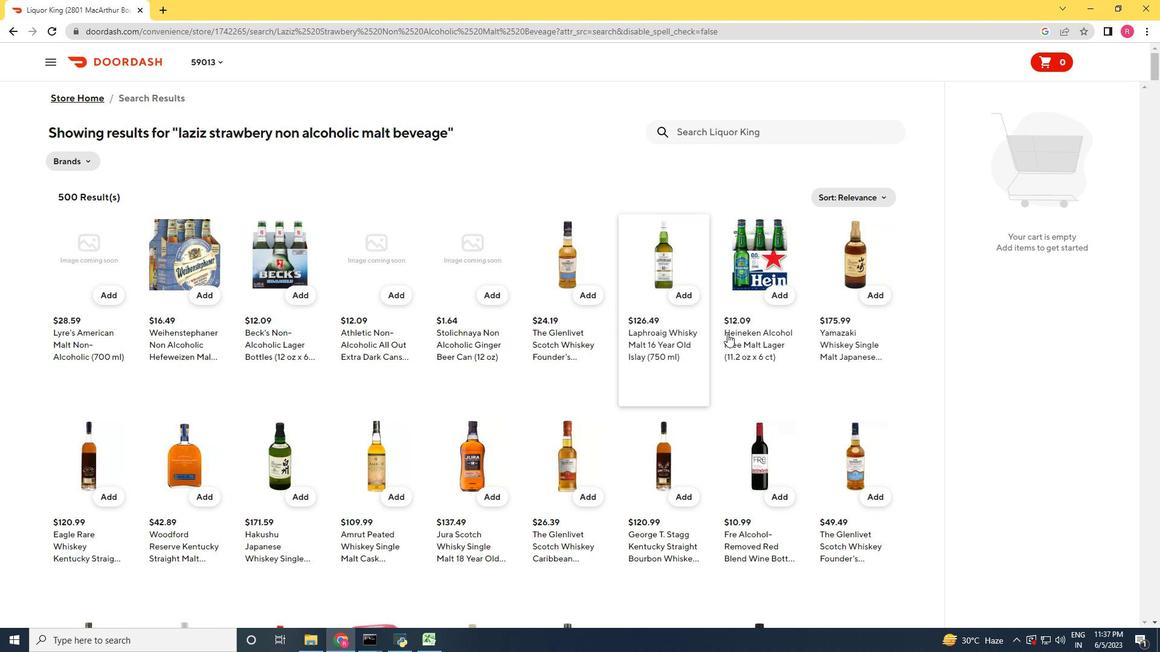 
Action: Mouse scrolled (743, 334) with delta (0, 0)
Screenshot: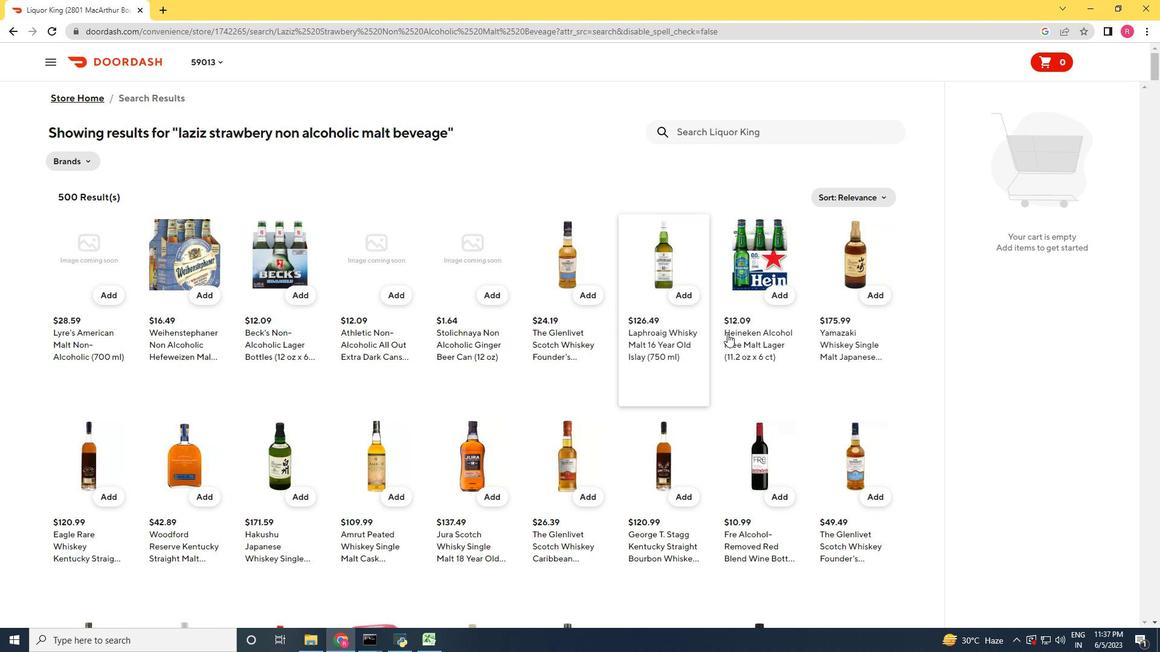 
Action: Mouse moved to (746, 332)
Screenshot: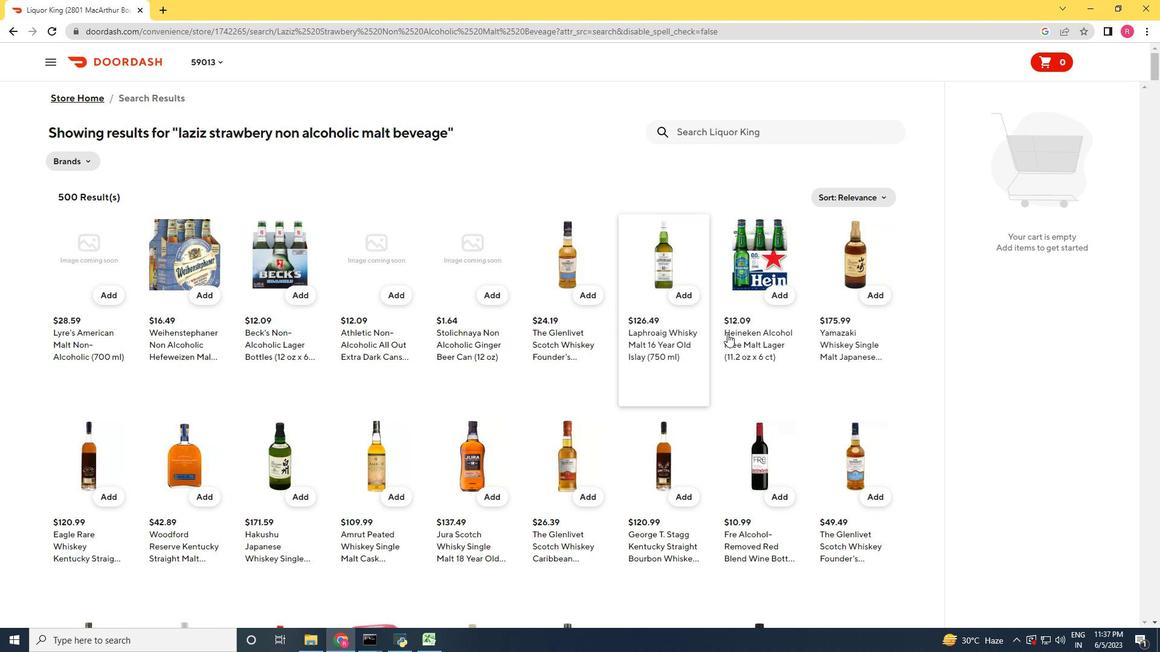 
Action: Mouse scrolled (746, 333) with delta (0, 0)
Screenshot: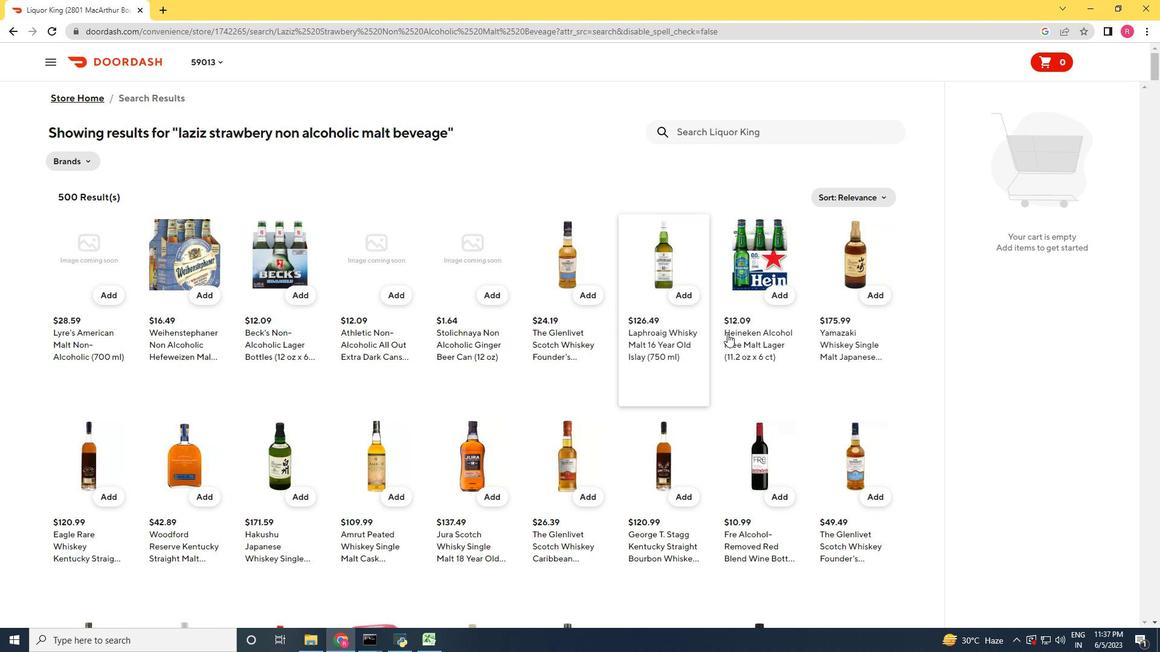
Action: Mouse moved to (748, 332)
Screenshot: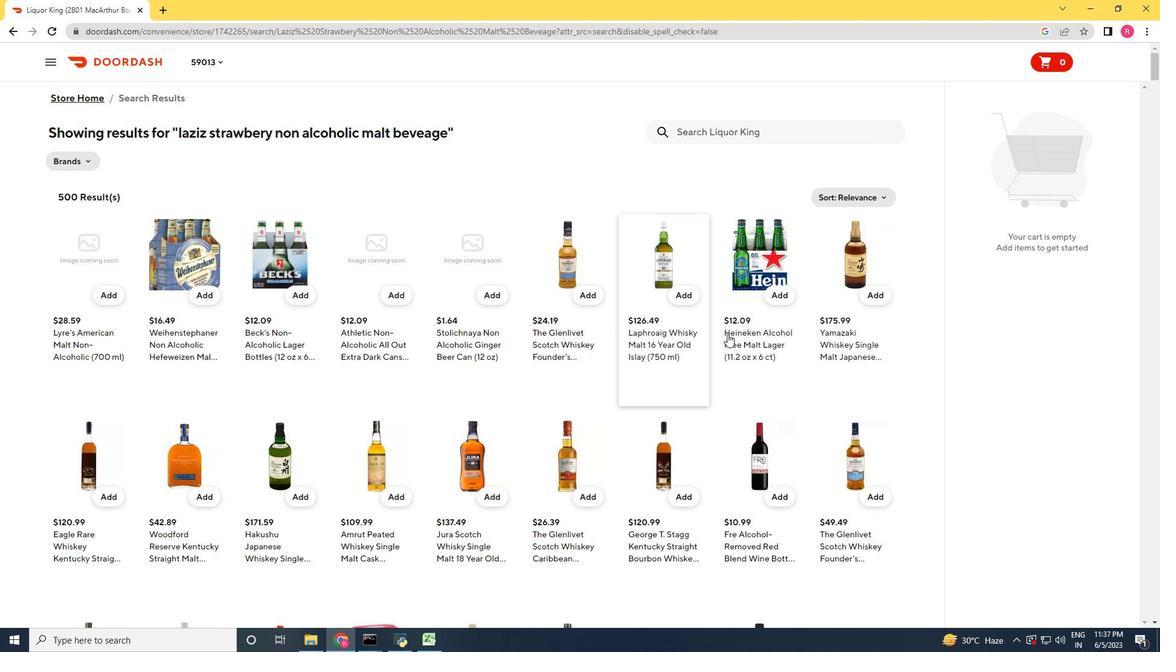 
Action: Mouse scrolled (748, 332) with delta (0, 0)
Screenshot: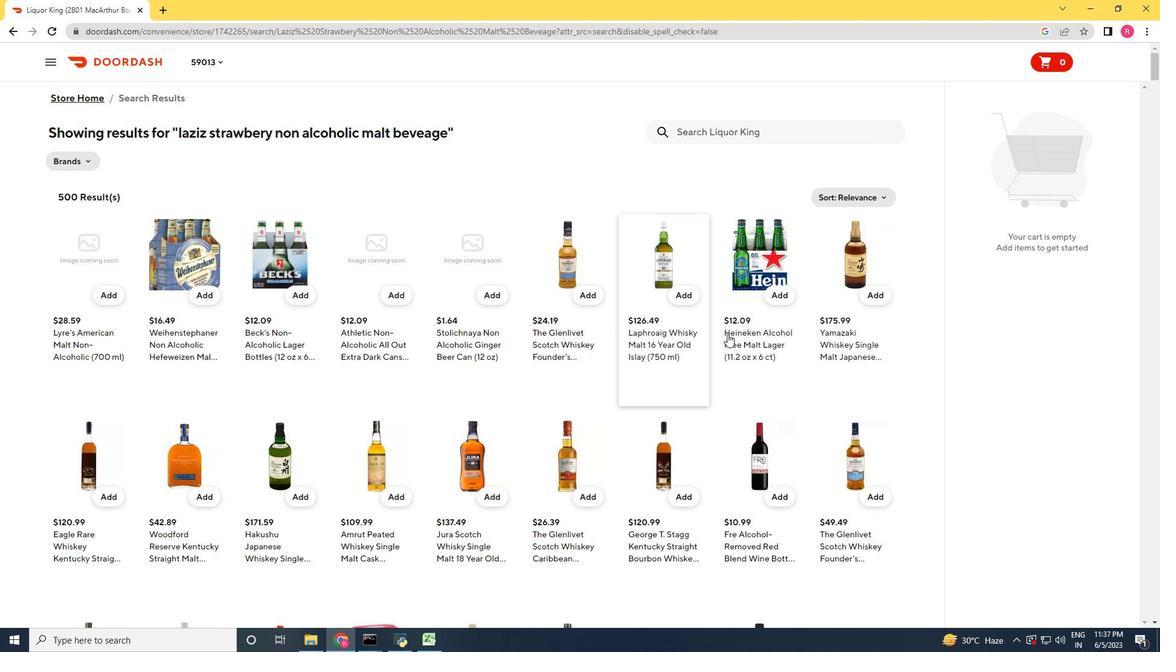 
Action: Mouse scrolled (748, 332) with delta (0, 0)
Screenshot: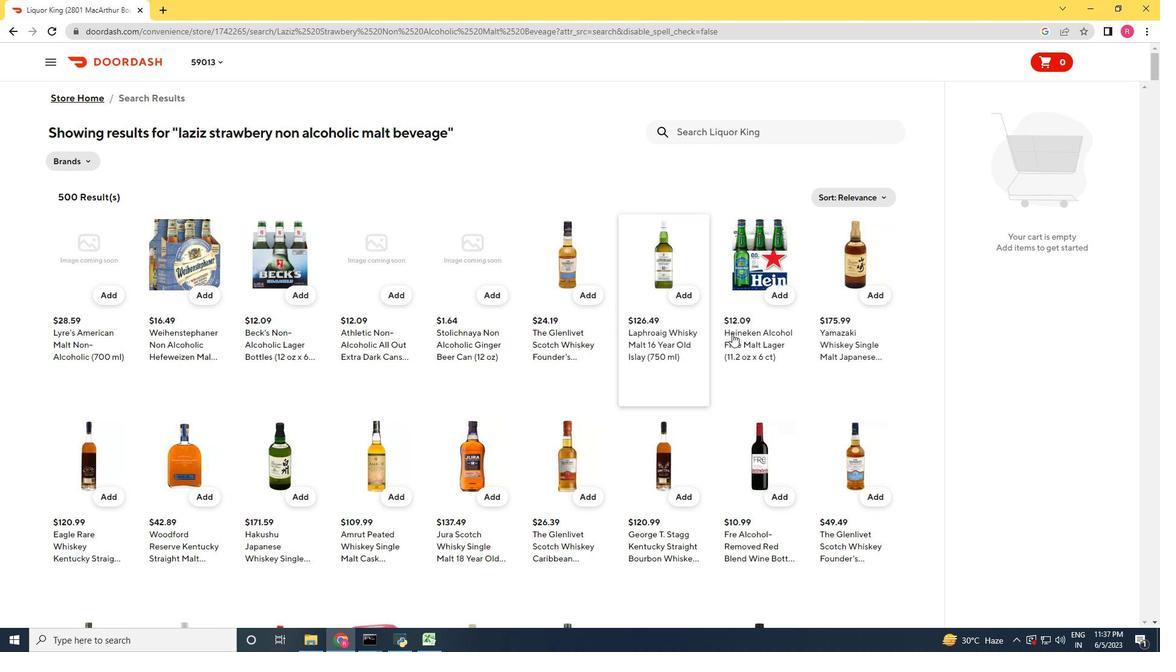 
Action: Mouse moved to (738, 311)
Screenshot: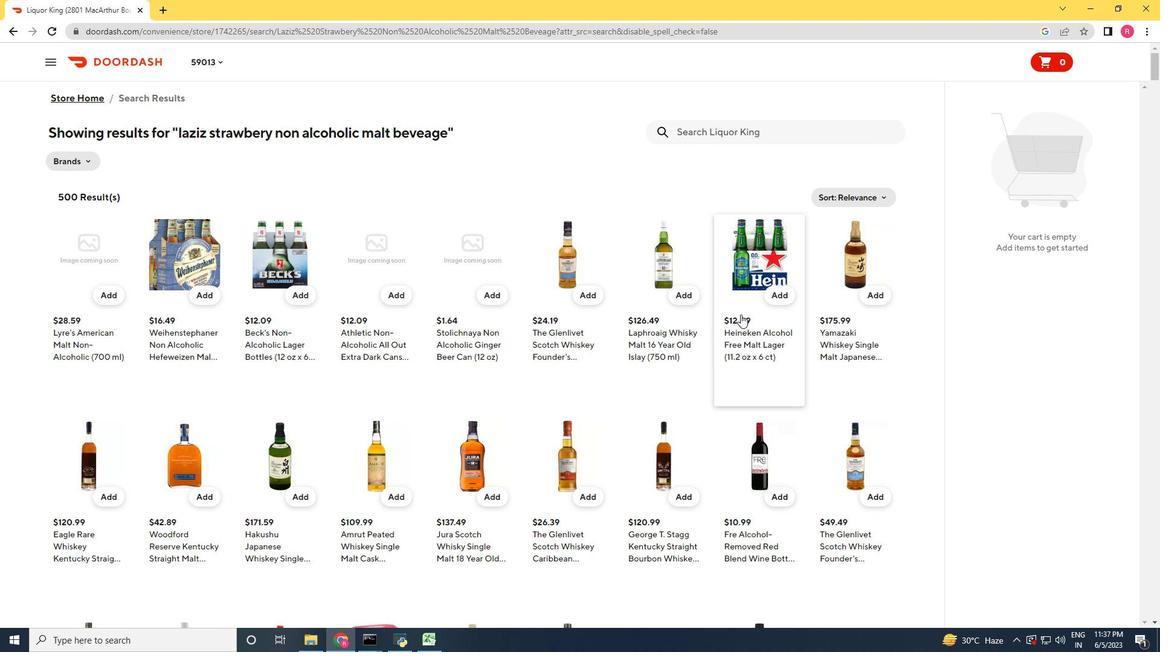 
